 Task: Open a blank google sheet and write heading  Budget MasterAdd Categories in a column and its values below   'Housing, Transportation, Groceries, Utilities, Entertainment, Dining Out, Health, Miscellaneous, Savings & Total. 'Add Budgeted amountin next column and its values below  $1,500, $300, $400, $150, $200, $250, $100, $150, $500 & $3,550. Add Actual amount in next column and its values below  $1,400, $280, $420, $160, $180, $270, $90, $140, $550 & $3,550. Add Difference  in next column and its values below   -$100, -$20, +$20, +$10, -$20, +$20, -$10, -$10, +$50 & $0. J6Save page Budget Tracking Tool
Action: Mouse moved to (262, 171)
Screenshot: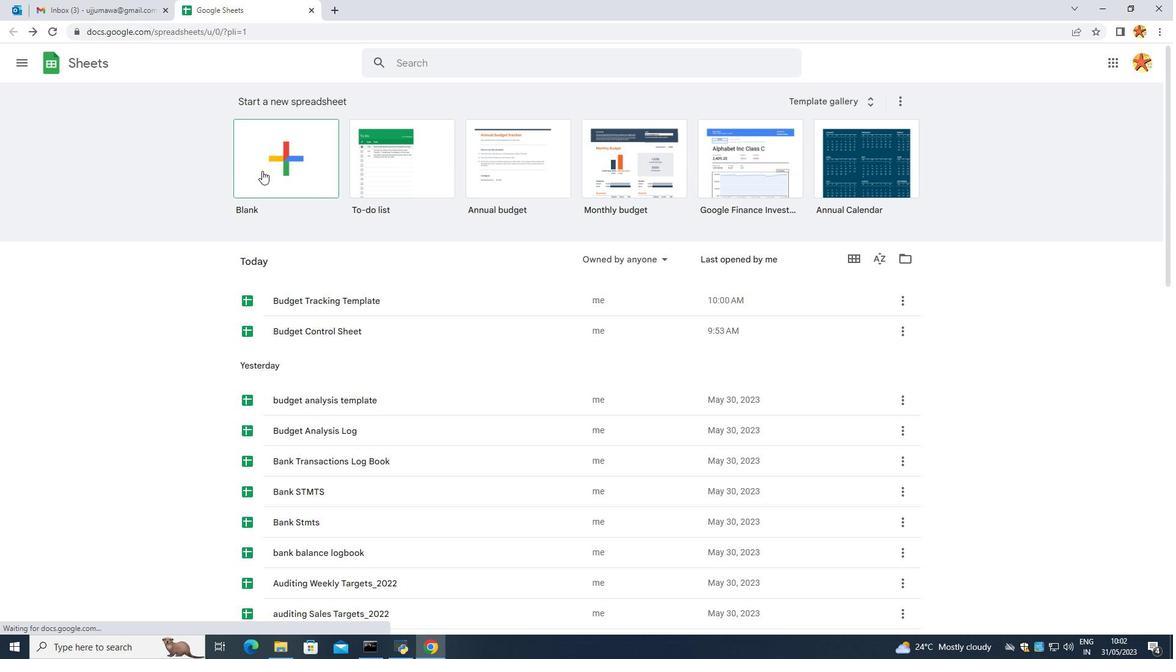 
Action: Mouse pressed left at (262, 171)
Screenshot: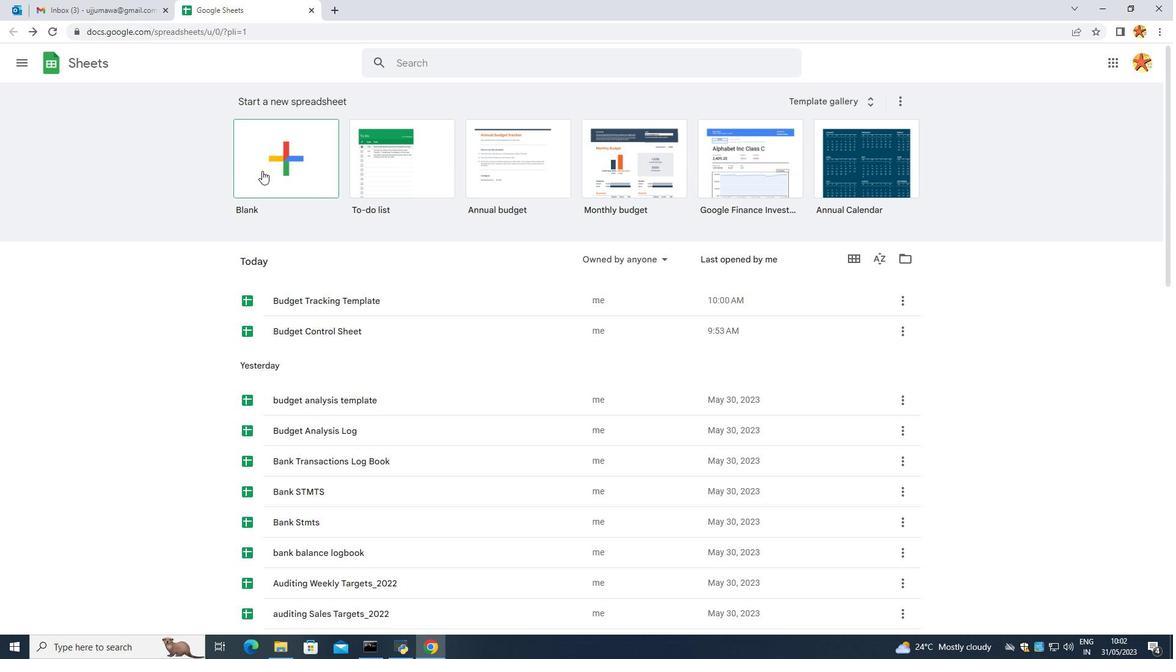 
Action: Mouse moved to (192, 151)
Screenshot: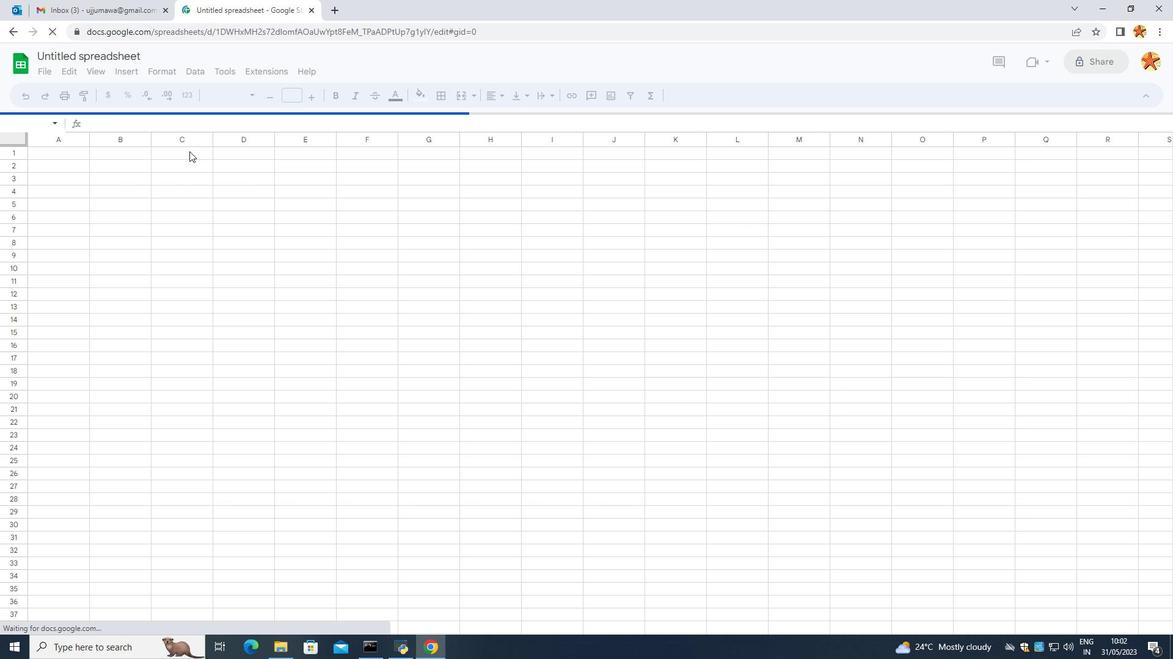 
Action: Mouse pressed left at (192, 151)
Screenshot: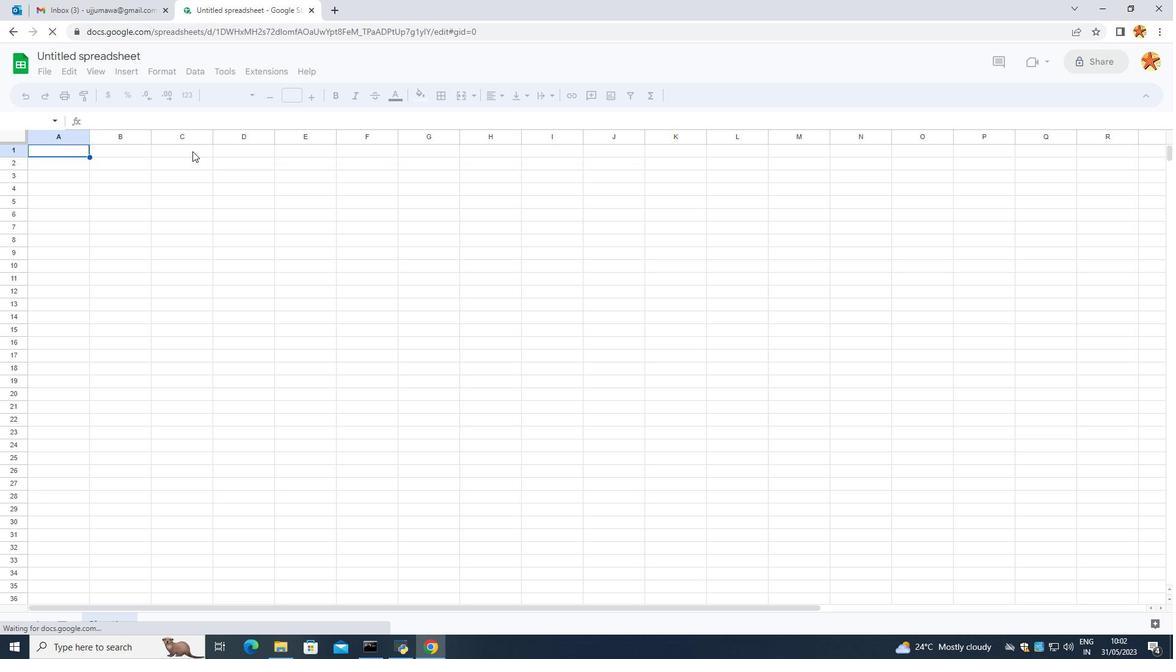 
Action: Mouse moved to (198, 150)
Screenshot: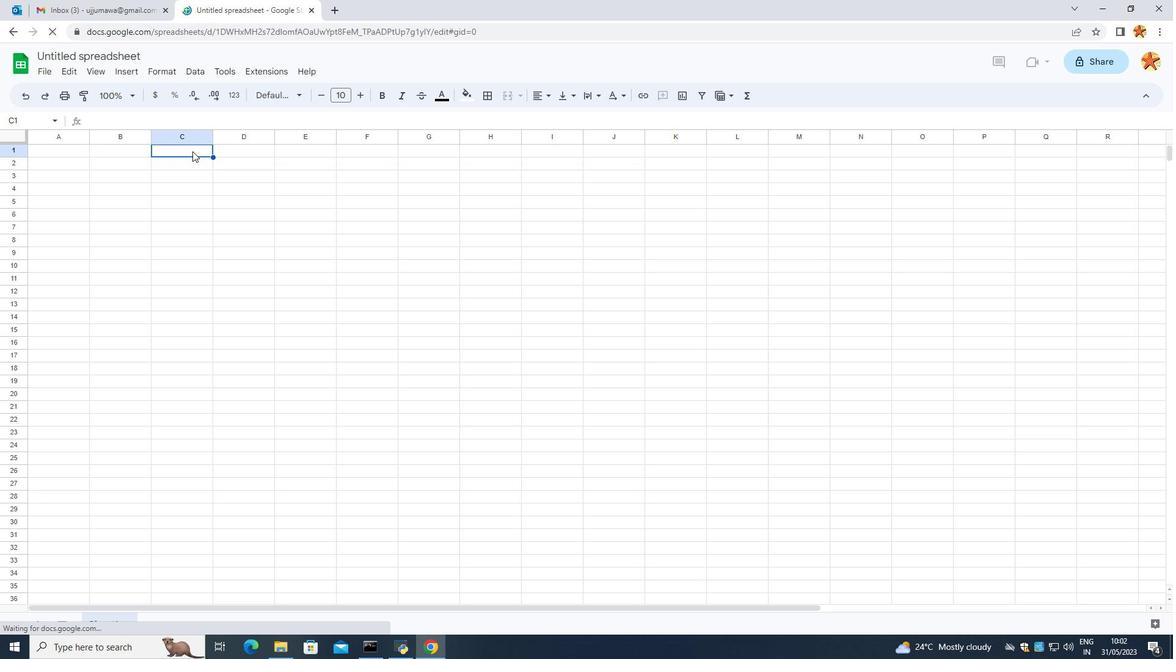 
Action: Key pressed <Key.caps_lock>B<Key.caps_lock>udget<Key.space><Key.caps_lock>M<Key.caps_lock>aster<Key.enter>
Screenshot: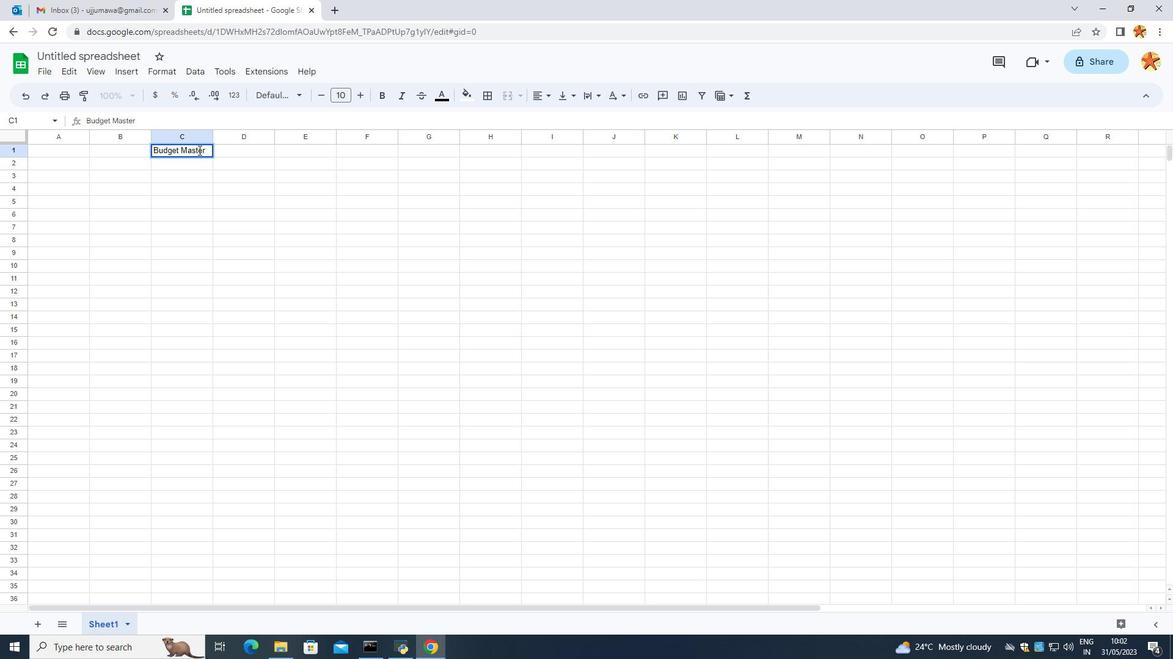 
Action: Mouse moved to (83, 58)
Screenshot: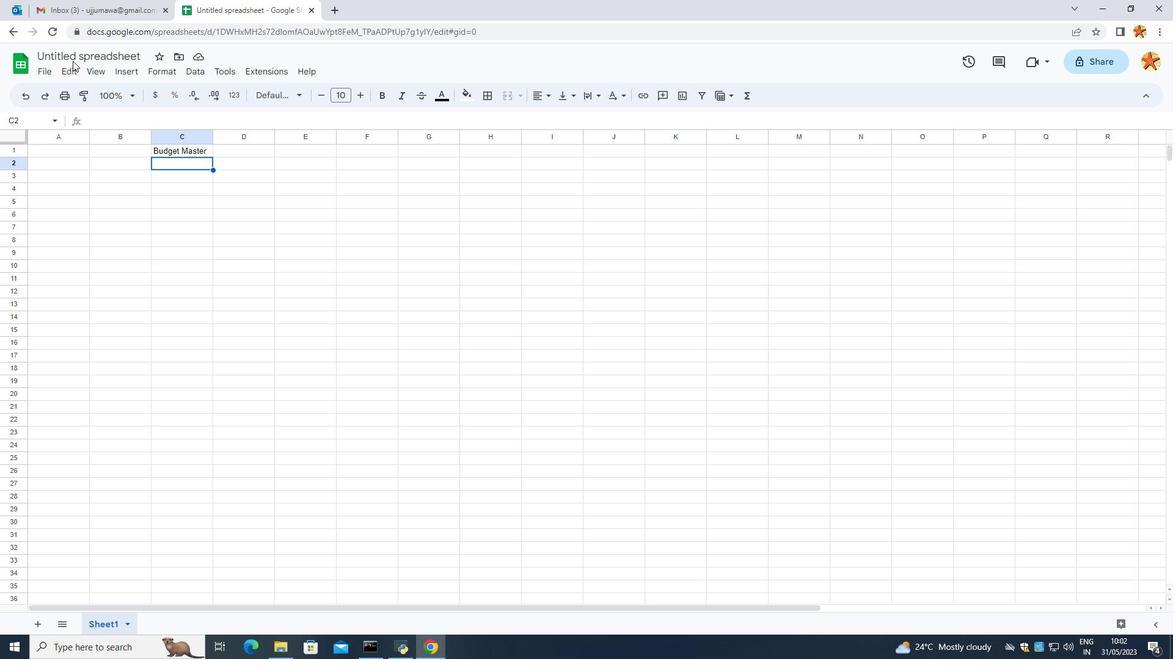 
Action: Mouse pressed left at (83, 58)
Screenshot: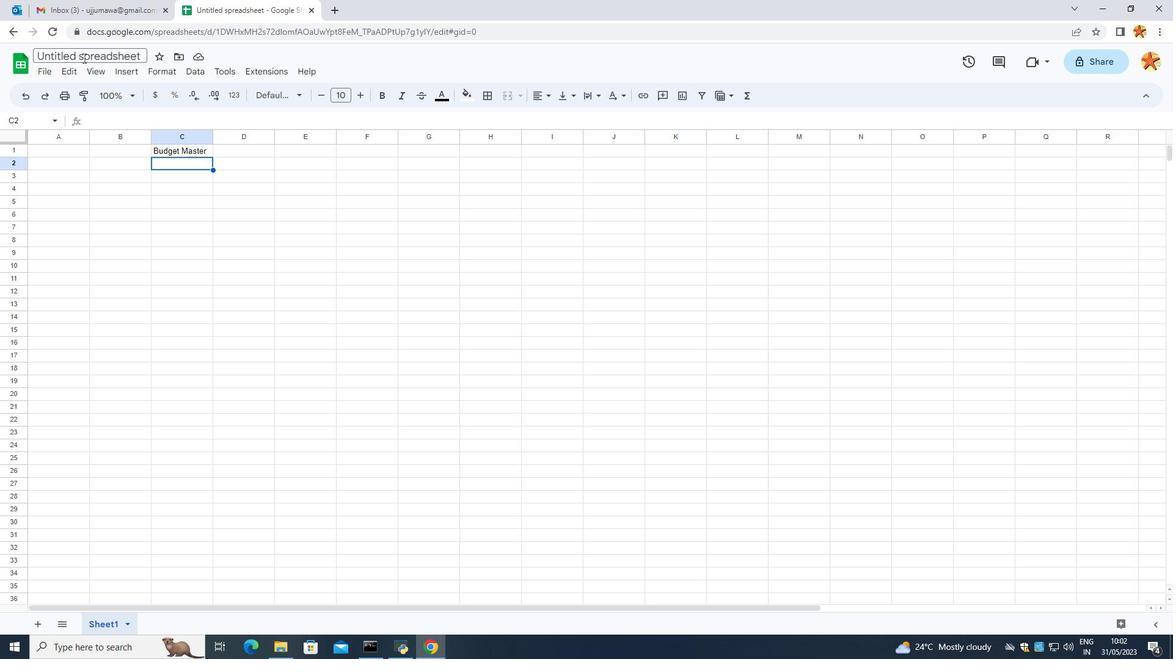 
Action: Mouse moved to (93, 62)
Screenshot: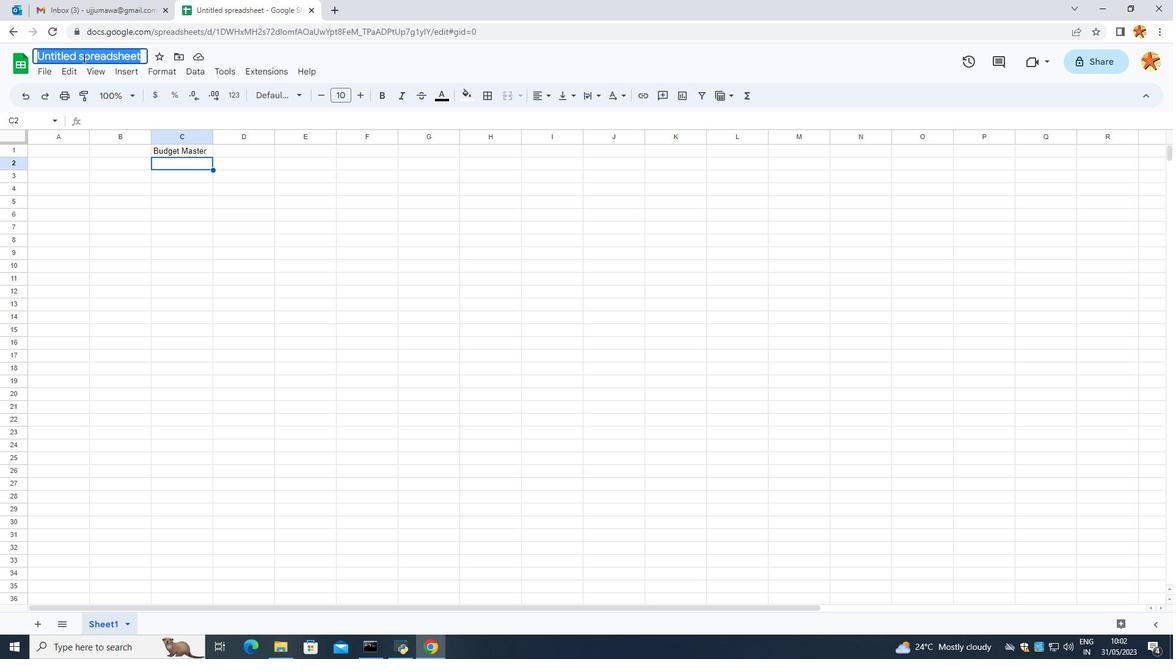 
Action: Key pressed <Key.caps_lock>N<Key.backspace>B<Key.caps_lock>
Screenshot: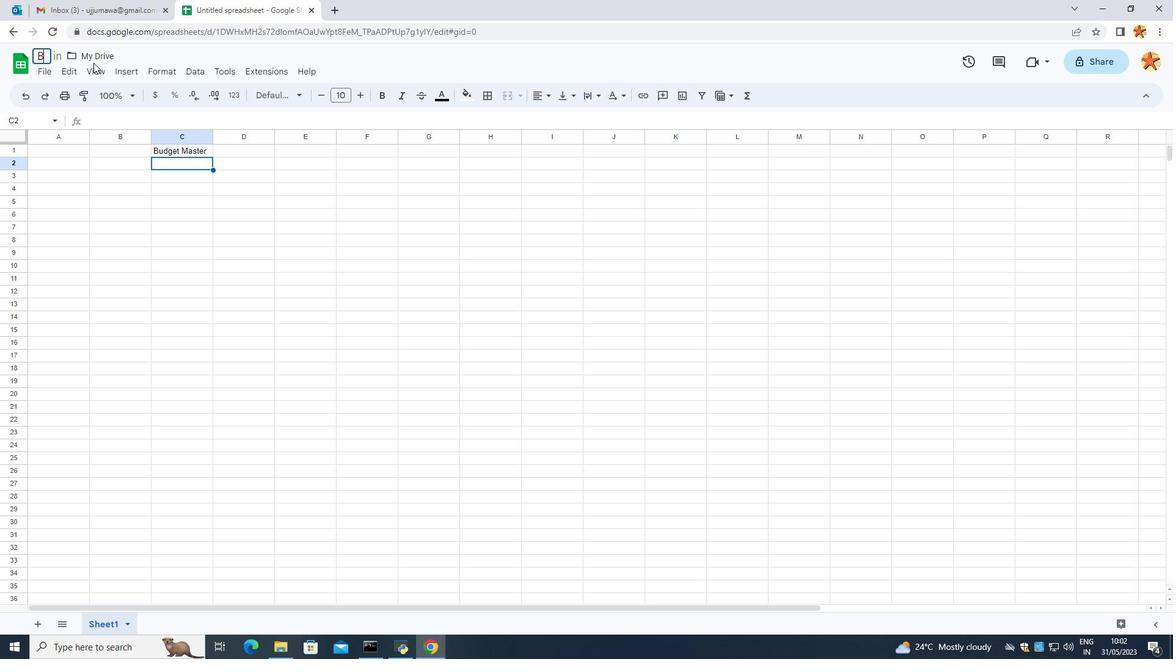 
Action: Mouse moved to (93, 63)
Screenshot: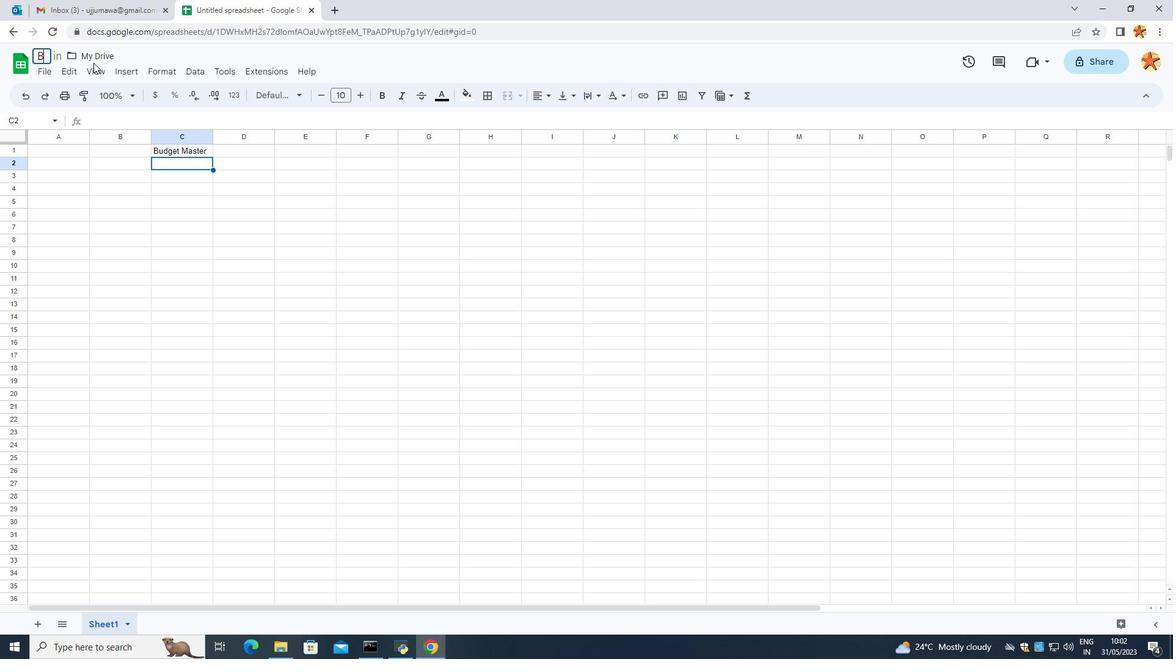 
Action: Key pressed udh<Key.backspace>get<Key.space><Key.caps_lock>T<Key.caps_lock>racking<Key.space><Key.caps_lock>T<Key.caps_lock>ool
Screenshot: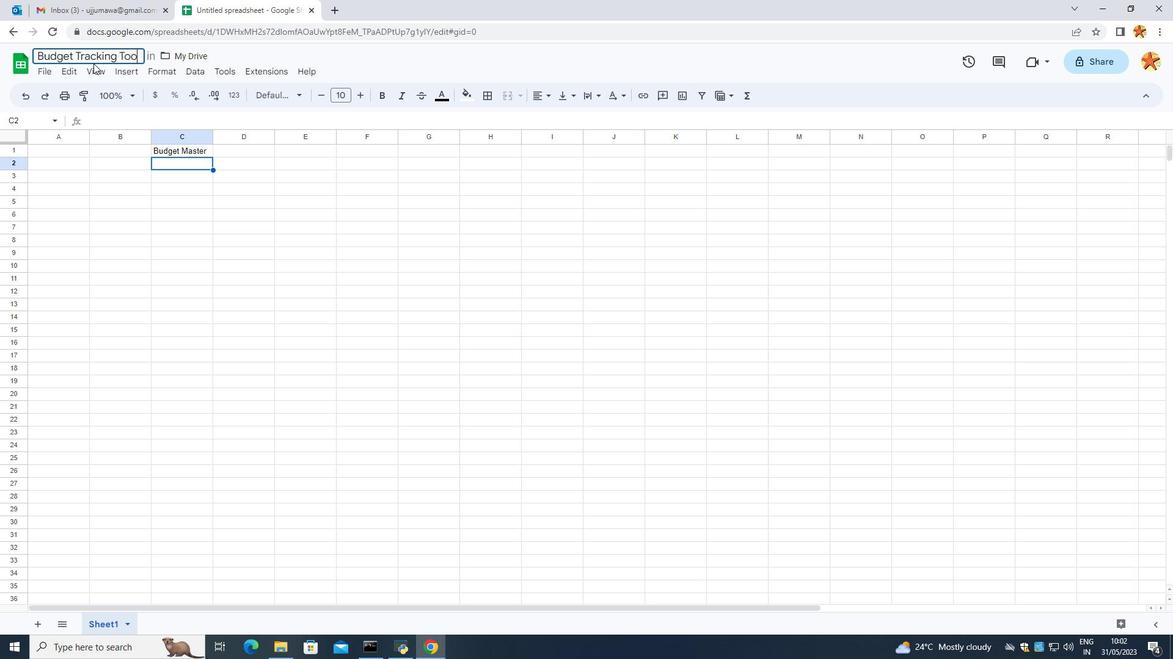 
Action: Mouse moved to (135, 204)
Screenshot: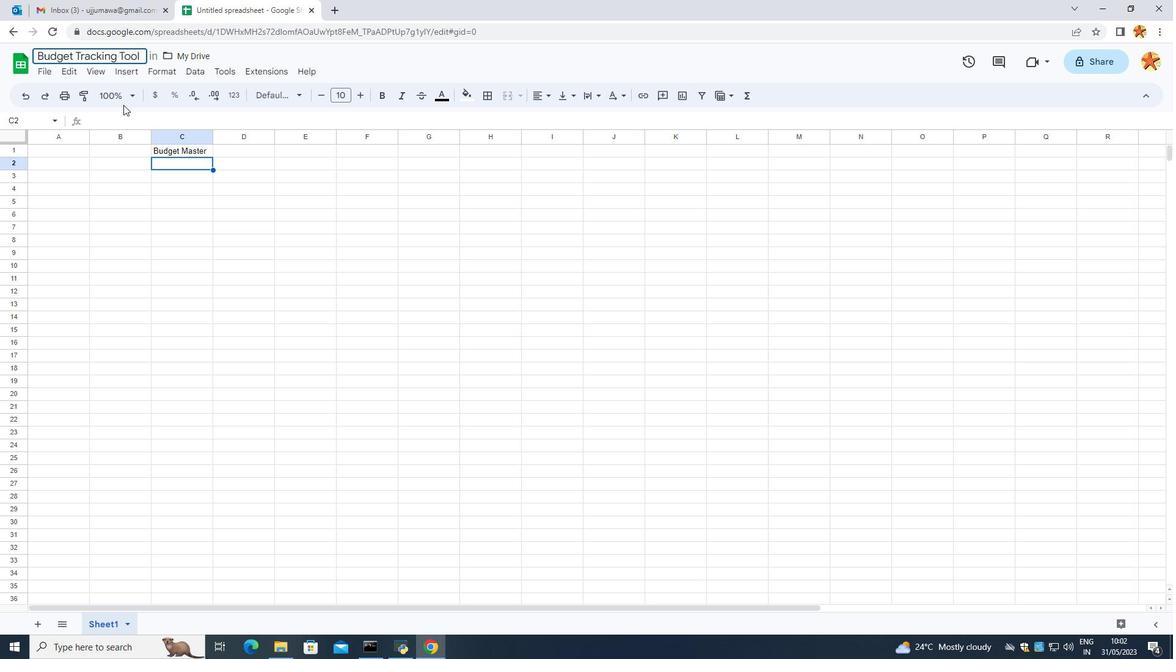 
Action: Mouse pressed left at (135, 204)
Screenshot: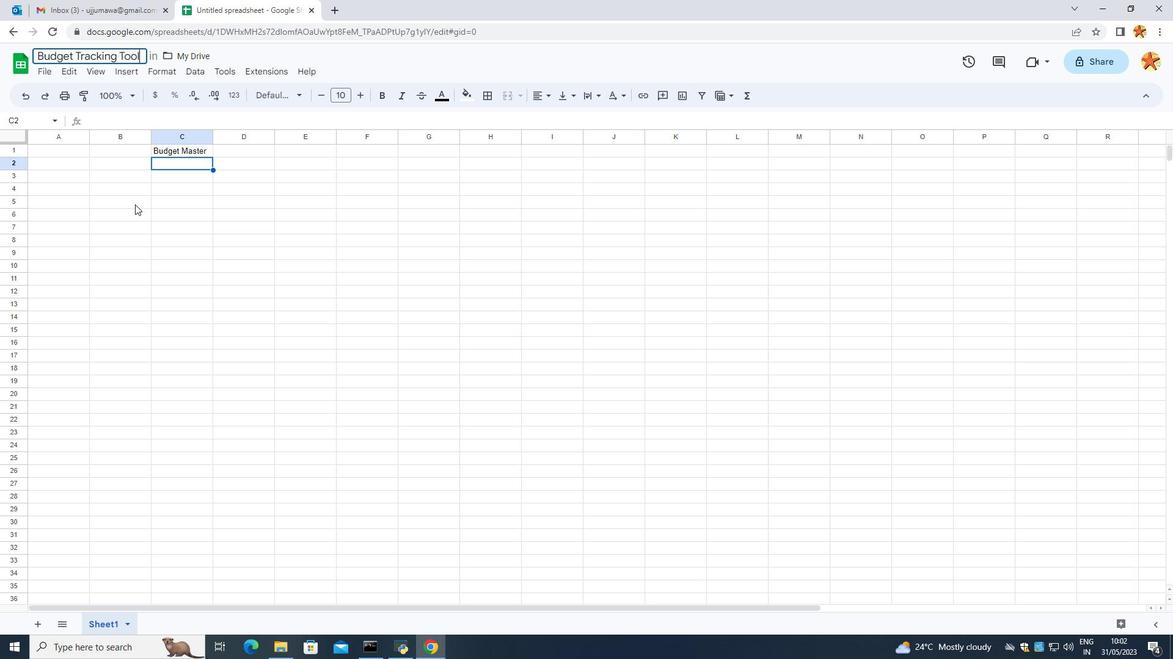 
Action: Mouse moved to (46, 168)
Screenshot: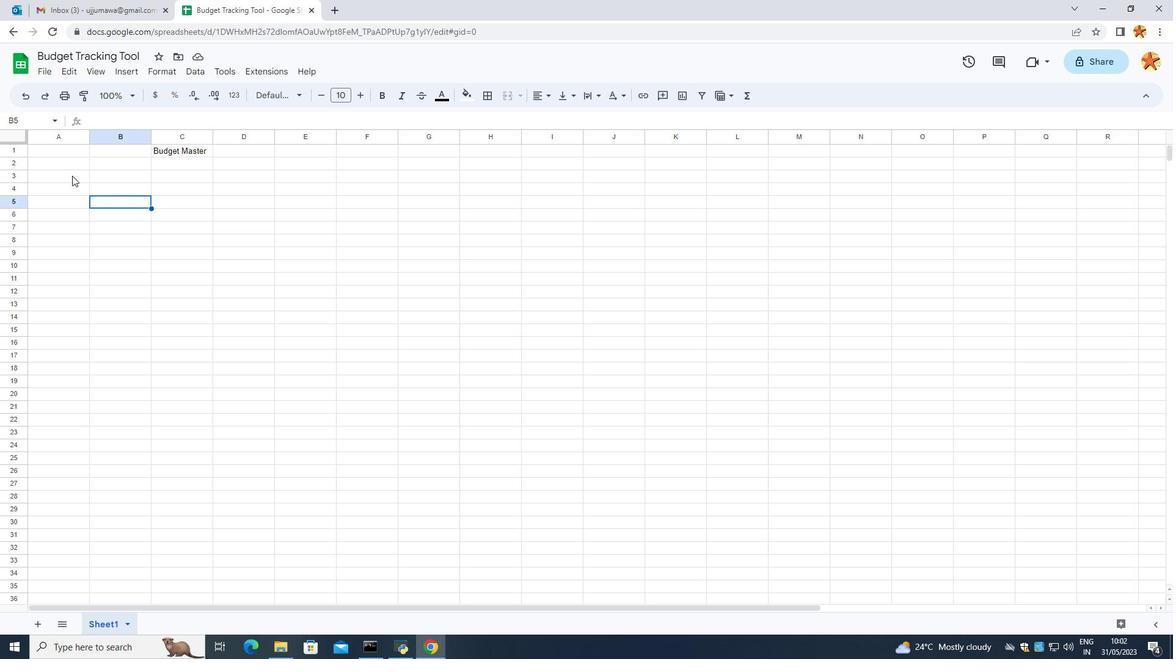 
Action: Mouse pressed left at (46, 168)
Screenshot: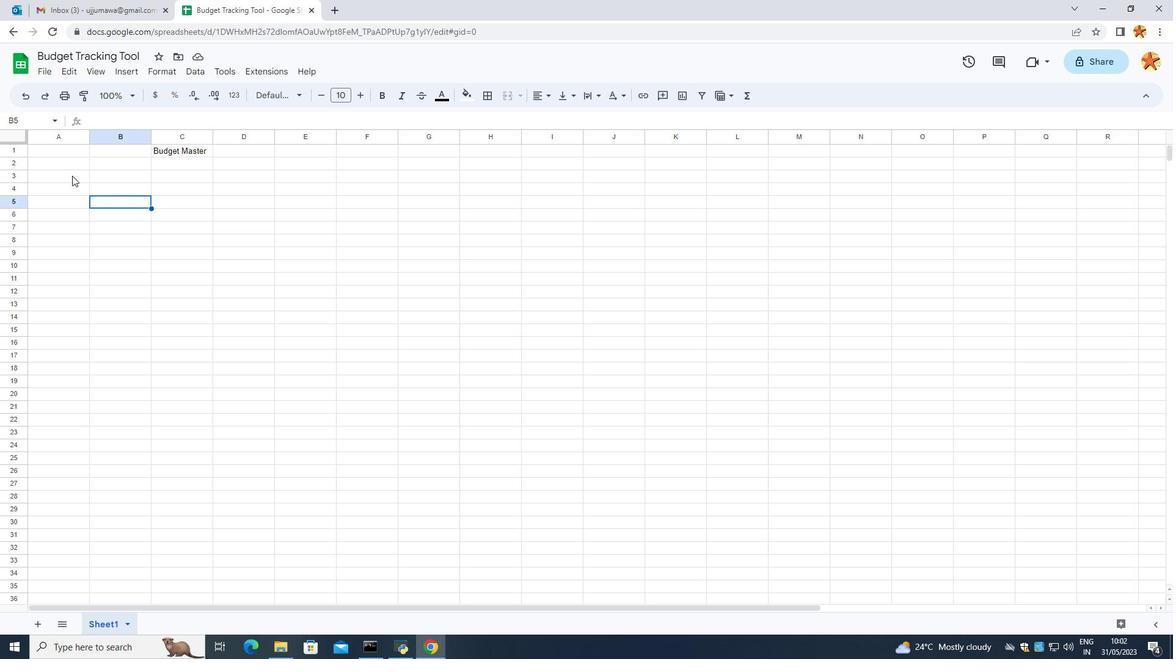 
Action: Mouse moved to (69, 180)
Screenshot: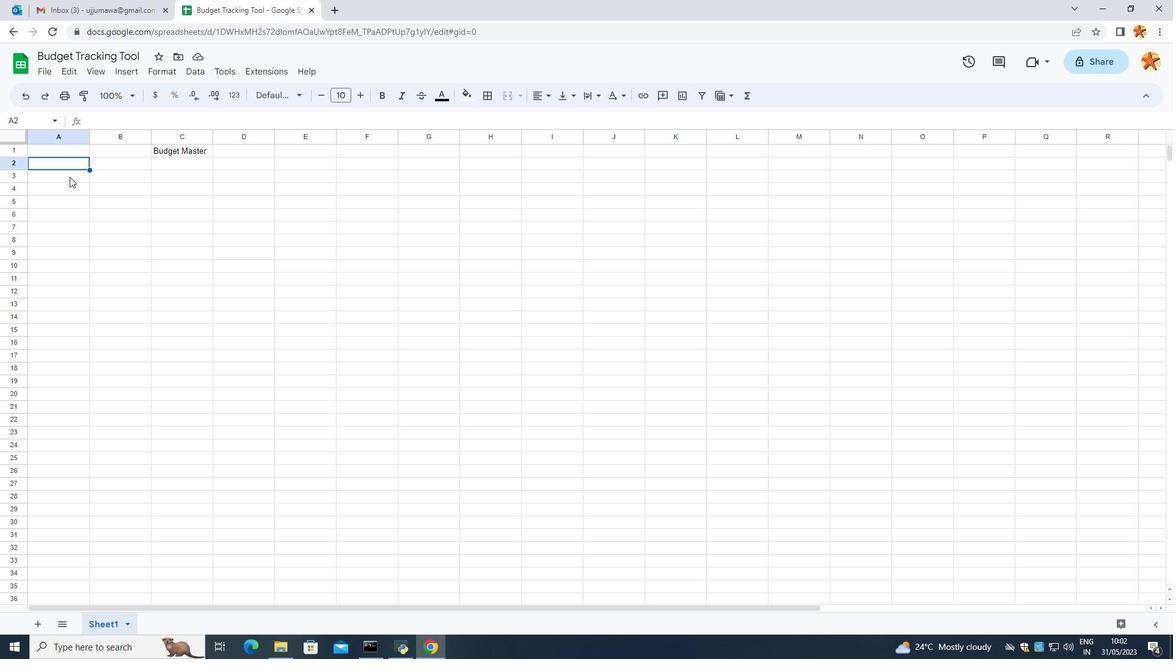 
Action: Key pressed <Key.caps_lock>C<Key.caps_lock>ategp<Key.backspace>i<Key.backspace>ories
Screenshot: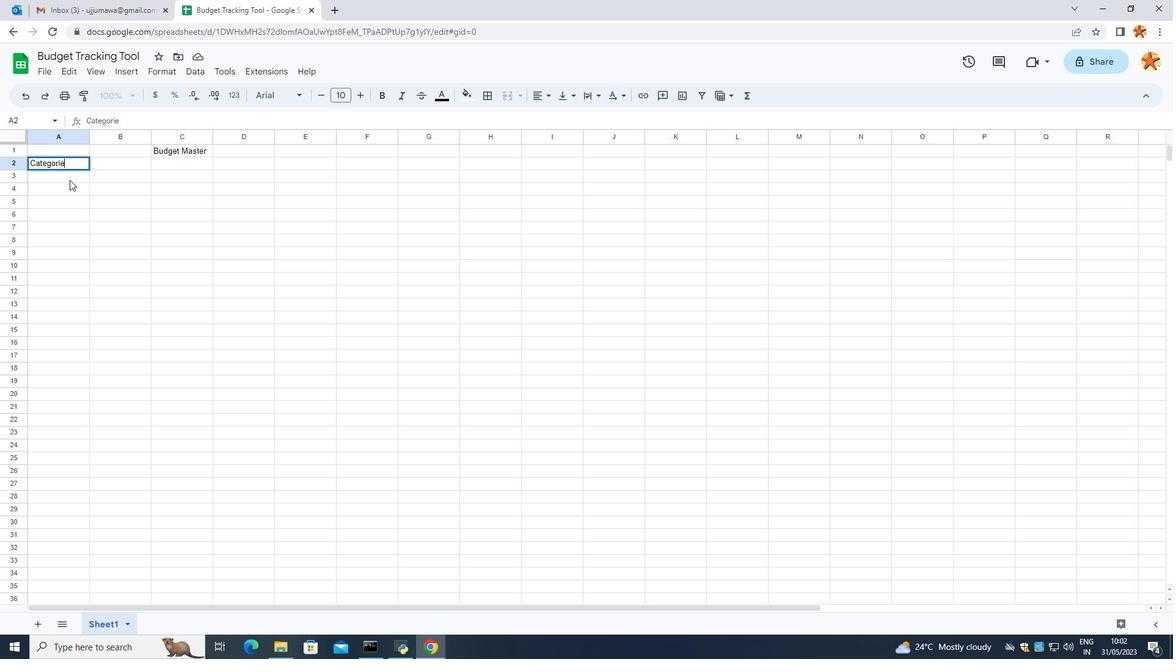 
Action: Mouse moved to (139, 234)
Screenshot: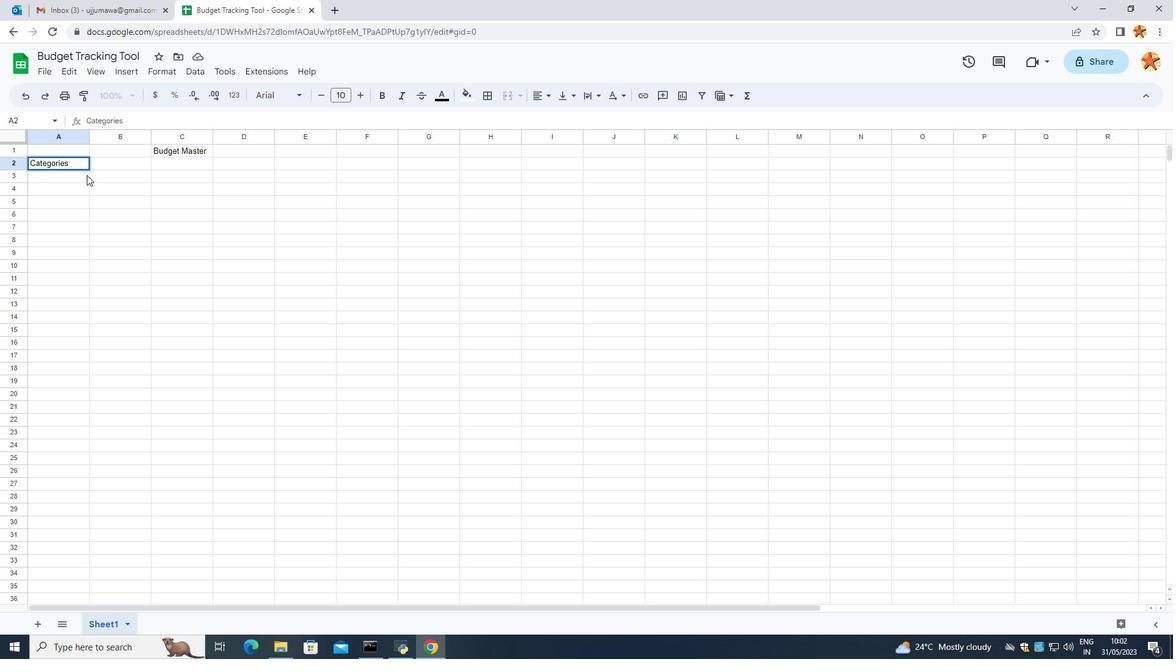 
Action: Mouse pressed left at (139, 234)
Screenshot: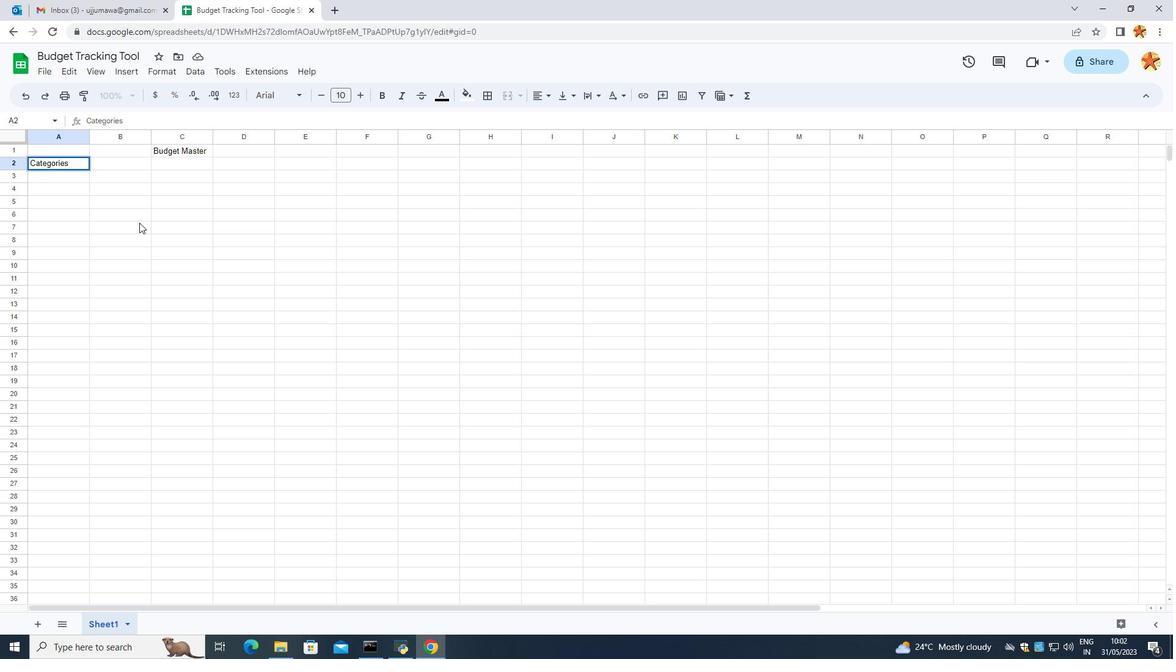 
Action: Mouse moved to (113, 163)
Screenshot: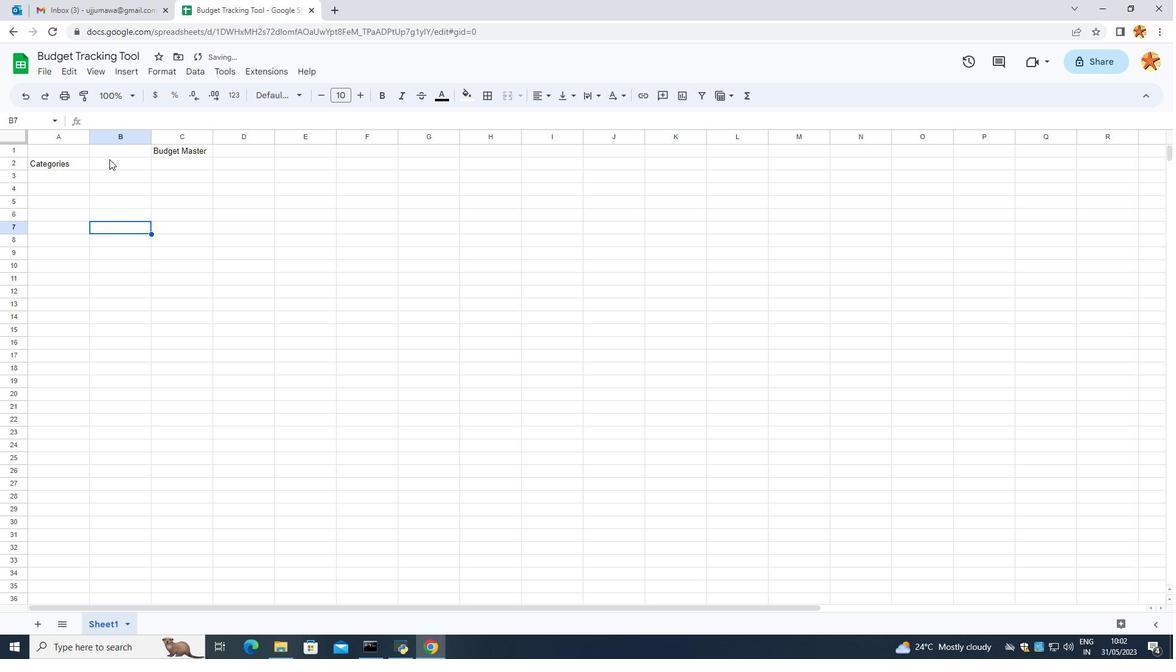 
Action: Mouse pressed left at (113, 163)
Screenshot: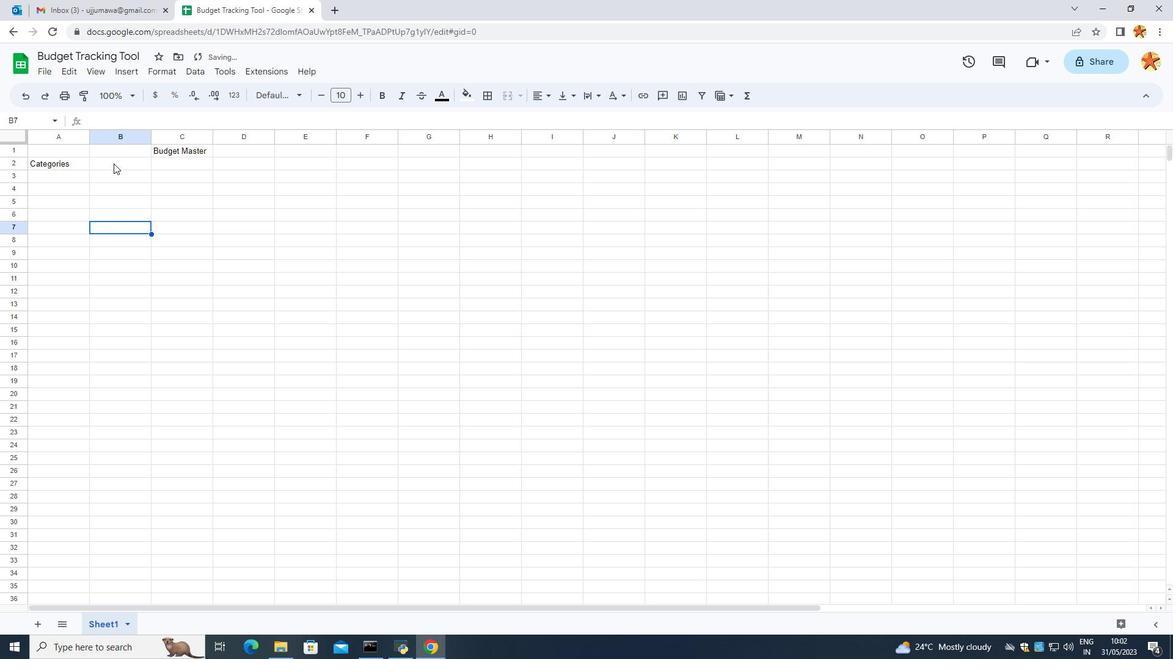 
Action: Mouse pressed left at (113, 163)
Screenshot: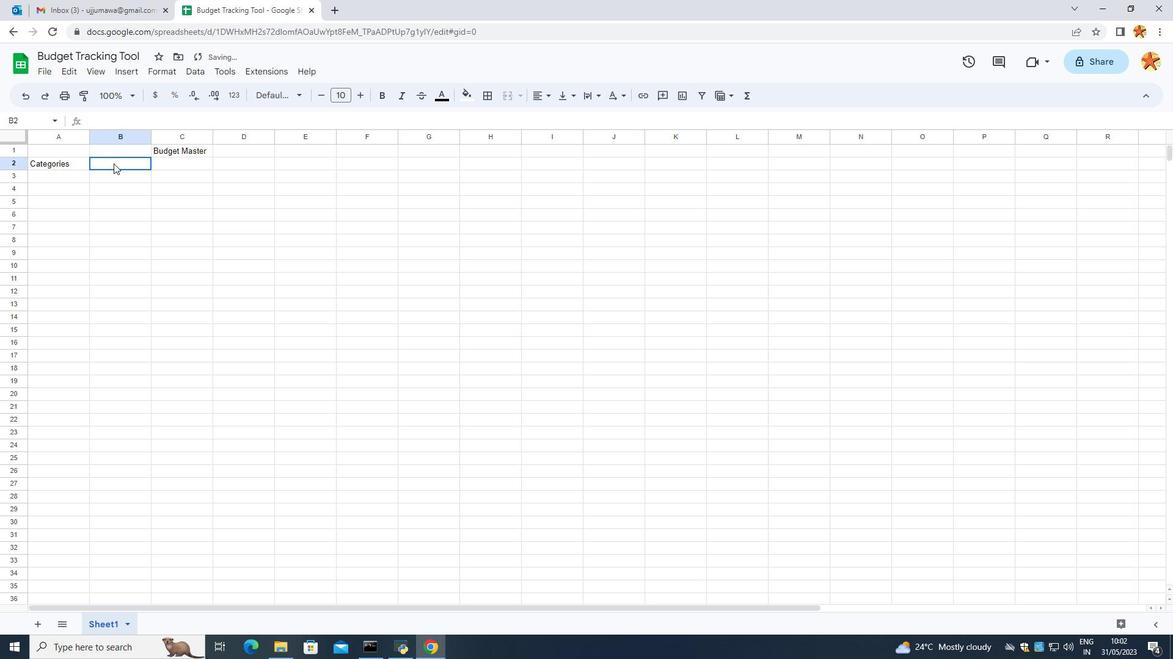 
Action: Key pressed <Key.caps_lock>B<Key.caps_lock>udgeted<Key.space><Key.caps_lock>A<Key.caps_lock>moiunt<Key.backspace><Key.backspace><Key.backspace><Key.backspace>unt<Key.enter>
Screenshot: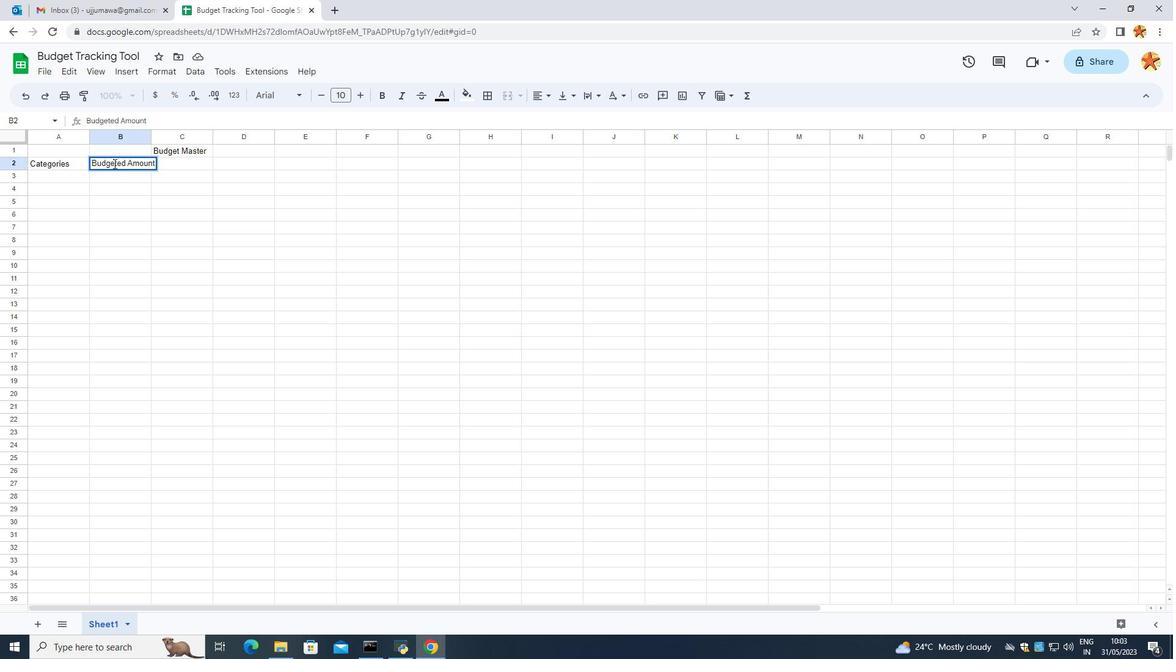 
Action: Mouse moved to (132, 162)
Screenshot: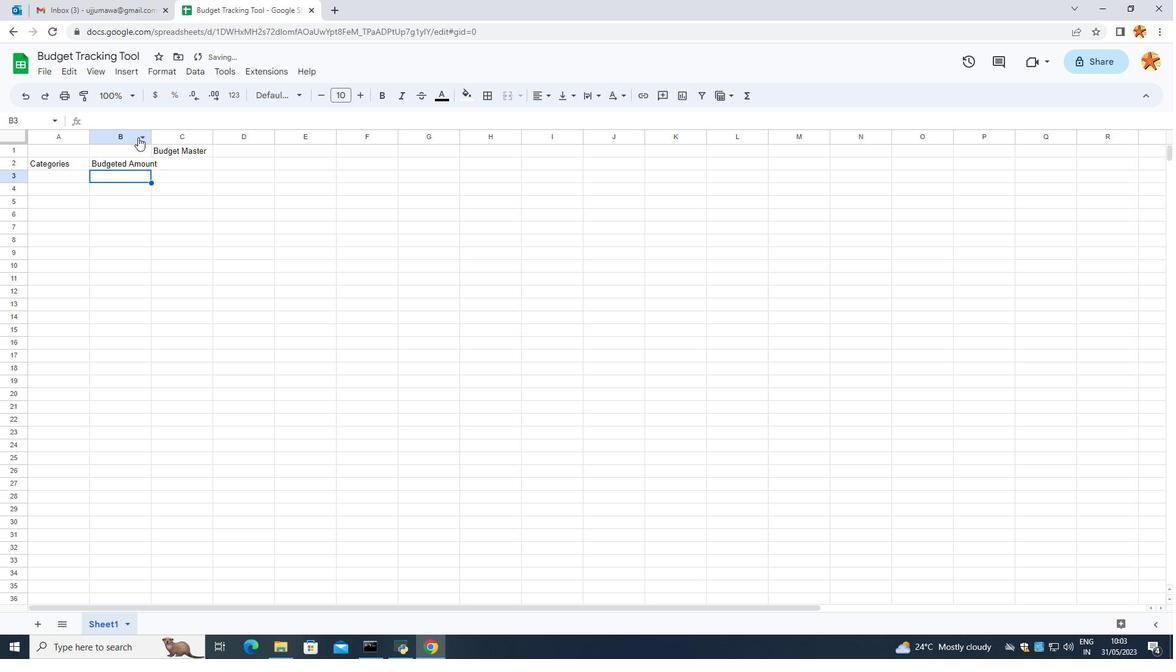 
Action: Mouse pressed left at (132, 162)
Screenshot: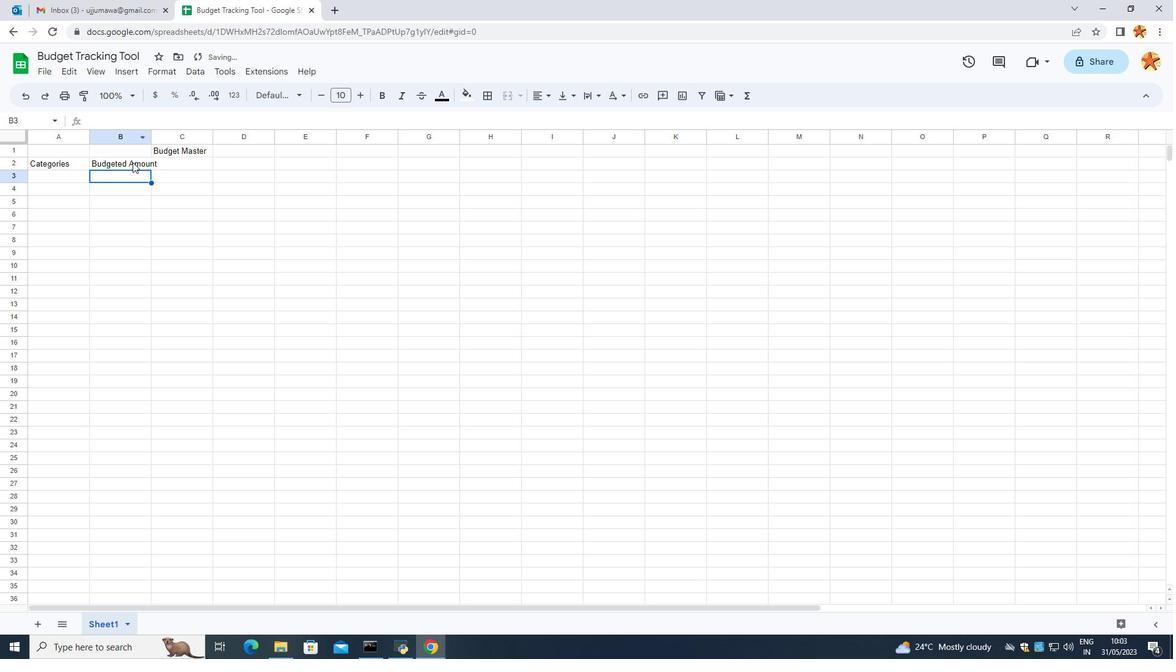 
Action: Mouse moved to (152, 137)
Screenshot: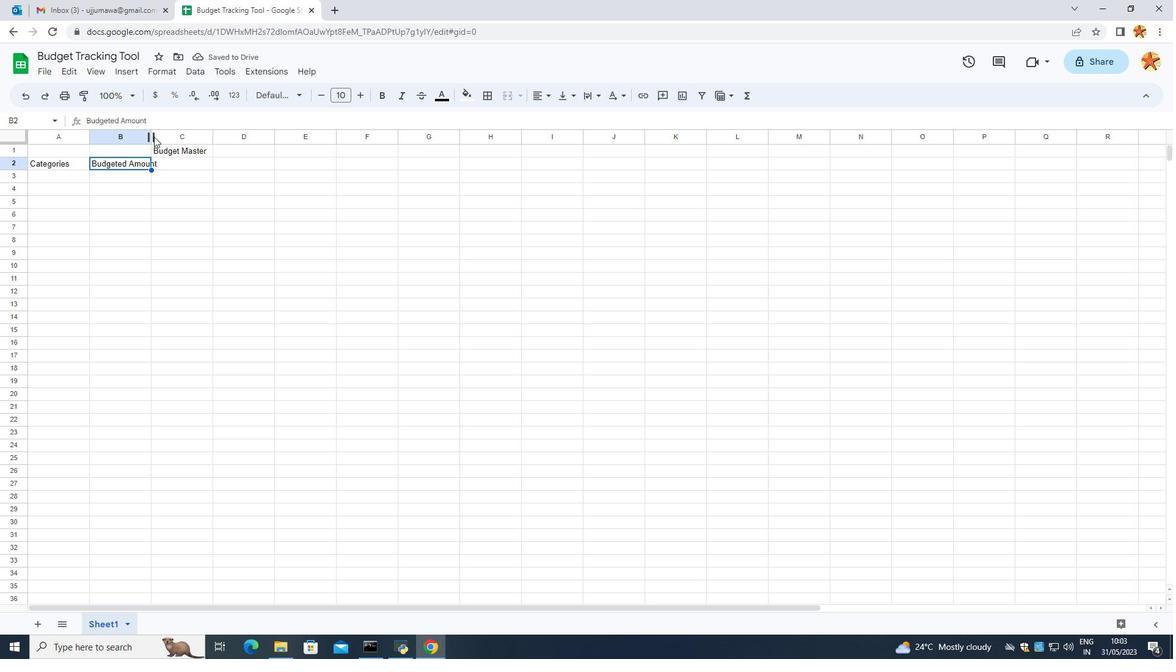 
Action: Mouse pressed left at (152, 137)
Screenshot: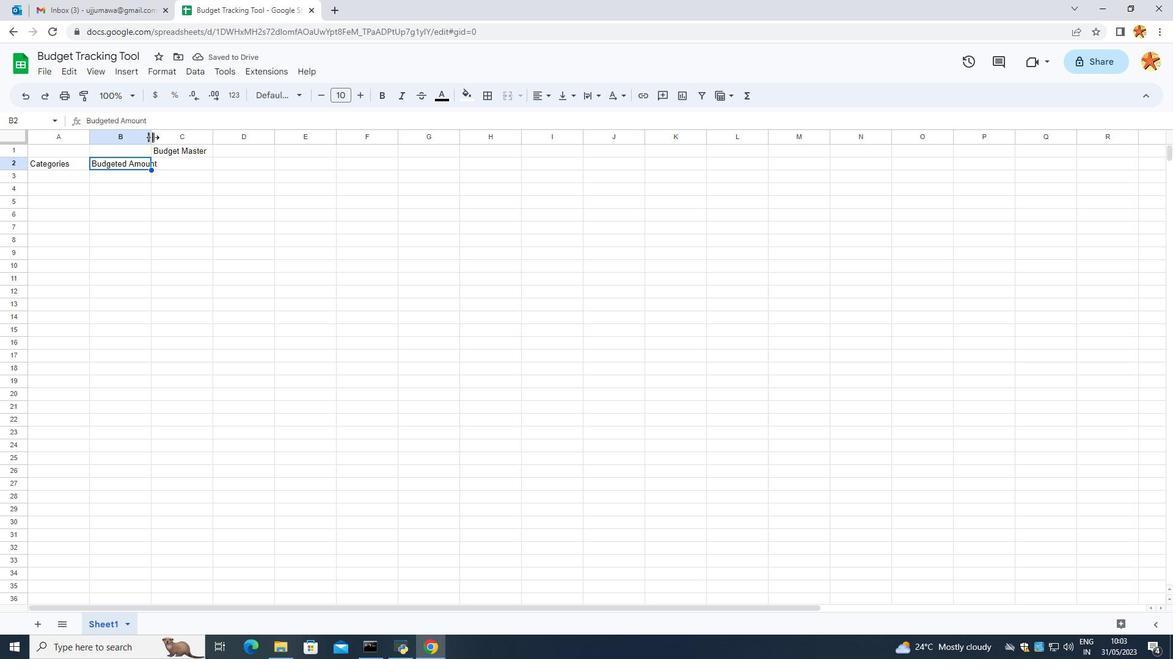 
Action: Mouse moved to (180, 168)
Screenshot: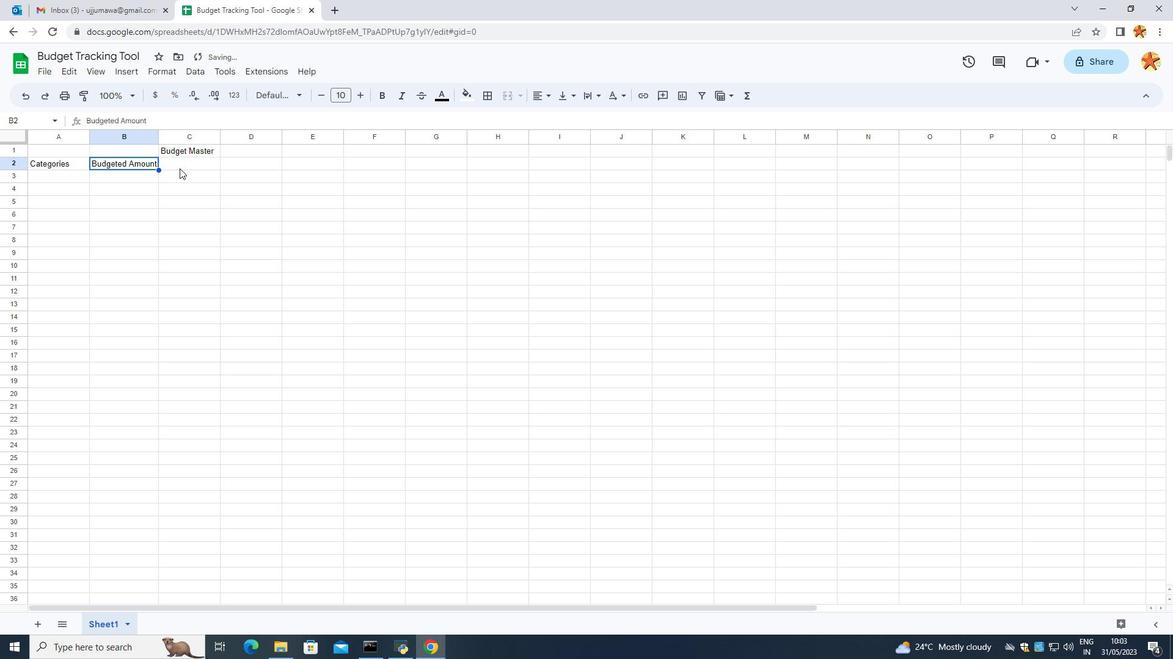 
Action: Mouse pressed left at (180, 168)
Screenshot: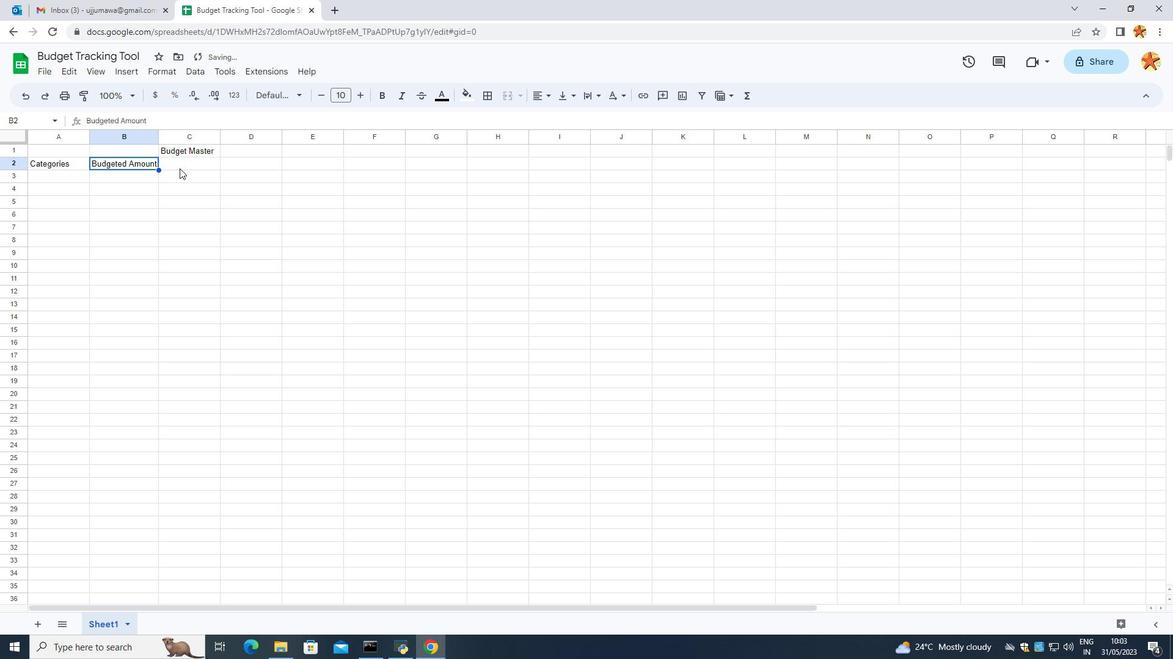 
Action: Mouse pressed left at (180, 168)
Screenshot: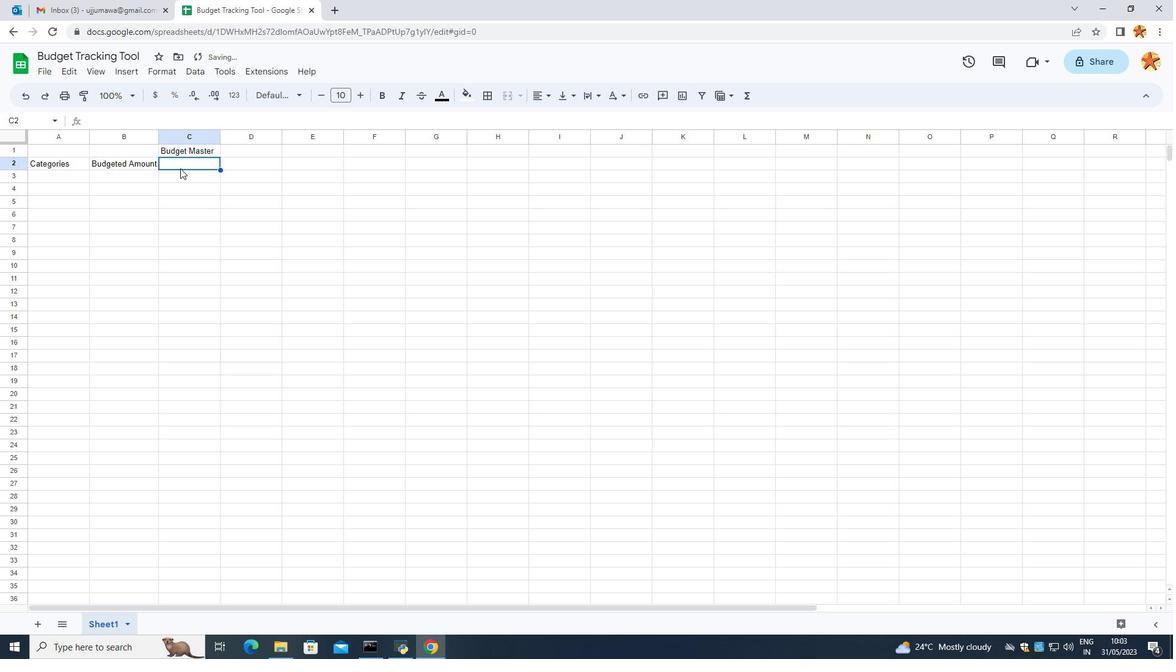 
Action: Mouse moved to (185, 166)
Screenshot: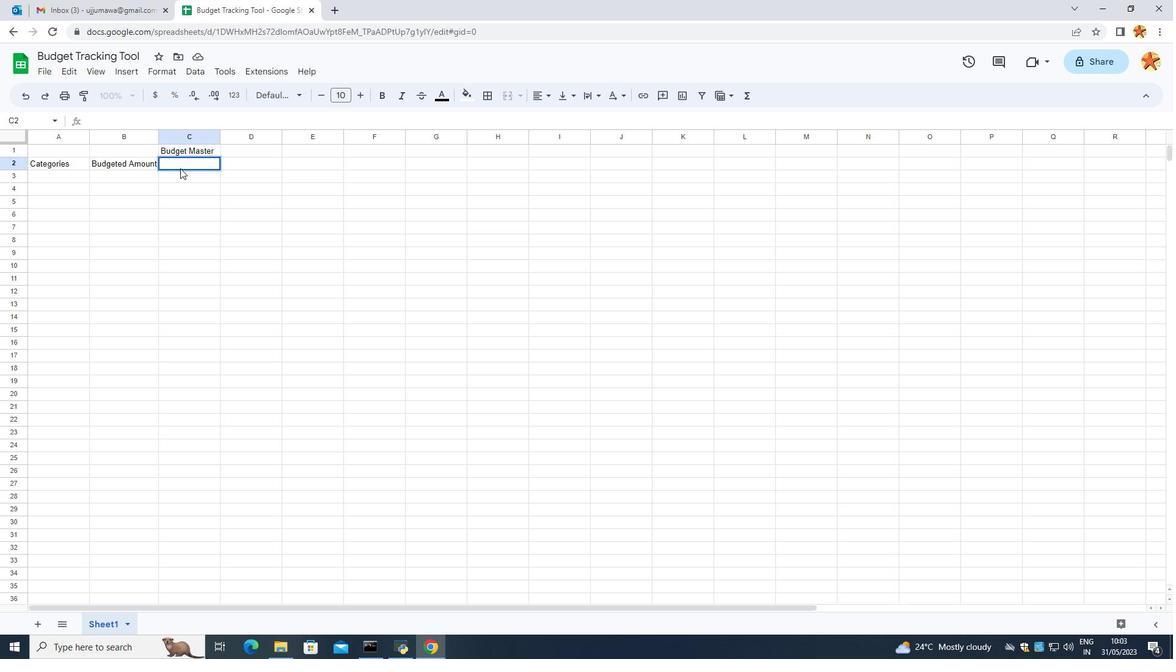 
Action: Key pressed <Key.caps_lock>
Screenshot: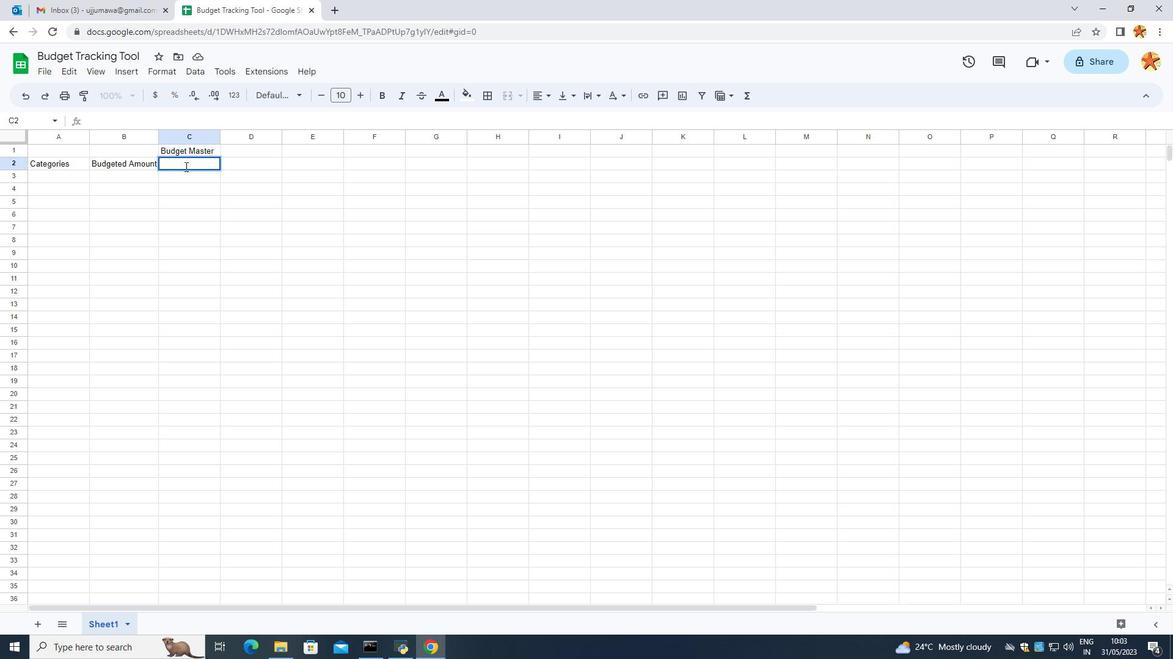 
Action: Mouse moved to (184, 167)
Screenshot: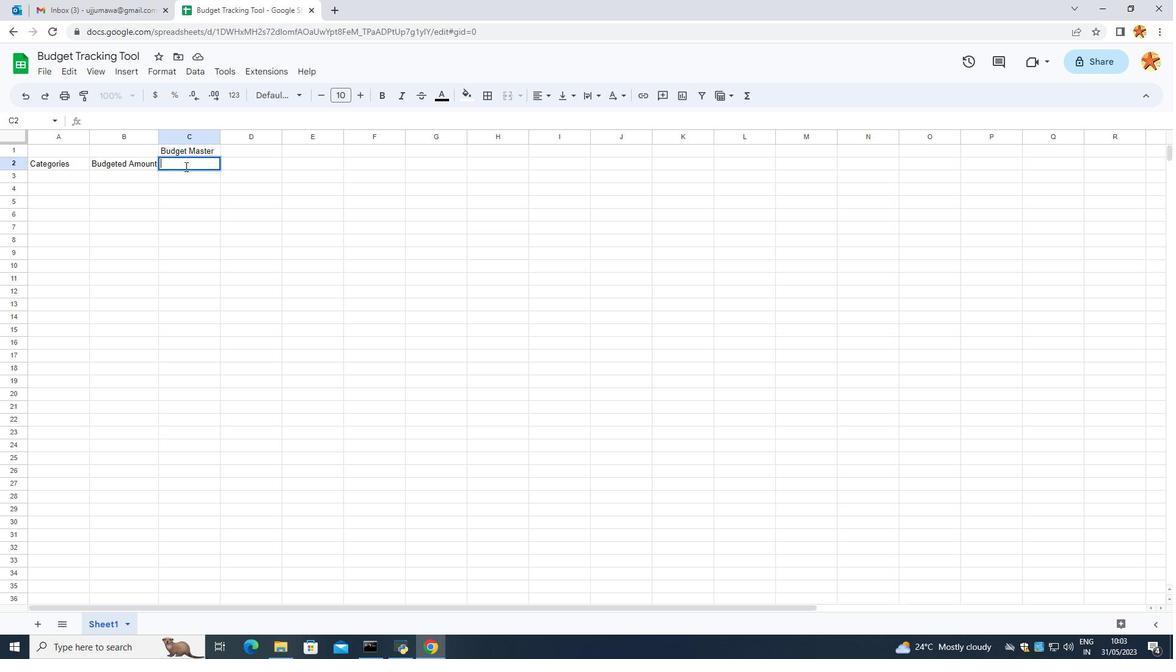 
Action: Key pressed A<Key.caps_lock>c
Screenshot: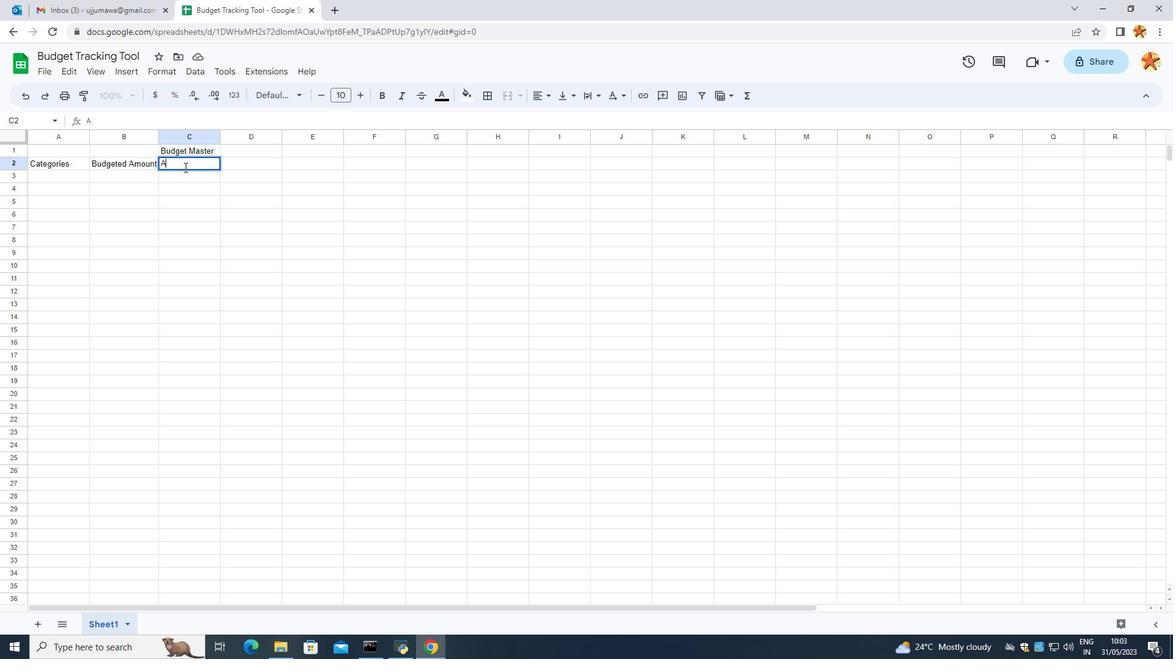 
Action: Mouse moved to (183, 167)
Screenshot: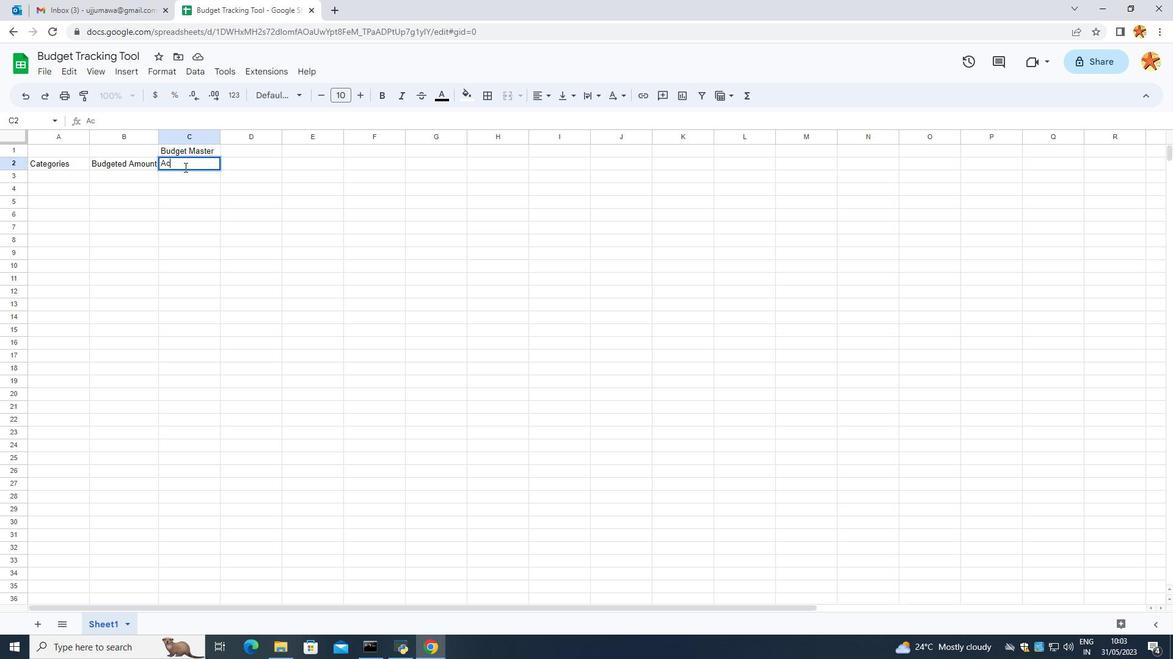 
Action: Key pressed tu
Screenshot: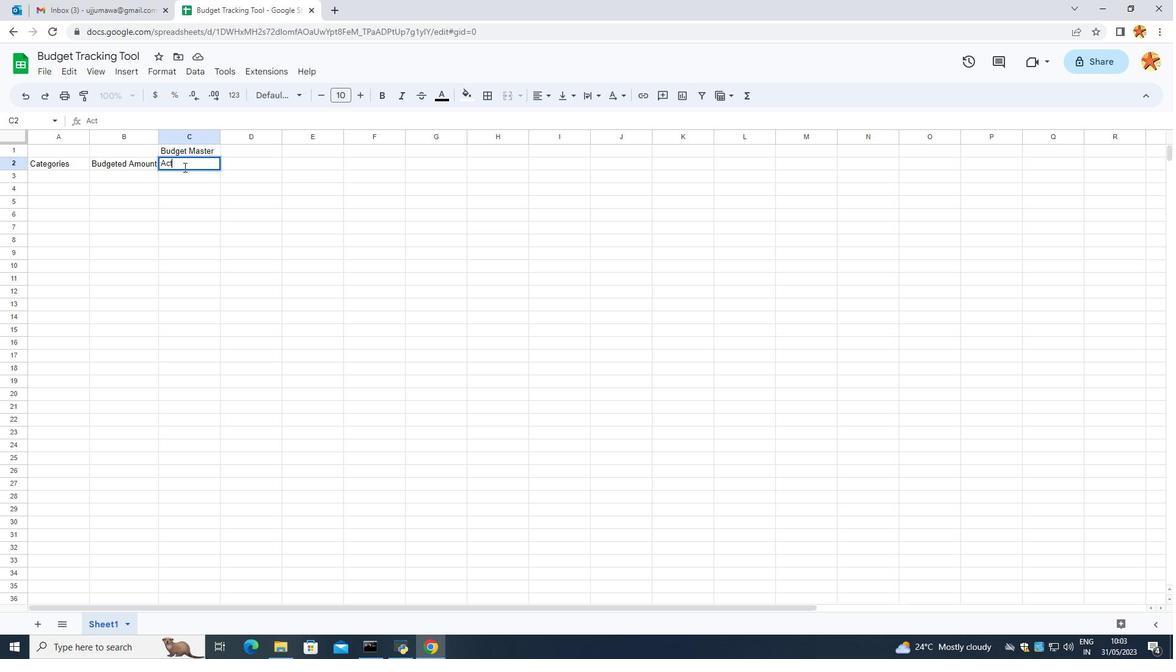 
Action: Mouse moved to (183, 160)
Screenshot: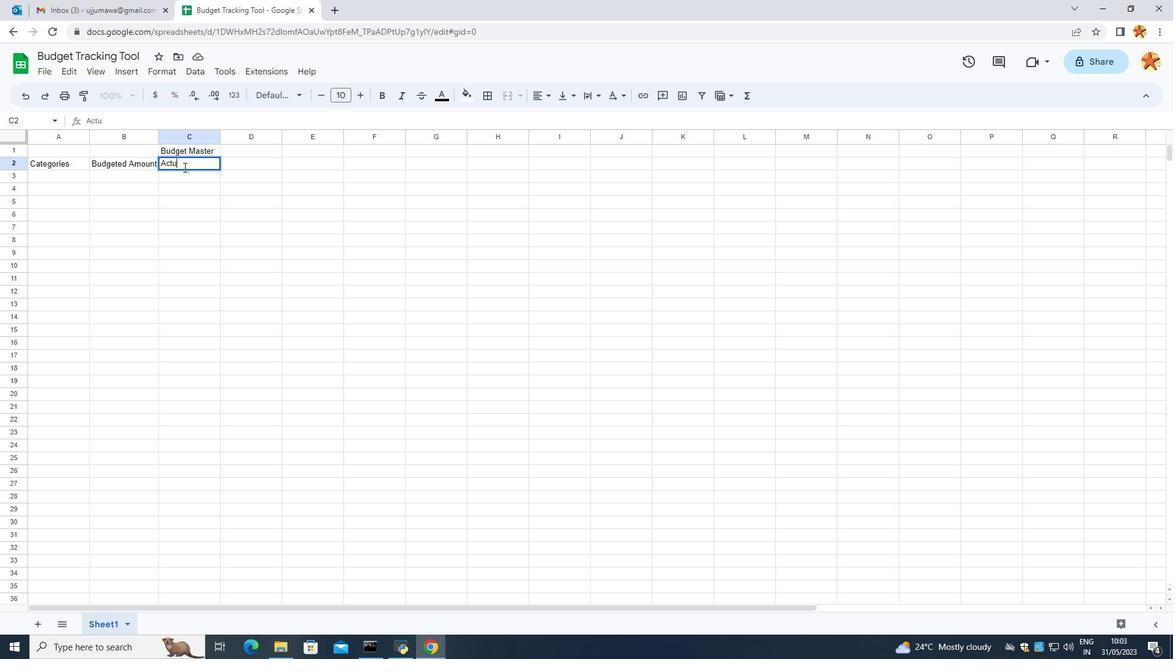 
Action: Key pressed a
Screenshot: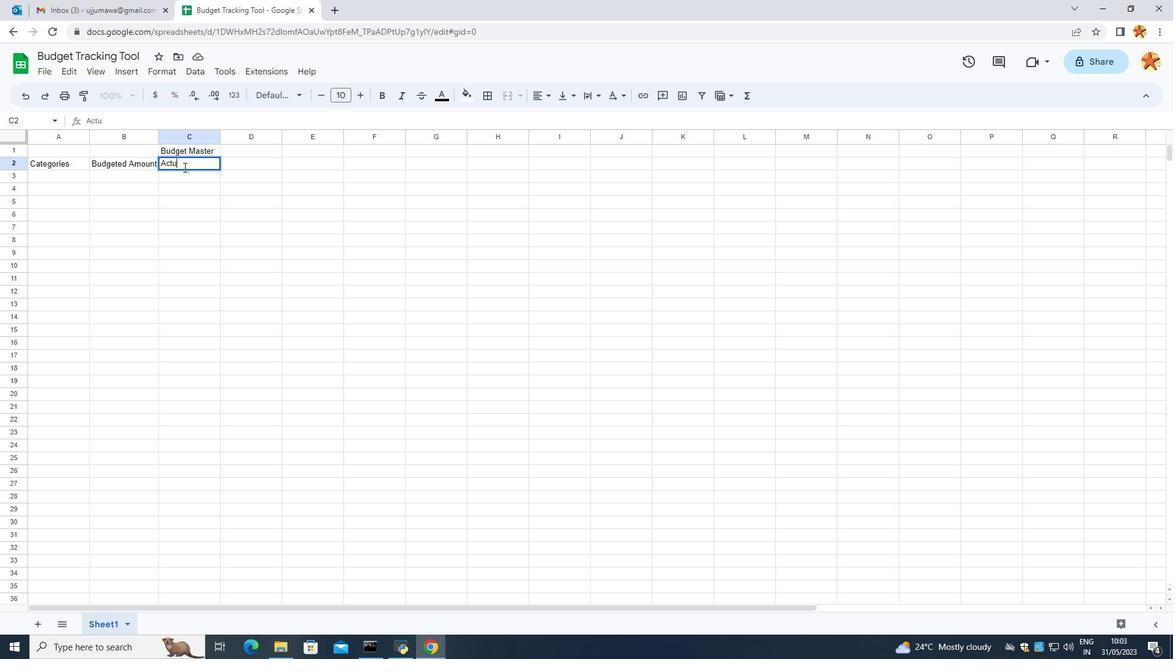 
Action: Mouse moved to (182, 163)
Screenshot: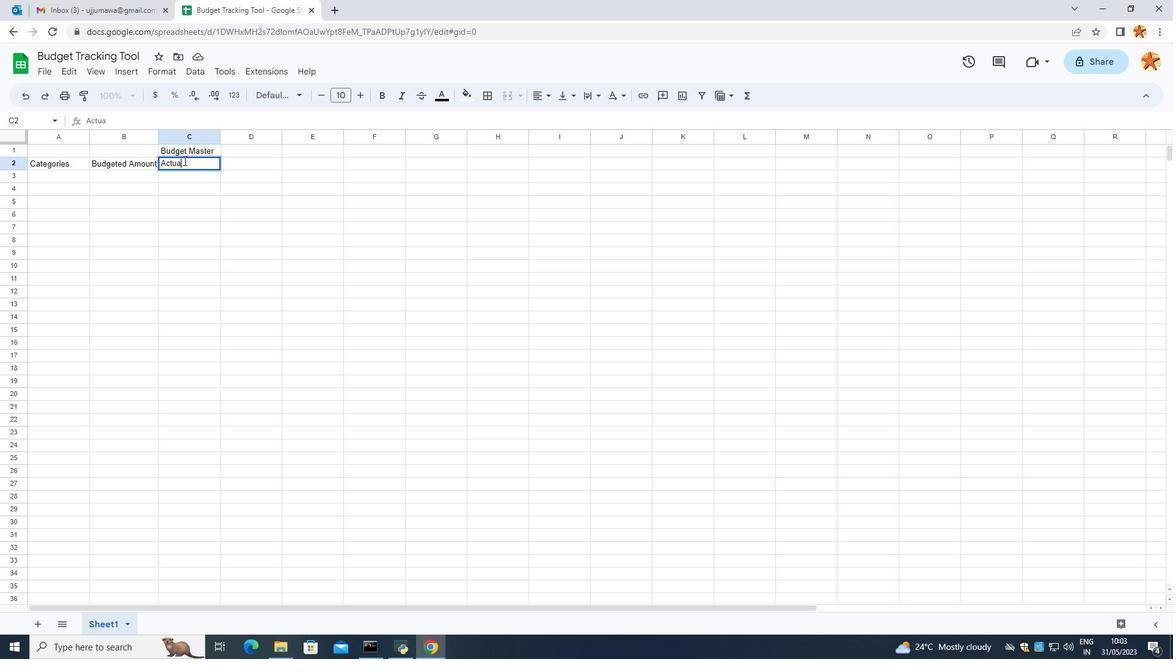 
Action: Key pressed l
Screenshot: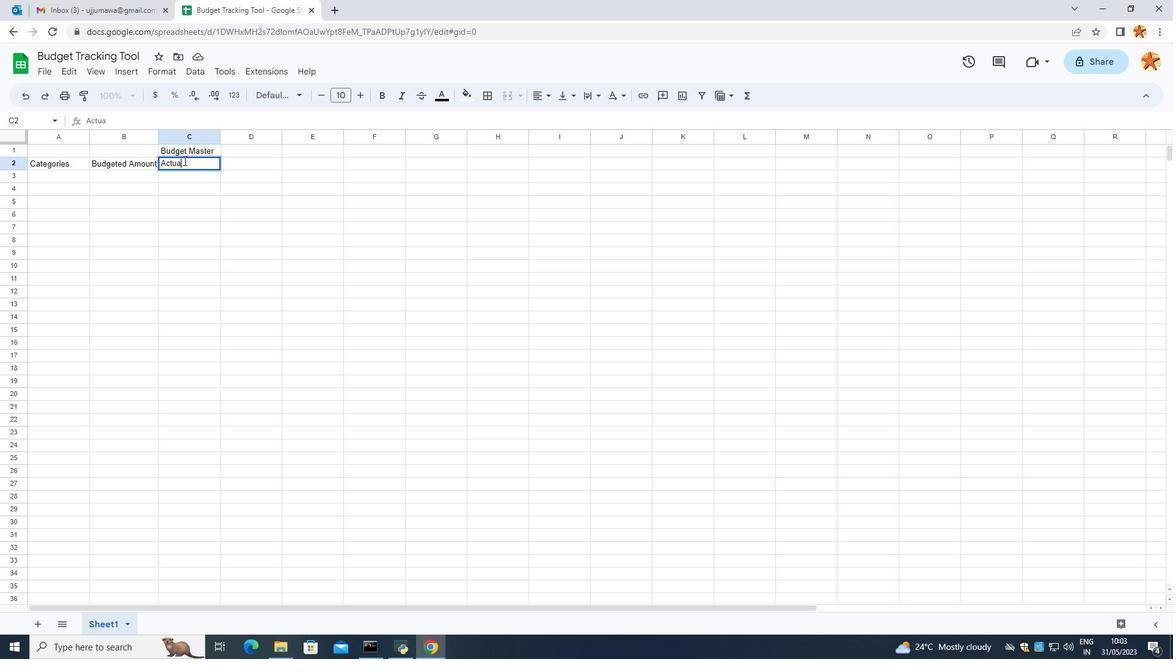 
Action: Mouse moved to (181, 158)
Screenshot: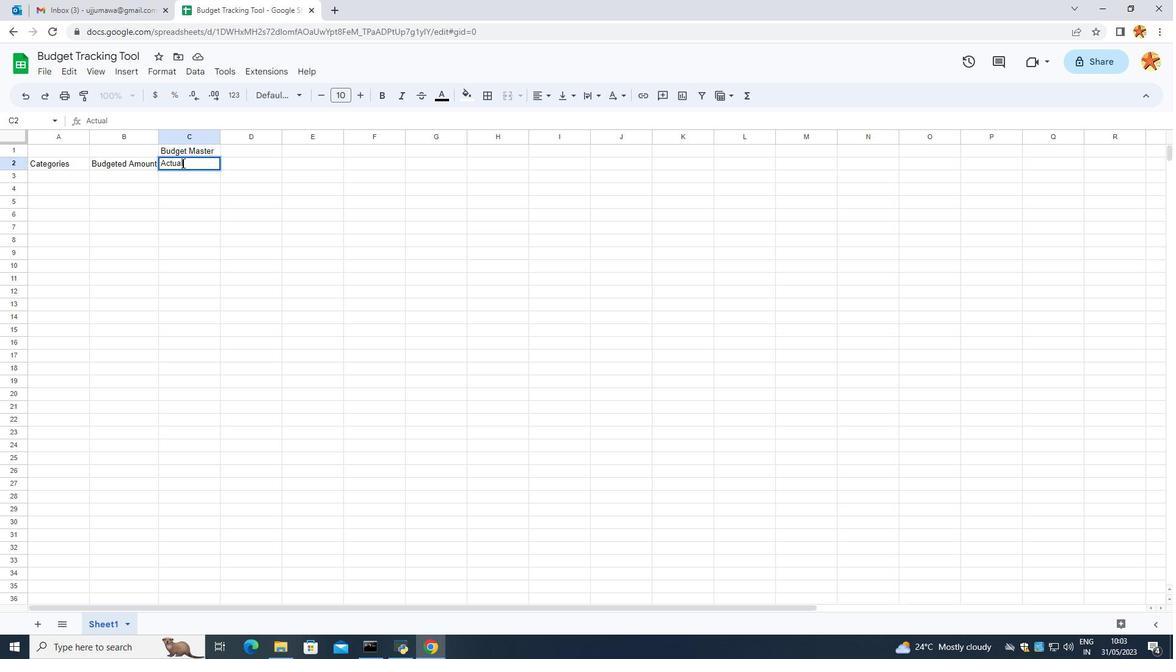 
Action: Key pressed <Key.space>
Screenshot: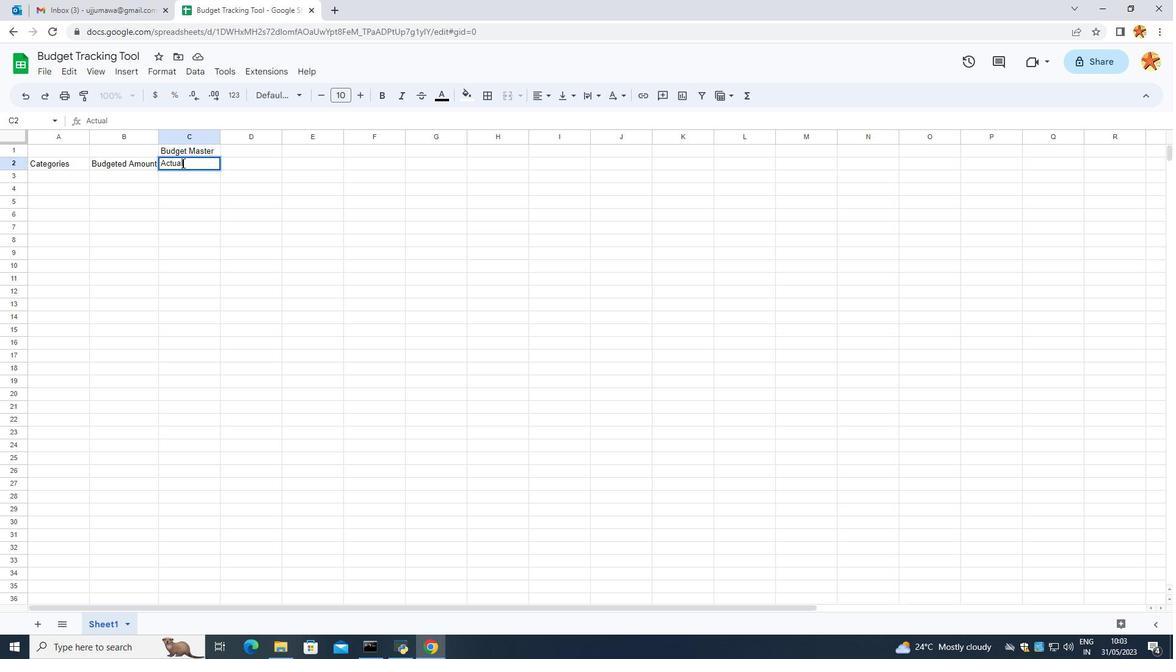 
Action: Mouse moved to (181, 156)
Screenshot: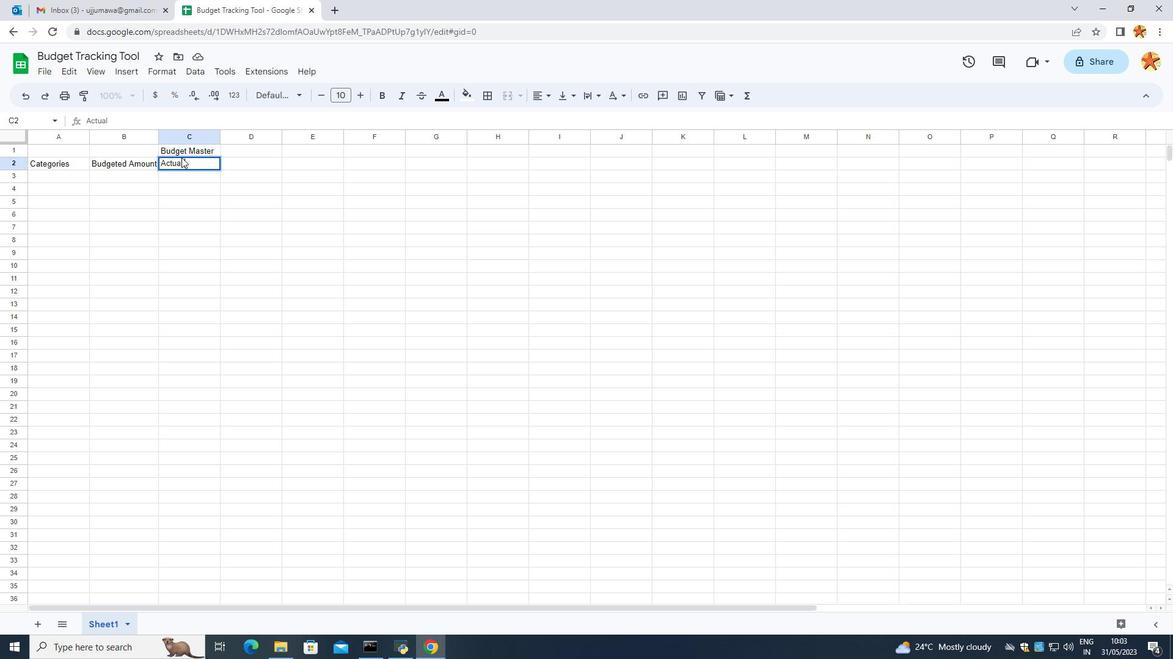 
Action: Key pressed <Key.caps_lock>
Screenshot: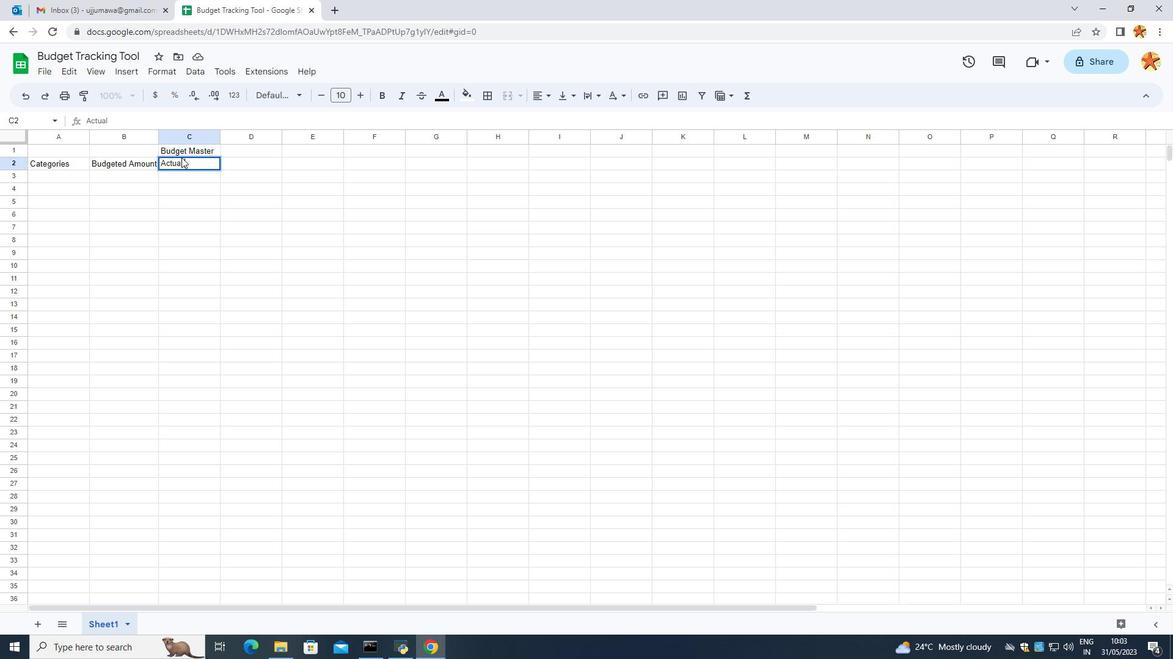 
Action: Mouse moved to (178, 158)
Screenshot: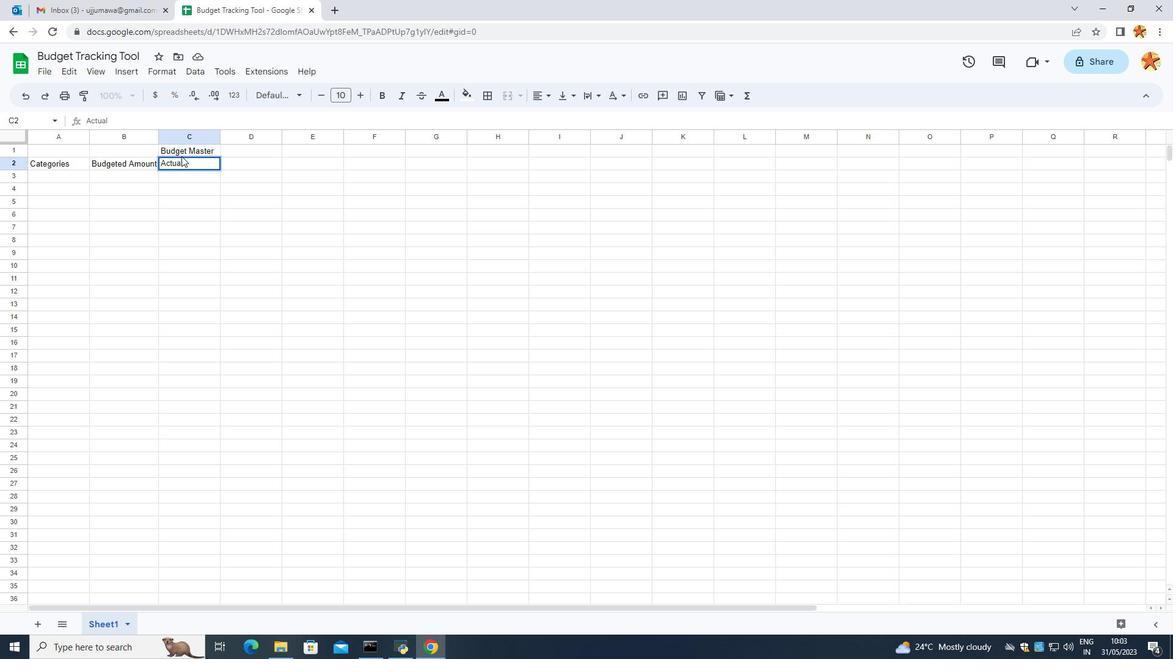 
Action: Key pressed A
Screenshot: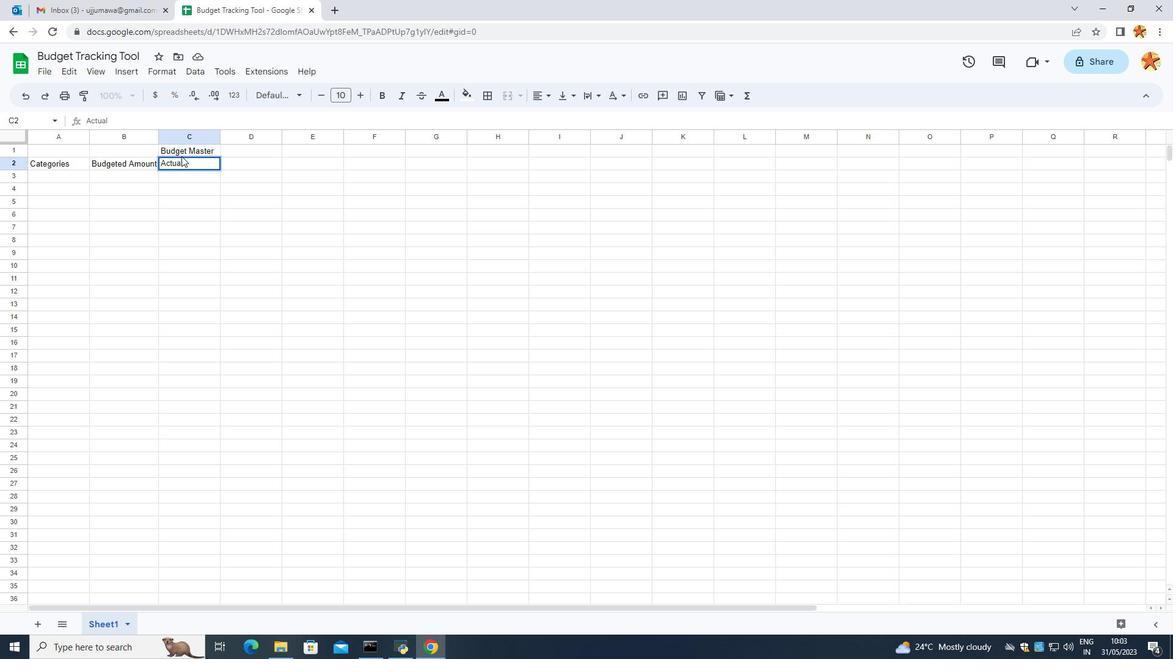 
Action: Mouse moved to (177, 160)
Screenshot: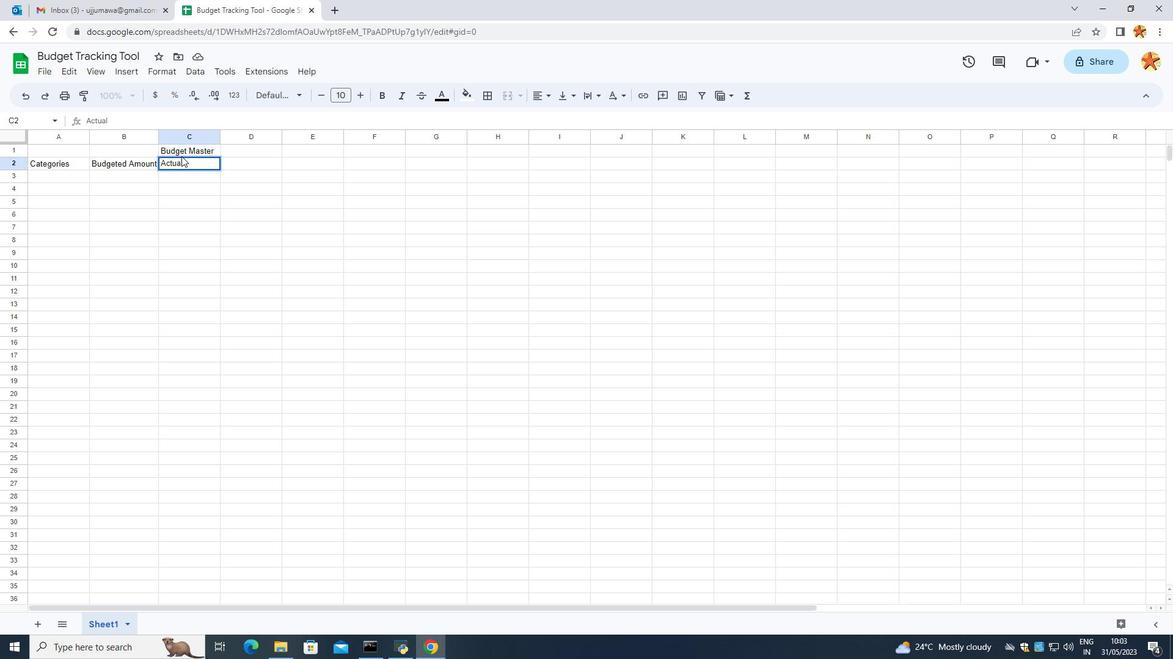 
Action: Key pressed <Key.caps_lock>m
Screenshot: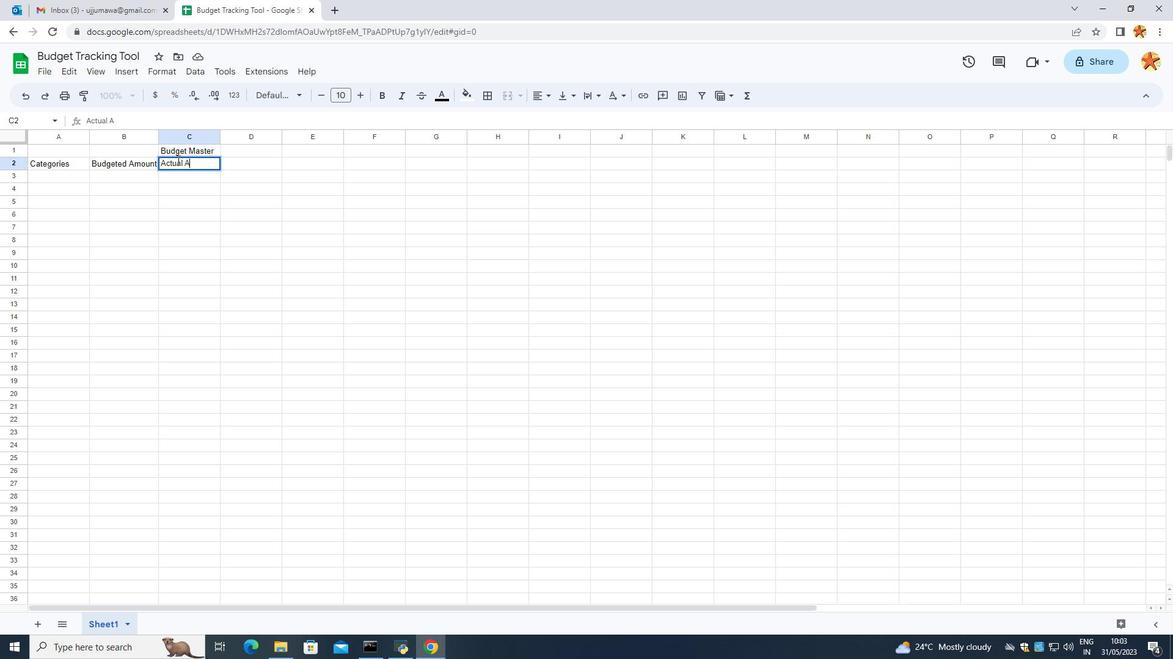 
Action: Mouse moved to (177, 160)
Screenshot: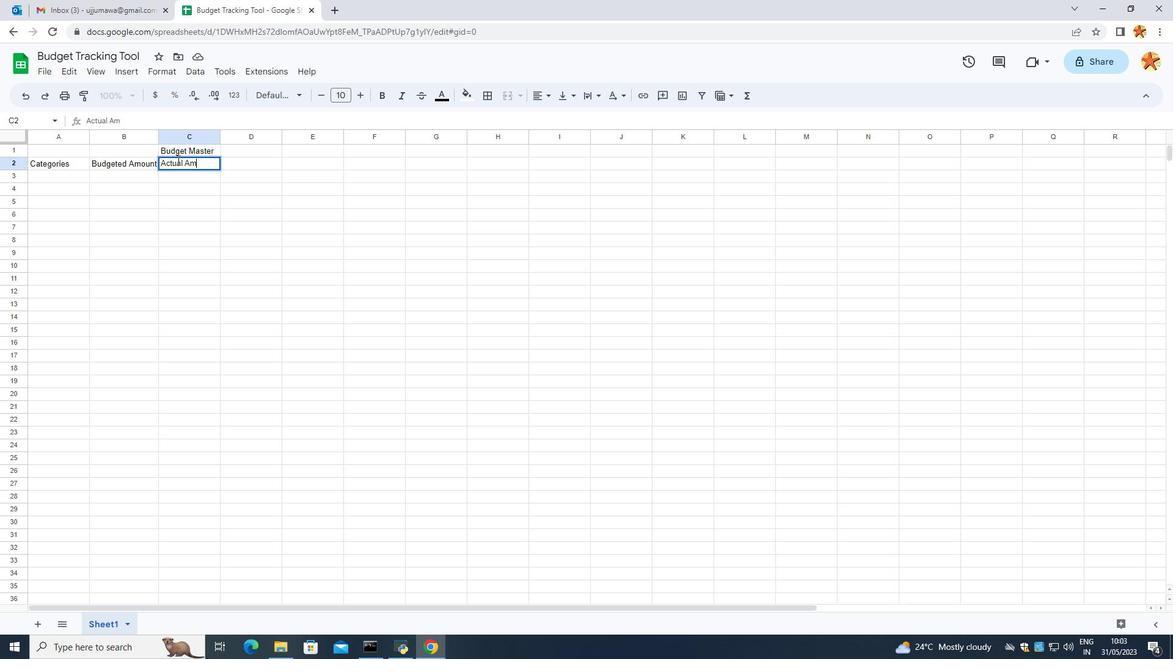 
Action: Key pressed ou
Screenshot: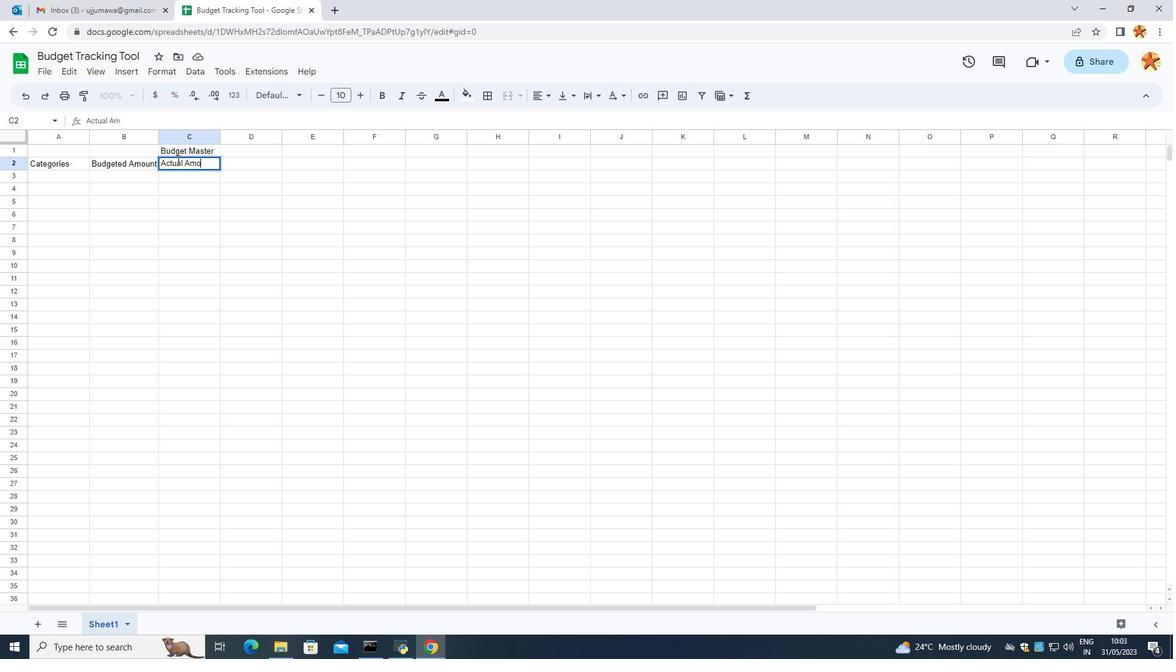
Action: Mouse moved to (177, 157)
Screenshot: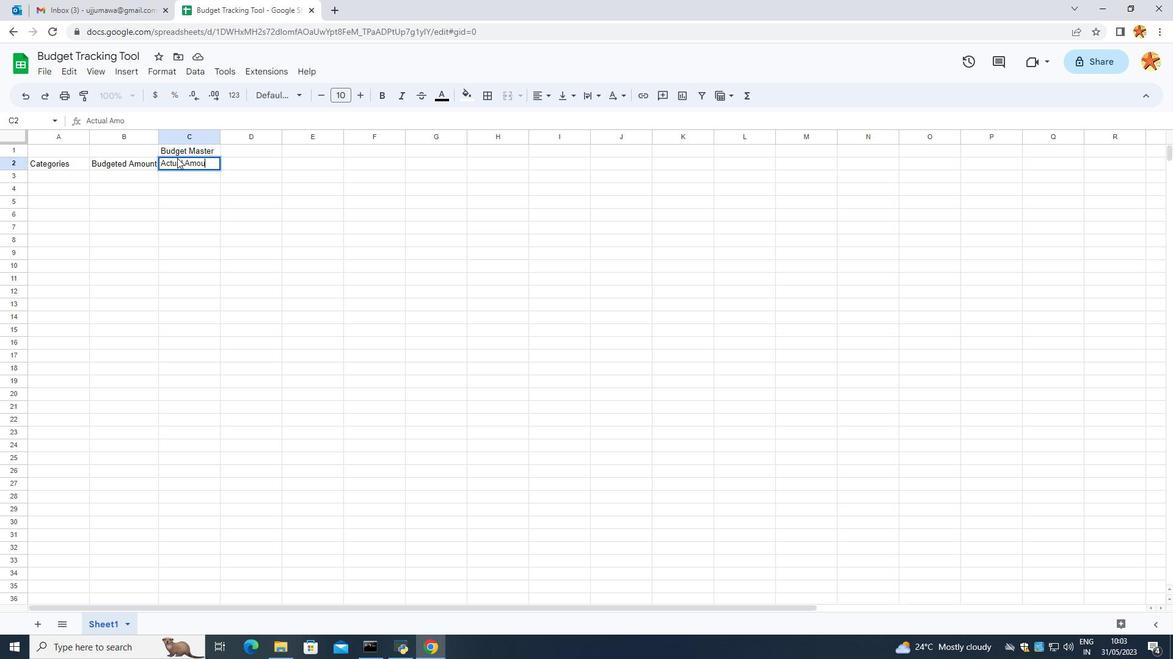 
Action: Key pressed nt
Screenshot: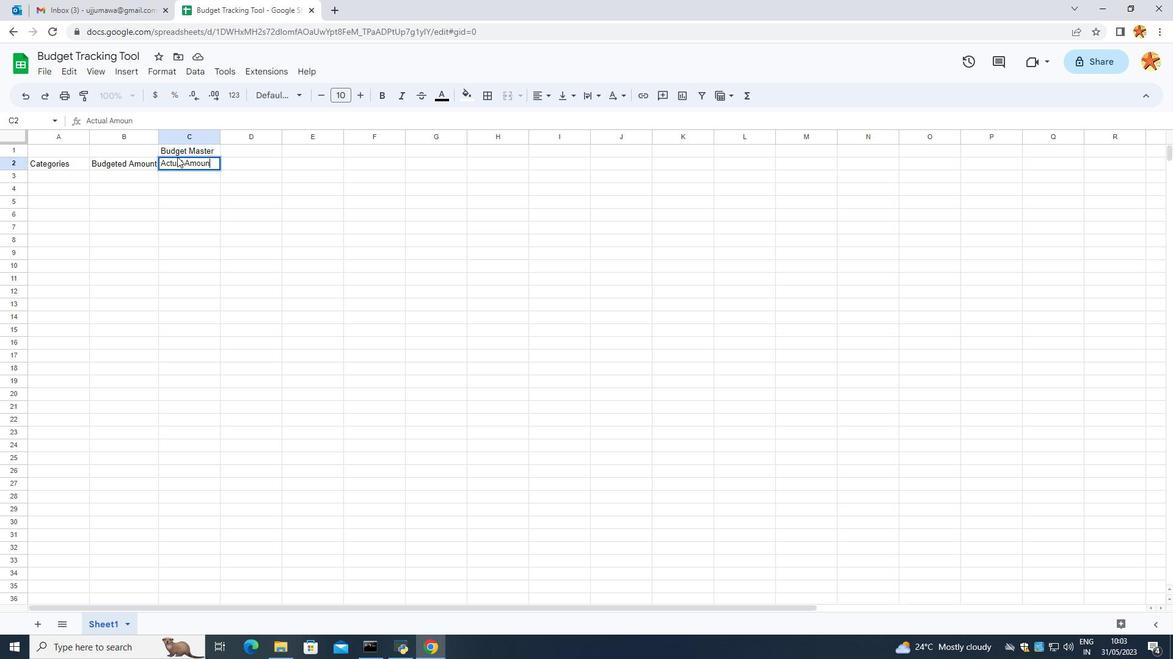
Action: Mouse moved to (180, 223)
Screenshot: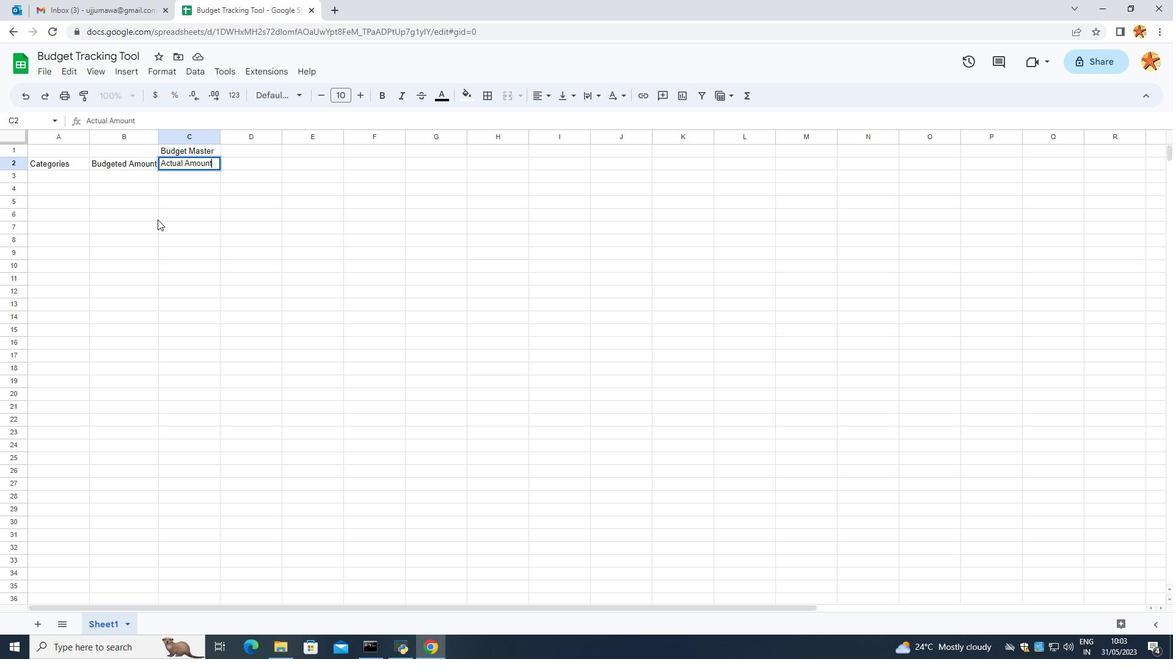 
Action: Key pressed <Key.space>
Screenshot: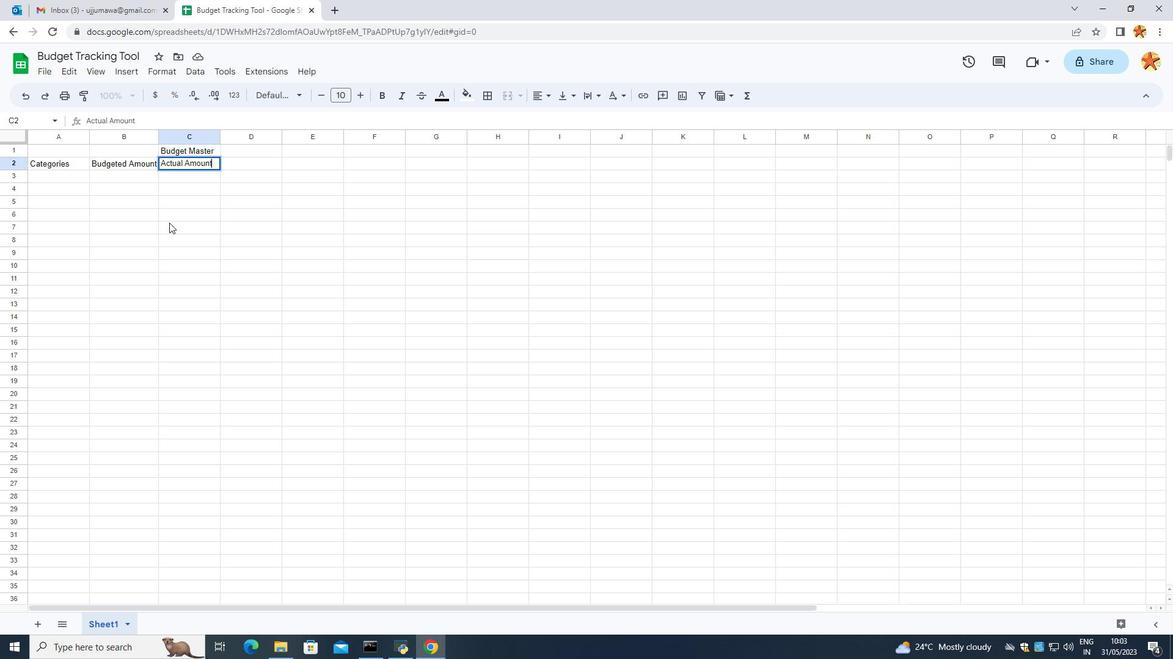 
Action: Mouse moved to (223, 155)
Screenshot: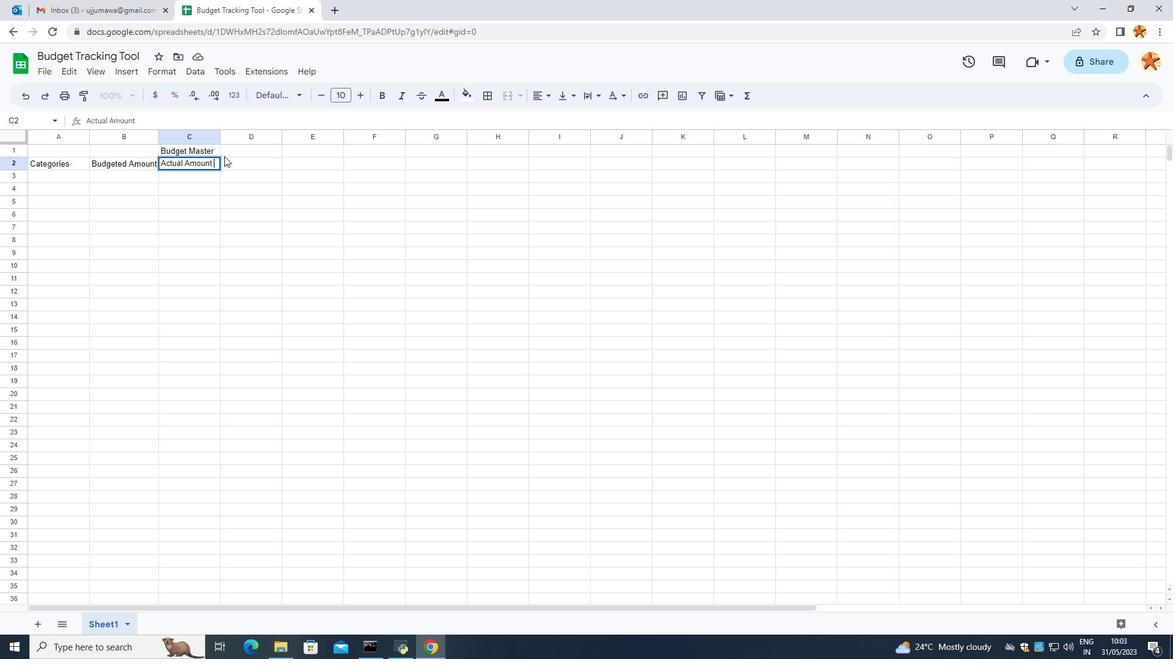 
Action: Mouse pressed left at (223, 155)
Screenshot: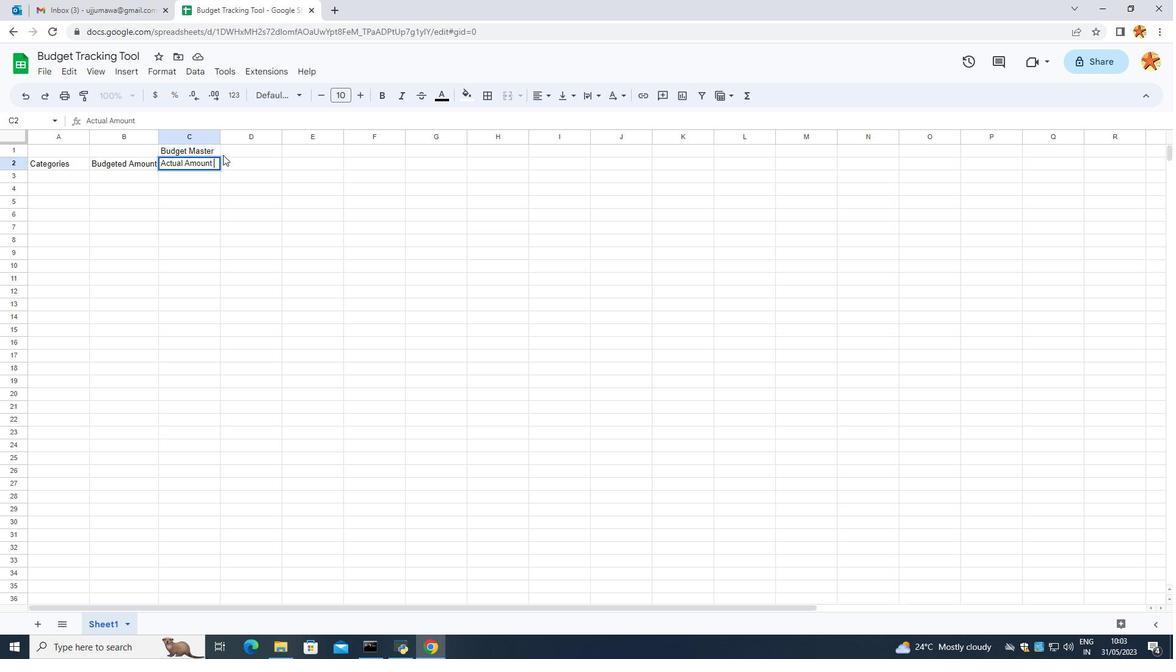 
Action: Mouse moved to (219, 138)
Screenshot: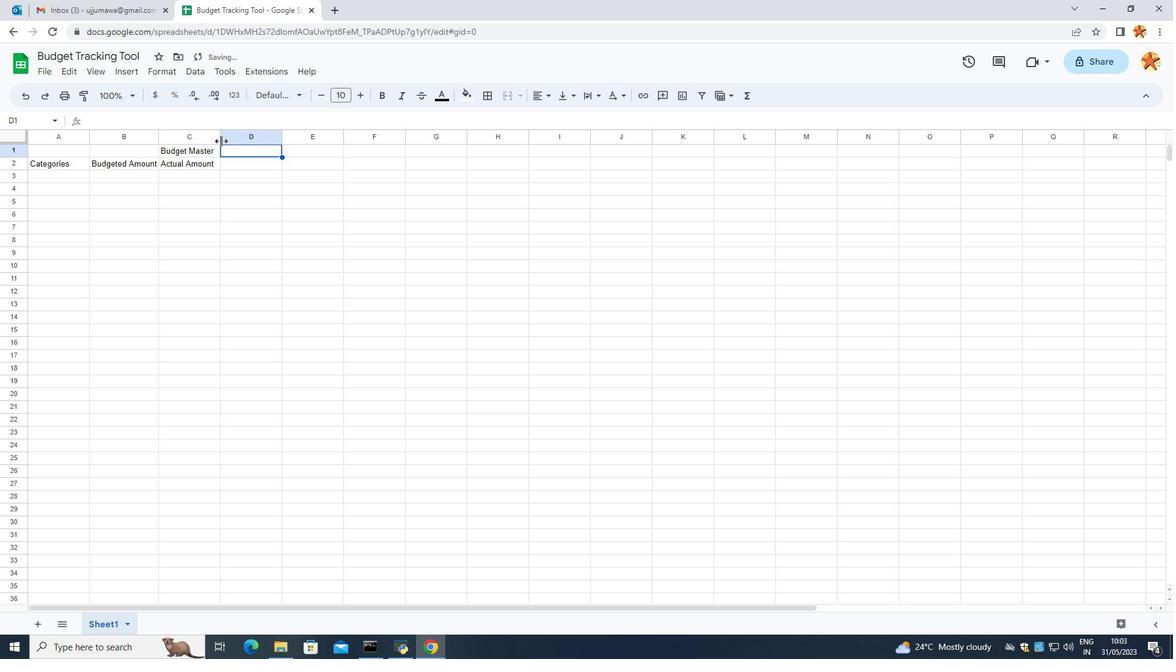 
Action: Mouse pressed left at (219, 138)
Screenshot: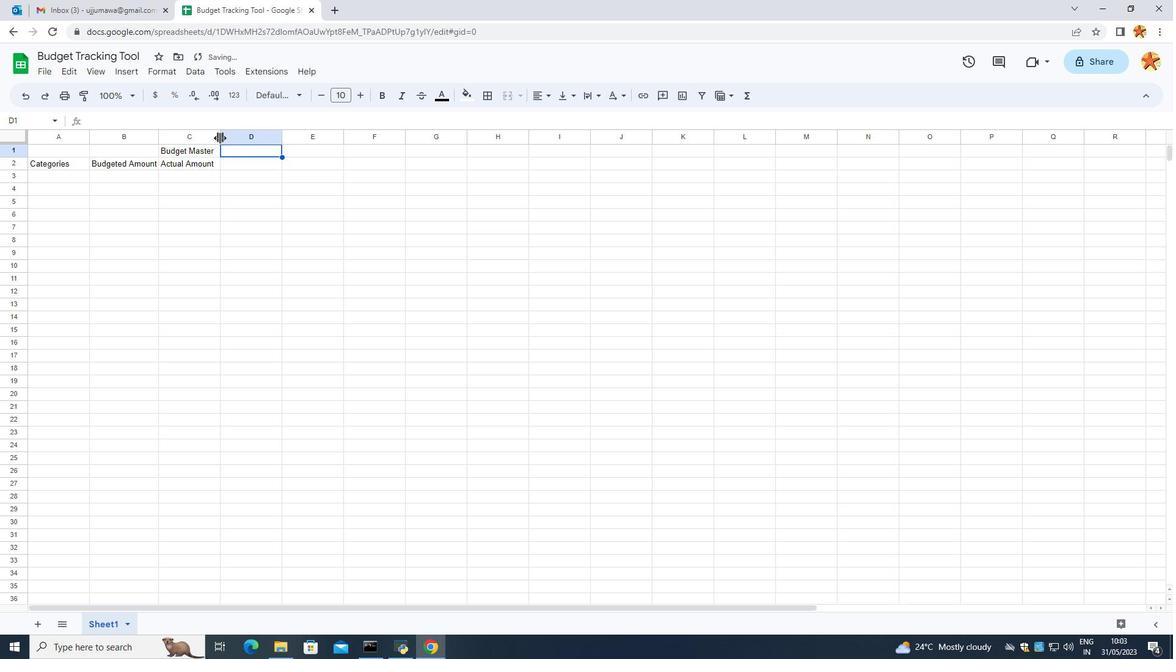 
Action: Mouse moved to (248, 160)
Screenshot: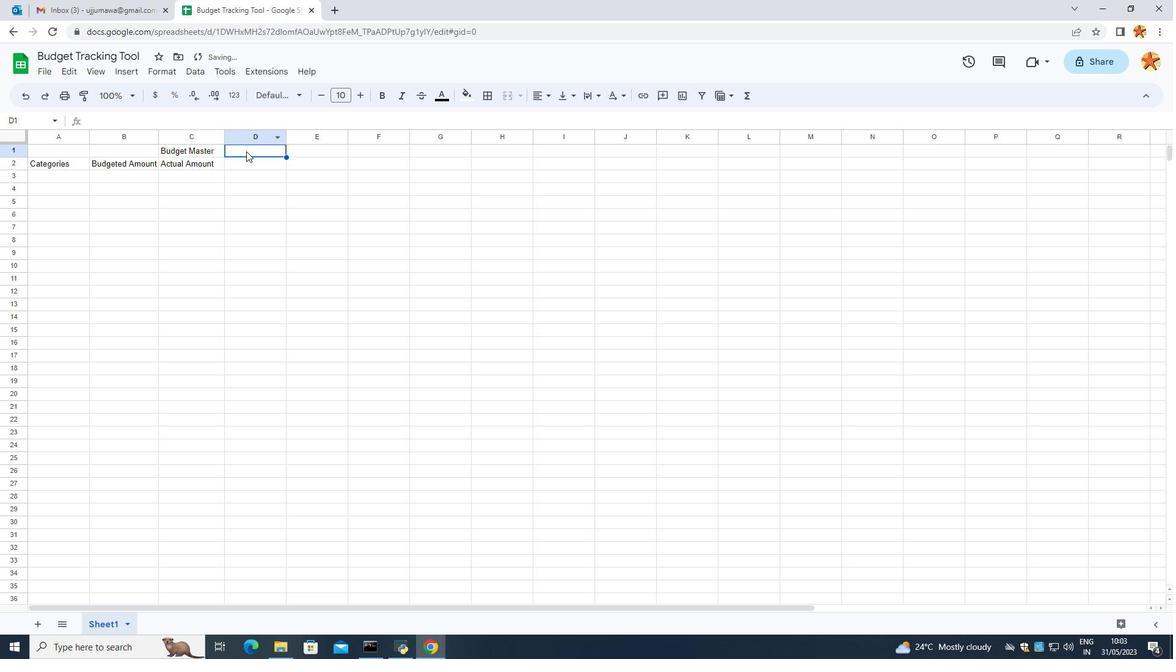 
Action: Mouse pressed left at (248, 160)
Screenshot: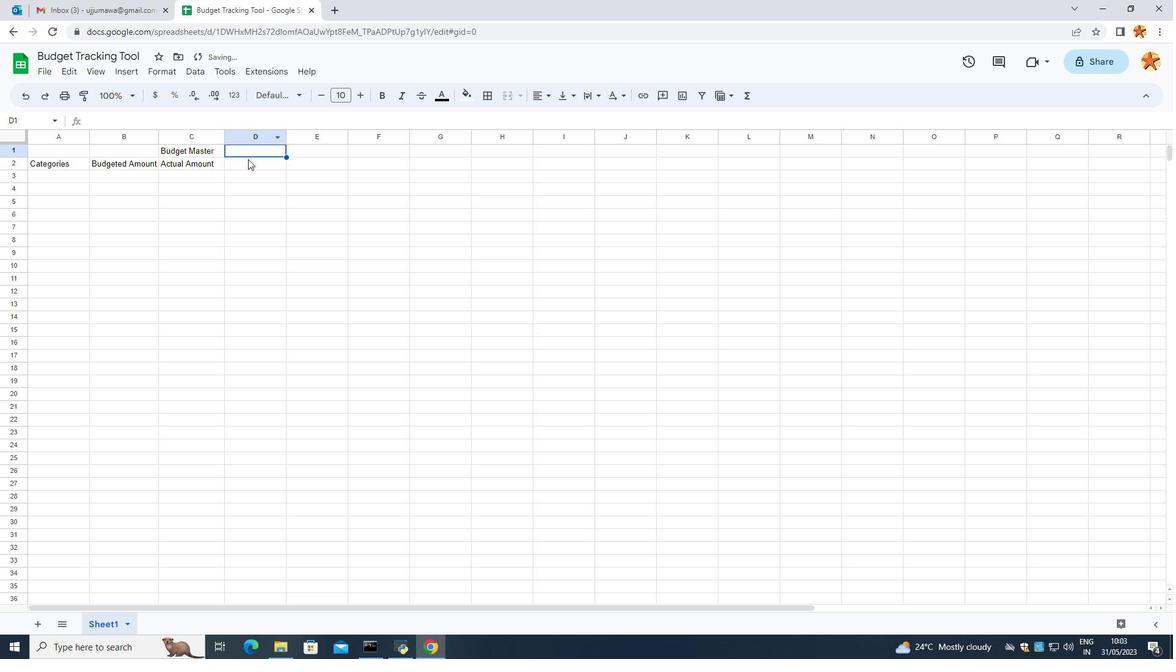 
Action: Mouse moved to (270, 163)
Screenshot: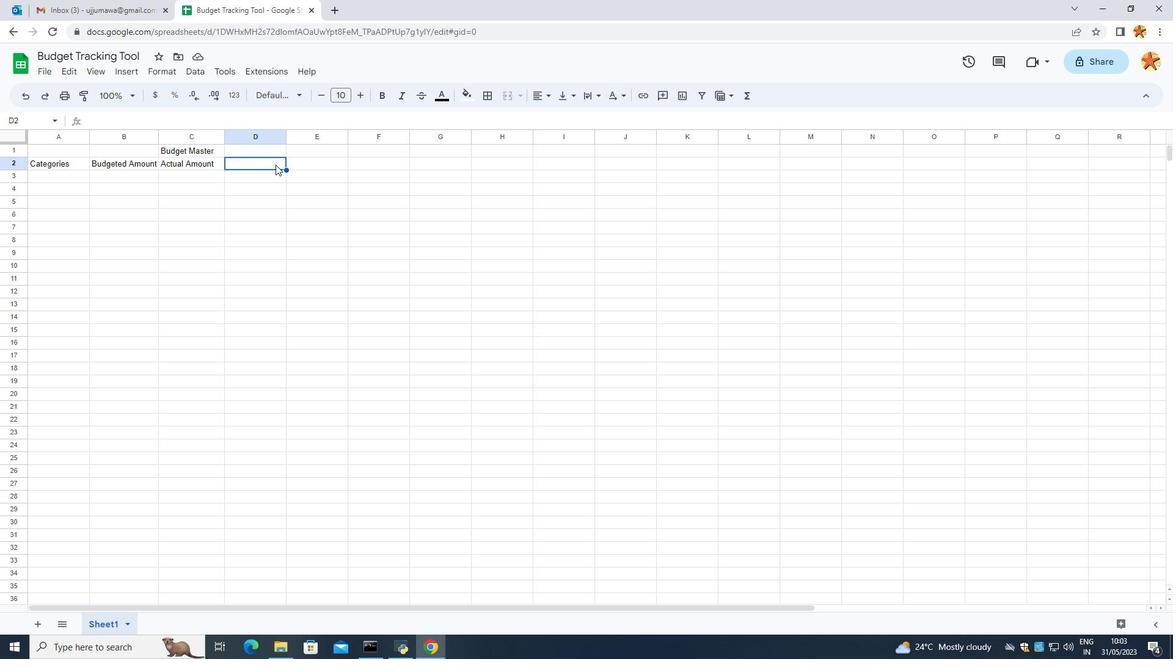 
Action: Mouse pressed left at (270, 163)
Screenshot: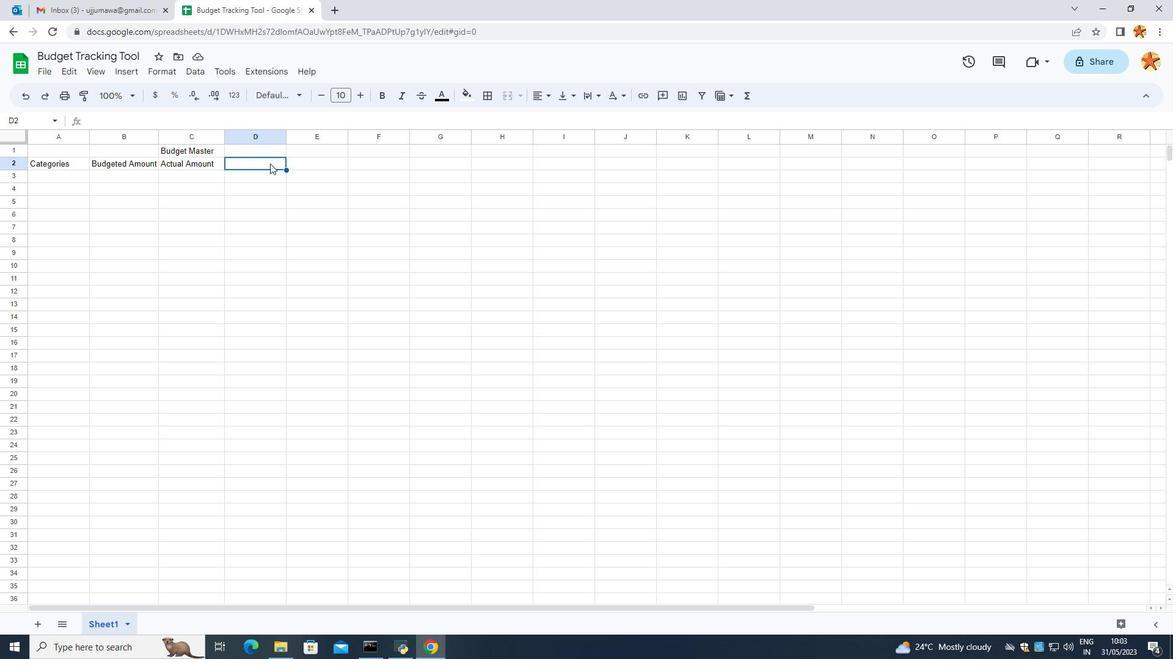 
Action: Mouse moved to (269, 163)
Screenshot: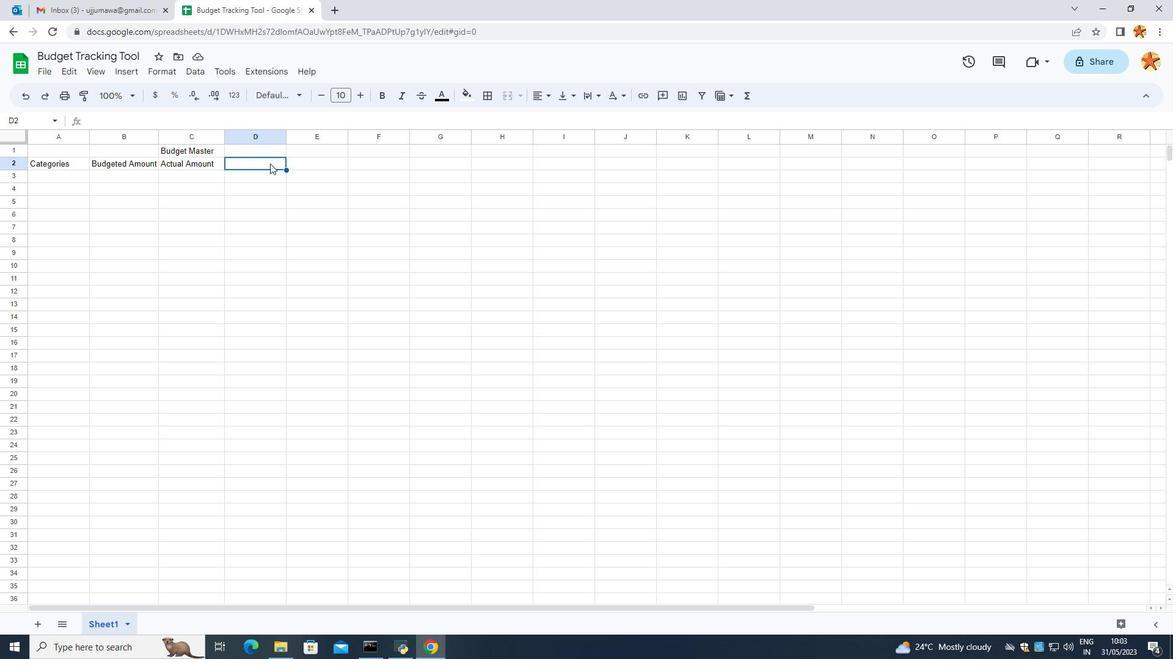 
Action: Mouse pressed left at (269, 163)
Screenshot: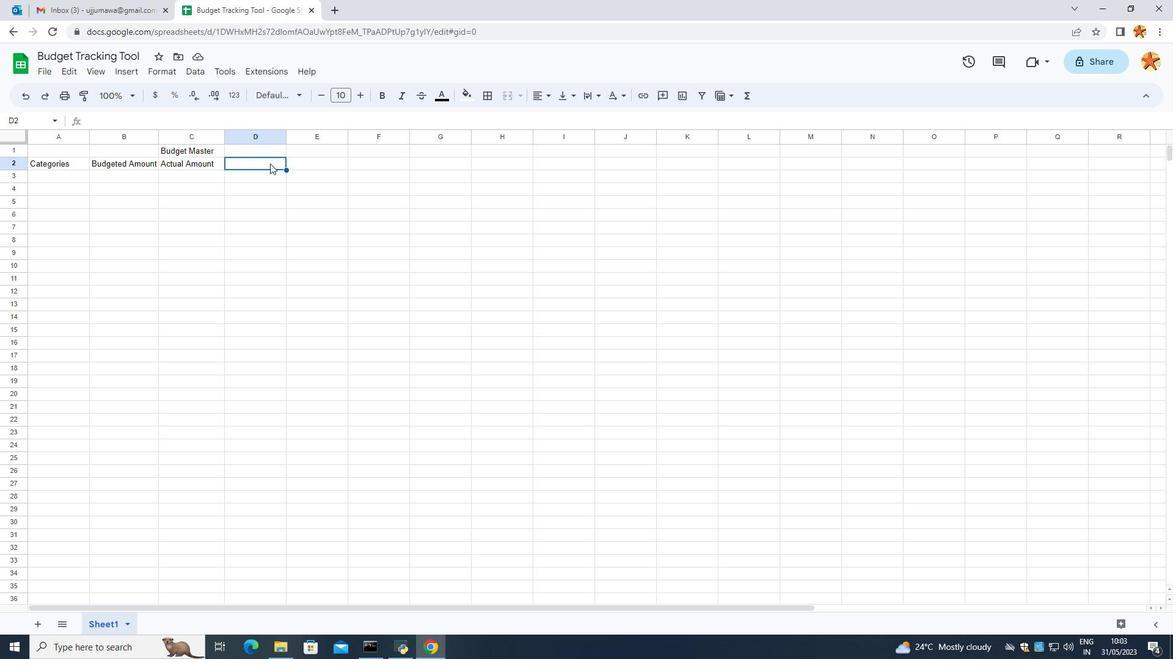 
Action: Key pressed <Key.caps_lock>D<Key.caps_lock>ifferrence
Screenshot: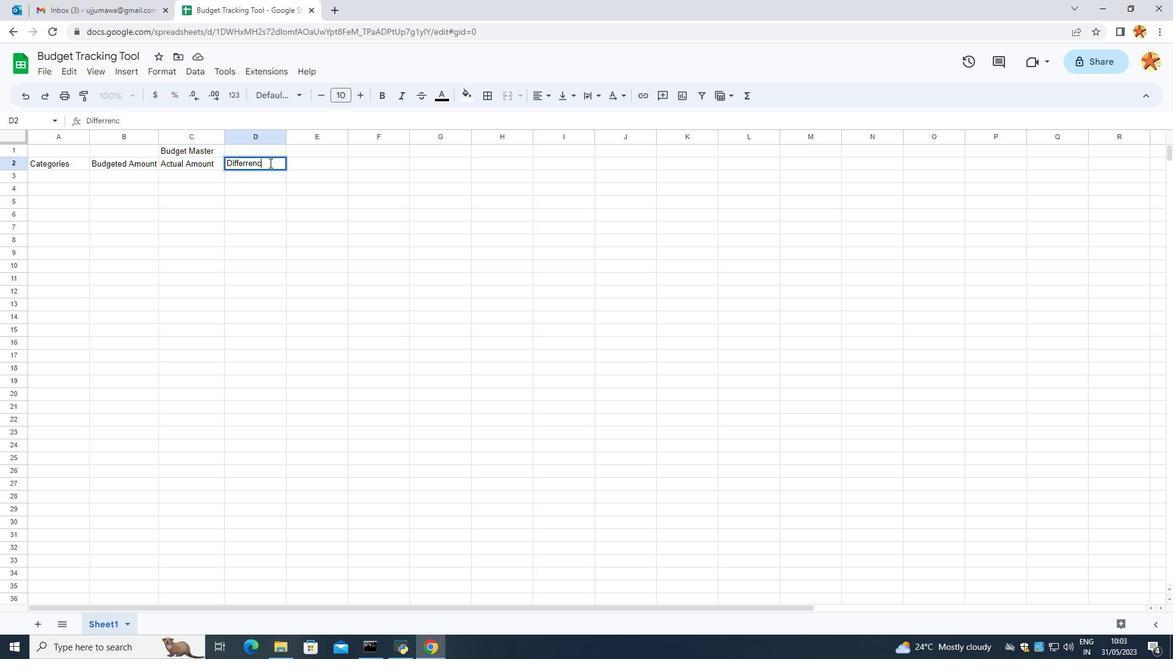 
Action: Mouse moved to (212, 251)
Screenshot: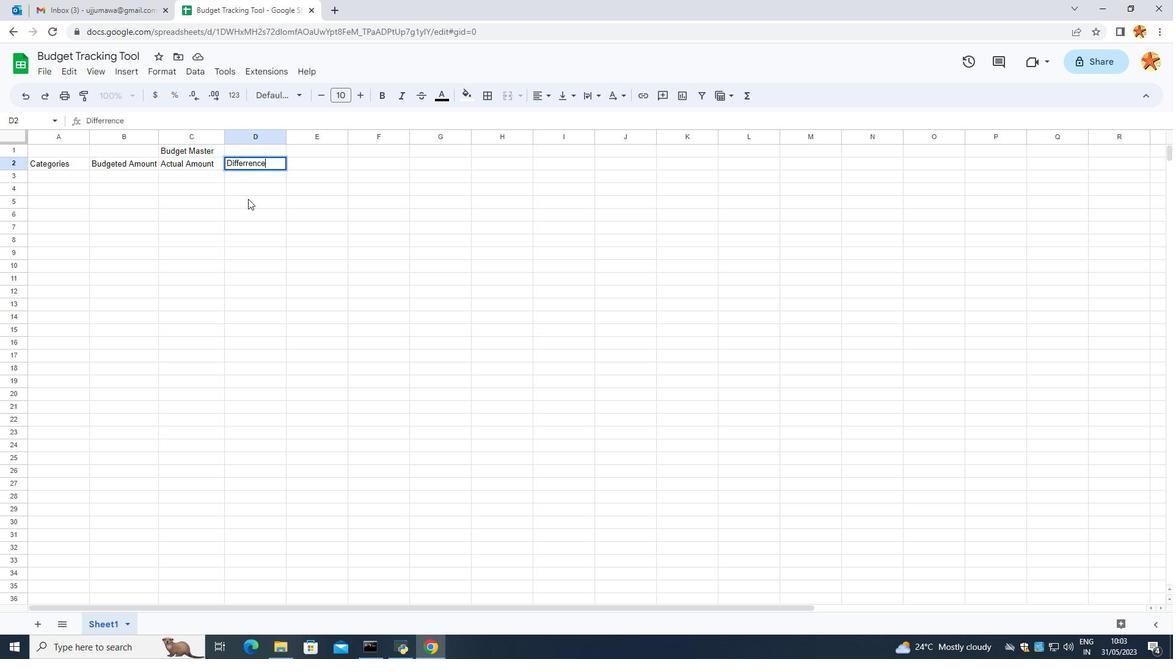 
Action: Mouse pressed left at (212, 251)
Screenshot: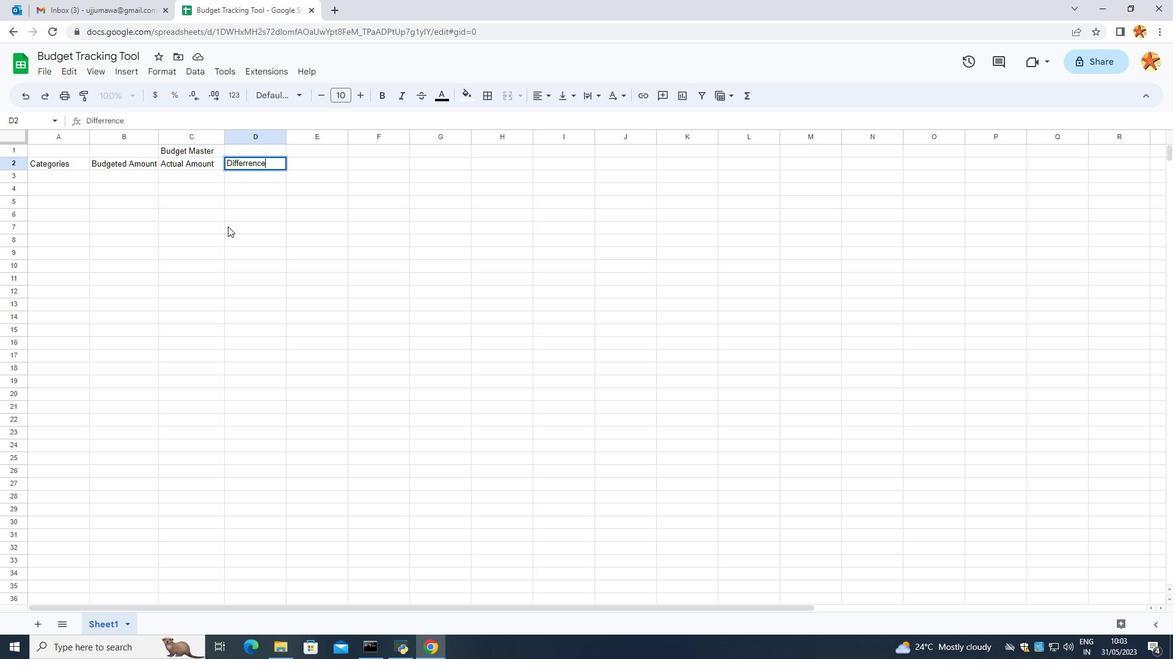 
Action: Mouse moved to (82, 188)
Screenshot: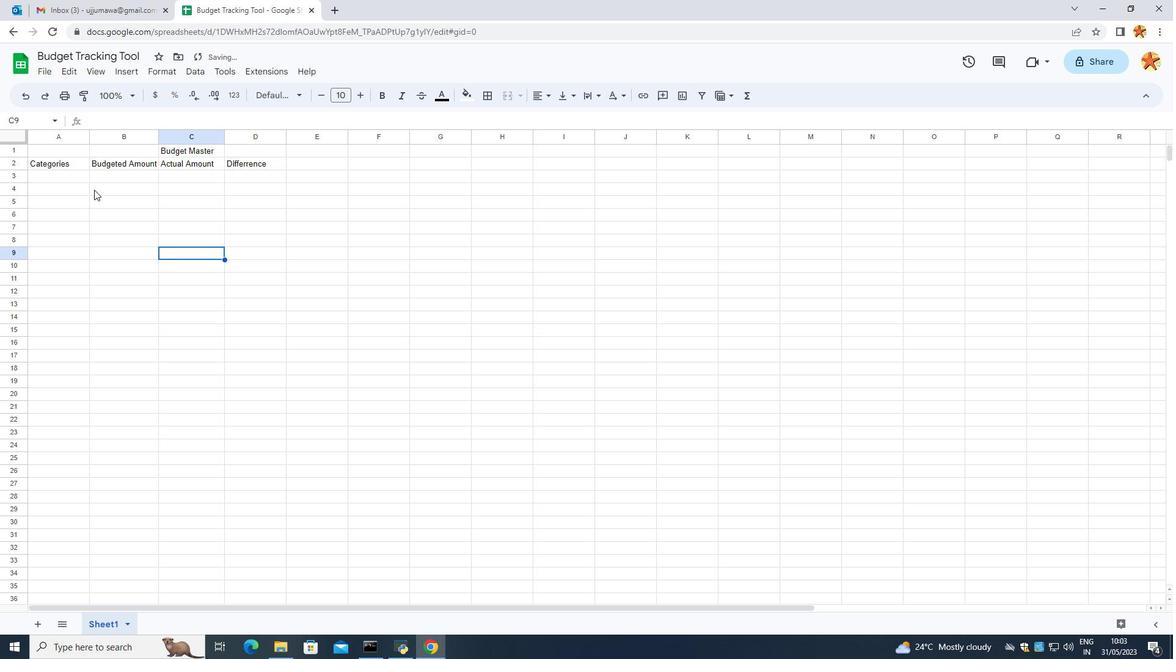 
Action: Mouse pressed left at (82, 188)
Screenshot: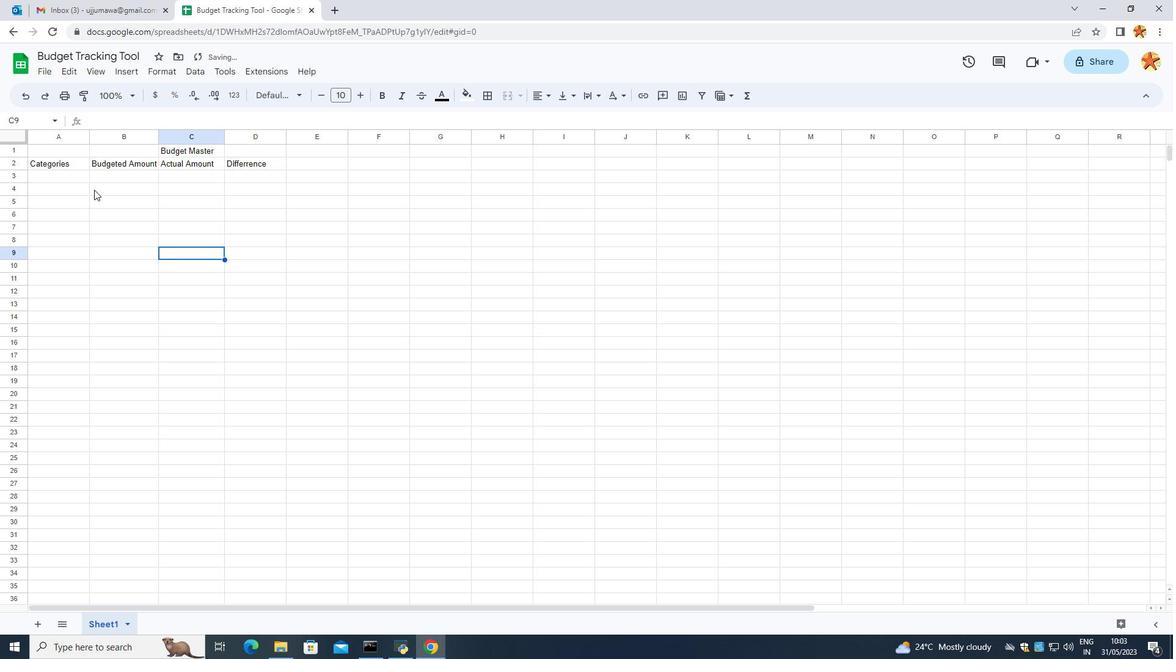 
Action: Mouse moved to (85, 218)
Screenshot: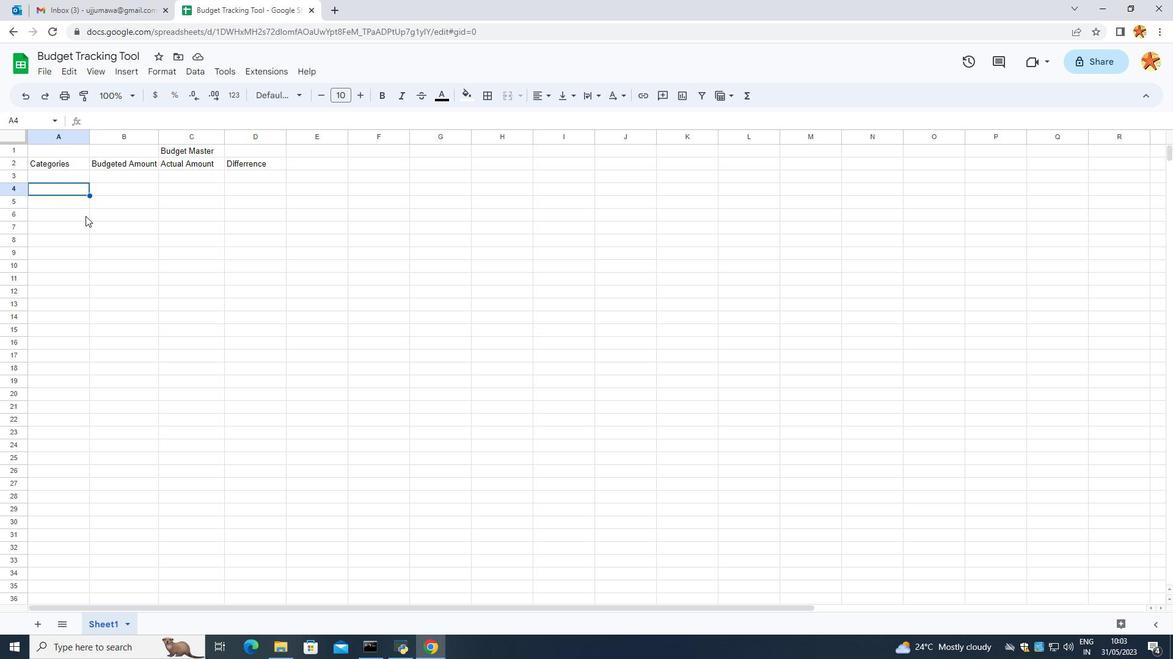 
Action: Mouse pressed left at (85, 218)
Screenshot: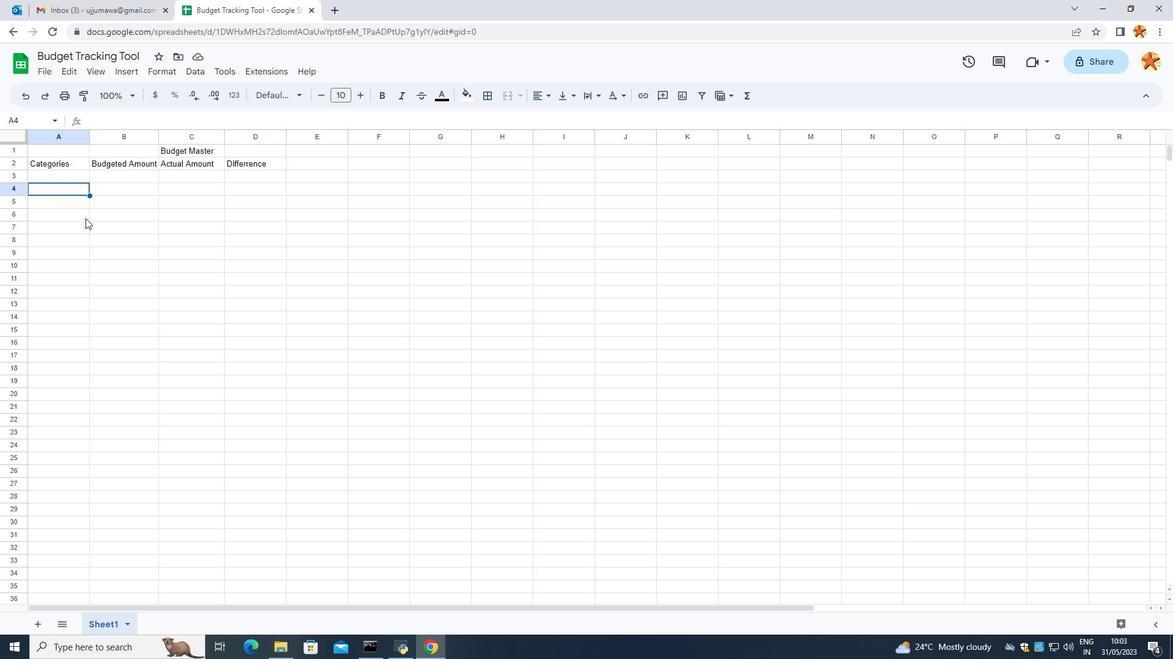 
Action: Mouse moved to (64, 174)
Screenshot: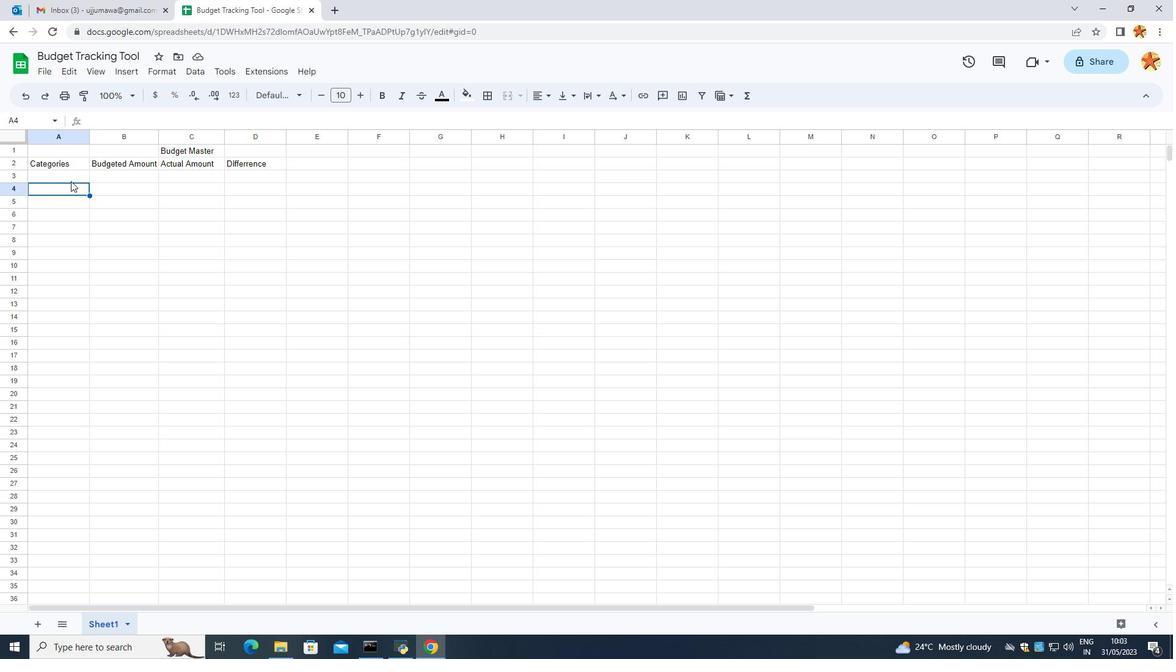 
Action: Mouse pressed left at (64, 174)
Screenshot: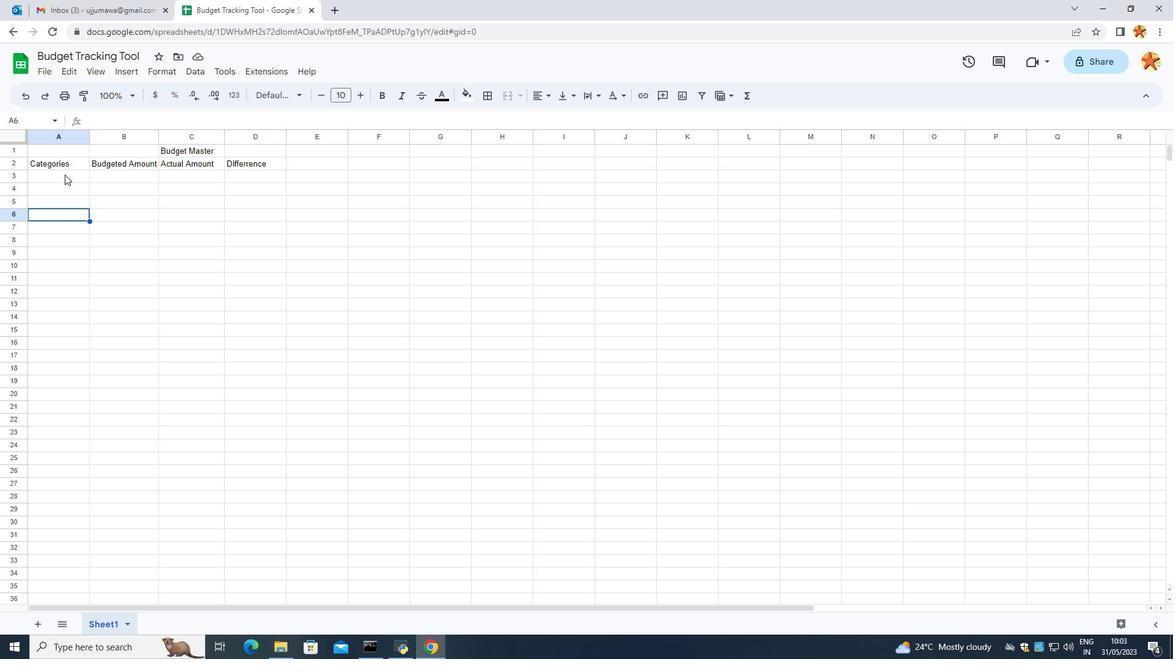 
Action: Mouse moved to (62, 205)
Screenshot: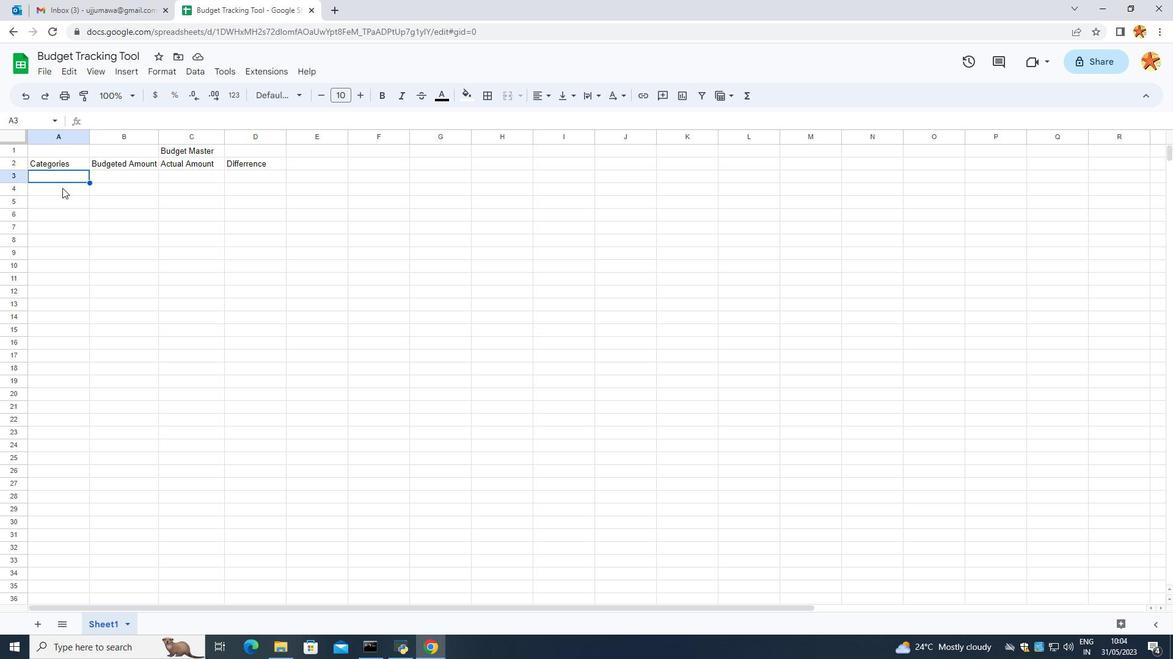
Action: Mouse pressed left at (62, 205)
Screenshot: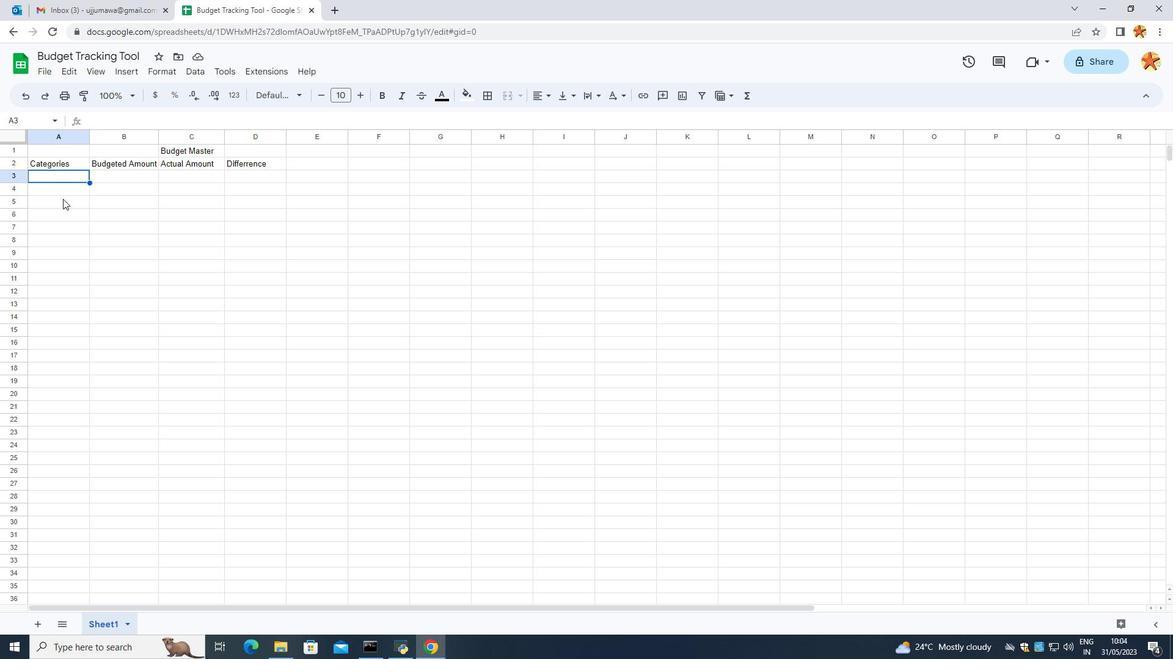 
Action: Mouse moved to (51, 170)
Screenshot: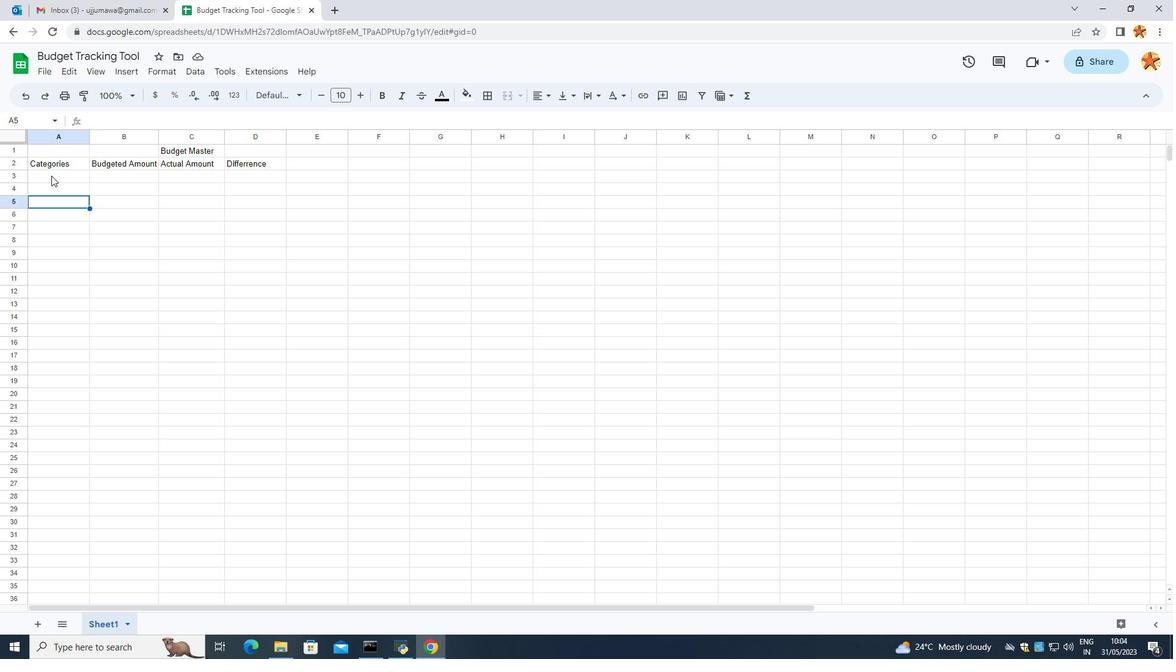 
Action: Mouse pressed left at (51, 170)
Screenshot: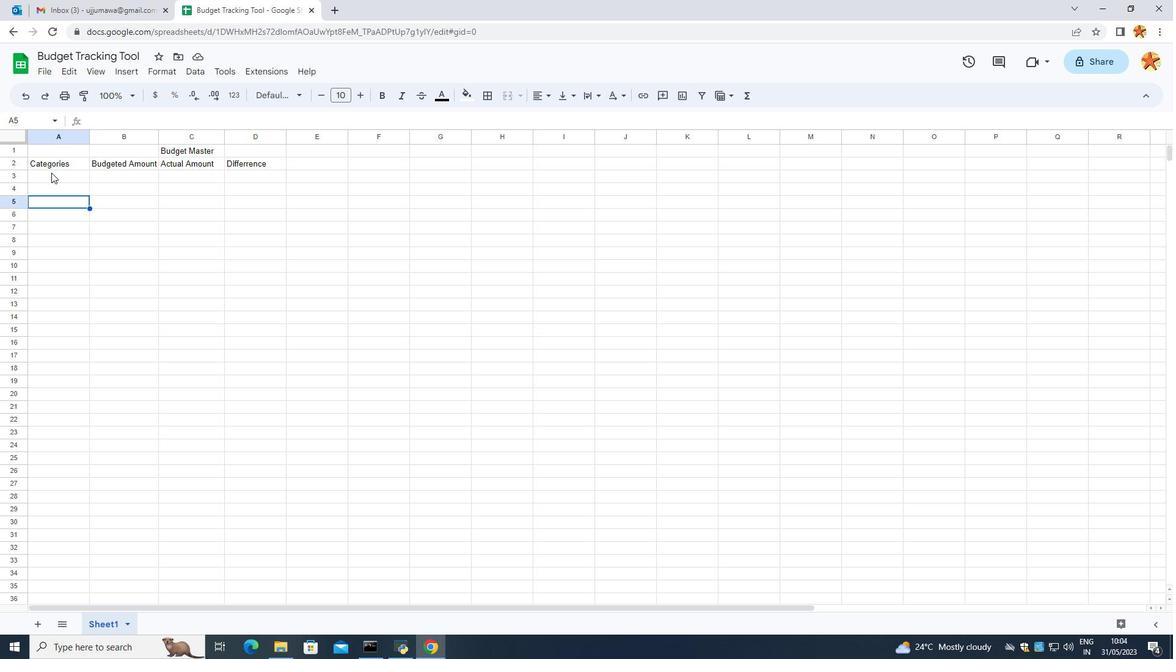 
Action: Mouse moved to (51, 177)
Screenshot: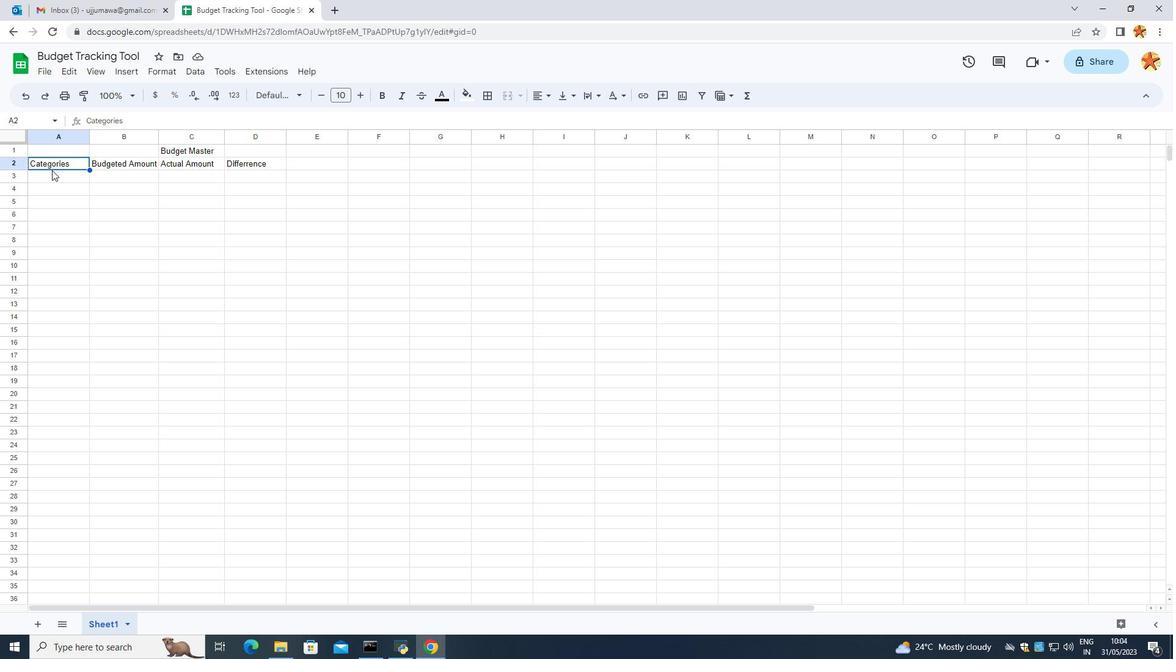 
Action: Mouse pressed left at (51, 177)
Screenshot: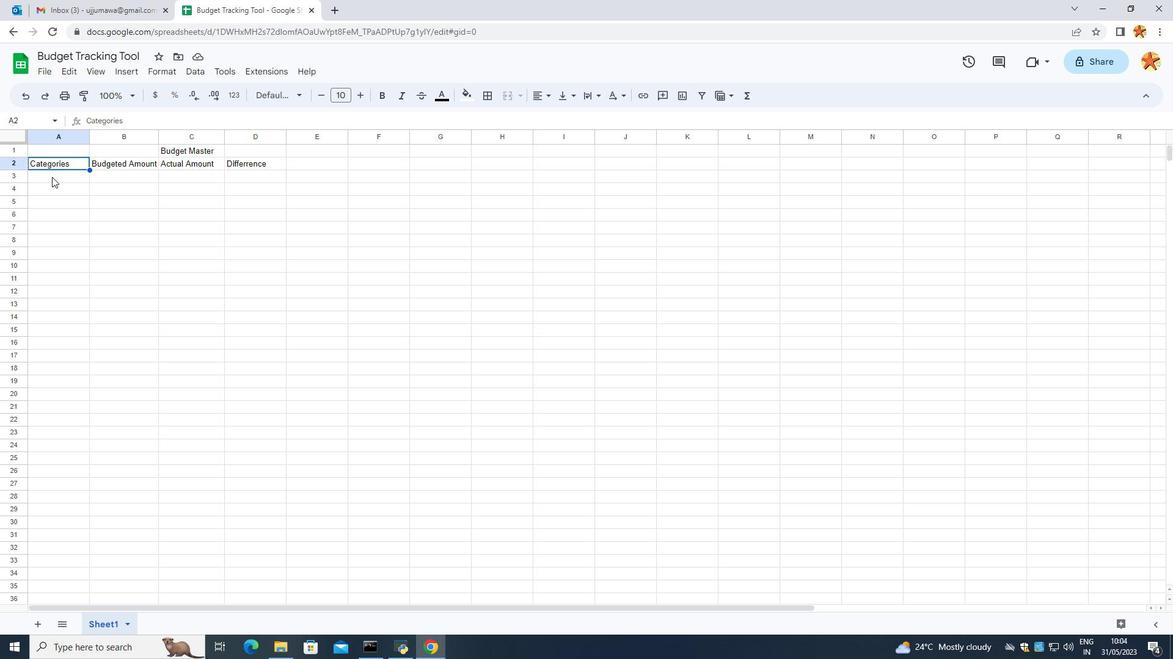 
Action: Mouse moved to (73, 183)
Screenshot: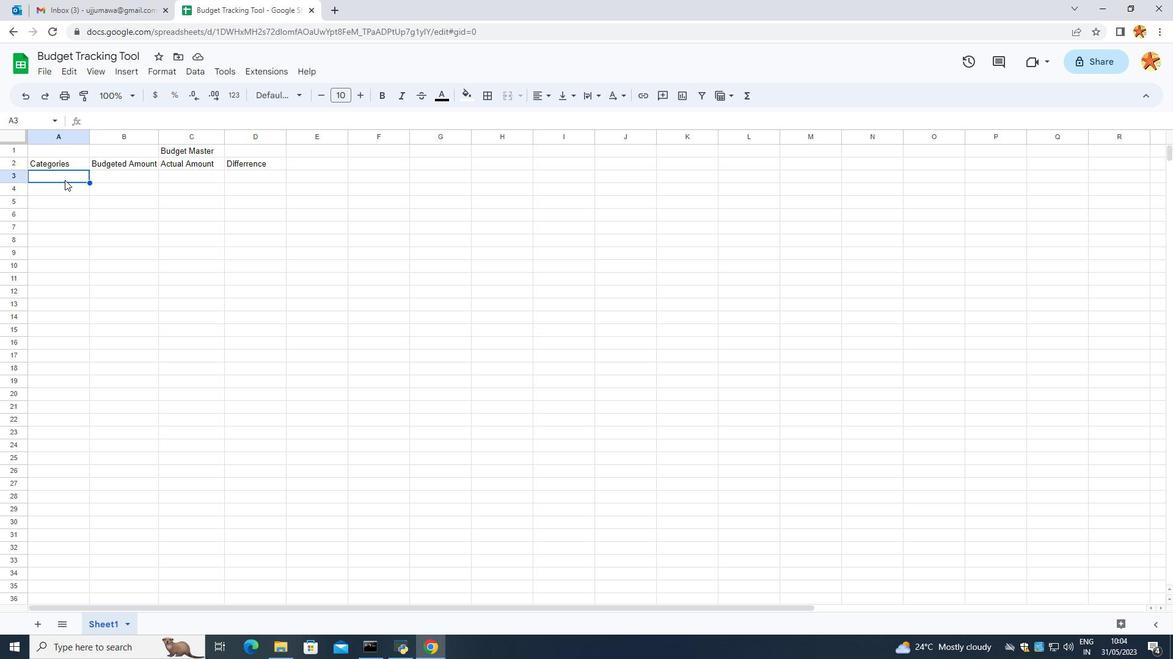 
Action: Key pressed <Key.caps_lock>H<Key.caps_lock>ousing
Screenshot: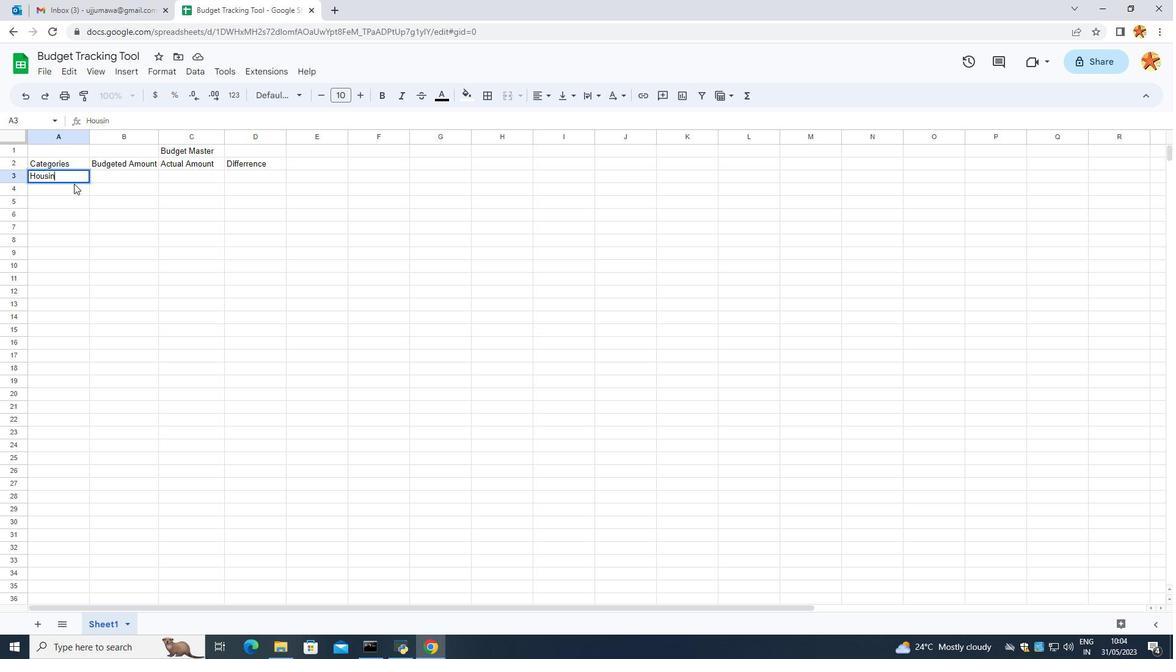 
Action: Mouse moved to (77, 188)
Screenshot: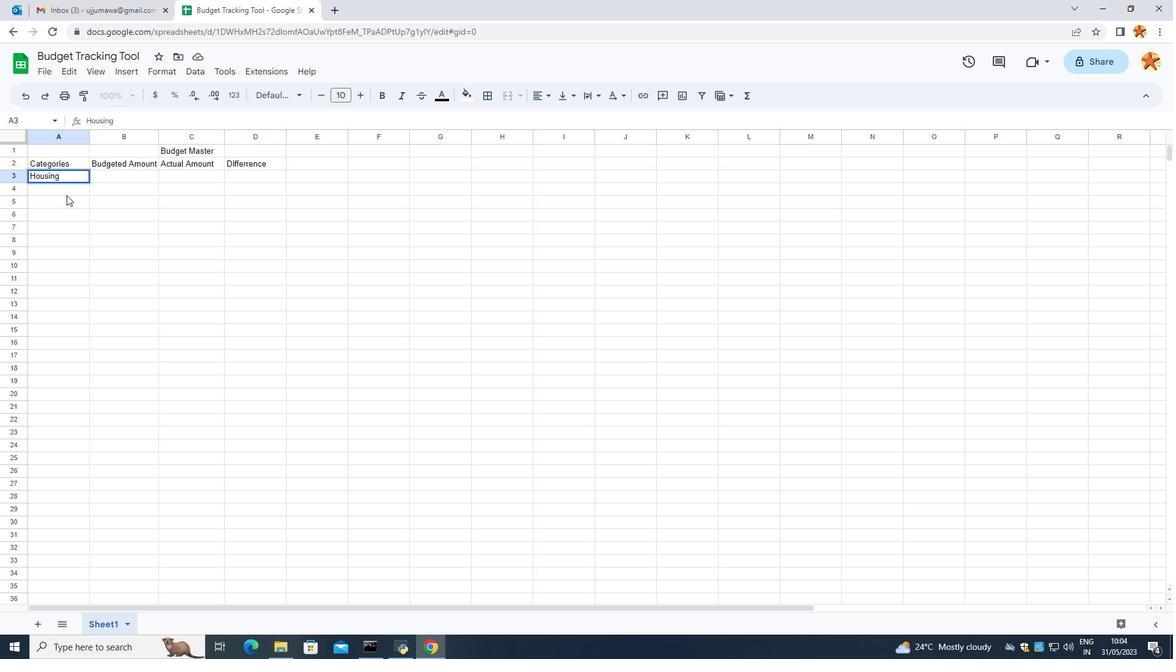 
Action: Mouse pressed left at (77, 188)
Screenshot: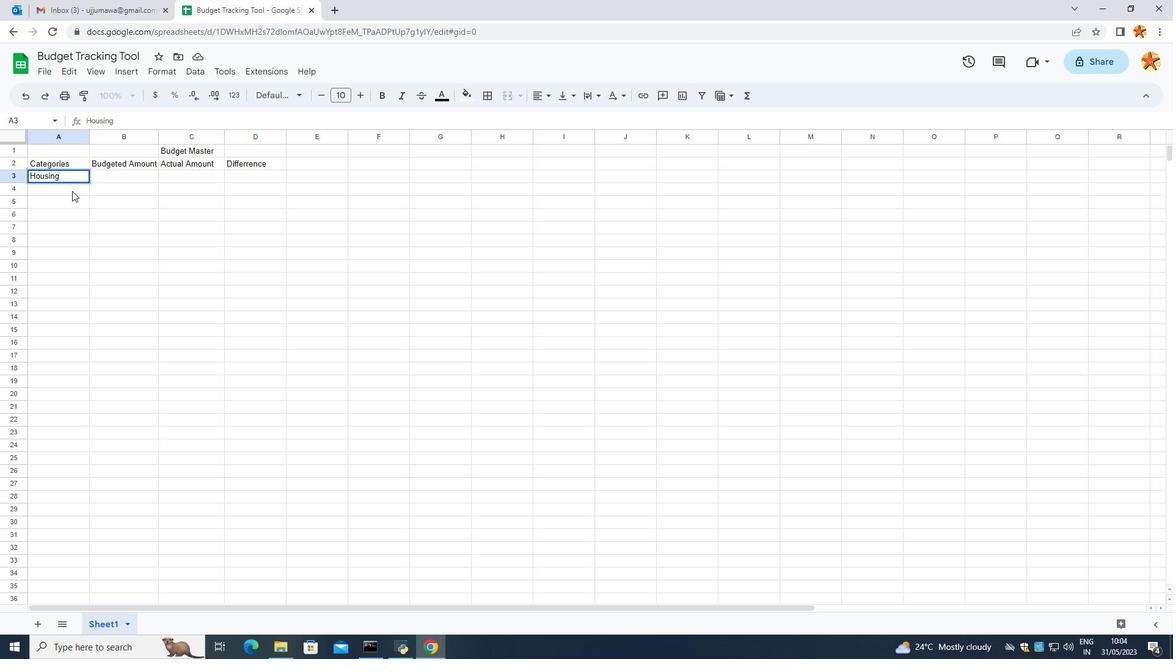 
Action: Key pressed <Key.caps_lock>T<Key.caps_lock>rab<Key.backspace>nsportation
Screenshot: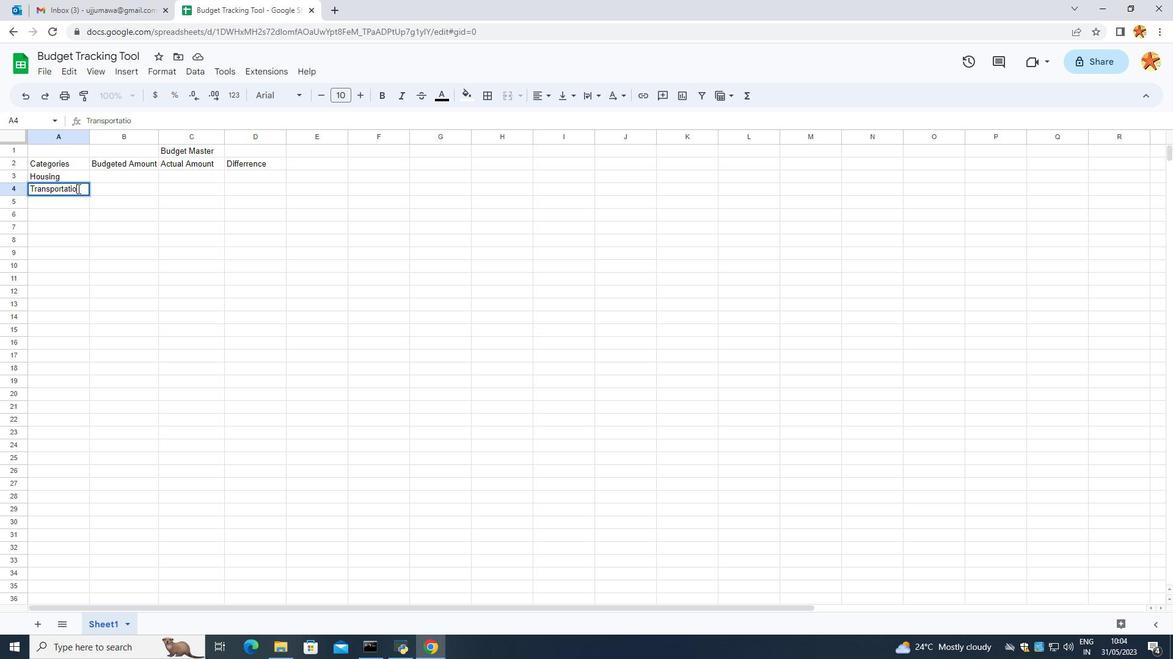 
Action: Mouse moved to (76, 212)
Screenshot: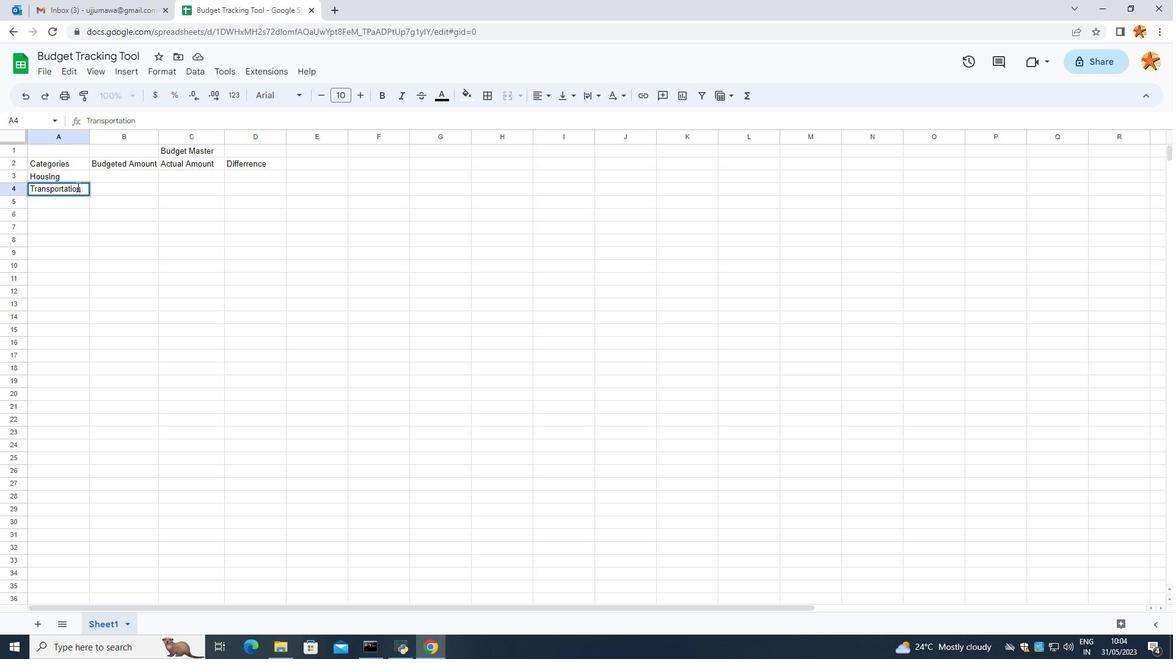 
Action: Mouse pressed left at (76, 212)
Screenshot: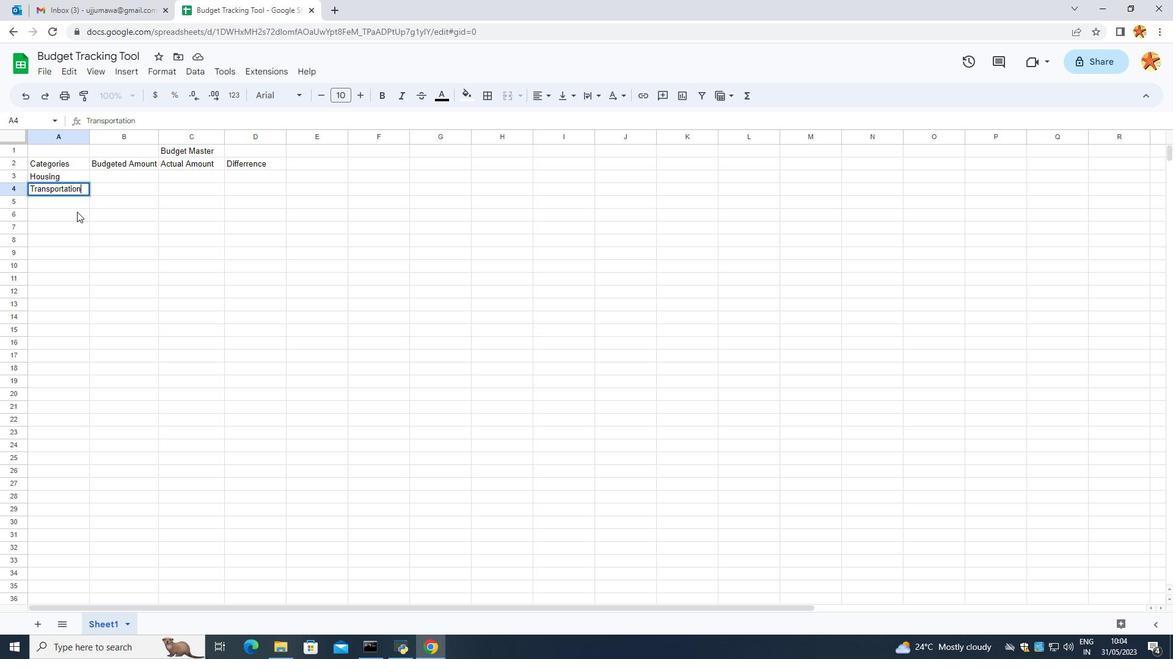 
Action: Mouse moved to (61, 198)
Screenshot: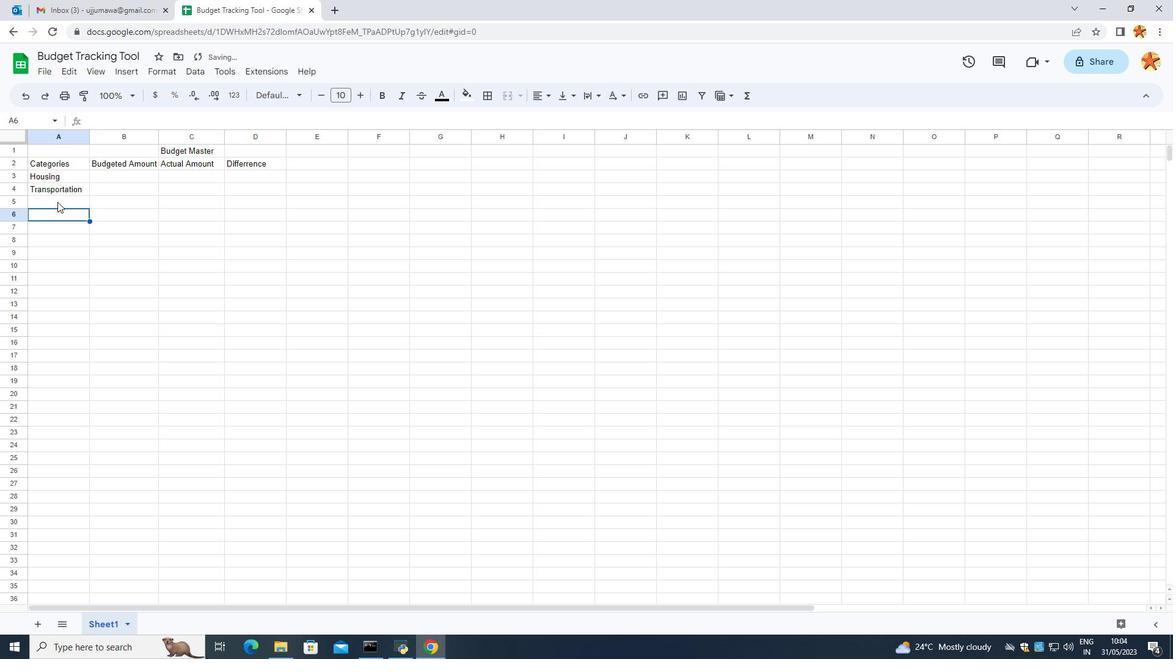 
Action: Mouse pressed left at (61, 198)
Screenshot: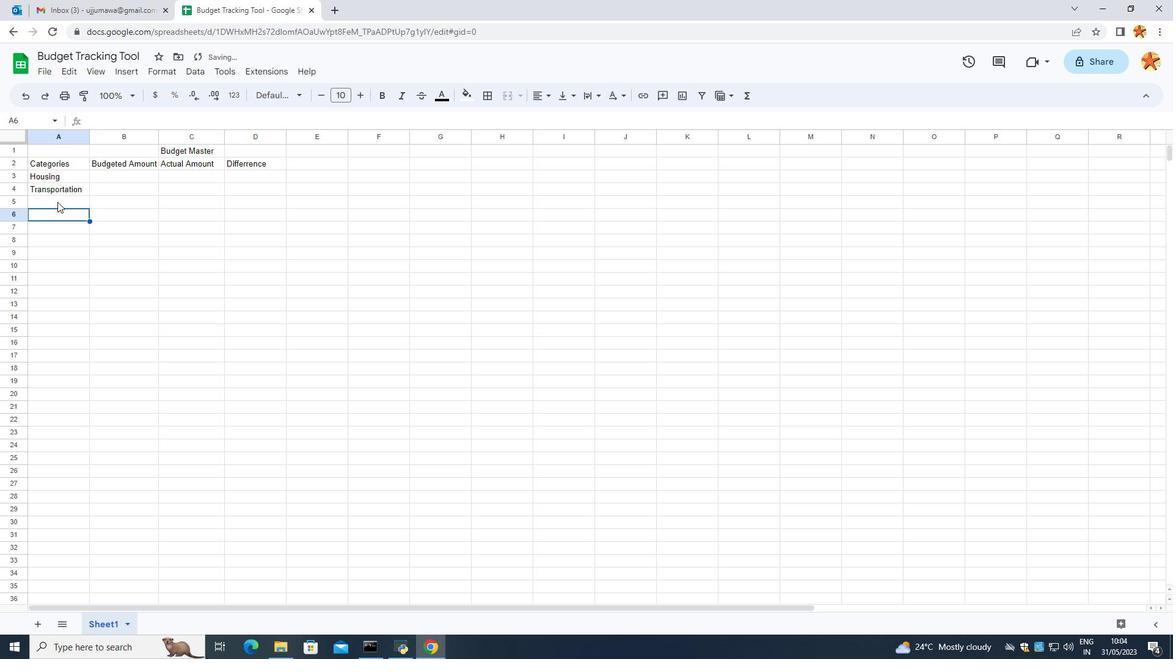 
Action: Mouse pressed left at (61, 198)
Screenshot: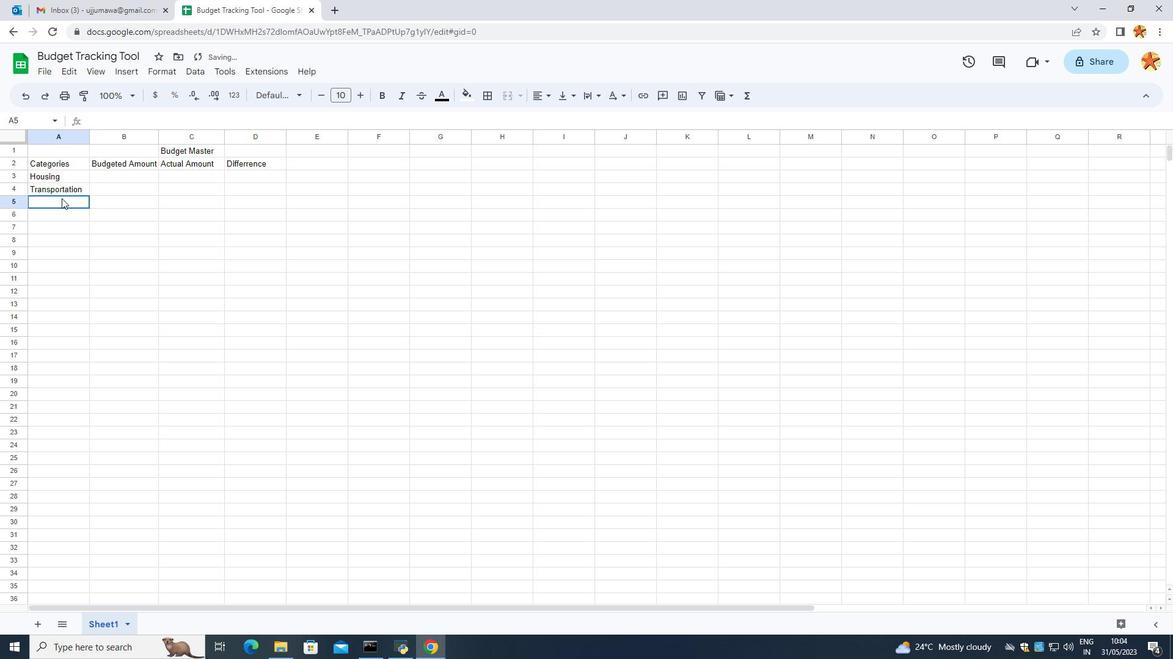 
Action: Key pressed <Key.caps_lock>G<Key.caps_lock>roceries<Key.enter><Key.space><Key.caps_lock>U<Key.caps_lock>tilitirs<Key.backspace><Key.backspace><Key.backspace><Key.backspace><Key.backspace><Key.backspace>lities<Key.enter>
Screenshot: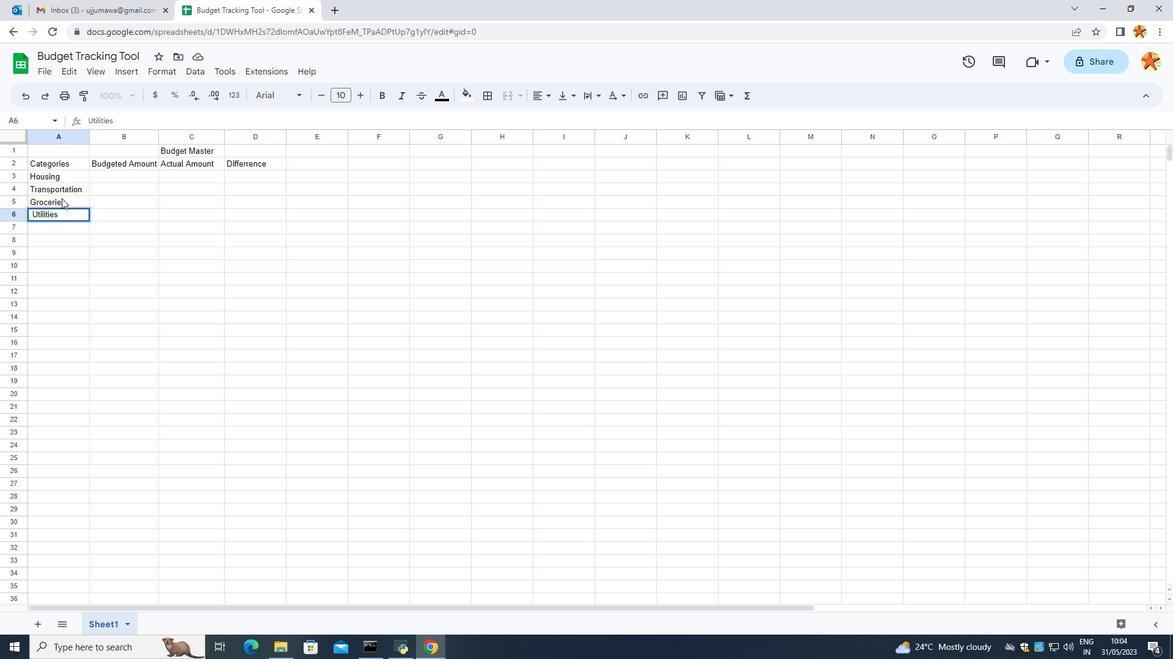 
Action: Mouse moved to (48, 220)
Screenshot: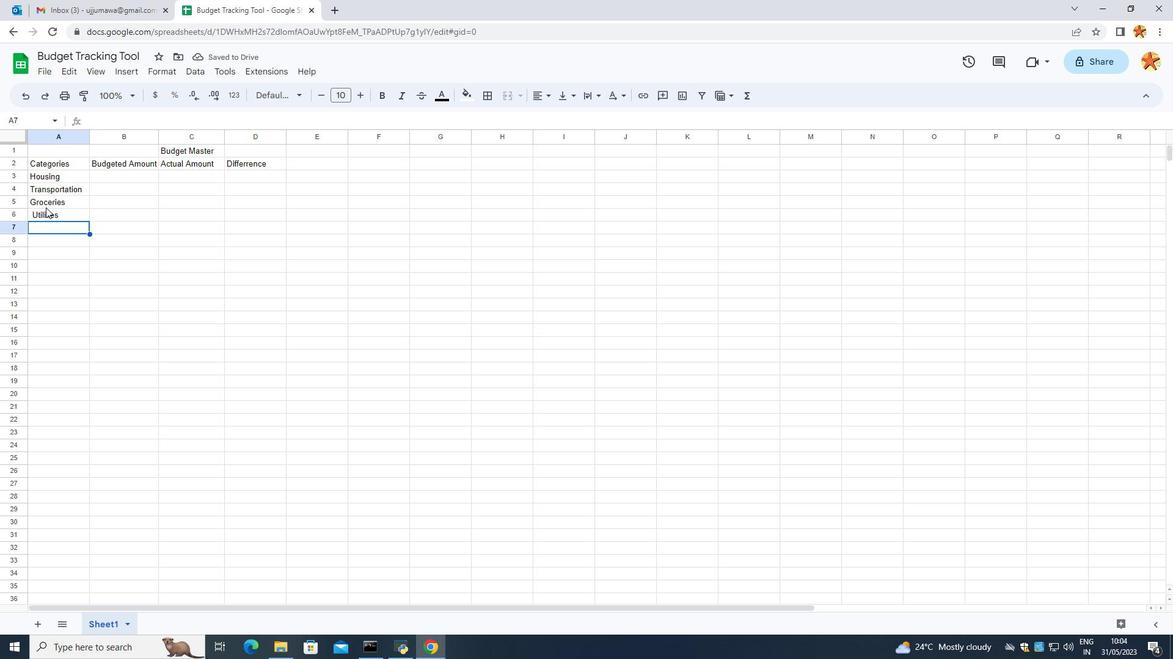 
Action: Key pressed <Key.caps_lock>E<Key.caps_lock>ntertainment<Key.enter><Key.space><Key.caps_lock>D<Key.caps_lock>ining<Key.space><Key.caps_lock>O<Key.caps_lock>utr=<Key.backspace><Key.backspace><Key.enter>
Screenshot: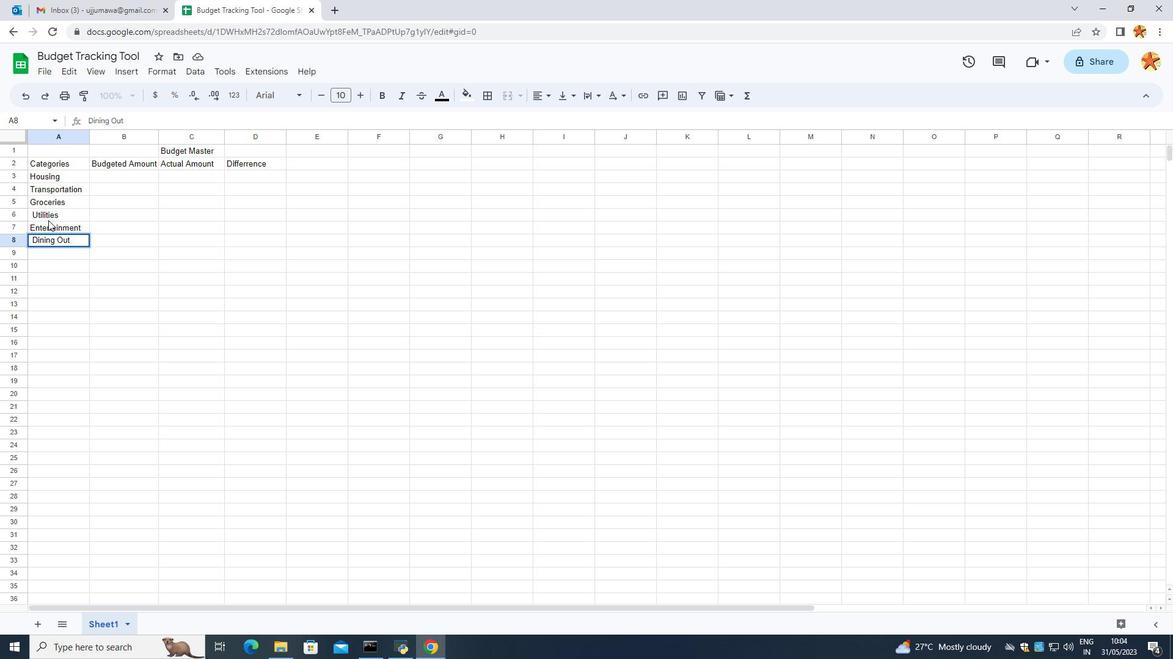 
Action: Mouse moved to (34, 210)
Screenshot: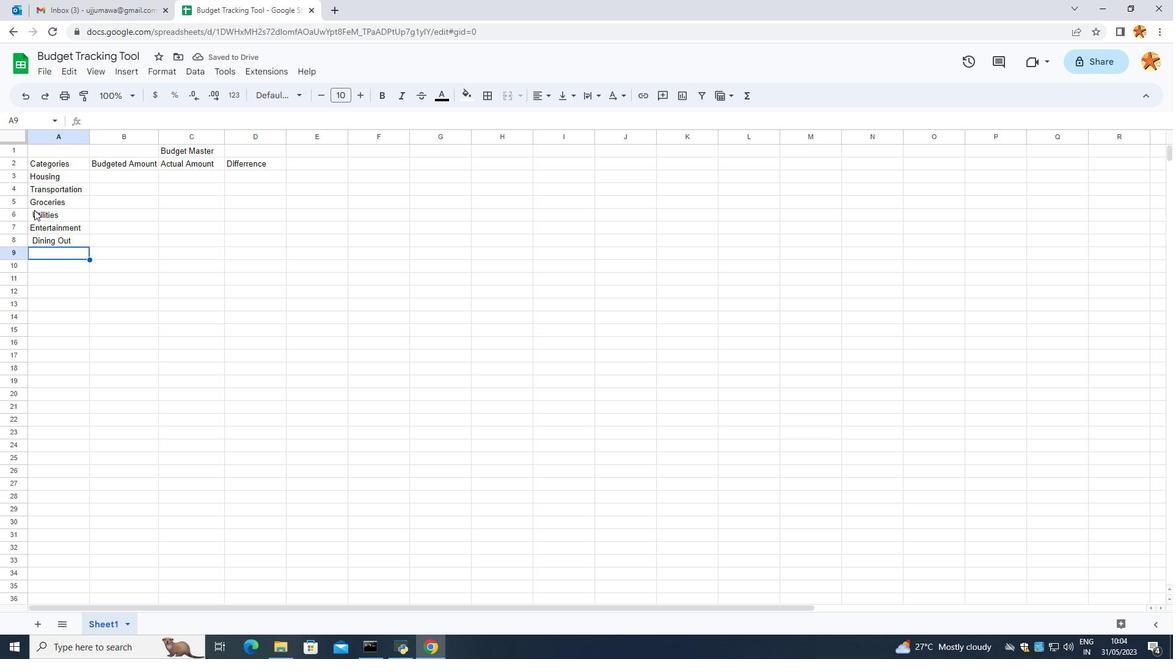 
Action: Key pressed <Key.caps_lock>H<Key.caps_lock>ealth<Key.enter><Key.space><Key.caps_lock>M<Key.caps_lock>iscellanious<Key.enter>
Screenshot: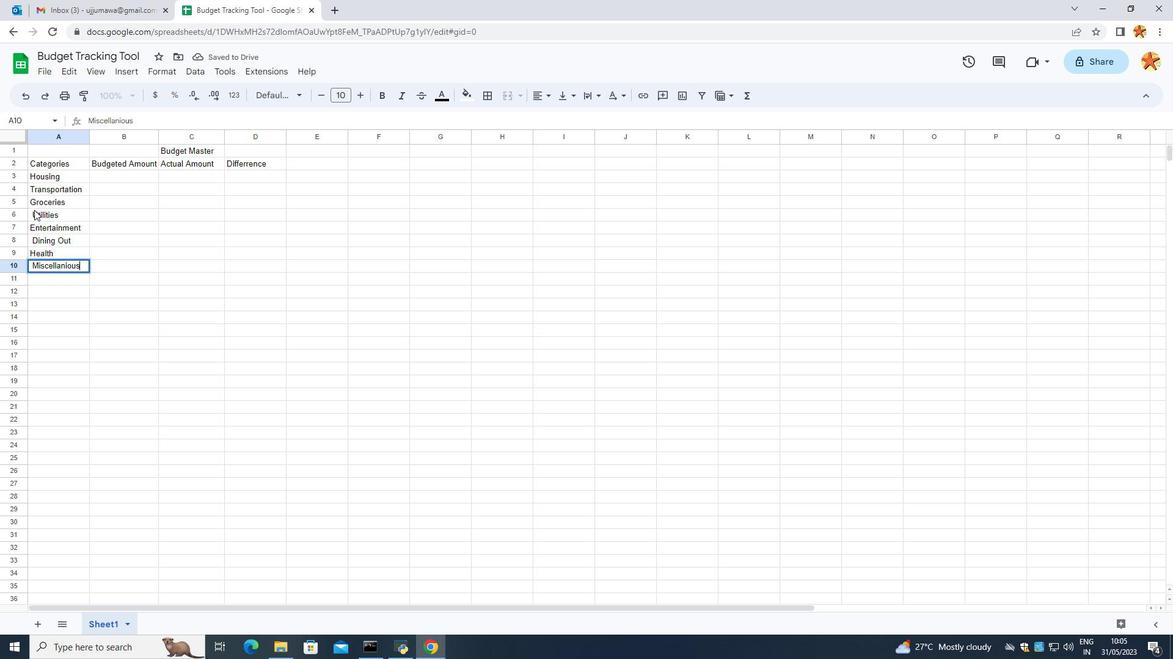 
Action: Mouse moved to (102, 306)
Screenshot: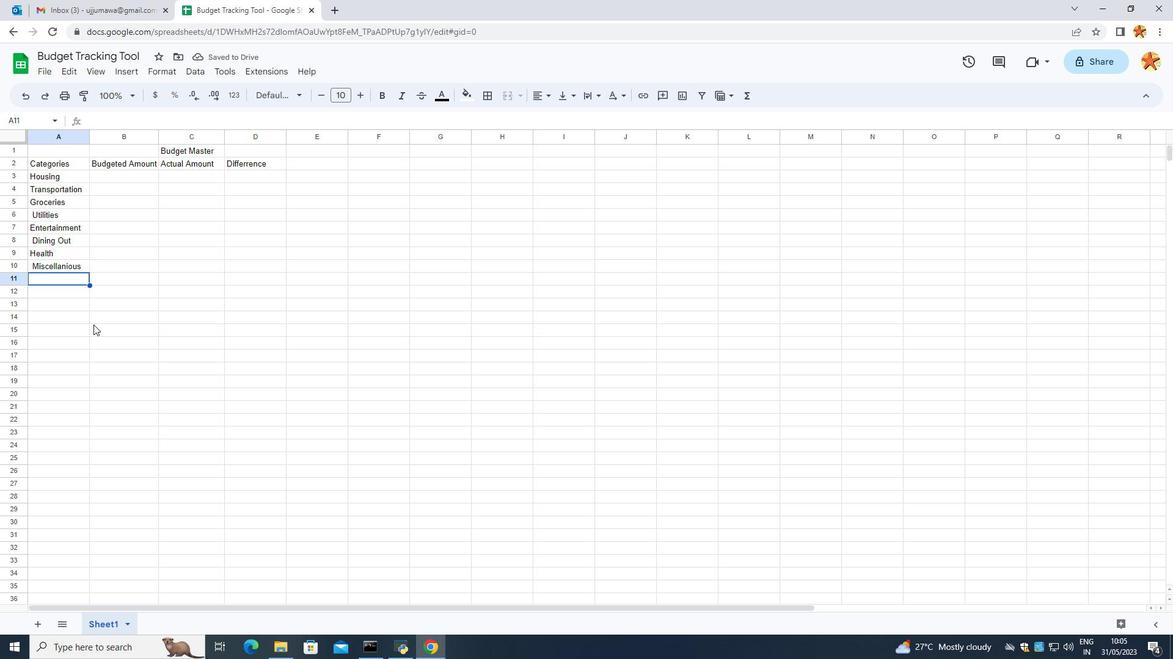 
Action: Key pressed as<Key.caps_lock>AVINGS<Key.space><Key.enter><Key.caps_lock>t<Key.caps_lock>OTAL<Key.backspace><Key.backspace><Key.backspace><Key.backspace><Key.backspace>
Screenshot: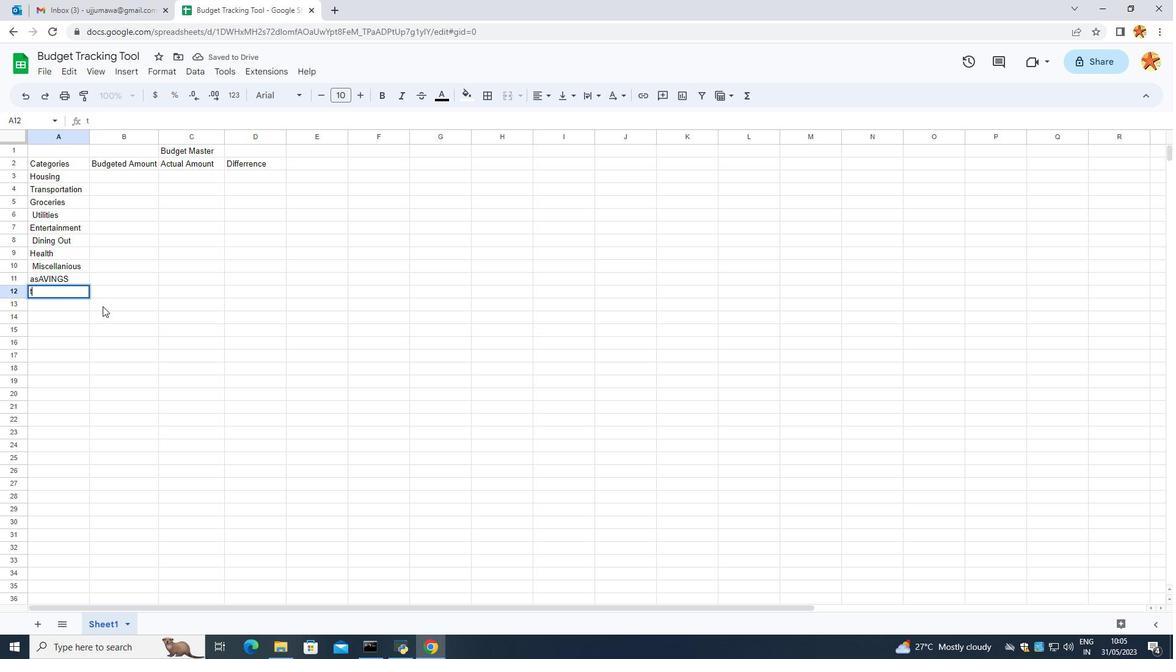 
Action: Mouse moved to (63, 274)
Screenshot: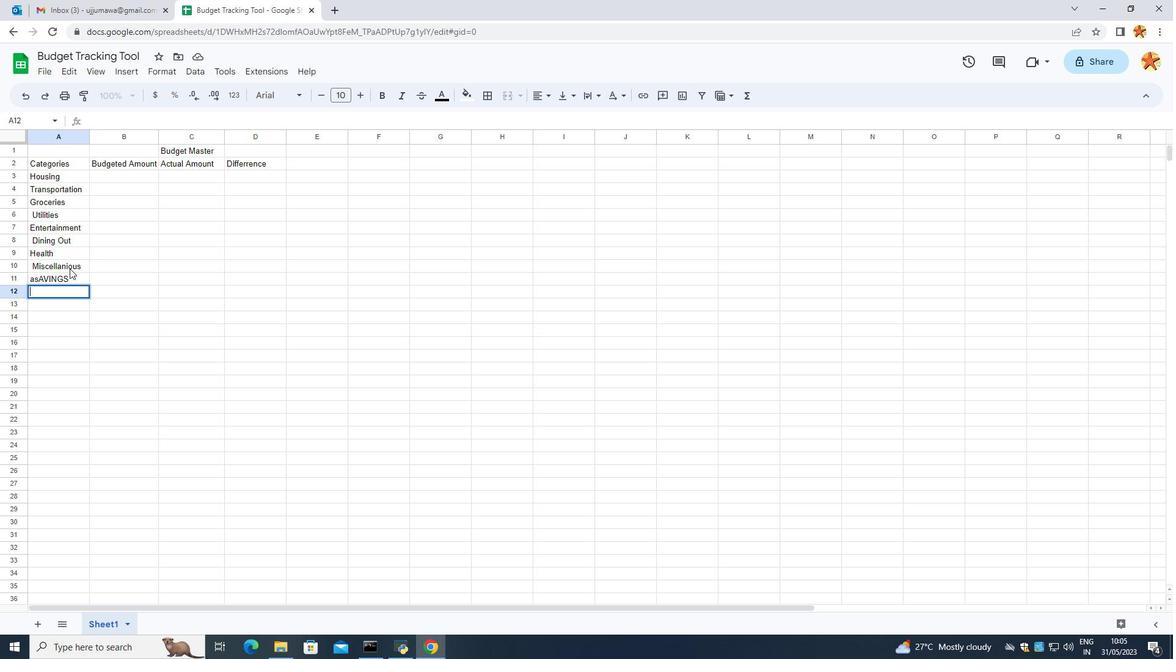 
Action: Mouse pressed left at (63, 274)
Screenshot: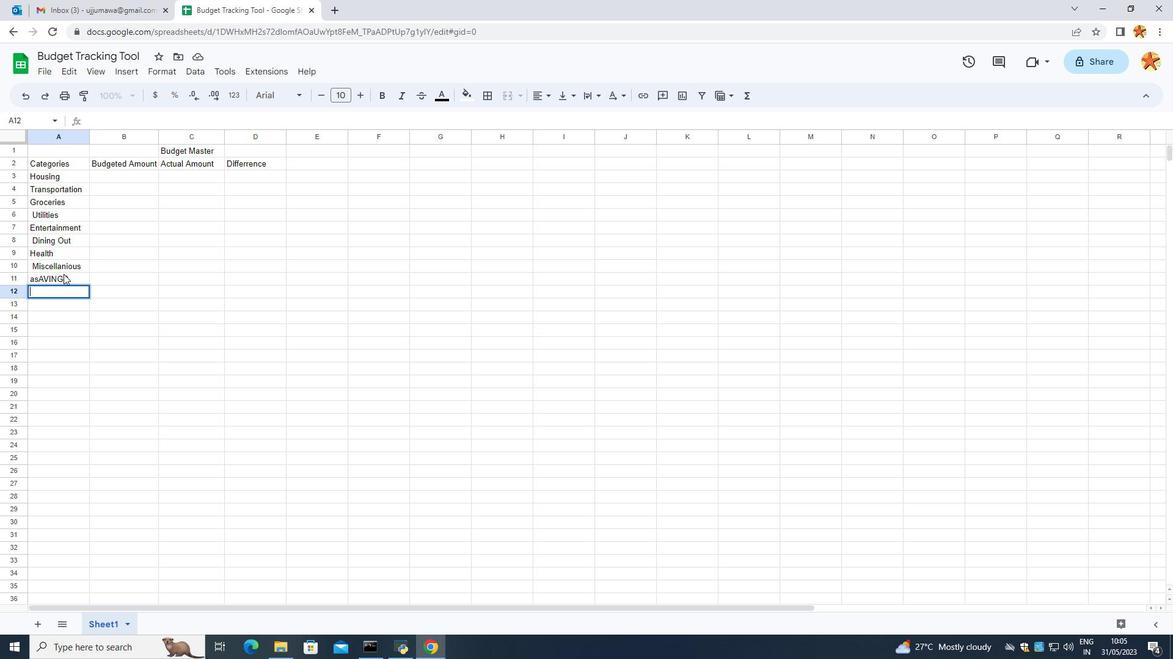 
Action: Mouse pressed left at (63, 274)
Screenshot: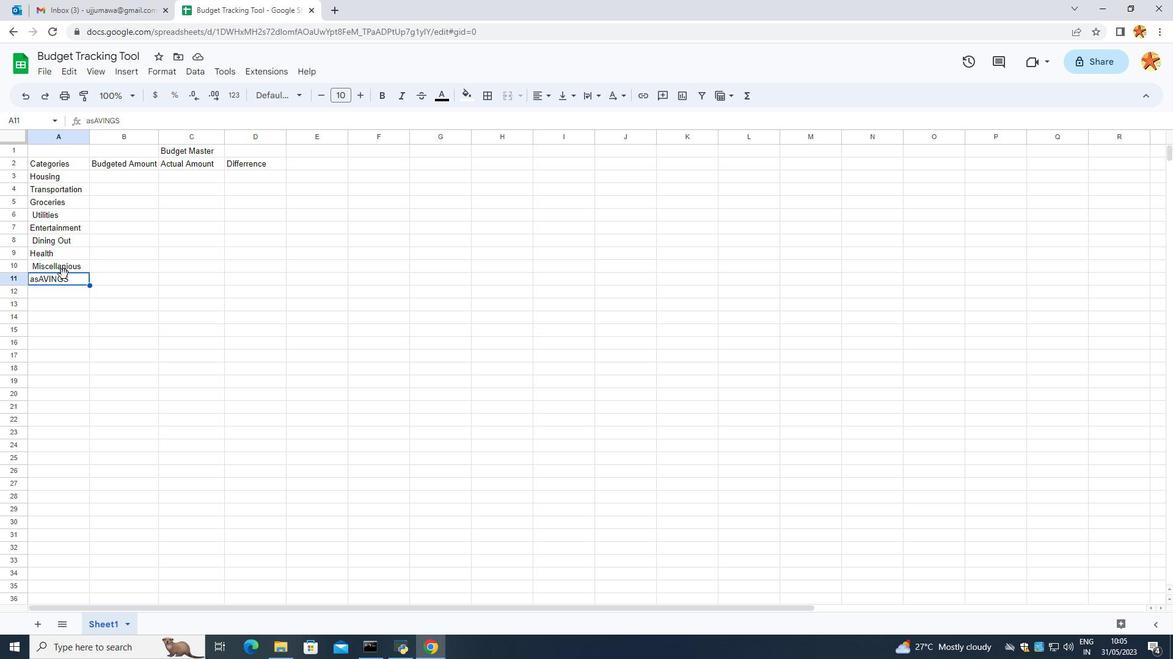 
Action: Mouse pressed left at (63, 274)
Screenshot: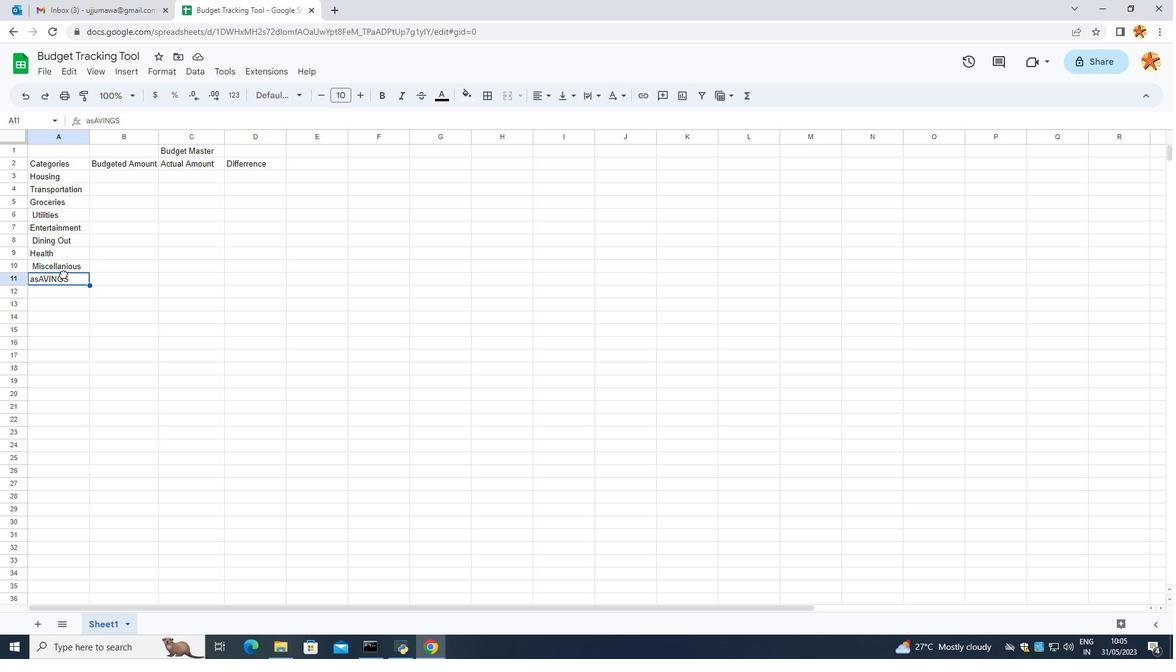
Action: Mouse moved to (70, 277)
Screenshot: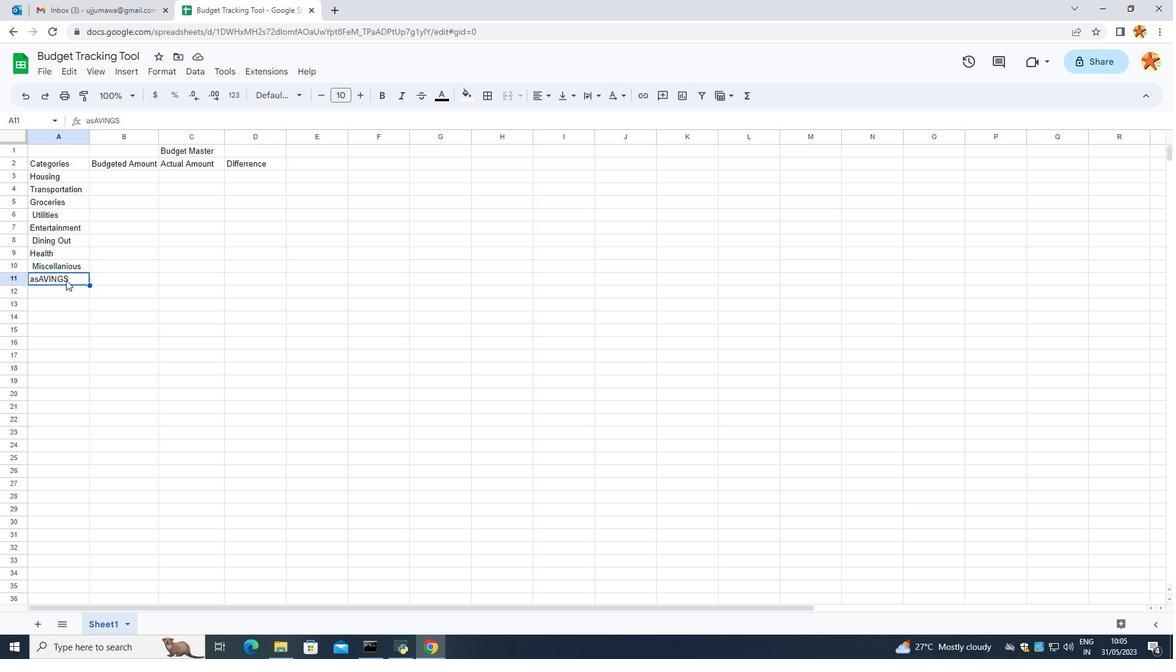 
Action: Mouse pressed left at (70, 277)
Screenshot: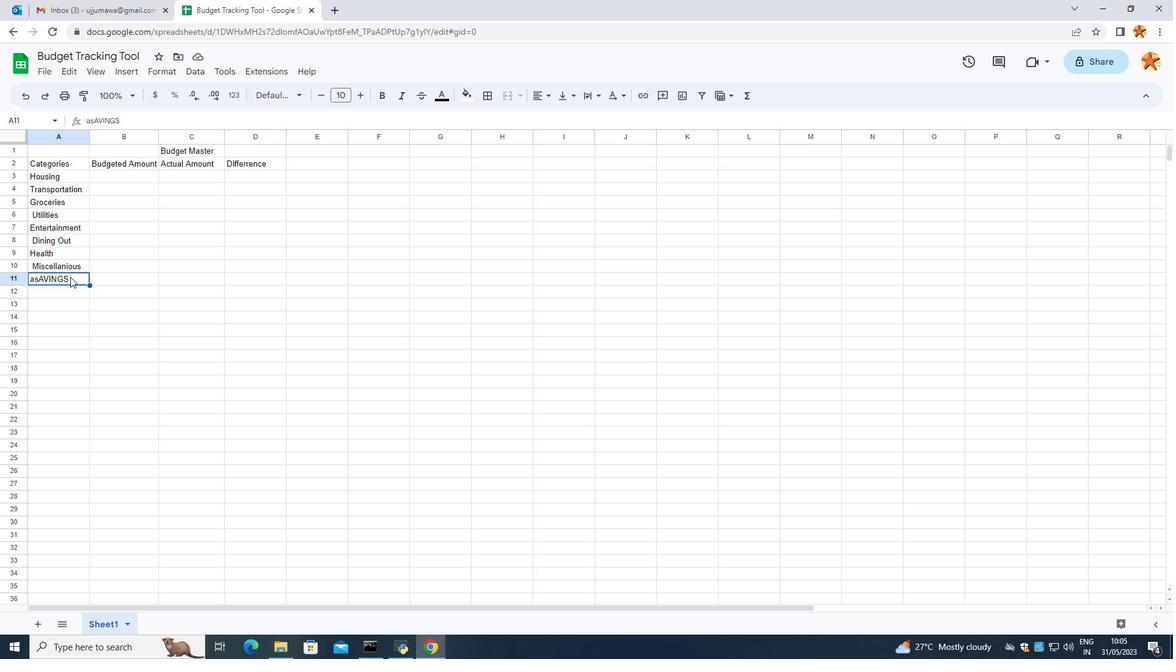
Action: Mouse pressed left at (70, 277)
Screenshot: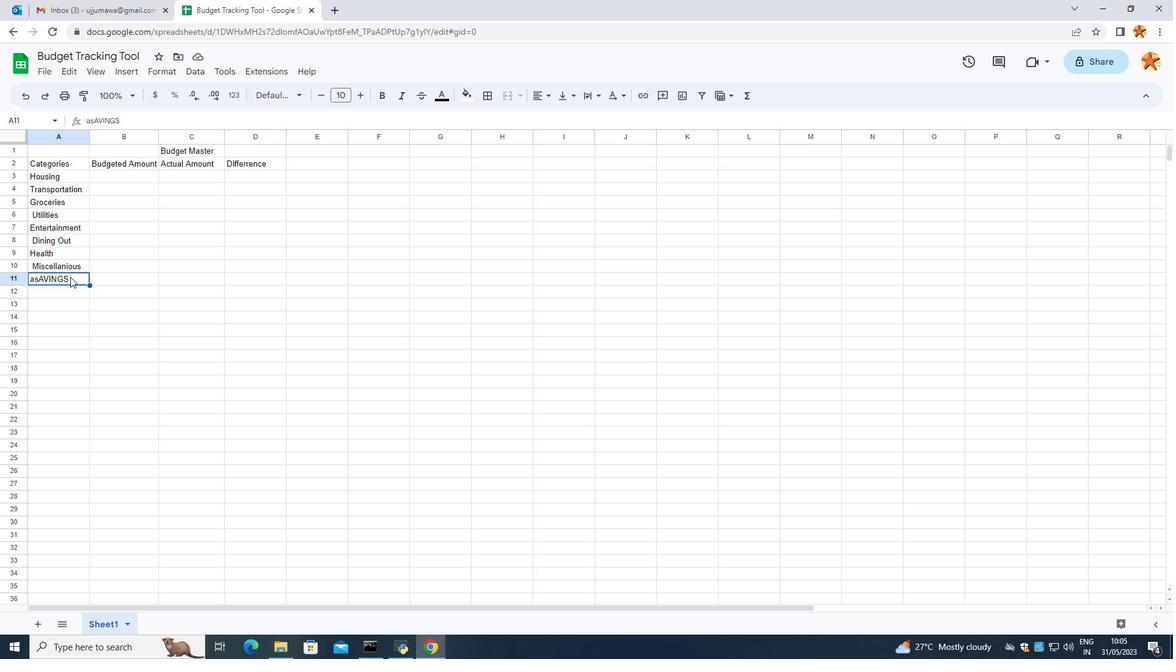 
Action: Key pressed <Key.backspace><Key.backspace><Key.backspace><Key.backspace><Key.backspace><Key.backspace><Key.backspace><Key.backspace><Key.backspace><Key.backspace><Key.backspace><Key.backspace><Key.backspace>S<Key.caps_lock>avings<Key.enter><Key.caps_lock>M<Key.caps_lock>iscekllanious<Key.enter>
Screenshot: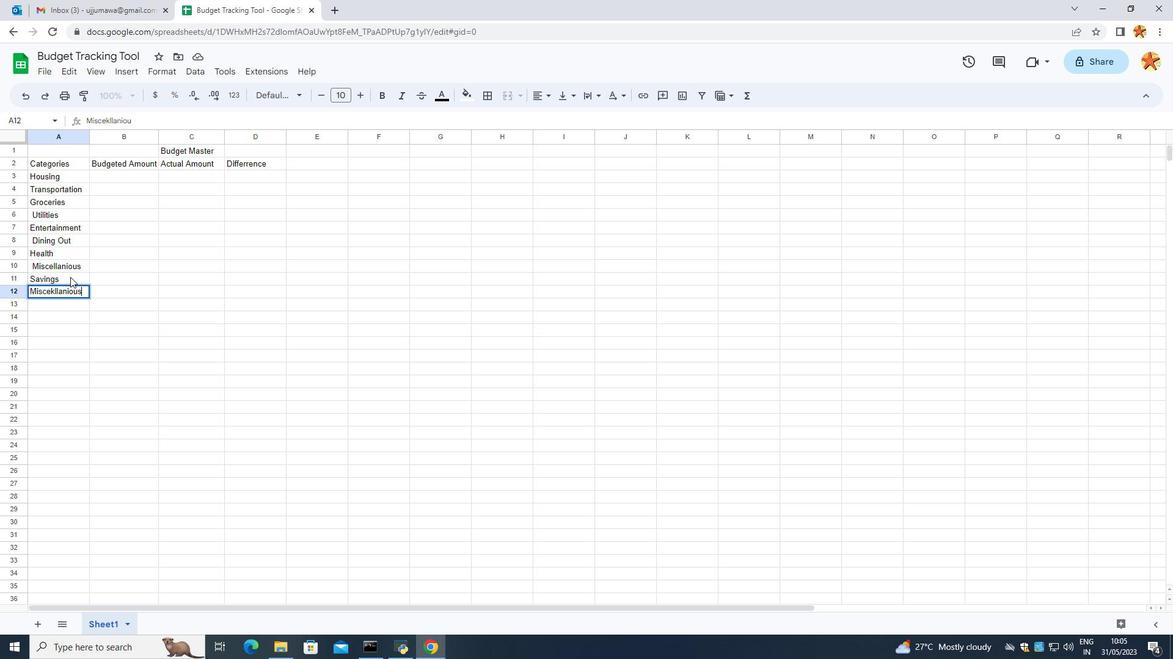 
Action: Mouse moved to (191, 237)
Screenshot: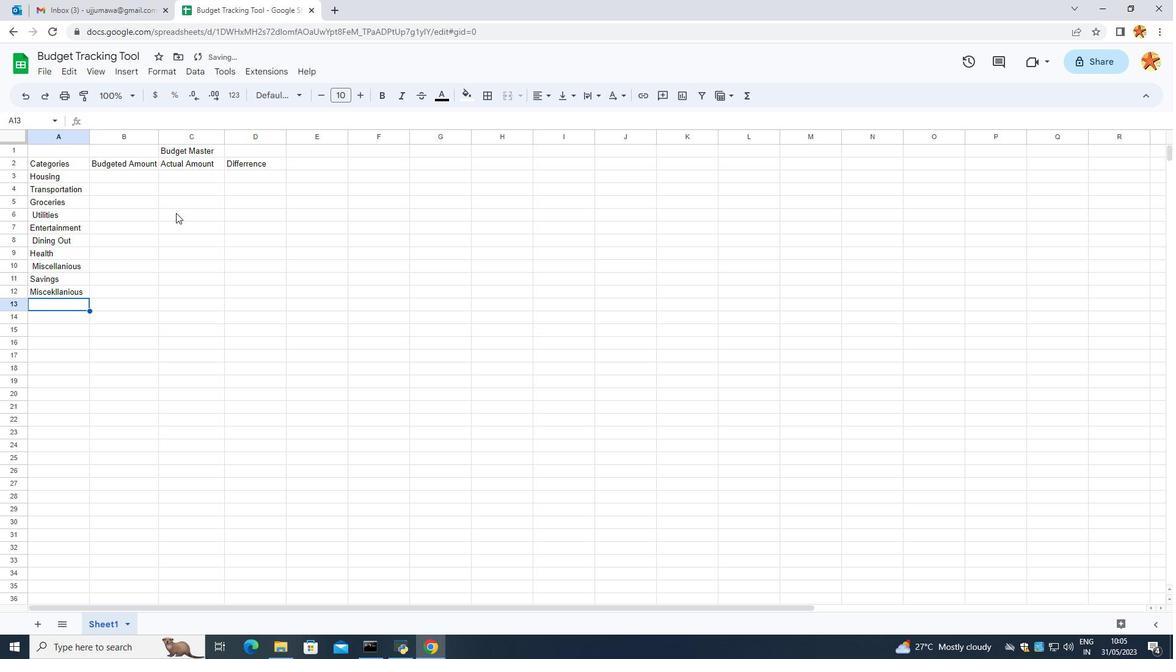 
Action: Mouse pressed left at (191, 237)
Screenshot: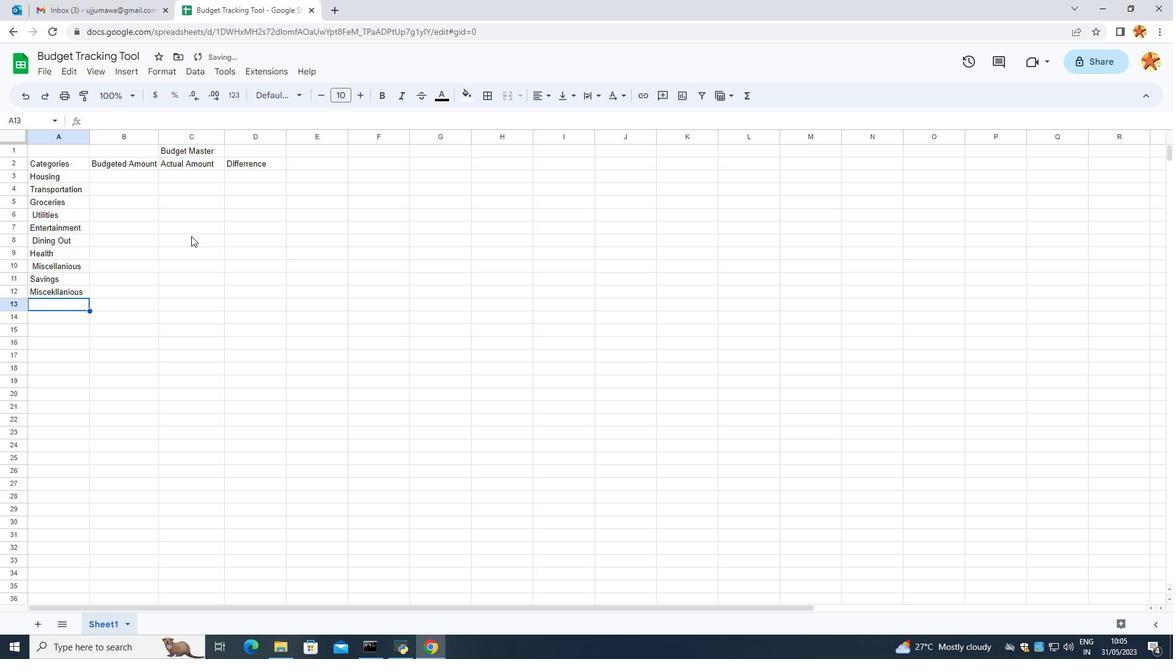 
Action: Mouse moved to (109, 169)
Screenshot: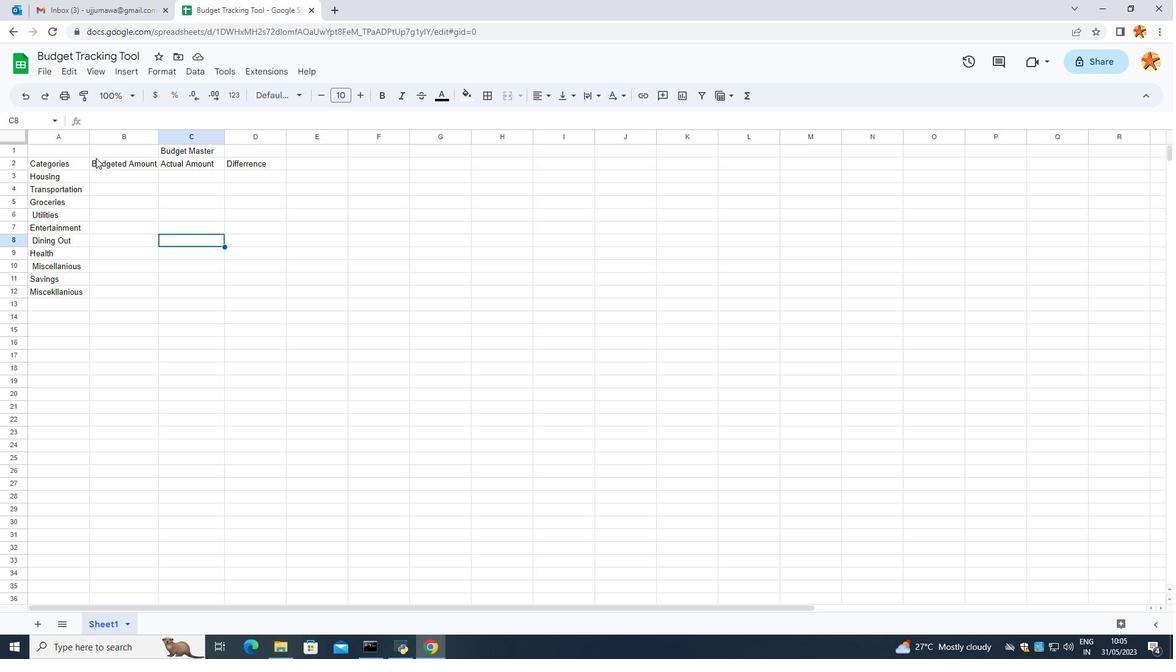 
Action: Mouse pressed left at (109, 169)
Screenshot: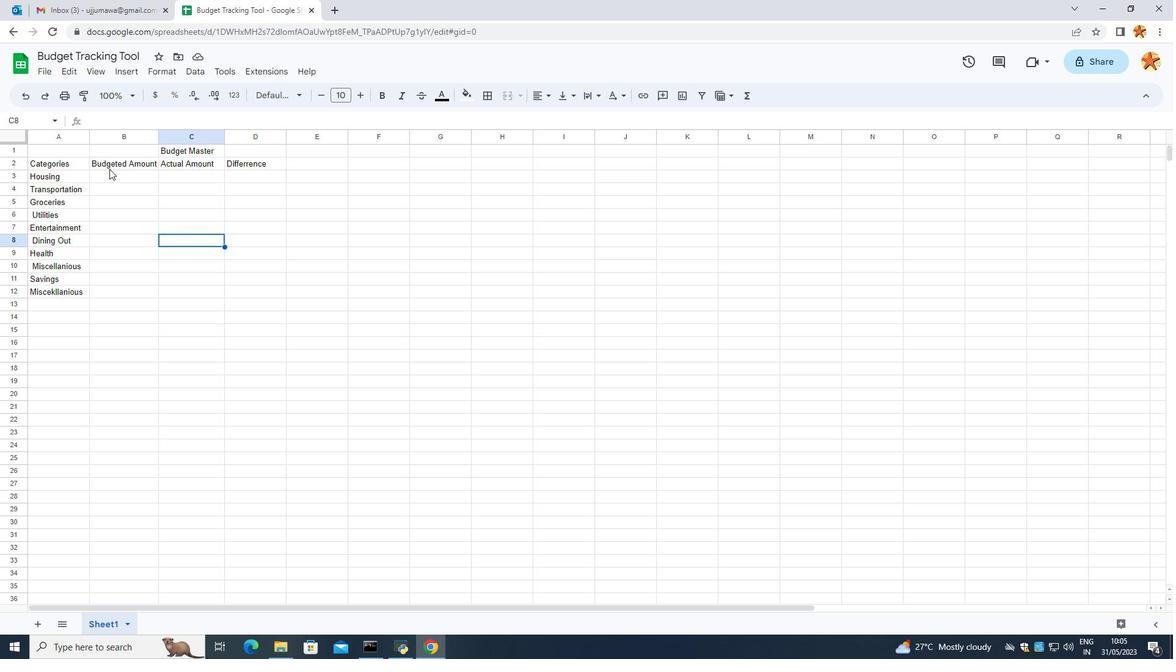 
Action: Mouse pressed left at (109, 169)
Screenshot: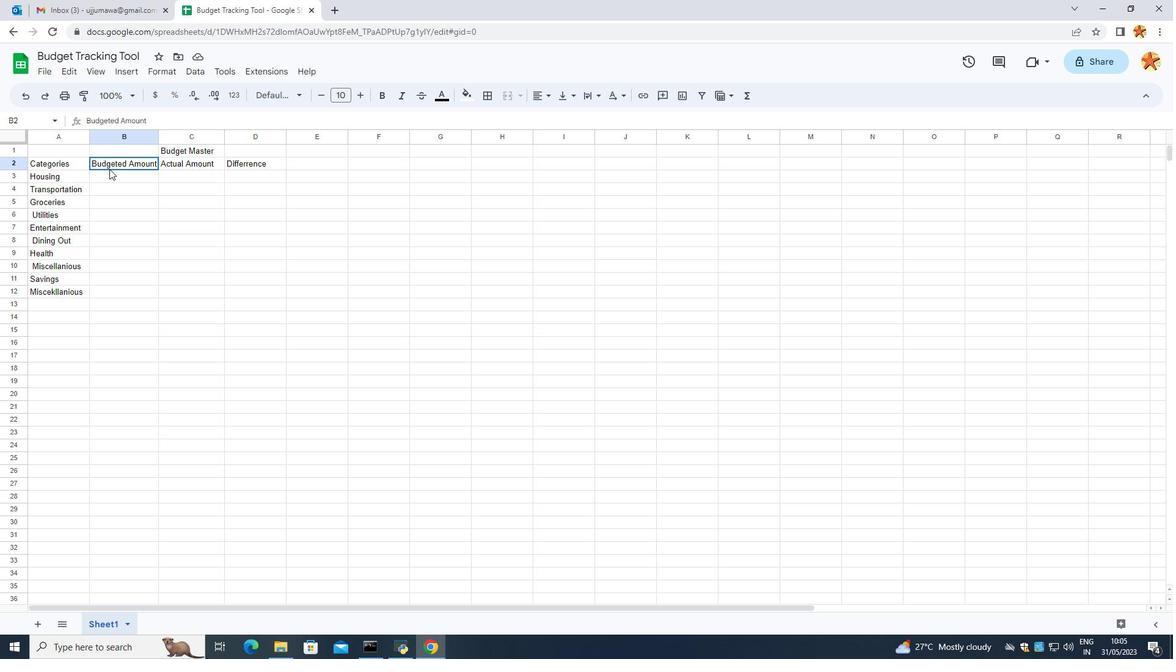 
Action: Mouse moved to (108, 173)
Screenshot: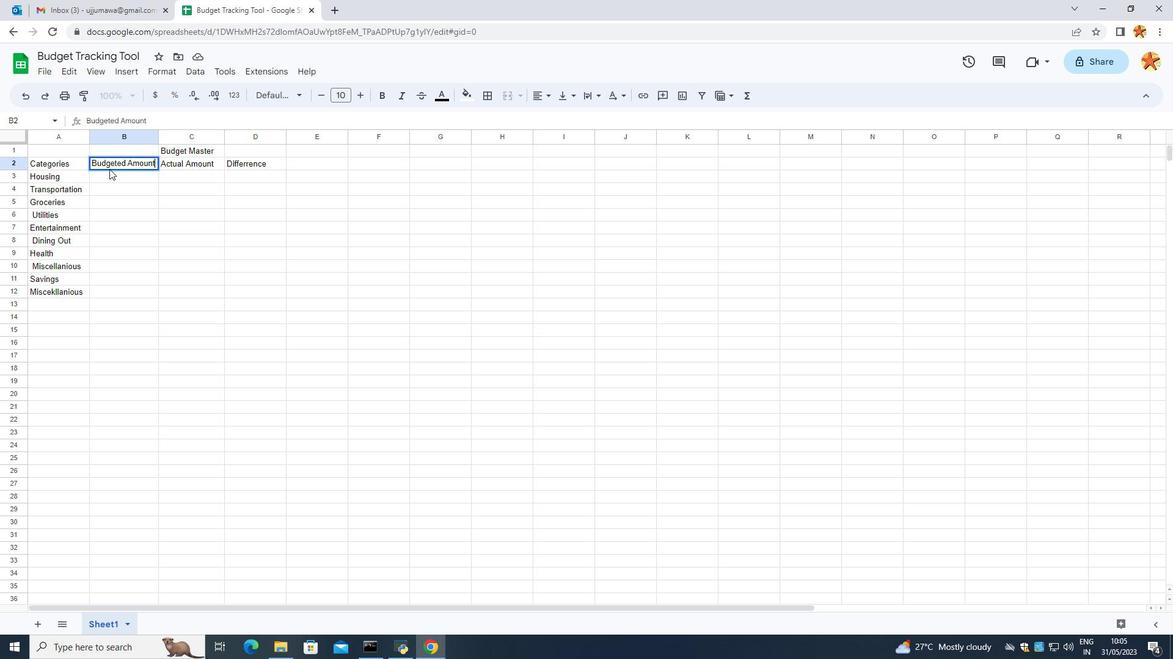 
Action: Mouse pressed left at (108, 173)
Screenshot: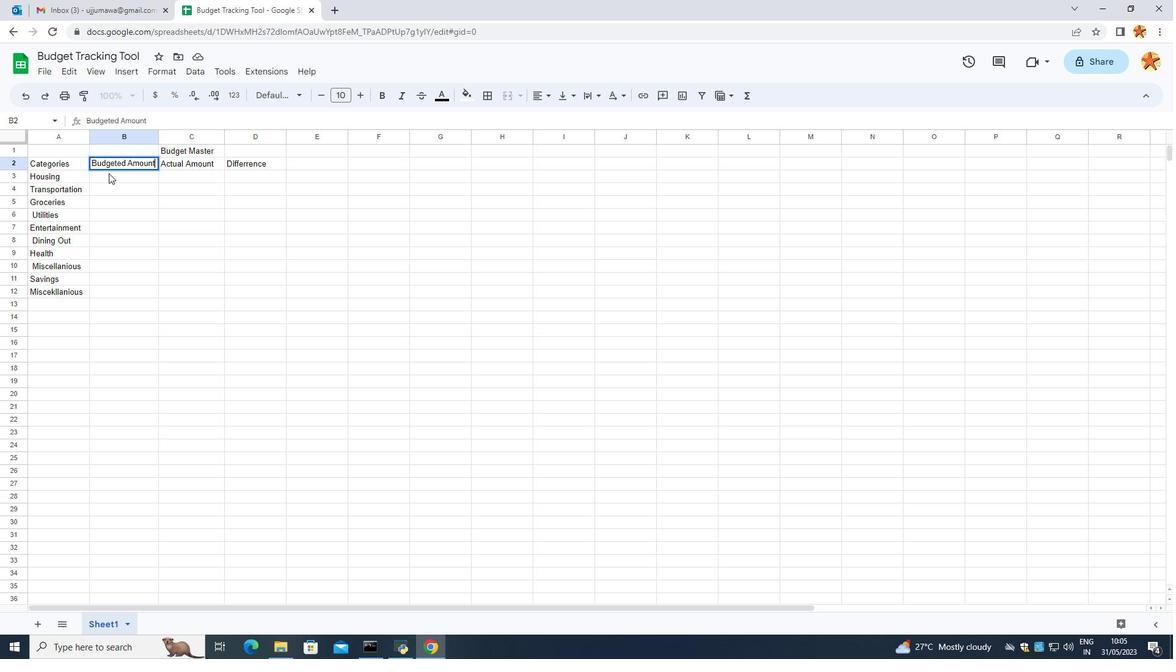 
Action: Mouse pressed left at (108, 173)
Screenshot: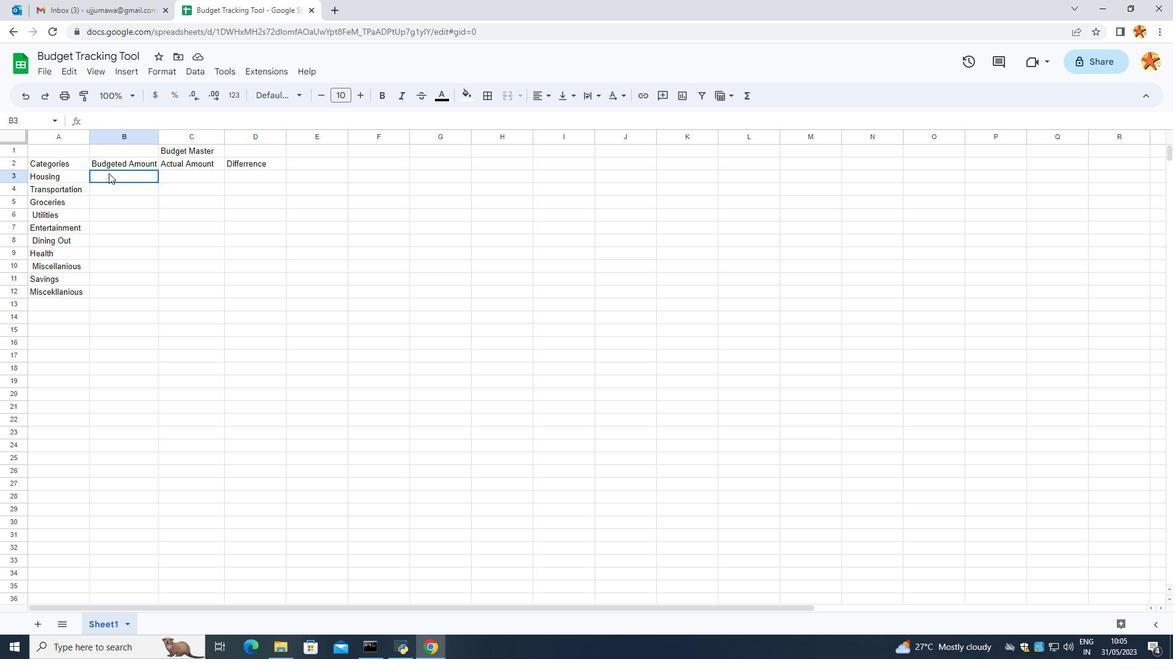 
Action: Mouse moved to (102, 178)
Screenshot: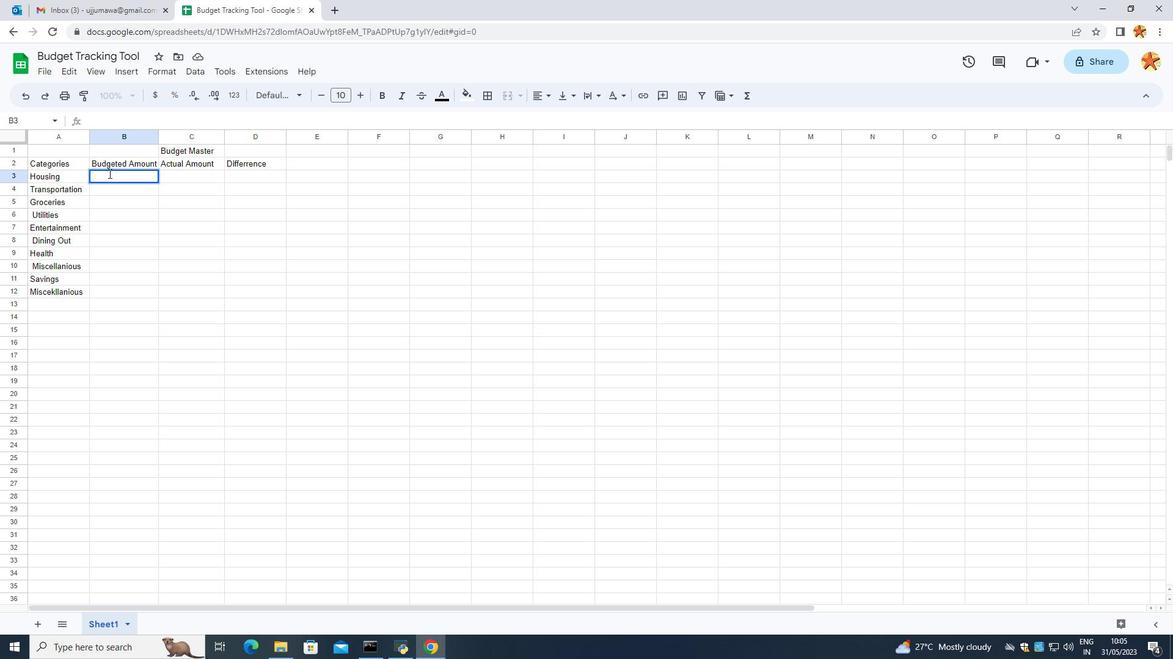 
Action: Key pressed <Key.shift_r><Key.shift_r><Key.shift_r><Key.shift_r>$1500<Key.enter><Key.shift_r>$300\<Key.backspace><Key.backspace>0<Key.enter><Key.shift_r><Key.shift_r><Key.shift_r><Key.shift_r><Key.shift_r><Key.shift_r><Key.shift_r><Key.shift_r><Key.shift_r><Key.shift_r><Key.shift_r><Key.shift_r><Key.shift_r><Key.shift_r><Key.shift_r><Key.shift_r><Key.shift_r><Key.shift_r><Key.shift_r><Key.shift_r><Key.shift_r><Key.shift_r><Key.shift_r><Key.shift_r><Key.shift_r><Key.shift_r><Key.shift_r><Key.shift_r><Key.shift_r><Key.shift_r><Key.shift_r><Key.shift_r>$400<Key.enter><Key.shift_r><Key.shift_r><Key.shift_r><Key.shift_r><Key.shift_r><Key.shift_r><Key.shift_r><Key.shift_r>$150<Key.enter><Key.shift_r><Key.shift_r><Key.shift_r><Key.shift_r><Key.shift_r><Key.shift_r><Key.shift_r><Key.shift_r><Key.shift_r><Key.shift_r><Key.shift_r><Key.shift_r>$500<Key.enter><Key.shift_r><Key.shift_r>
Screenshot: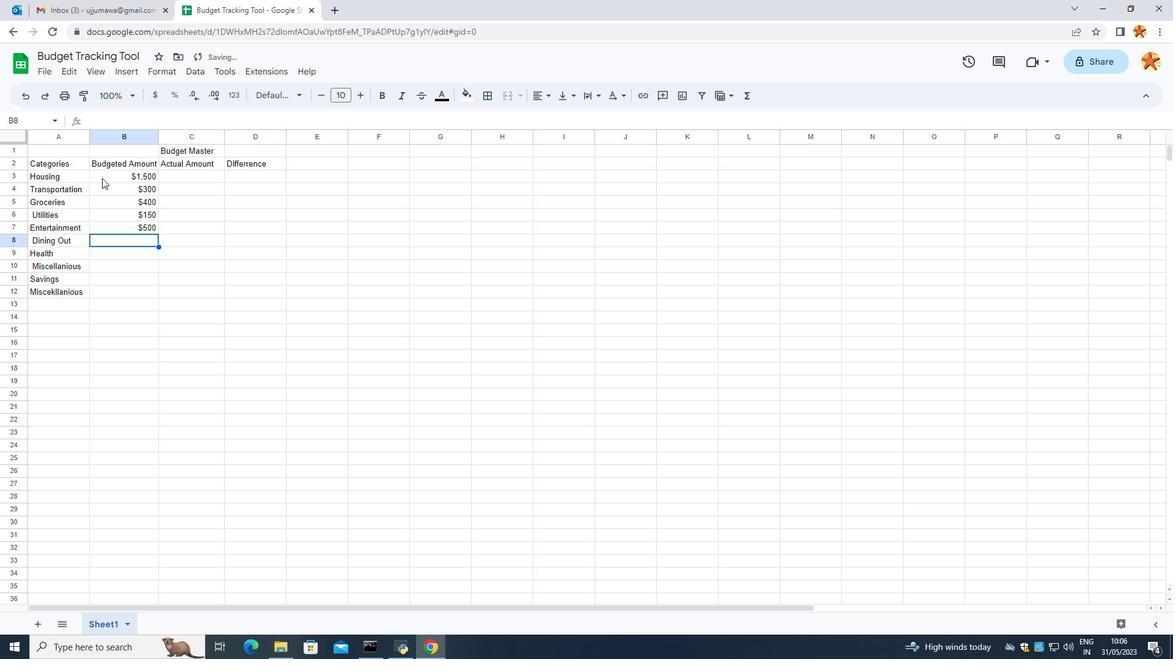 
Action: Mouse moved to (130, 221)
Screenshot: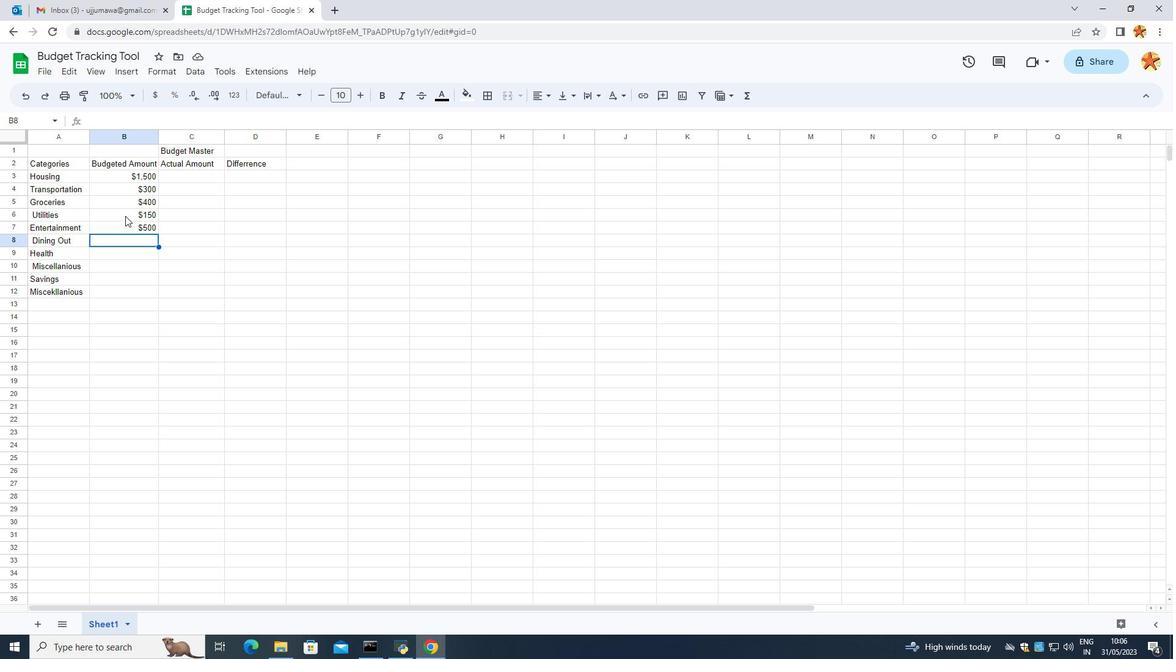 
Action: Mouse pressed left at (130, 221)
Screenshot: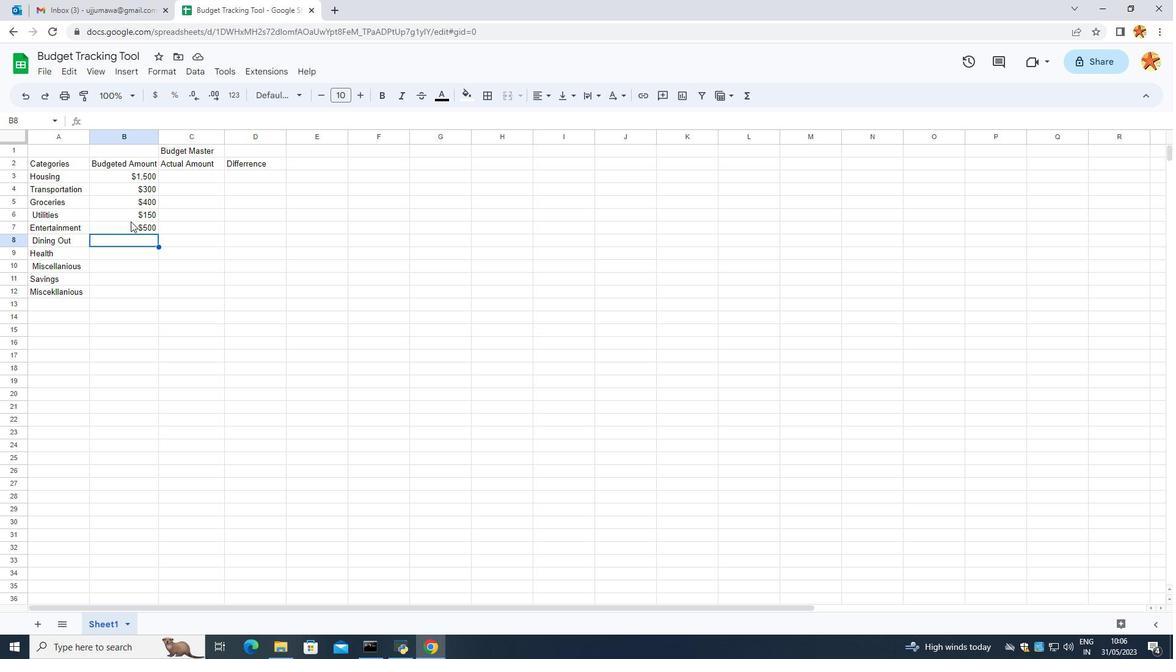 
Action: Mouse moved to (142, 226)
Screenshot: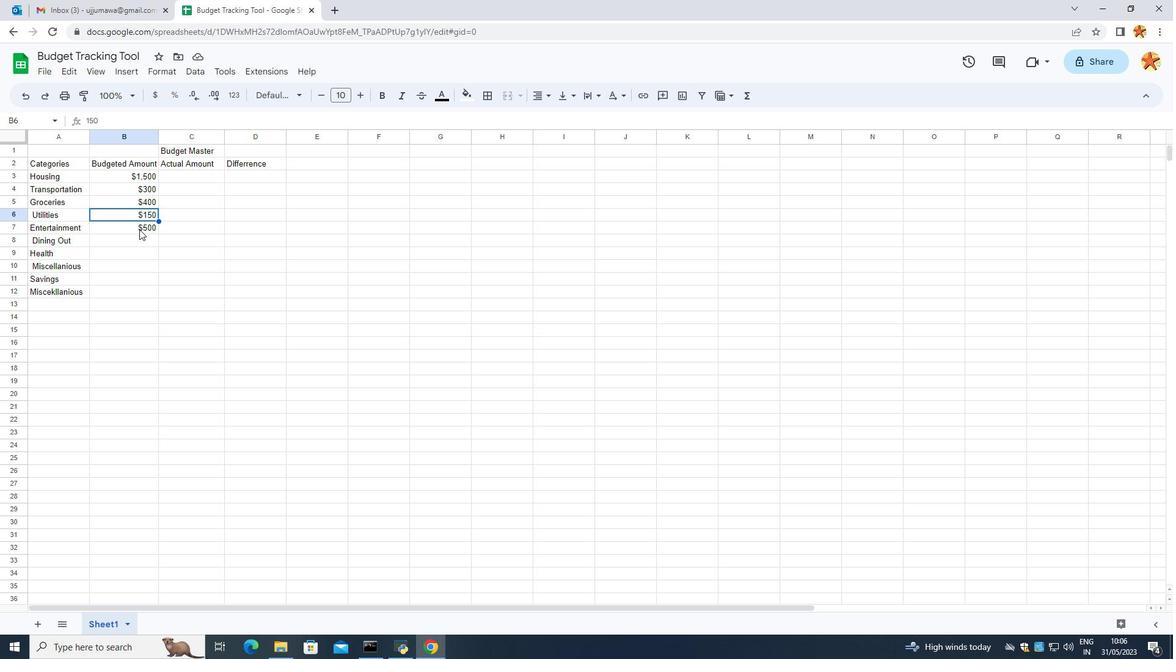 
Action: Mouse pressed left at (142, 226)
Screenshot: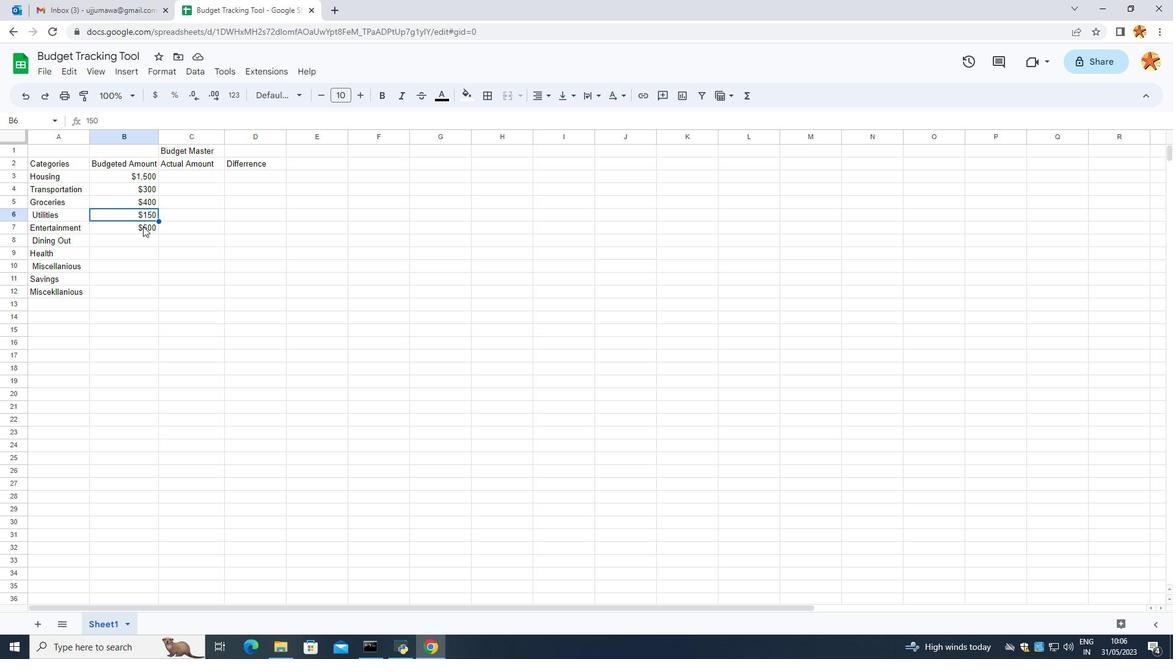 
Action: Mouse moved to (150, 268)
Screenshot: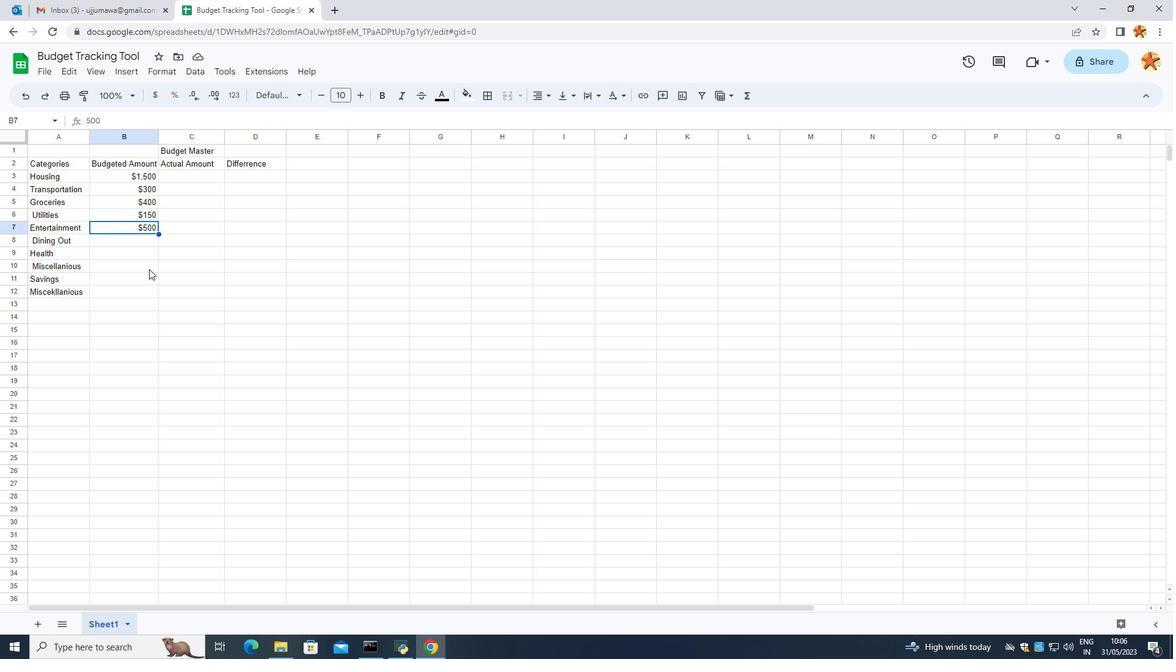 
Action: Key pressed <Key.shift_r><Key.shift_r><Key.shift_r><Key.shift_r><Key.shift_r><Key.shift_r><Key.shift_r><Key.shift_r><Key.shift_r><Key.shift_r><Key.shift_r>$200
Screenshot: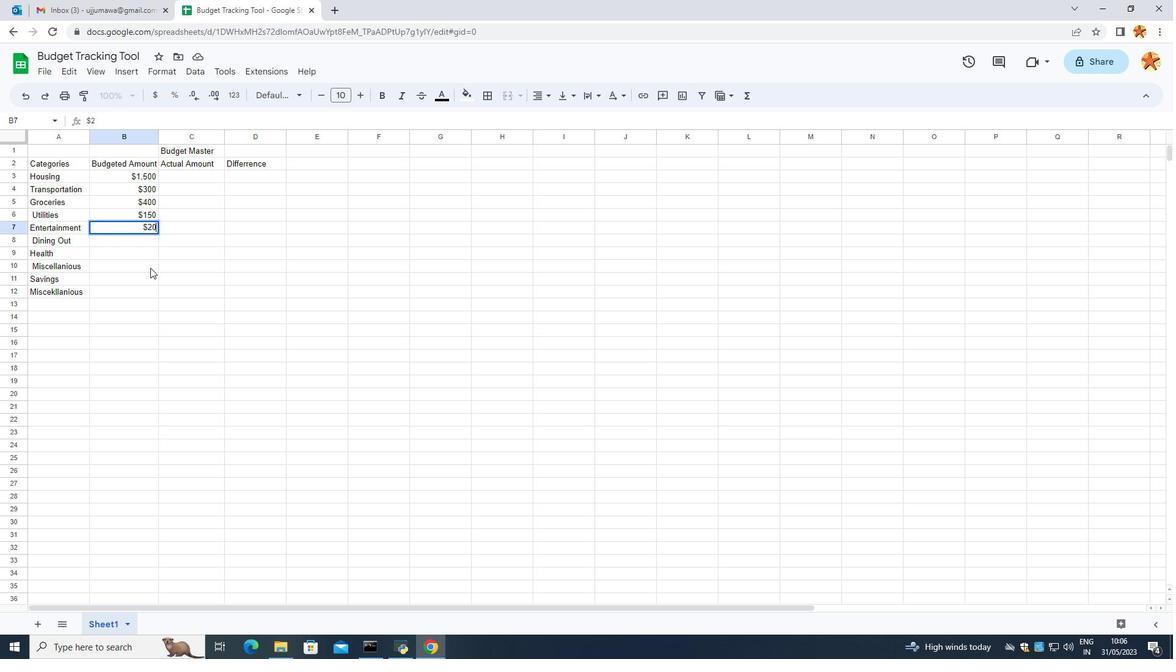 
Action: Mouse moved to (142, 230)
Screenshot: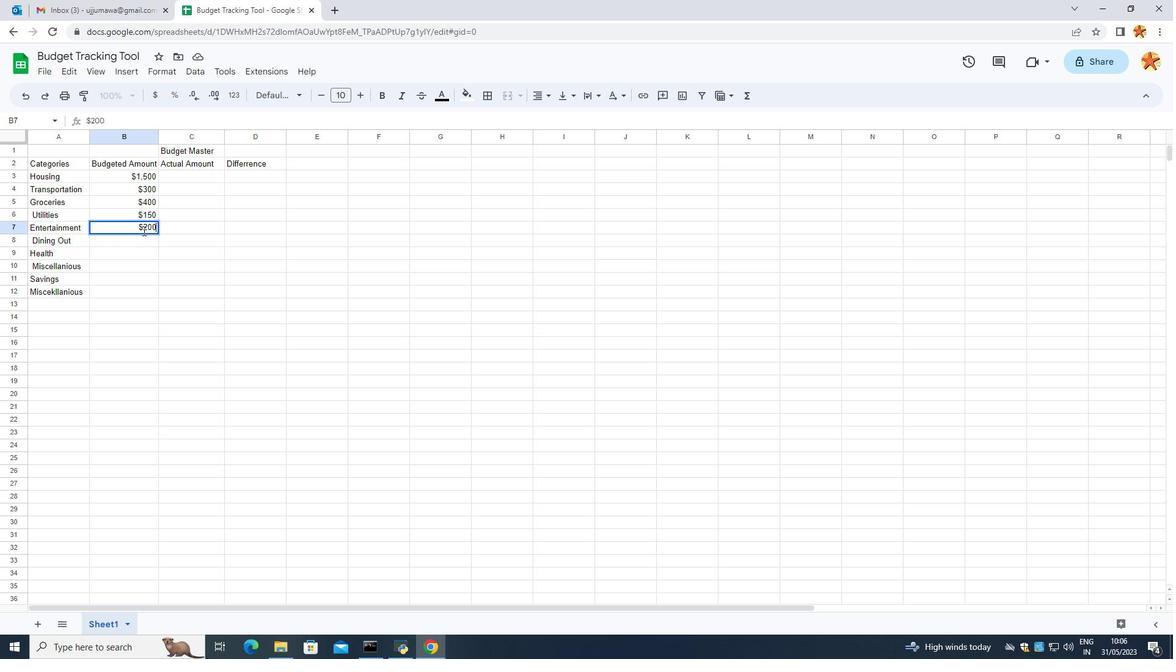 
Action: Mouse pressed left at (142, 230)
Screenshot: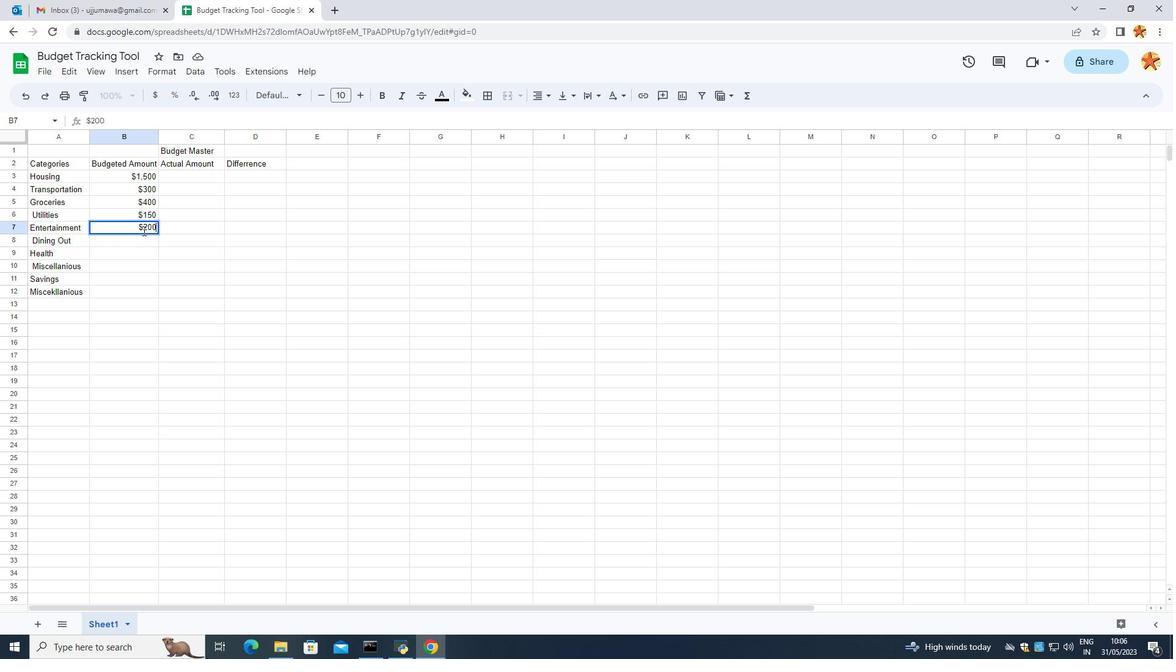 
Action: Mouse moved to (141, 240)
Screenshot: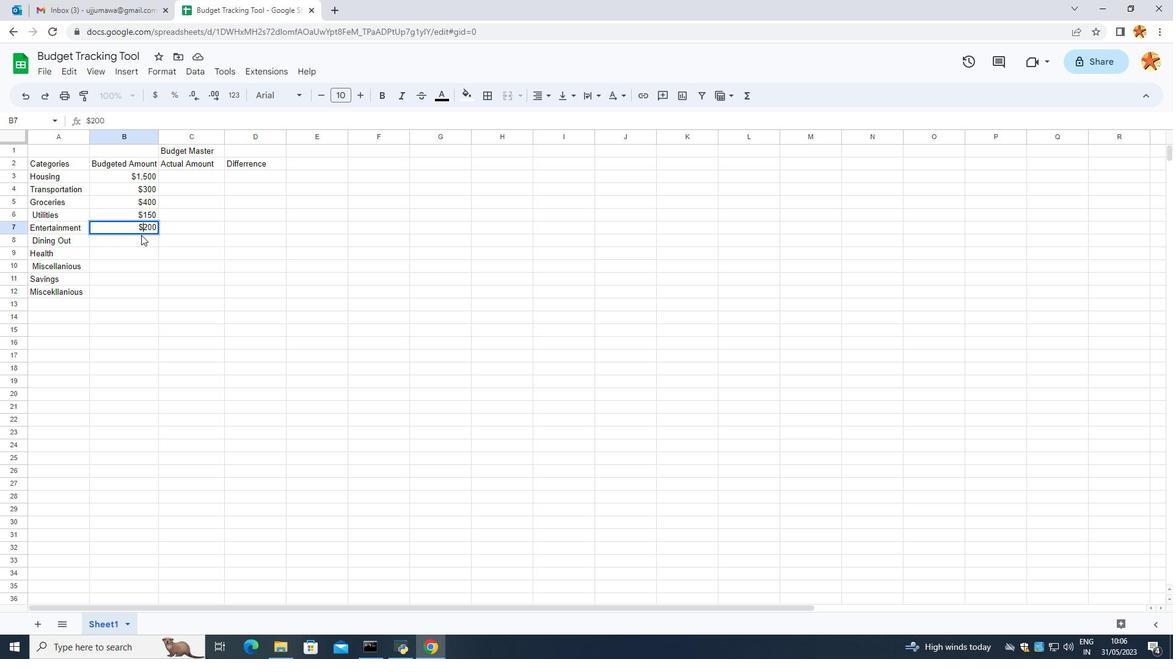 
Action: Mouse pressed left at (141, 240)
Screenshot: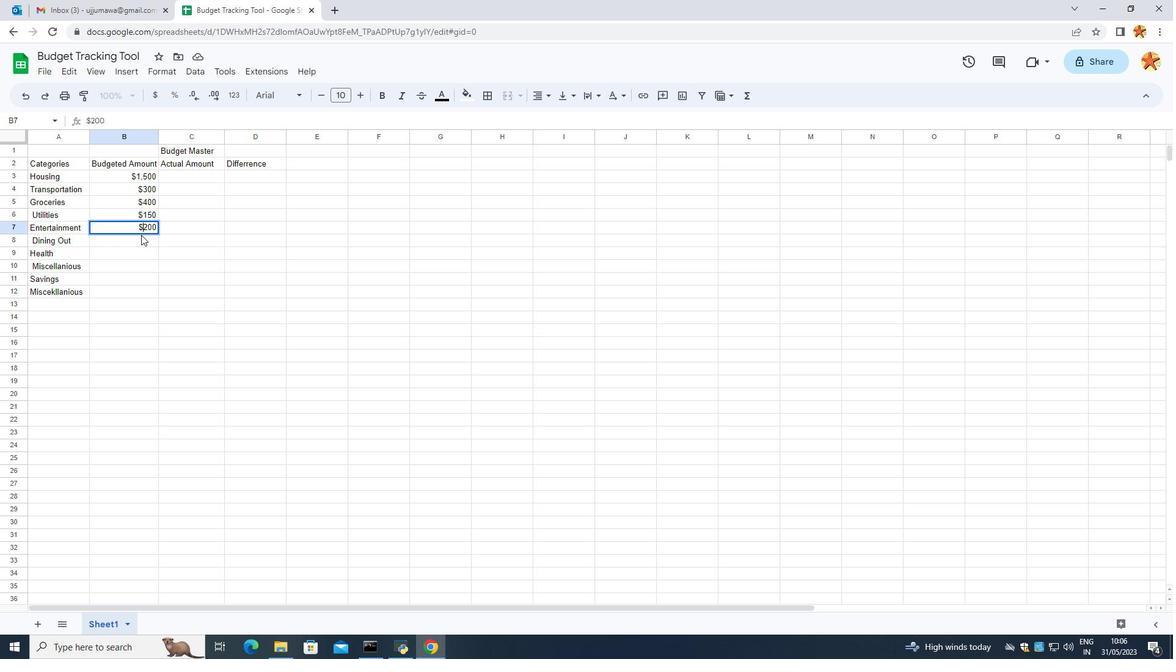 
Action: Key pressed <Key.shift_r><Key.shift_r><Key.shift_r>$250<Key.enter><Key.shift_r><Key.shift_r><Key.shift_r><Key.shift_r><Key.shift_r><Key.shift_r><Key.shift_r><Key.shift_r><Key.shift_r><Key.shift_r><Key.shift_r><Key.shift_r><Key.shift_r><Key.shift_r><Key.shift_r><Key.shift_r><Key.shift_r><Key.shift_r><Key.shift_r><Key.shift_r><Key.shift_r><Key.shift_r><Key.shift_r><Key.shift_r><Key.shift_r><Key.shift_r><Key.shift_r><Key.shift_r>$100<Key.enter><Key.shift_r><Key.shift_r><Key.shift_r>$150<Key.enter><Key.shift_r><Key.shift_r><Key.shift_r><Key.shift_r><Key.shift_r><Key.shift_r><Key.shift_r><Key.shift_r><Key.shift_r><Key.shift_r><Key.shift_r><Key.shift_r><Key.shift_r><Key.shift_r><Key.shift_r><Key.shift_r><Key.shift_r><Key.shift_r><Key.shift_r><Key.shift_r><Key.shift_r><Key.shift_r><Key.shift_r><Key.shift_r><Key.shift_r><Key.shift_r><Key.shift_r>$1<Key.backspace>500<Key.enter><Key.shift_r><Key.shift_r><Key.shift_r><Key.shift_r><Key.shift_r><Key.shift_r><Key.shift_r><Key.shift_r><Key.shift_r><Key.shift_r><Key.shift_r><Key.shift_r><Key.shift_r><Key.shift_r><Key.shift_r><Key.shift_r><Key.shift_r><Key.shift_r><Key.shift_r><Key.shift_r><Key.shift_r><Key.shift_r><Key.shift_r><Key.shift_r>$3550<Key.enter>
Screenshot: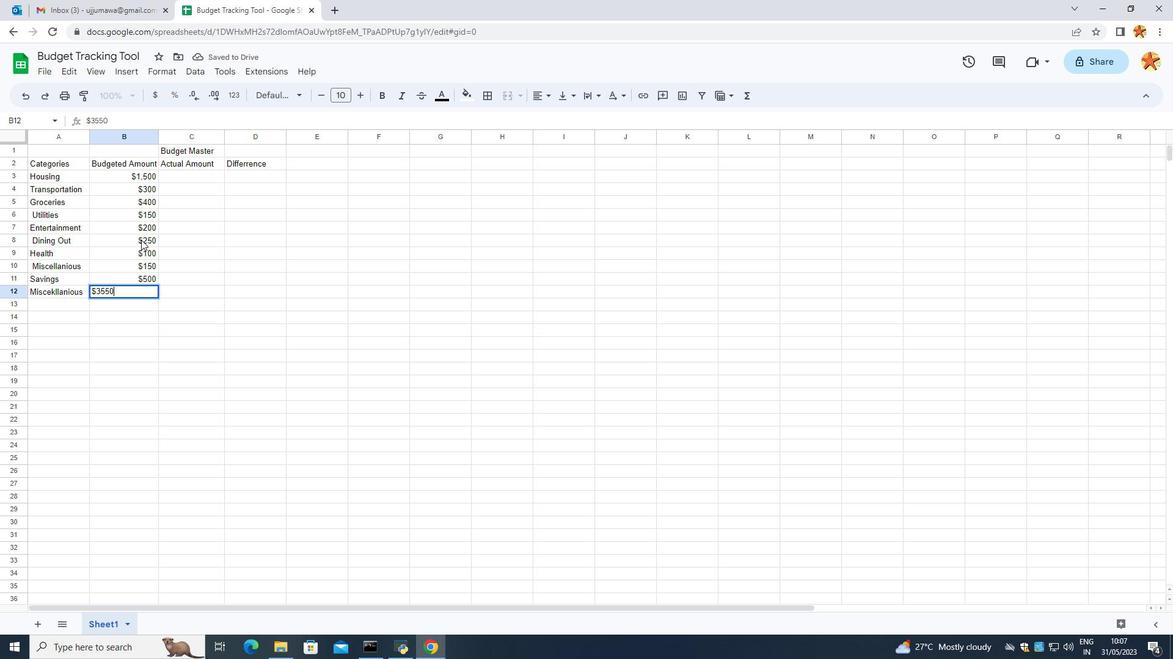 
Action: Mouse moved to (374, 355)
Screenshot: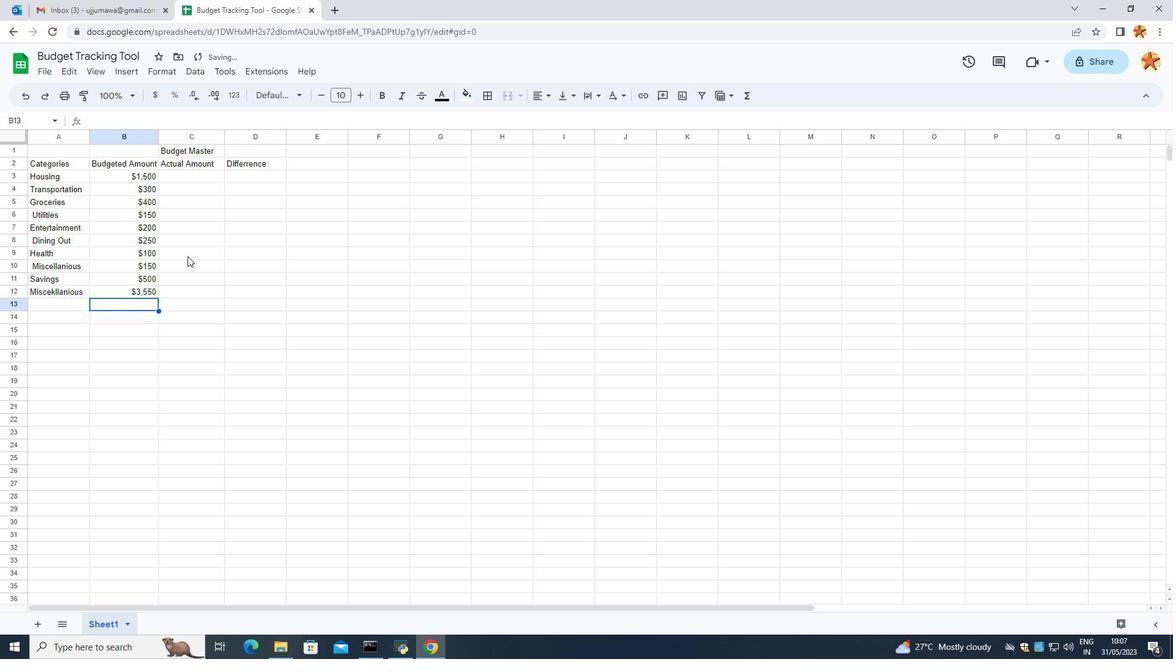
Action: Mouse pressed left at (374, 355)
Screenshot: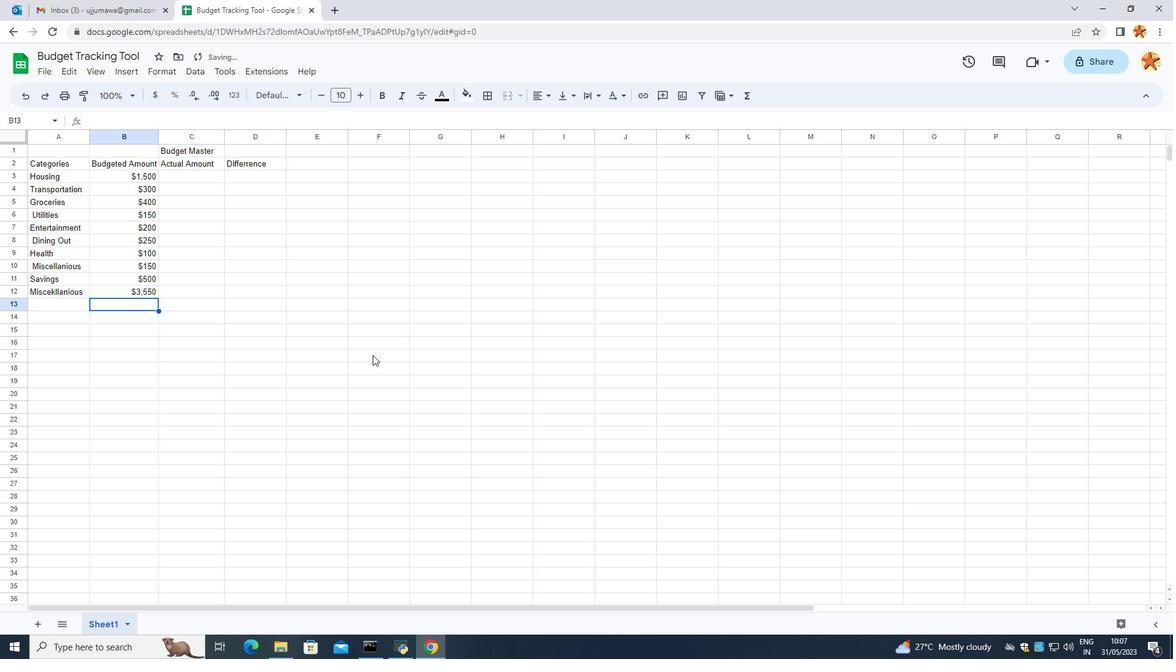 
Action: Mouse moved to (175, 179)
Screenshot: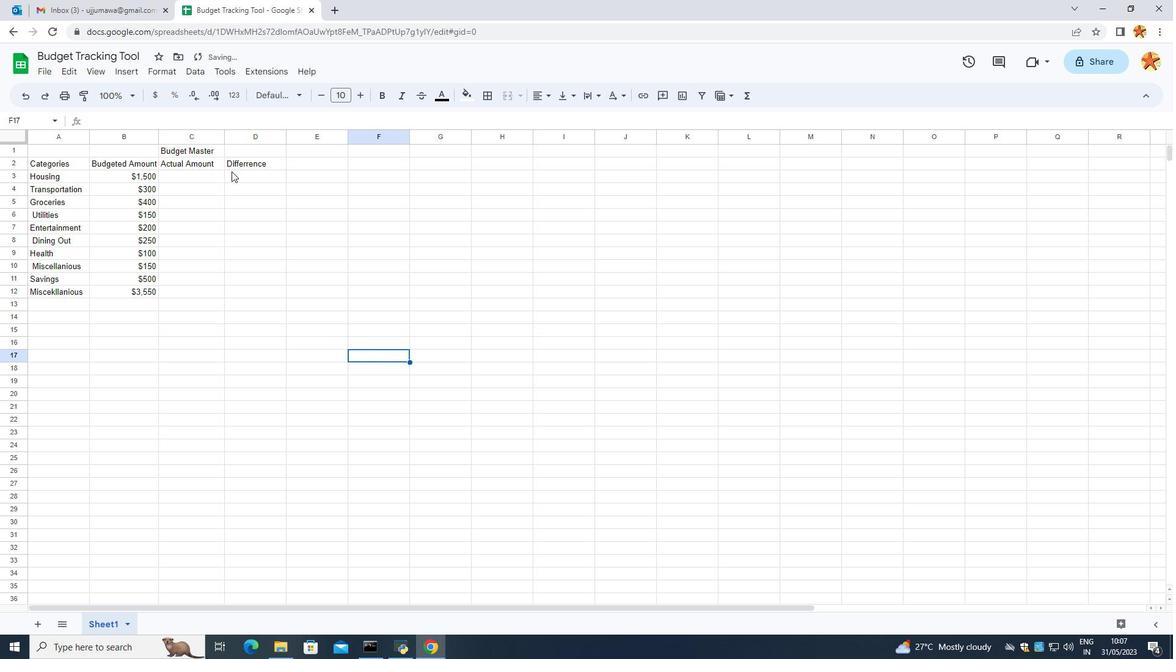 
Action: Mouse pressed left at (175, 179)
Screenshot: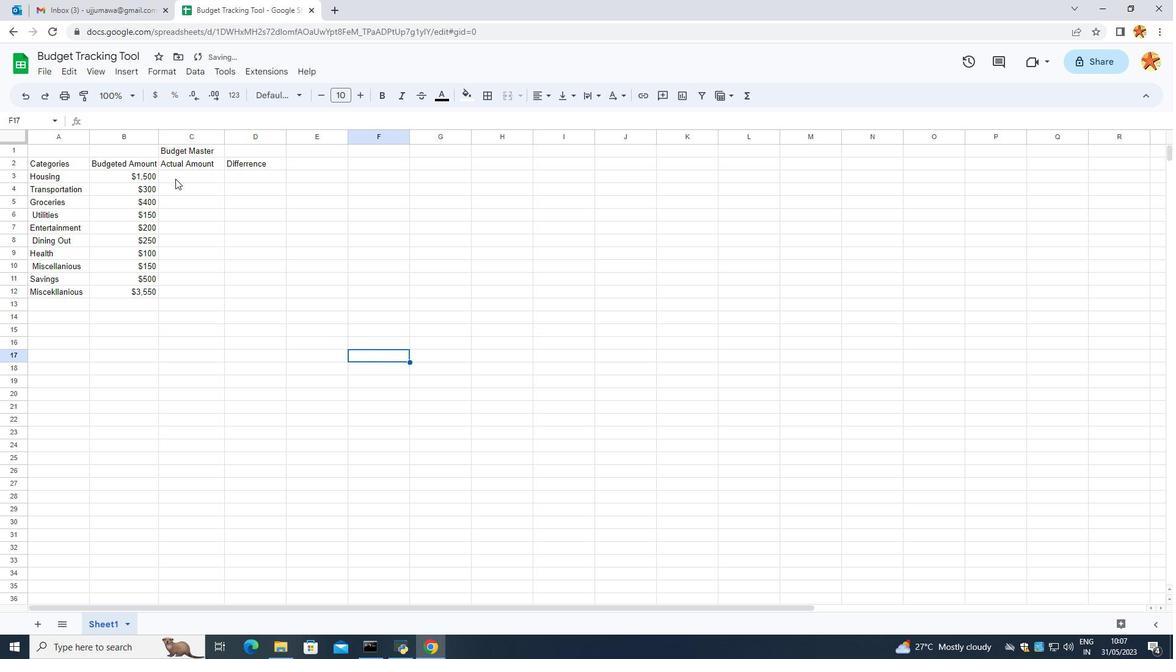 
Action: Mouse pressed left at (175, 179)
Screenshot: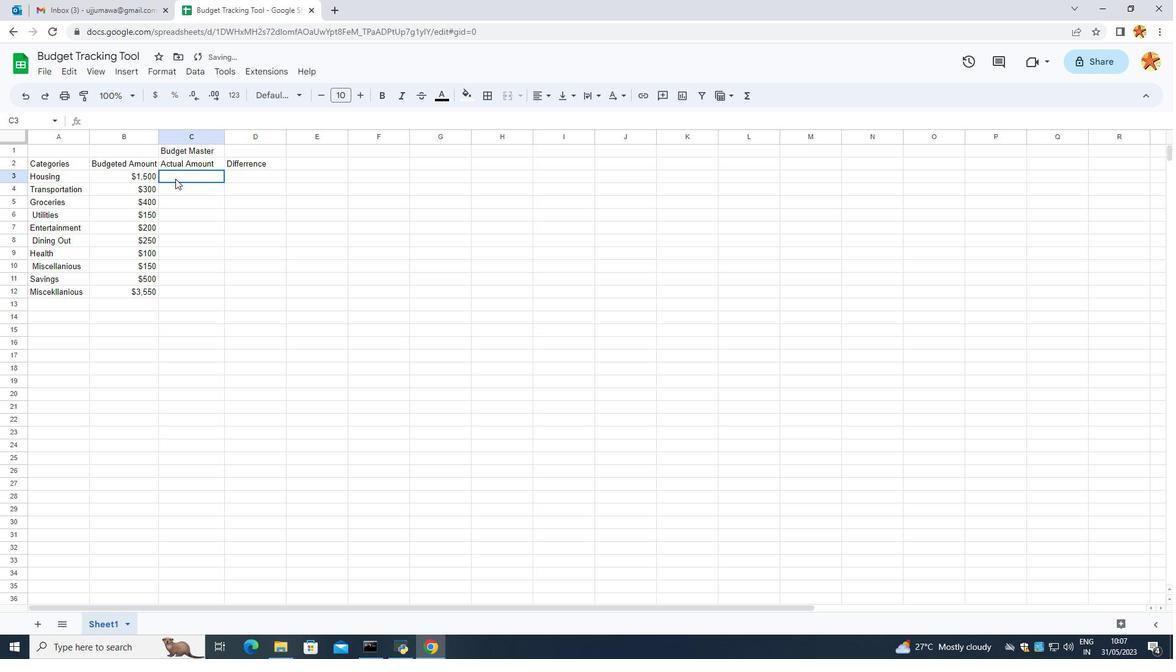 
Action: Mouse moved to (176, 179)
Screenshot: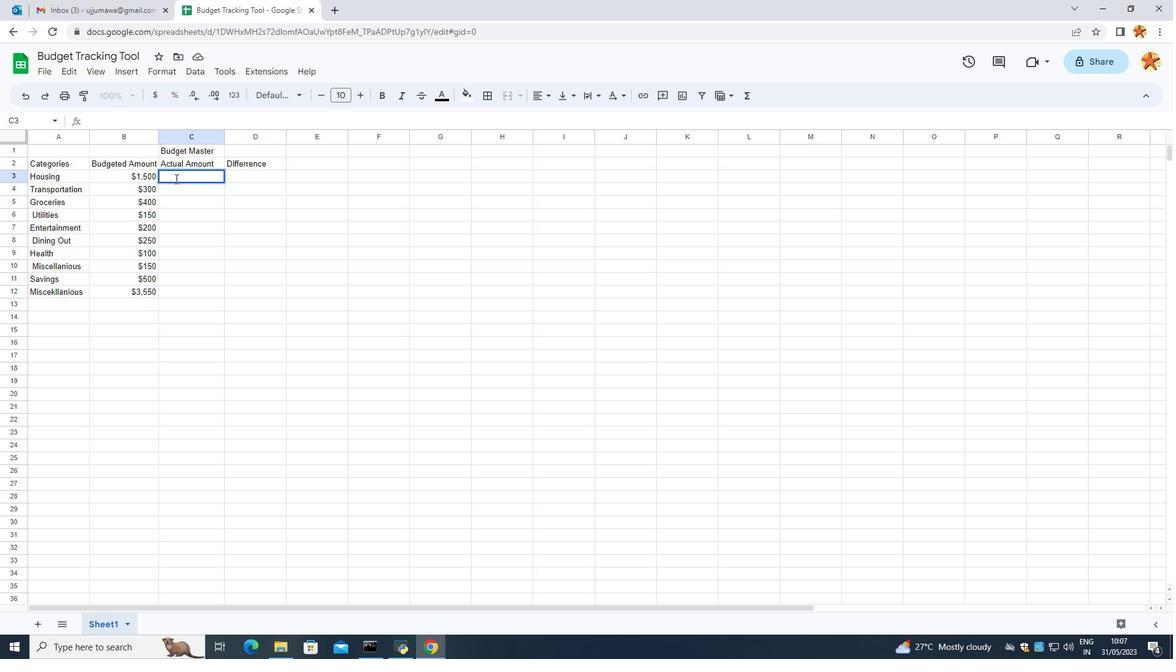 
Action: Key pressed <Key.shift_r><Key.shift_r><Key.shift_r><Key.shift_r><Key.shift_r><Key.shift_r><Key.shift_r><Key.shift_r><Key.shift_r>$1400<Key.enter><Key.shift_r><Key.shift_r><Key.shift_r><Key.shift_r>$280<Key.enter><Key.shift_r><Key.shift_r><Key.shift_r><Key.shift_r><Key.shift_r><Key.shift_r><Key.shift_r><Key.shift_r><Key.shift_r><Key.shift_r><Key.shift_r><Key.shift_r><Key.shift_r><Key.shift_r><Key.shift_r><Key.shift_r><Key.shift_r><Key.shift_r><Key.shift_r><Key.shift_r><Key.shift_r><Key.shift_r><Key.shift_r><Key.shift_r><Key.shift_r><Key.shift_r><Key.shift_r><Key.shift_r><Key.shift_r><Key.shift_r><Key.shift_r>$43\<Key.backspace>20<Key.enter>
Screenshot: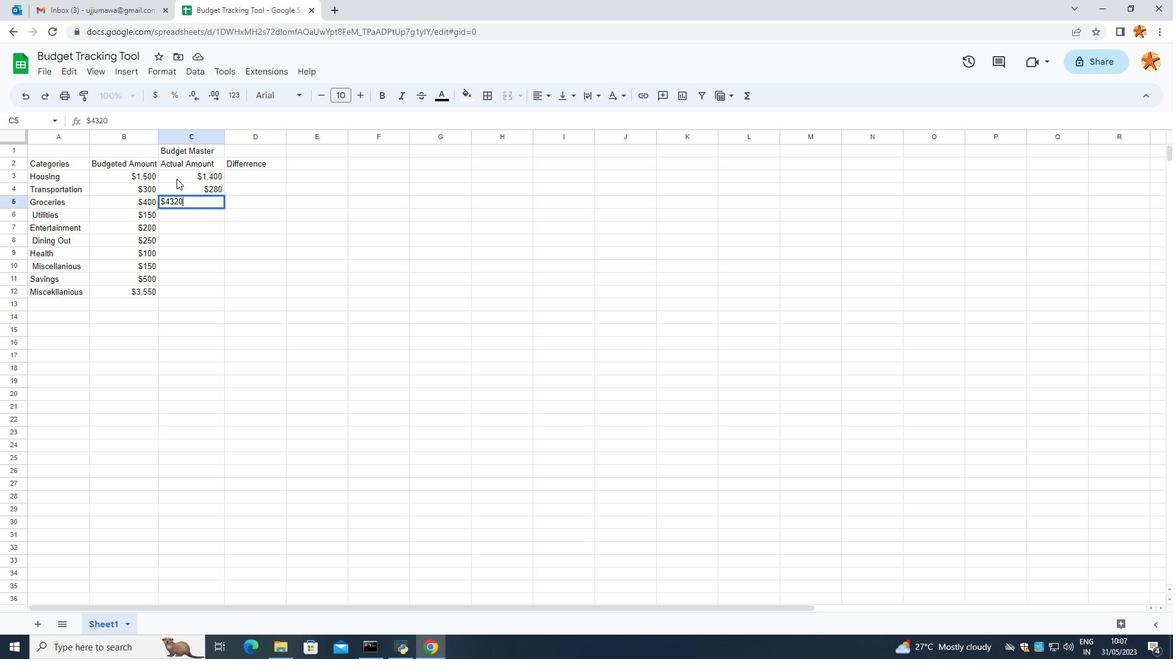 
Action: Mouse moved to (193, 201)
Screenshot: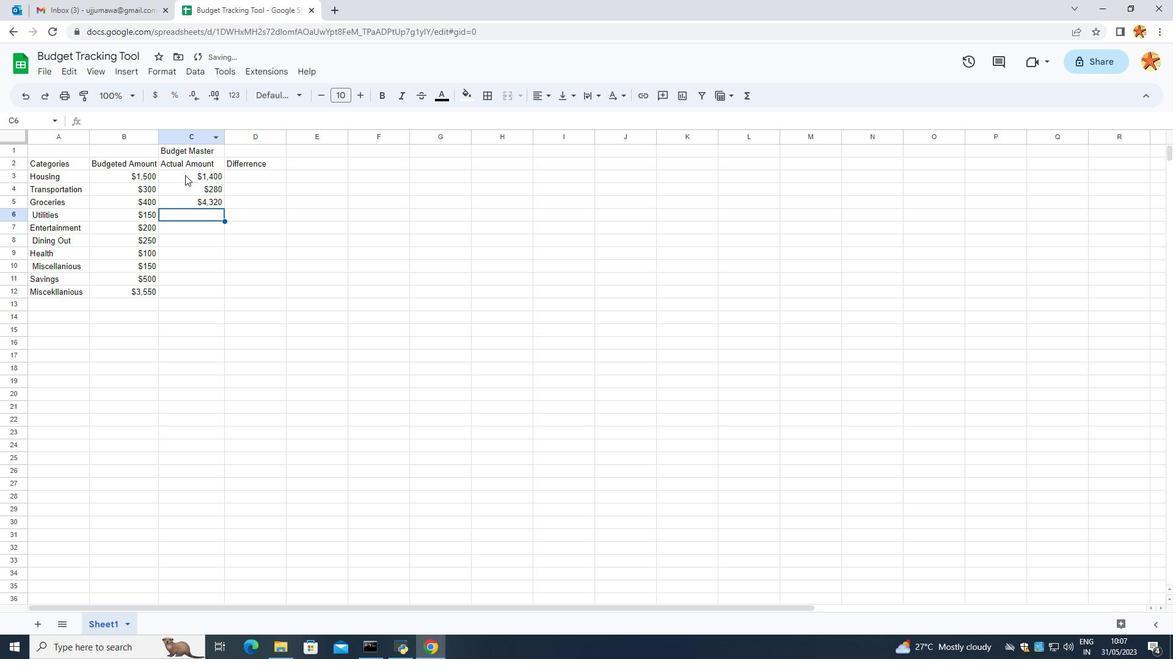 
Action: Mouse pressed left at (193, 201)
Screenshot: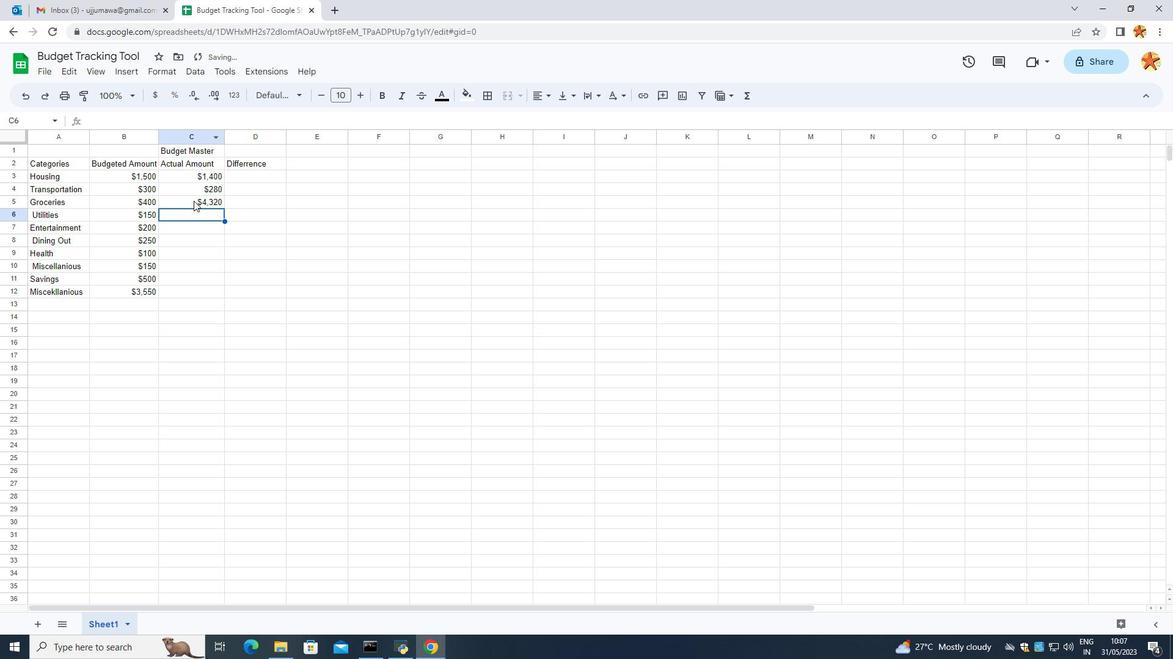 
Action: Mouse pressed left at (193, 201)
Screenshot: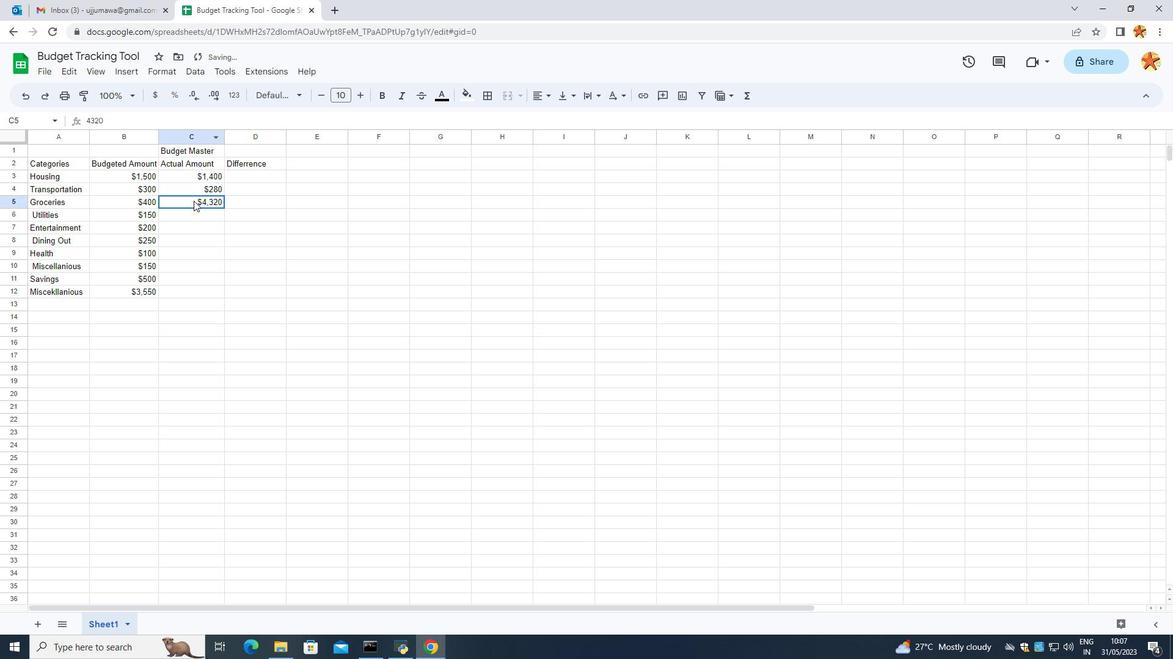 
Action: Mouse moved to (213, 203)
Screenshot: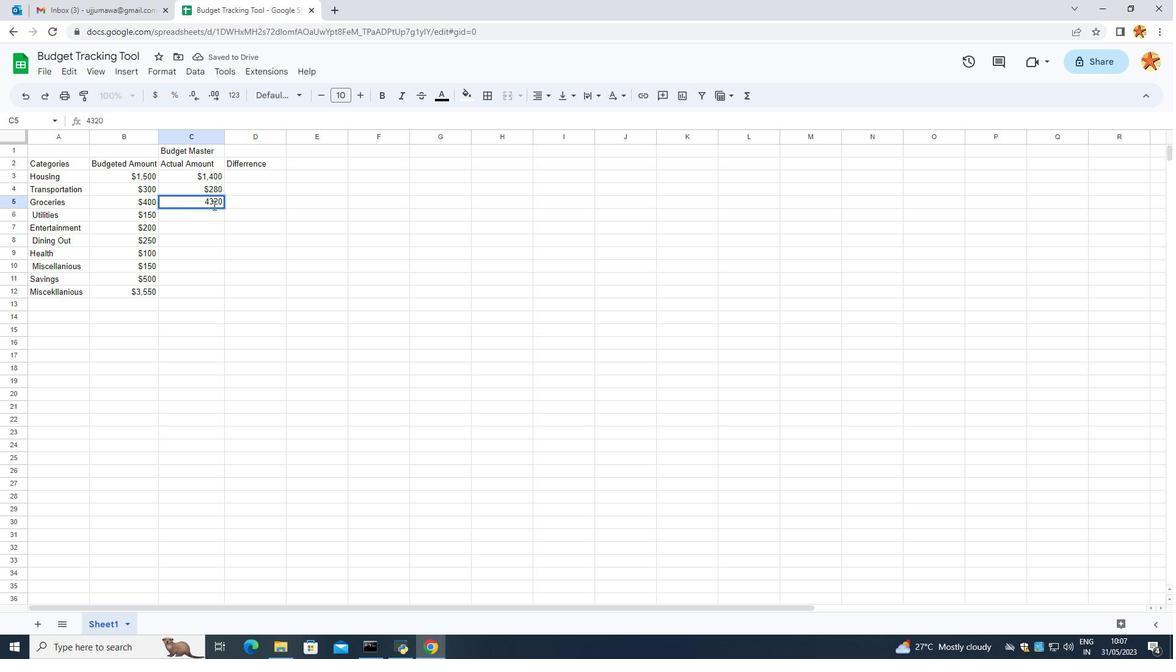 
Action: Mouse pressed left at (213, 203)
Screenshot: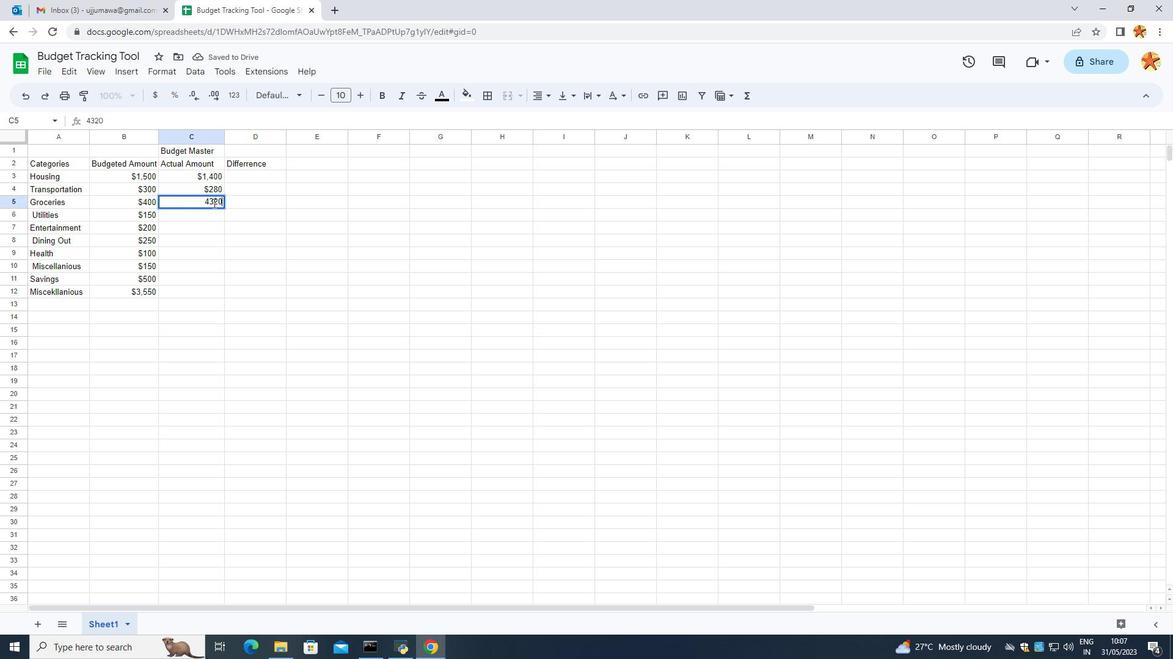 
Action: Mouse moved to (215, 199)
Screenshot: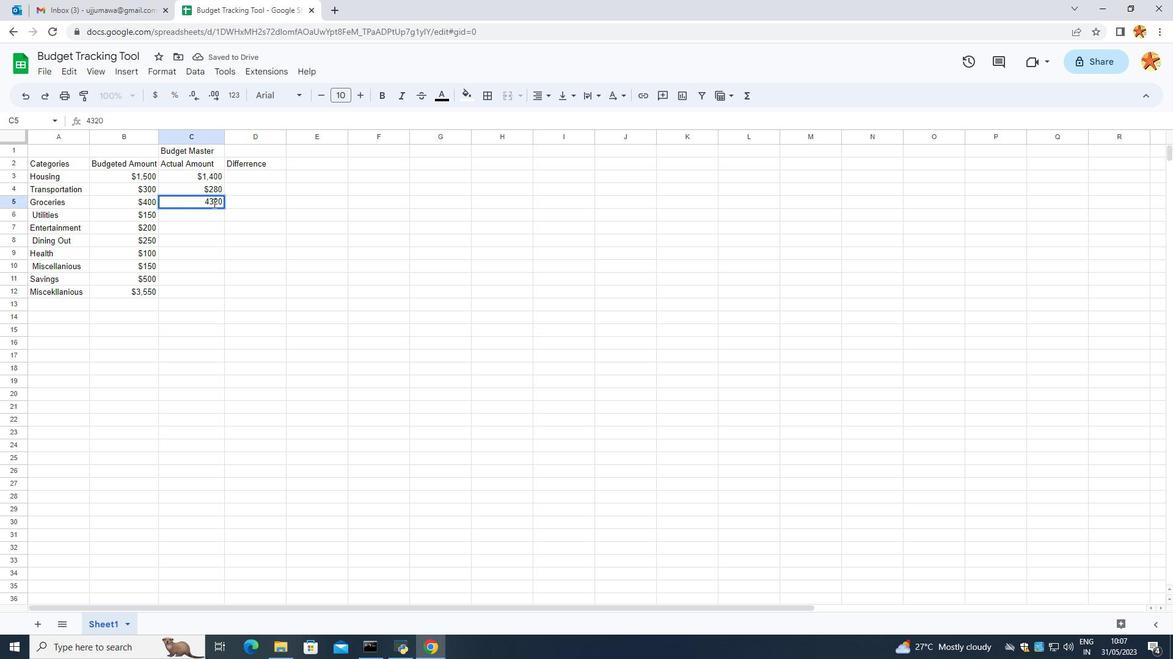 
Action: Key pressed <Key.backspace>
Screenshot: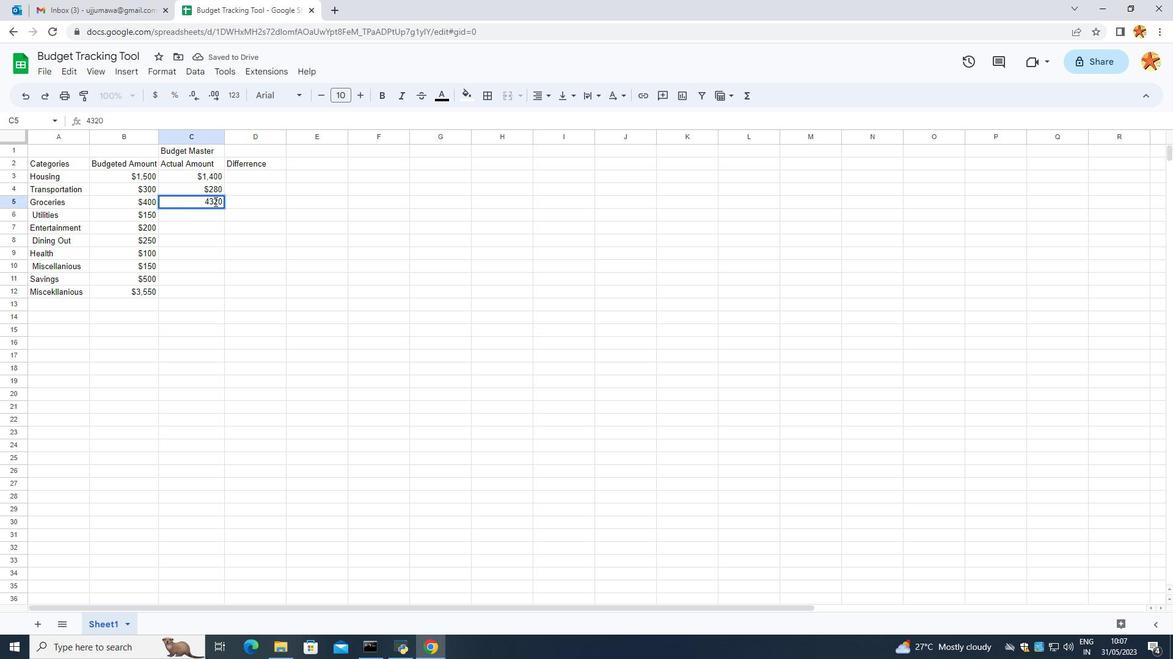 
Action: Mouse moved to (225, 248)
Screenshot: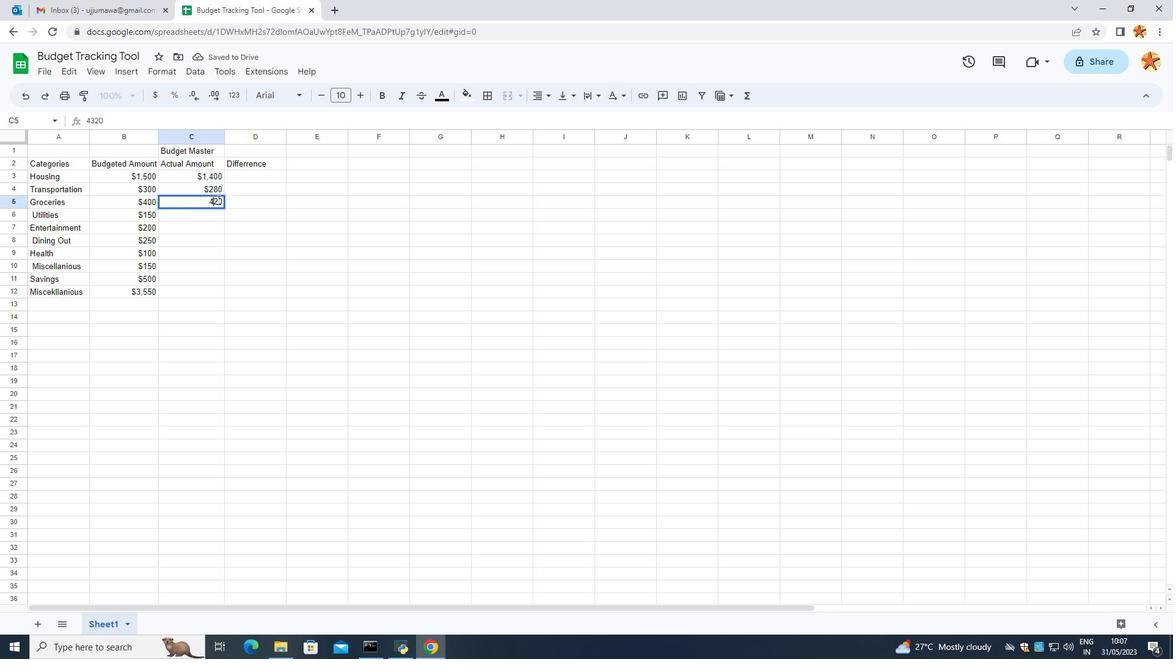 
Action: Mouse pressed left at (225, 248)
Screenshot: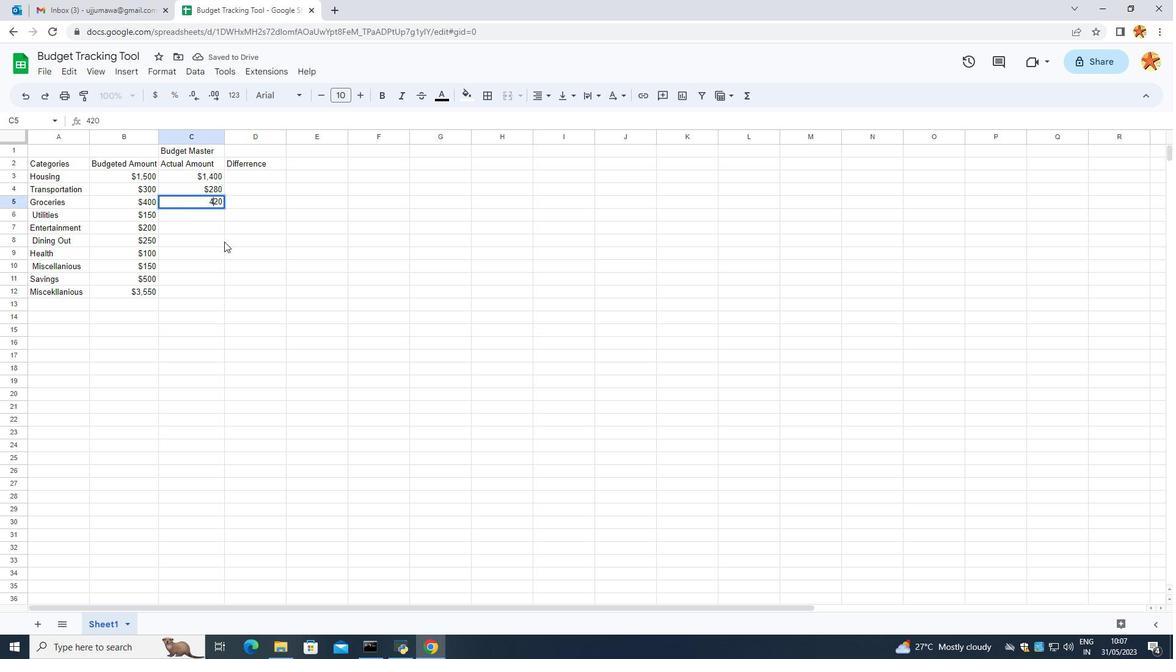 
Action: Mouse moved to (218, 216)
Screenshot: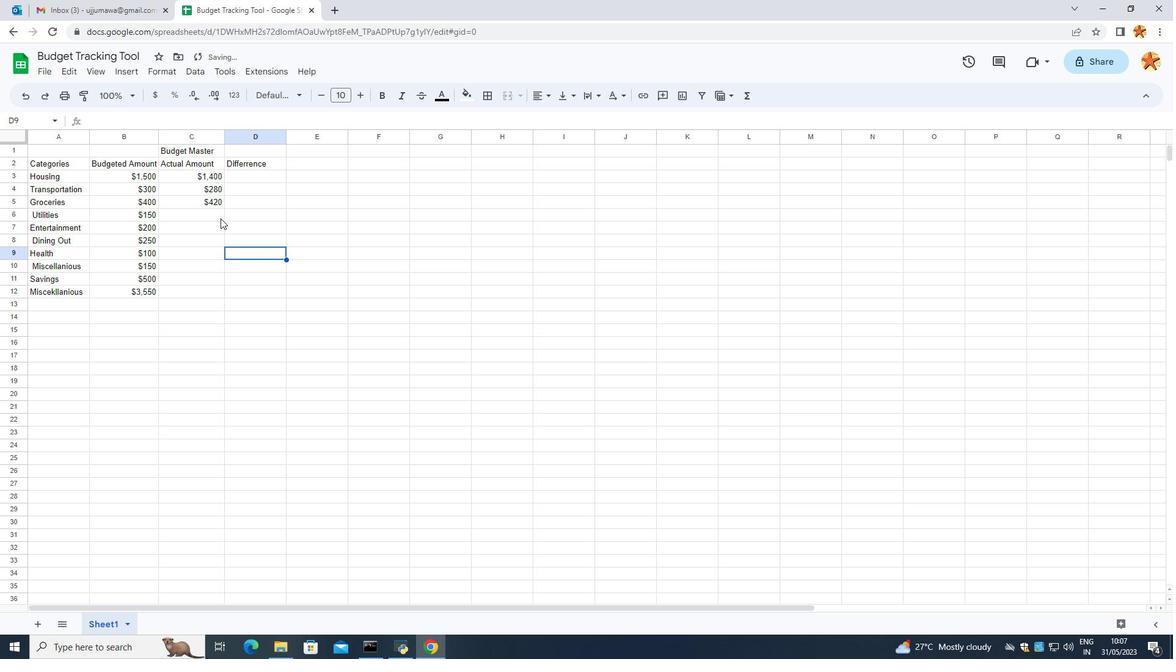 
Action: Mouse pressed left at (218, 216)
Screenshot: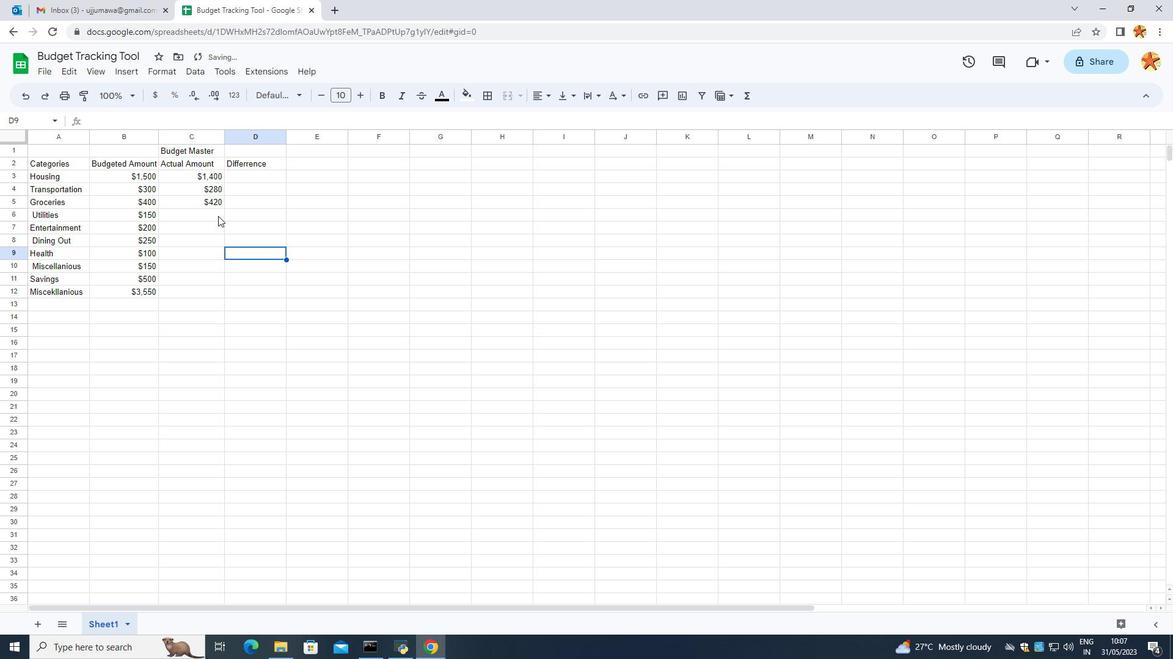 
Action: Mouse pressed left at (218, 216)
Screenshot: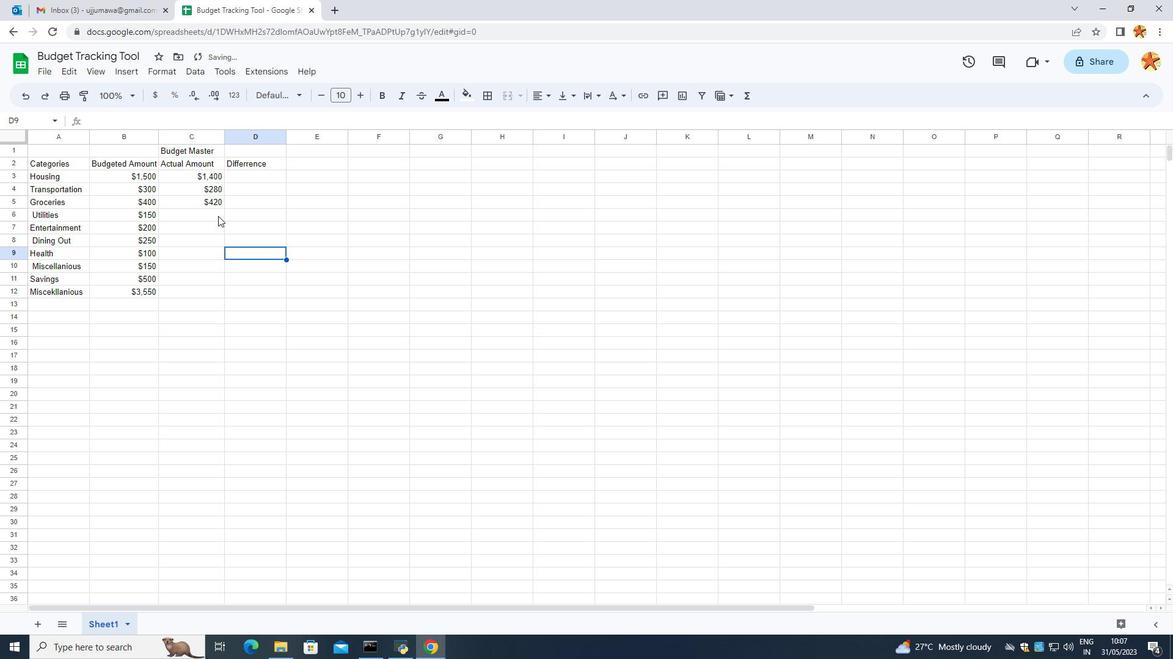 
Action: Mouse moved to (206, 219)
Screenshot: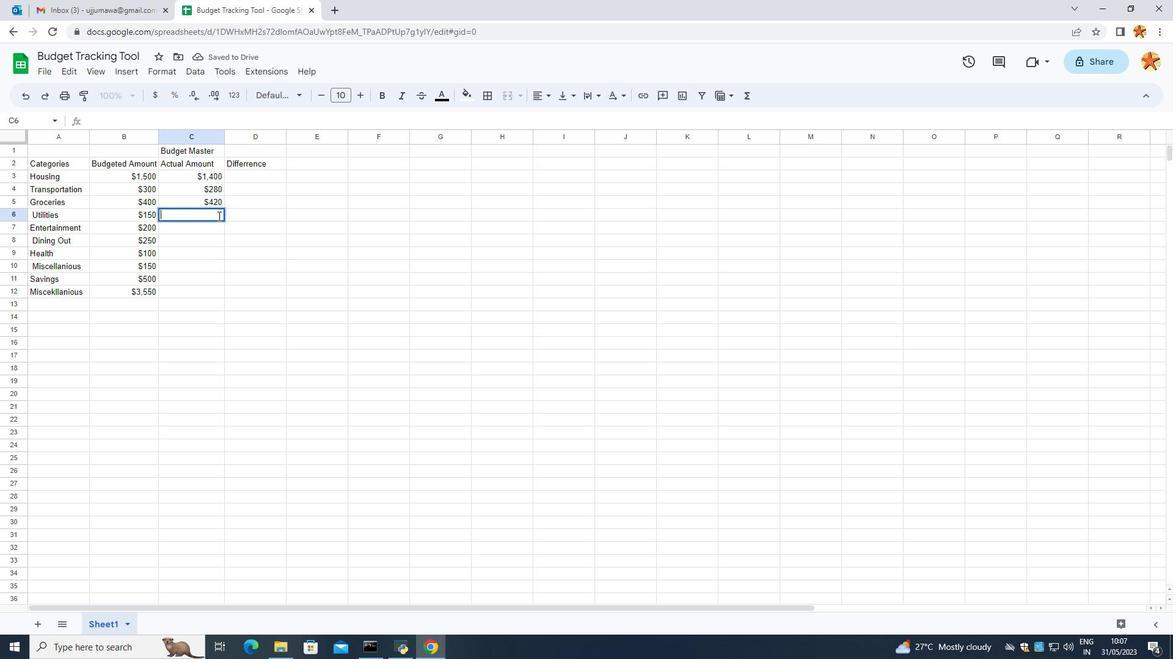 
Action: Key pressed <Key.shift_r><Key.shift_r><Key.shift_r><Key.shift_r><Key.shift_r><Key.shift_r><Key.shift_r><Key.shift_r><Key.shift_r><Key.shift_r><Key.shift_r><Key.shift_r>$160<Key.enter><Key.shift_r><Key.shift_r><Key.shift_r><Key.shift_r><Key.shift_r><Key.shift_r><Key.shift_r><Key.shift_r><Key.shift_r><Key.shift_r><Key.shift_r><Key.shift_r><Key.shift_r><Key.shift_r><Key.shift_r><Key.shift_r><Key.shift_r>$180<Key.enter><Key.shift_r><Key.shift_r><Key.shift_r><Key.shift_r><Key.shift_r><Key.shift_r><Key.shift_r><Key.shift_r><Key.shift_r><Key.shift_r><Key.shift_r><Key.shift_r><Key.shift_r><Key.shift_r><Key.shift_r><Key.shift_r><Key.shift_r><Key.shift_r><Key.shift_r><Key.shift_r><Key.shift_r><Key.shift_r><Key.shift_r><Key.shift_r><Key.shift_r><Key.shift_r>%<Key.backspace><Key.shift_r>$279<Key.backspace>0<Key.enter><Key.shift_r><Key.shift_r><Key.shift_r><Key.shift_r><Key.shift_r><Key.shift_r><Key.shift_r><Key.shift_r><Key.shift_r><Key.shift_r><Key.shift_r><Key.shift_r><Key.shift_r>$90<Key.enter><Key.shift_r><Key.shift_r><Key.shift_r><Key.shift_r><Key.shift_r><Key.shift_r><Key.shift_r><Key.shift_r><Key.shift_r><Key.shift_r><Key.shift_r><Key.shift_r><Key.shift_r><Key.shift_r><Key.shift_r><Key.shift_r><Key.shift_r><Key.shift_r><Key.shift_r><Key.shift_r>$140<Key.enter><Key.shift_r><Key.shift_r><Key.shift_r><Key.shift_r><Key.shift_r><Key.shift_r><Key.shift_r><Key.shift_r><Key.shift_r><Key.shift_r><Key.shift_r><Key.shift_r><Key.shift_r><Key.shift_r><Key.shift_r><Key.shift_r><Key.shift_r><Key.shift_r><Key.shift_r><Key.shift_r><Key.shift_r><Key.shift_r><Key.shift_r><Key.shift_r><Key.shift_r><Key.shift_r><Key.shift_r><Key.shift_r><Key.shift_r><Key.shift_r><Key.shift_r><Key.shift_r><Key.shift_r><Key.shift_r><Key.shift_r><Key.shift_r><Key.shift_r>$550<Key.enter><Key.shift_r><Key.shift_r><Key.shift_r><Key.shift_r><Key.shift_r>
Screenshot: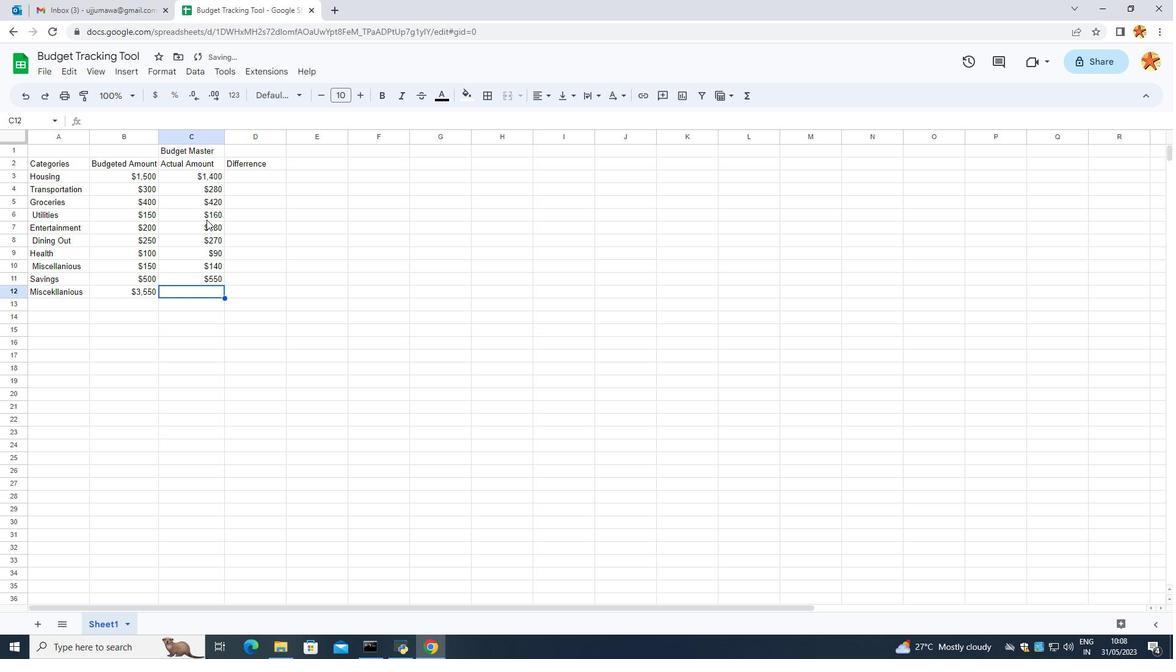 
Action: Mouse moved to (144, 285)
Screenshot: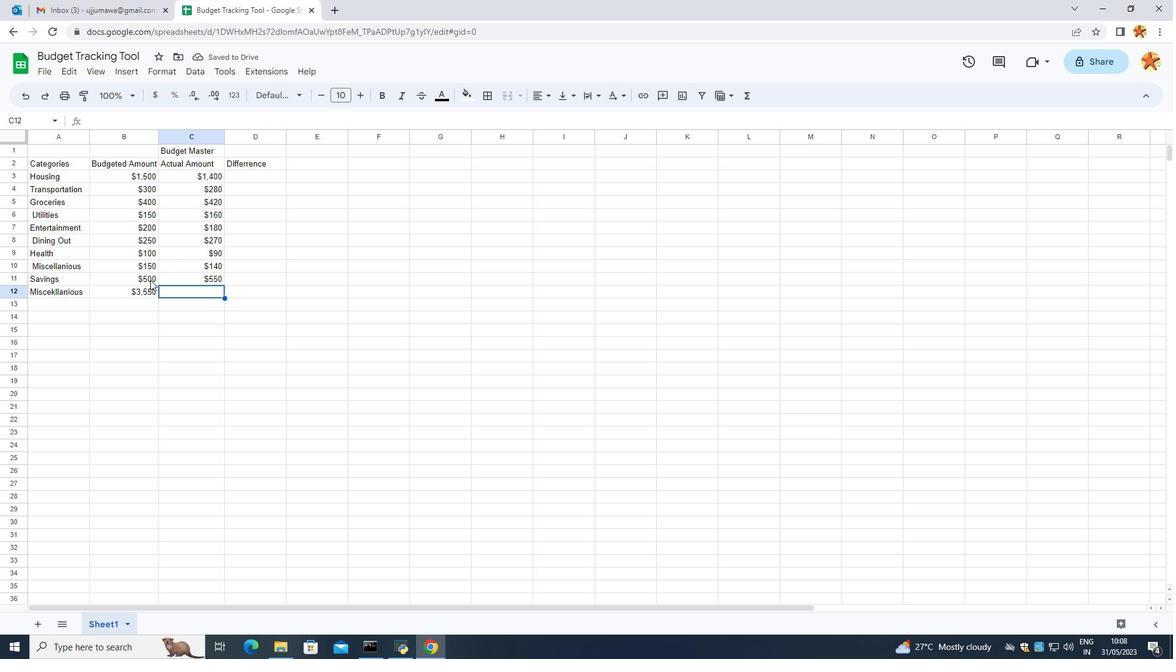 
Action: Mouse pressed left at (144, 285)
Screenshot: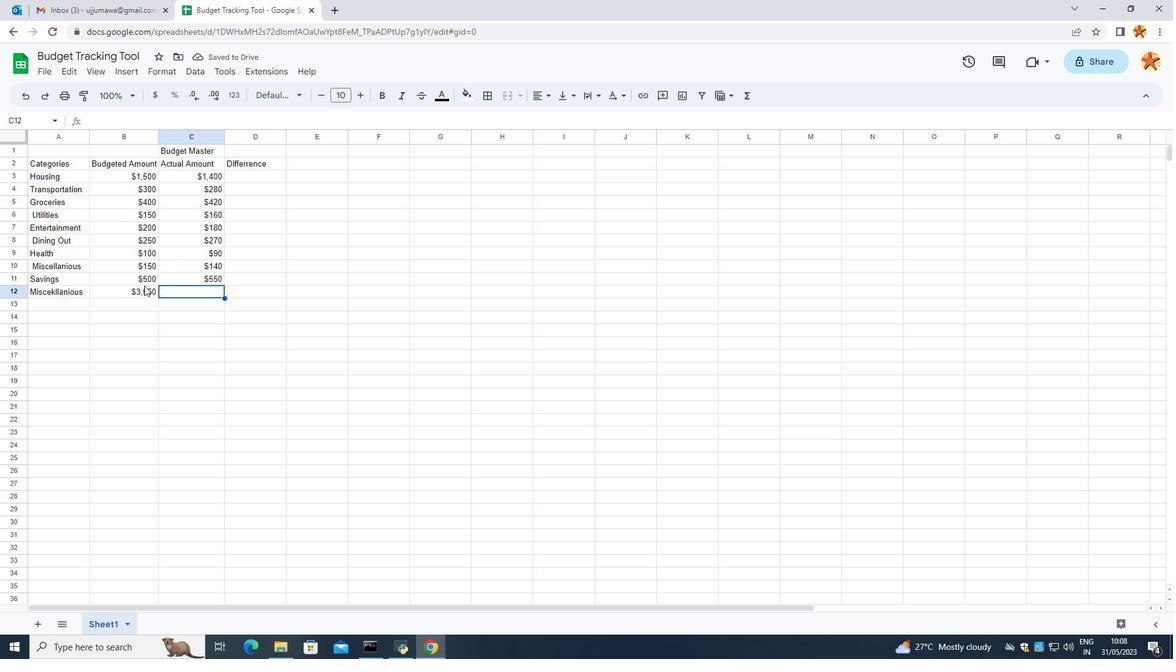 
Action: Mouse moved to (144, 290)
Screenshot: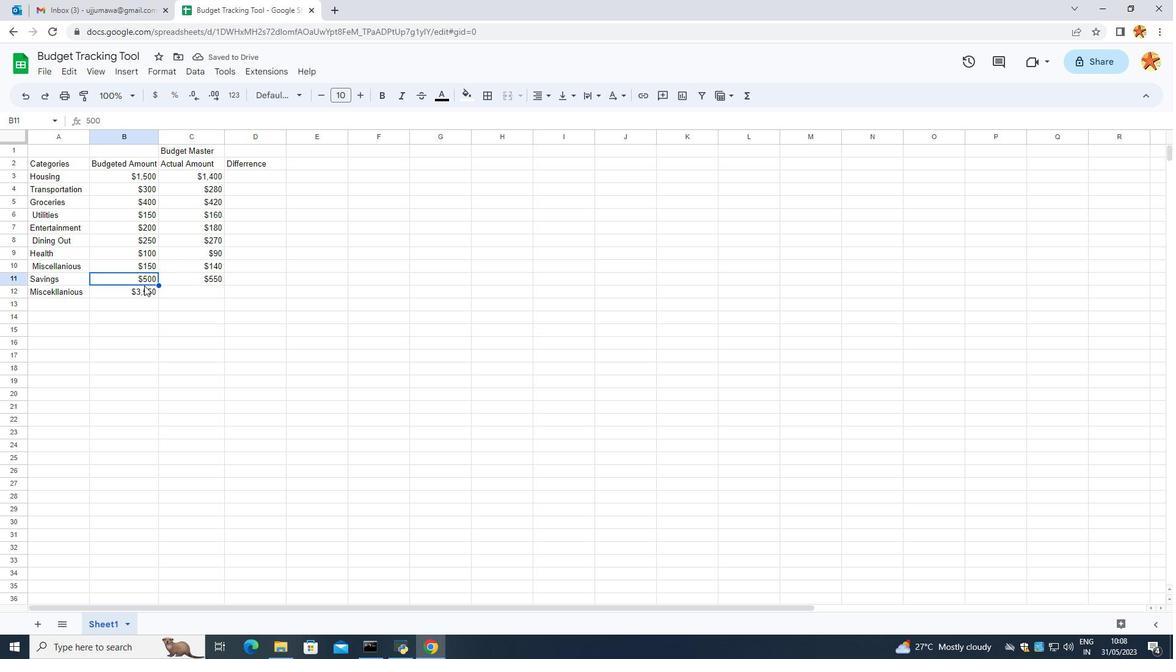 
Action: Mouse pressed left at (144, 290)
Screenshot: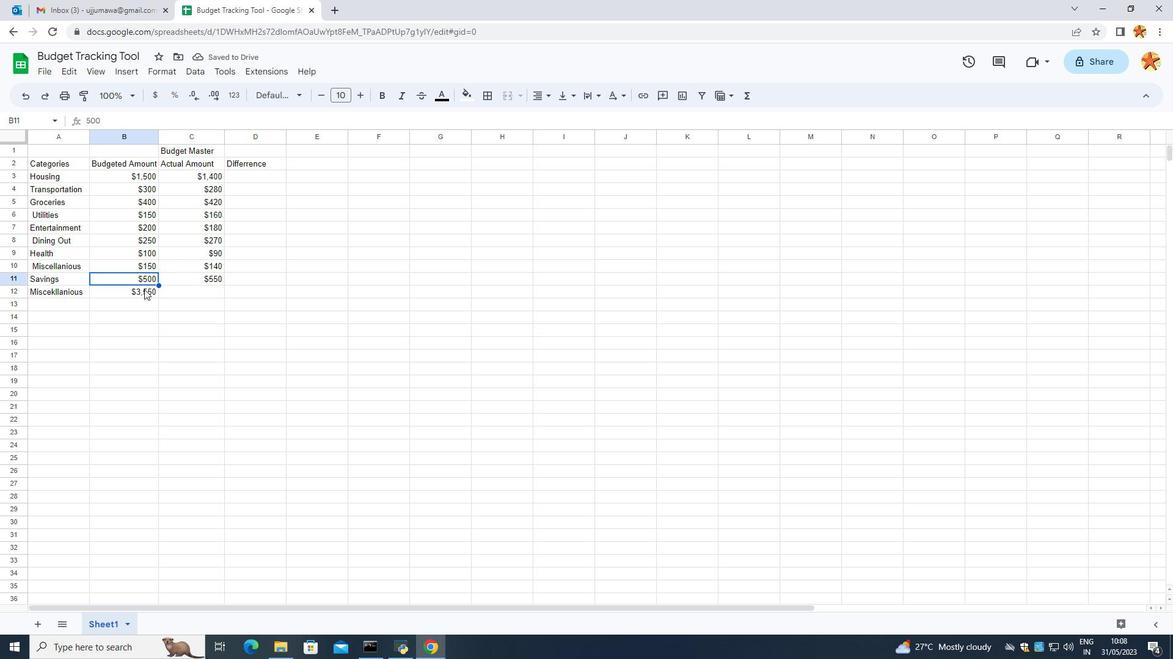 
Action: Mouse pressed right at (144, 290)
Screenshot: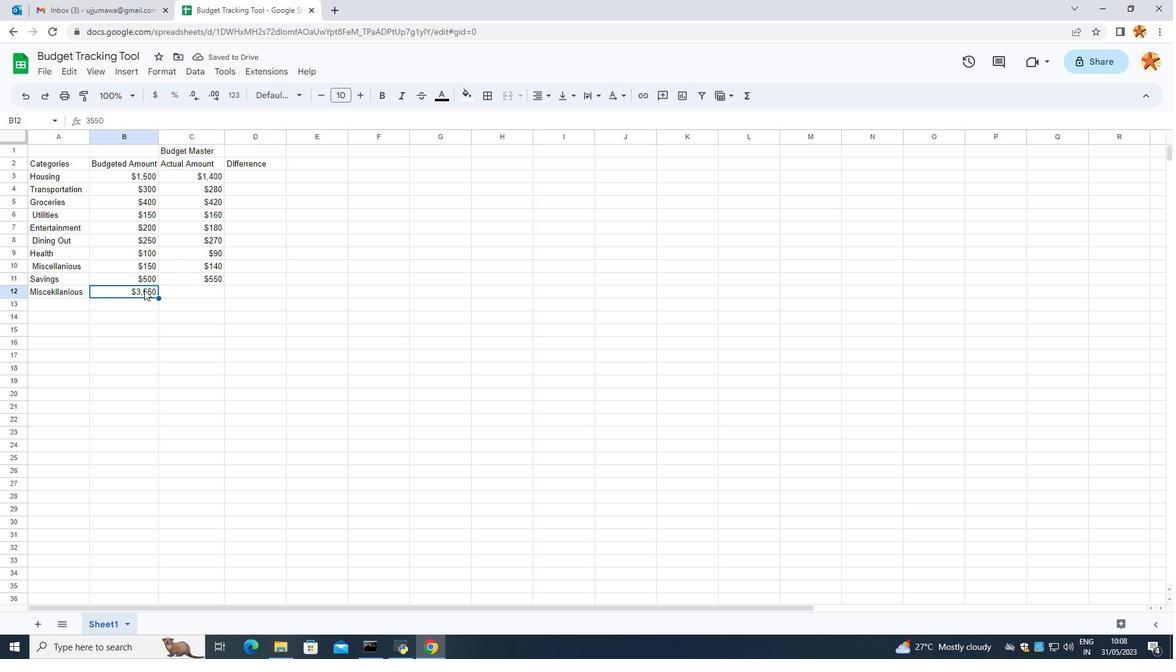 
Action: Mouse moved to (236, 224)
Screenshot: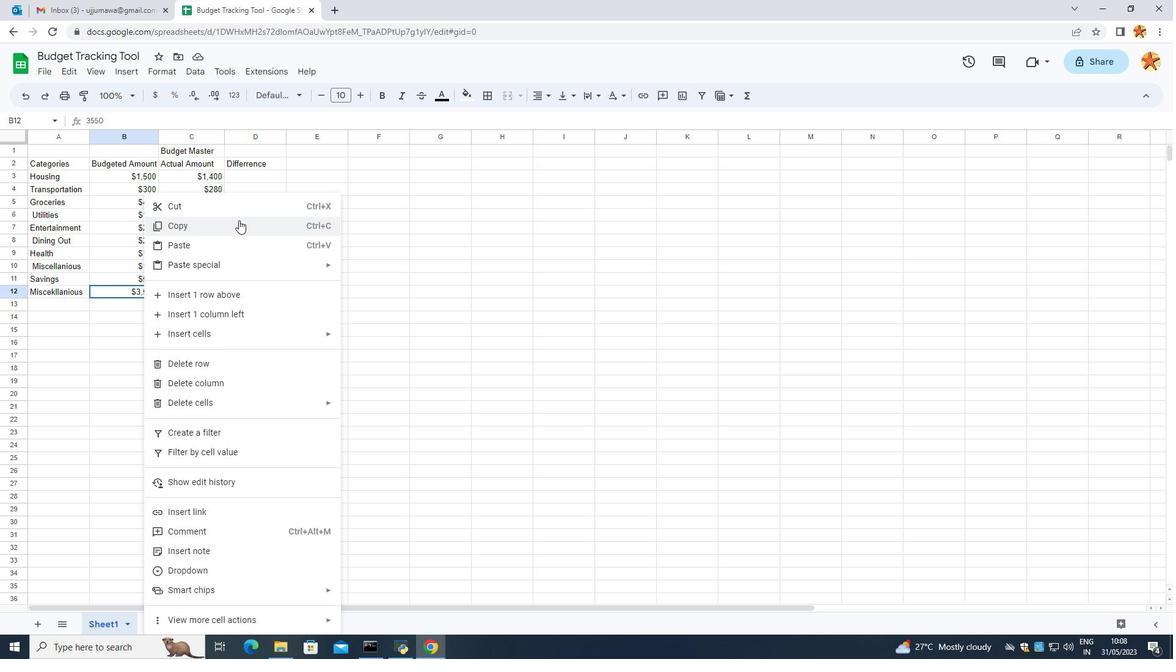 
Action: Mouse pressed left at (236, 224)
Screenshot: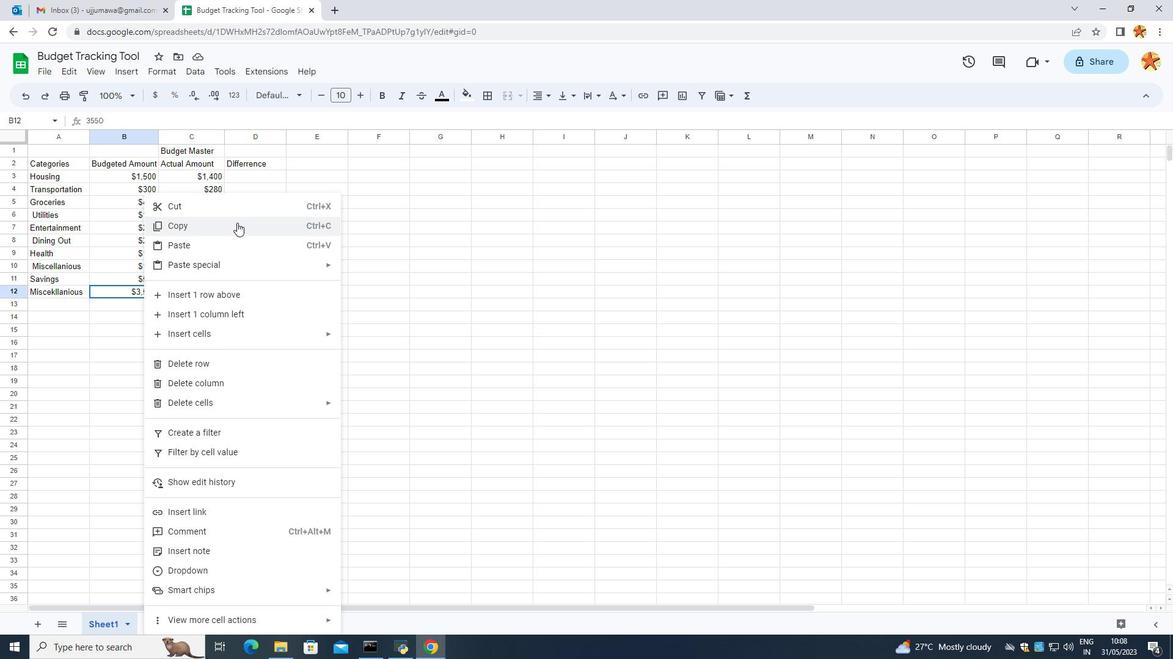 
Action: Mouse moved to (205, 290)
Screenshot: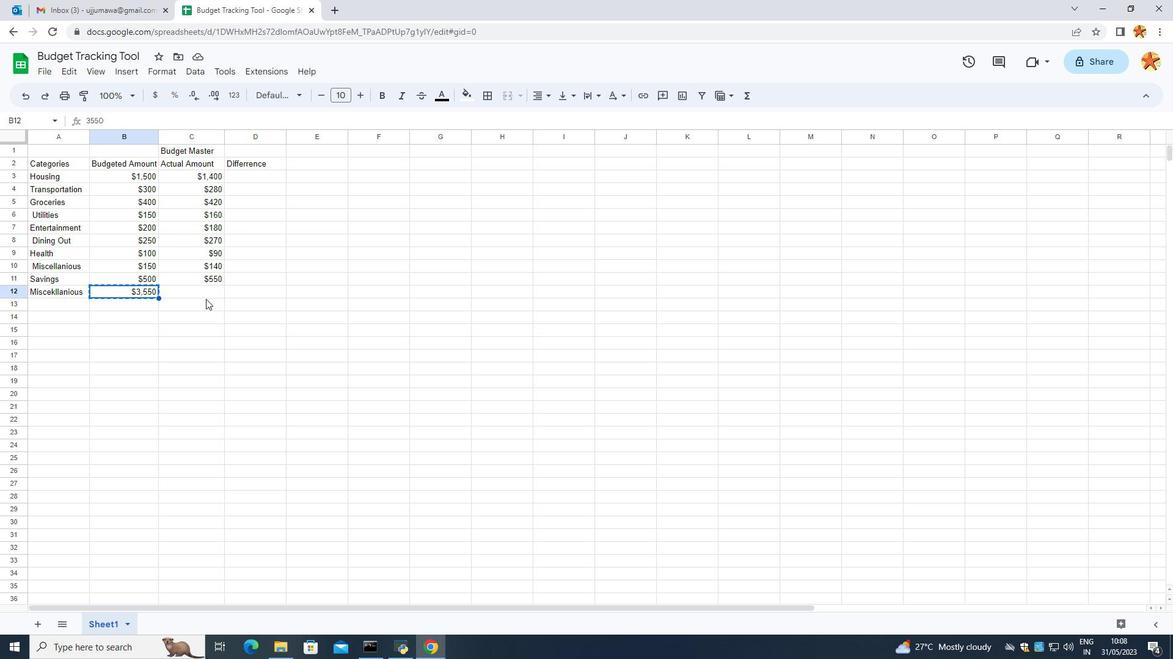 
Action: Mouse pressed left at (205, 290)
Screenshot: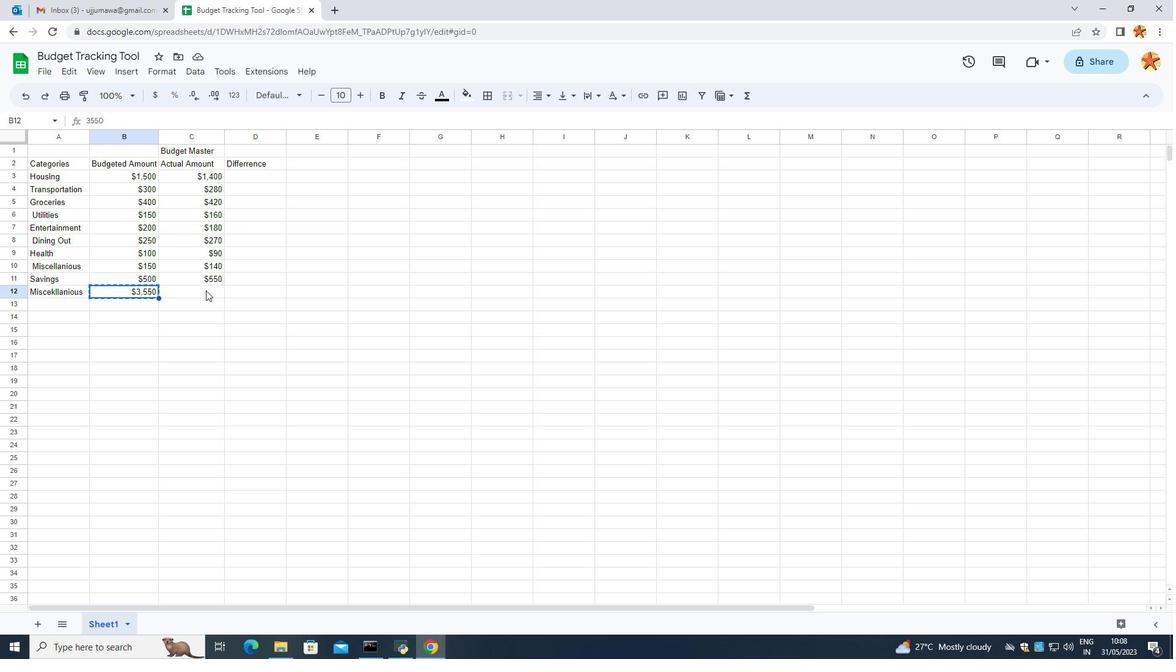 
Action: Mouse pressed right at (205, 290)
Screenshot: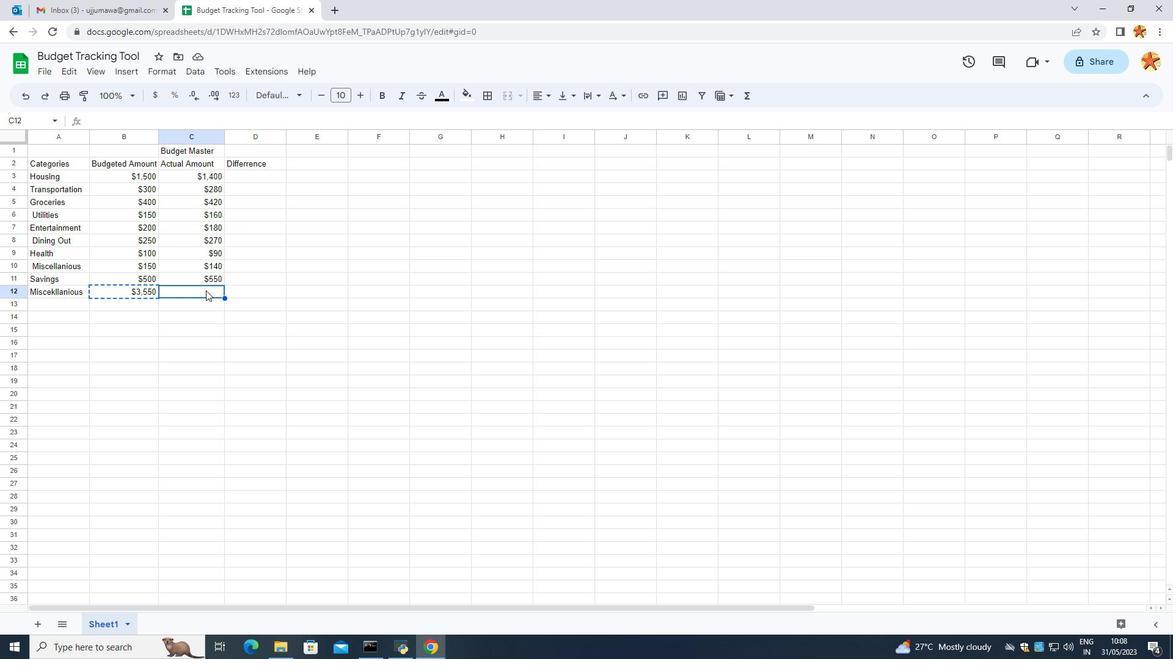 
Action: Mouse moved to (324, 250)
Screenshot: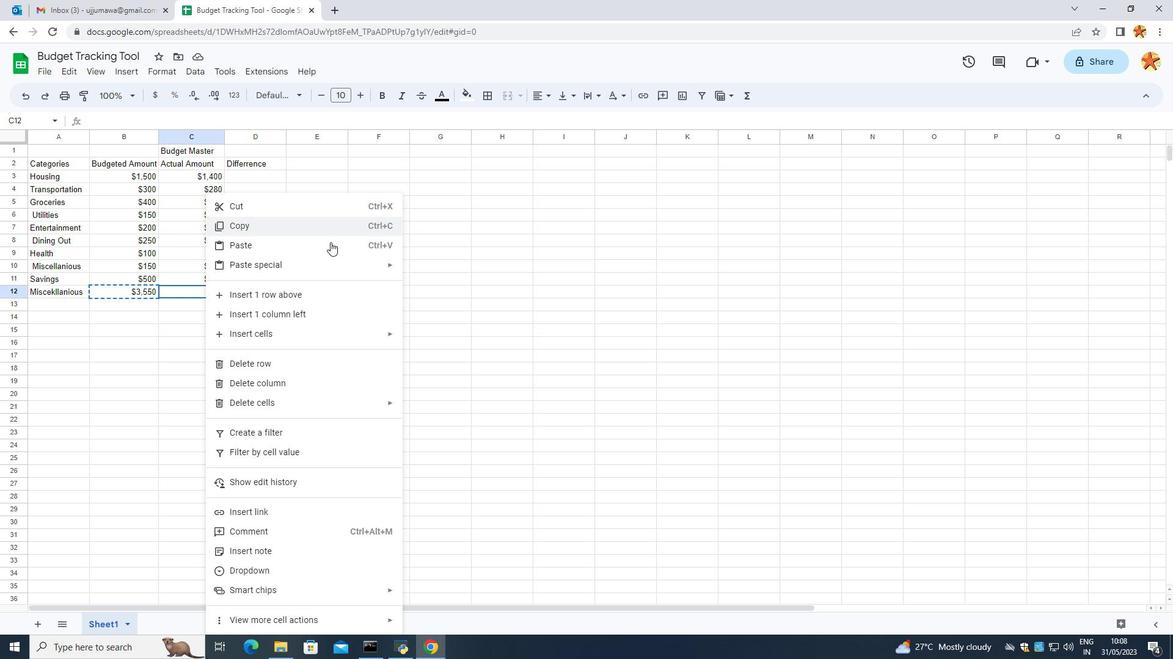 
Action: Mouse pressed left at (324, 250)
Screenshot: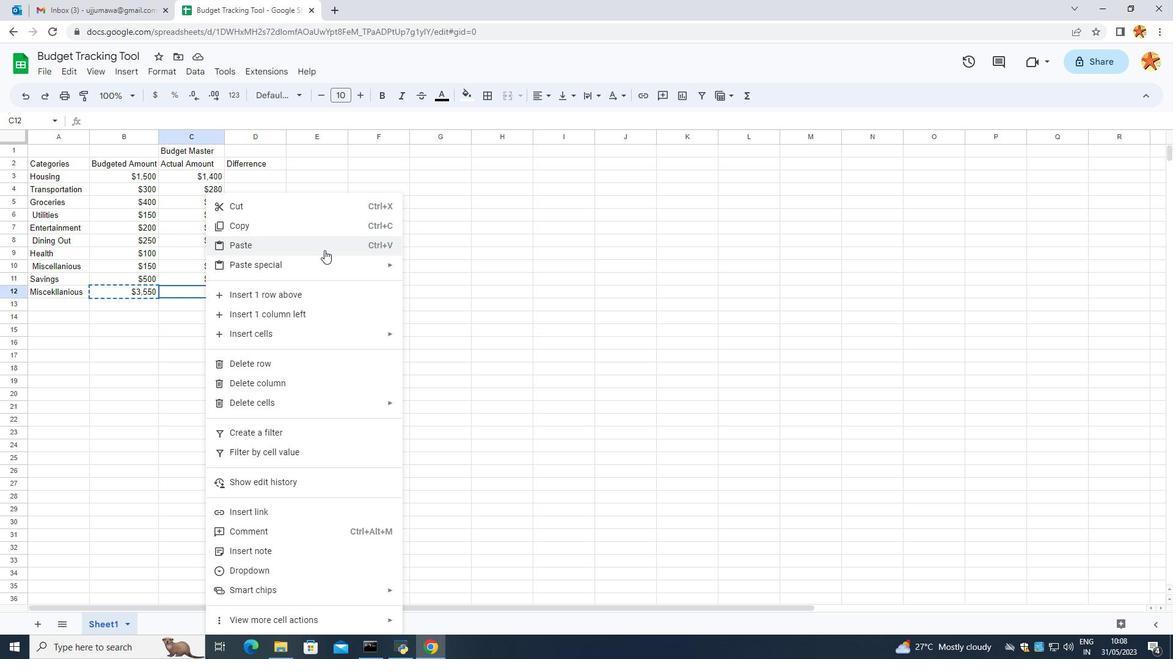 
Action: Mouse moved to (414, 238)
Screenshot: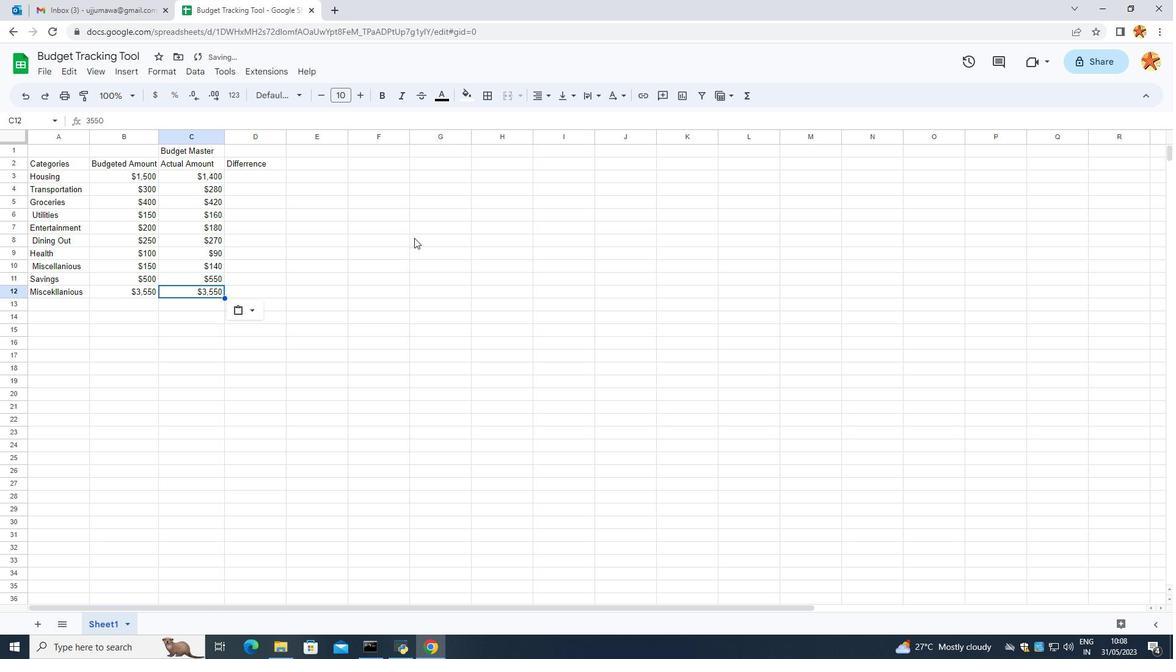 
Action: Mouse pressed left at (414, 238)
Screenshot: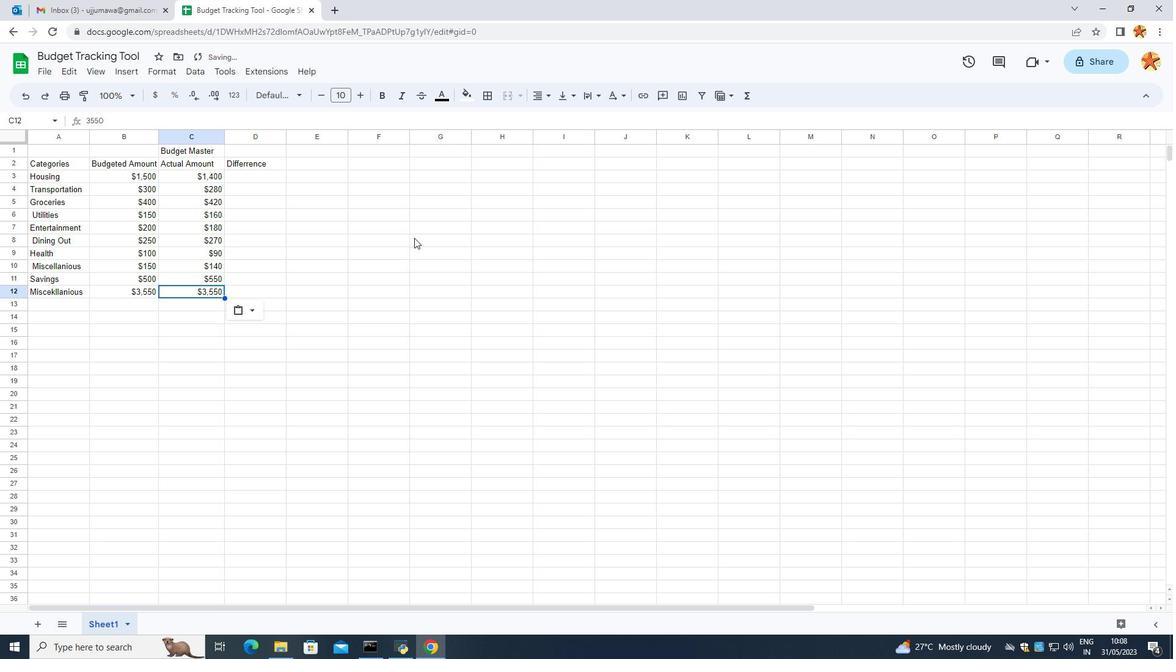
Action: Mouse moved to (267, 175)
Screenshot: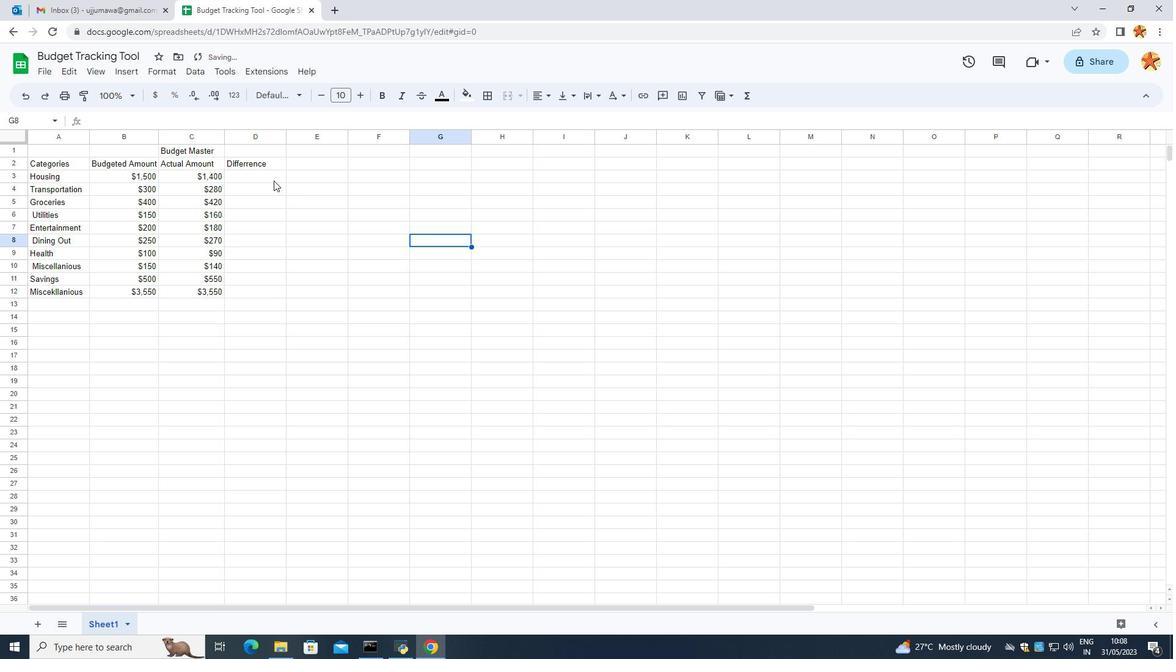
Action: Mouse pressed left at (267, 175)
Screenshot: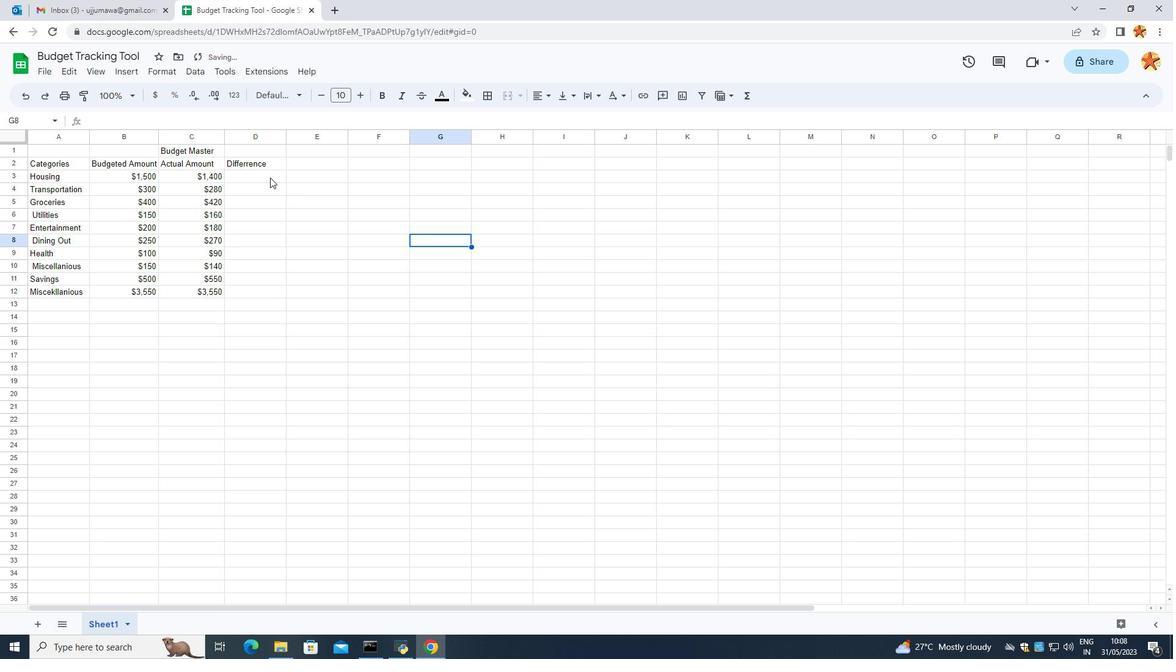 
Action: Mouse pressed left at (267, 175)
Screenshot: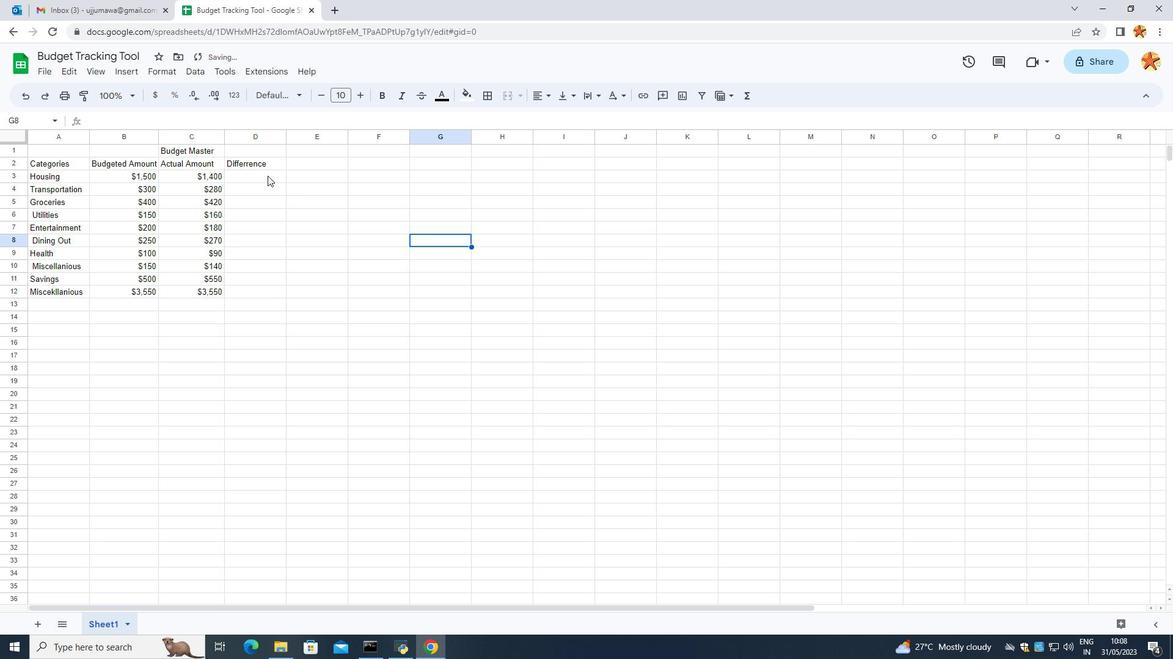 
Action: Mouse moved to (267, 175)
Screenshot: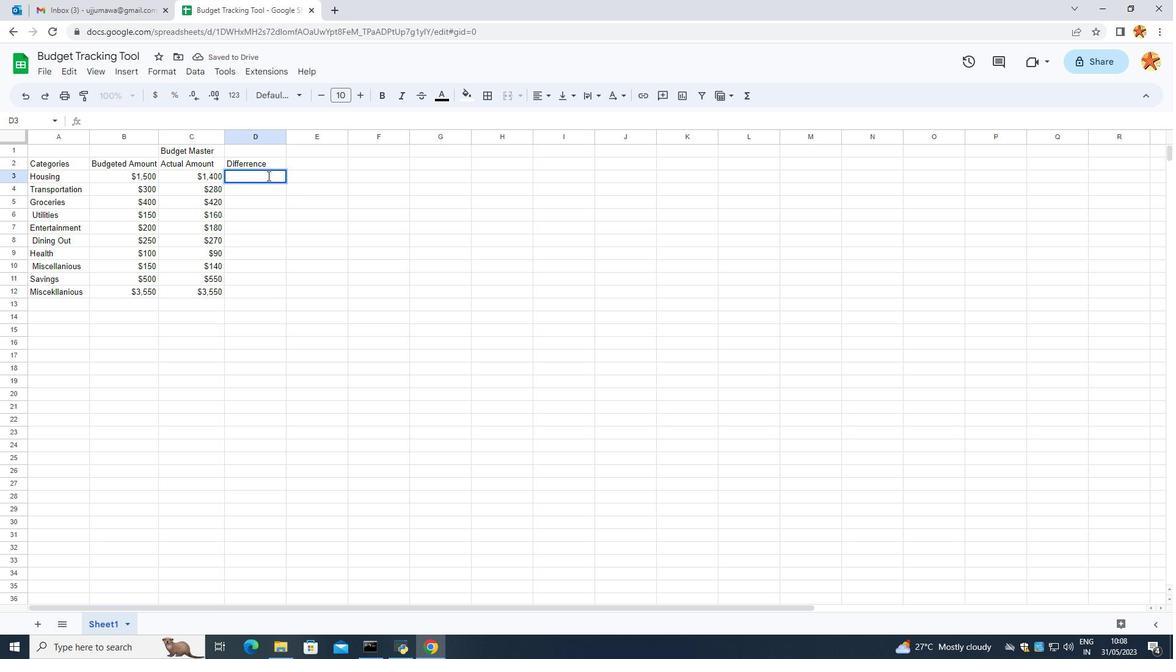 
Action: Key pressed -<Key.shift_r>$100<Key.enter><Key.shift_r>-<Key.shift_r><Key.shift_r><Key.shift_r><Key.shift_r><Key.shift_r><Key.shift_r>$20<Key.enter><Key.shift_r><Key.shift_r><Key.shift_r><Key.shift_r><Key.shift_r><Key.shift_r><Key.shift_r><Key.shift_r><Key.shift_r><Key.shift_r><Key.shift_r><Key.shift_r><Key.shift_r><Key.shift_r><Key.shift_r><Key.shift_r><Key.shift_r><Key.shift_r><Key.shift_r><Key.shift_r><Key.shift_r><Key.shift_r><Key.shift_r><Key.shift_r><Key.shift_r><Key.shift_r>$20<Key.enter><Key.shift_r><Key.shift_r><Key.shift_r><Key.shift_r><Key.shift_r><Key.shift_r><Key.shift_r><Key.shift_r><Key.shift_r><Key.shift_r><Key.shift_r><Key.shift_r><Key.shift_r><Key.shift_r><Key.shift_r><Key.shift_r><Key.shift_r><Key.shift_r><Key.shift_r><Key.shift_r><Key.shift_r><Key.shift_r><Key.shift_r><Key.shift_r><Key.shift_r><Key.shift_r><Key.shift_r><Key.shift_r><Key.shift_r><Key.shift_r>$10<Key.enter>-<Key.shift_r><Key.shift_r><Key.shift_r><Key.shift_r><Key.shift_r><Key.shift_r><Key.shift_r><Key.shift_r><Key.shift_r><Key.shift_r><Key.shift_r><Key.shift_r><Key.shift_r><Key.shift_r><Key.shift_r><Key.shift_r><Key.shift_r><Key.shift_r><Key.shift_r><Key.shift_r><Key.shift_r><Key.shift_r><Key.shift_r><Key.shift_r><Key.shift_r><Key.shift_r><Key.shift_r><Key.shift_r><Key.shift_r><Key.shift_r><Key.shift_r><Key.shift_r><Key.shift_r><Key.shift_r><Key.shift_r><Key.shift_r>22<Key.backspace><Key.shift_r>$2<Key.backspace><Key.backspace><Key.backspace><Key.shift_r><Key.shift_r><Key.shift_r><Key.shift_r><Key.shift_r><Key.shift_r><Key.shift_r><Key.shift_r><Key.shift_r>$20<Key.enter><Key.enter><Key.enter><Key.enter><Key.enter><Key.enter><Key.enter><Key.enter><Key.enter><Key.enter><Key.enter><Key.enter><Key.enter><Key.enter><Key.enter><Key.enter><Key.enter><Key.enter><Key.enter>4<Key.backspace>
Screenshot: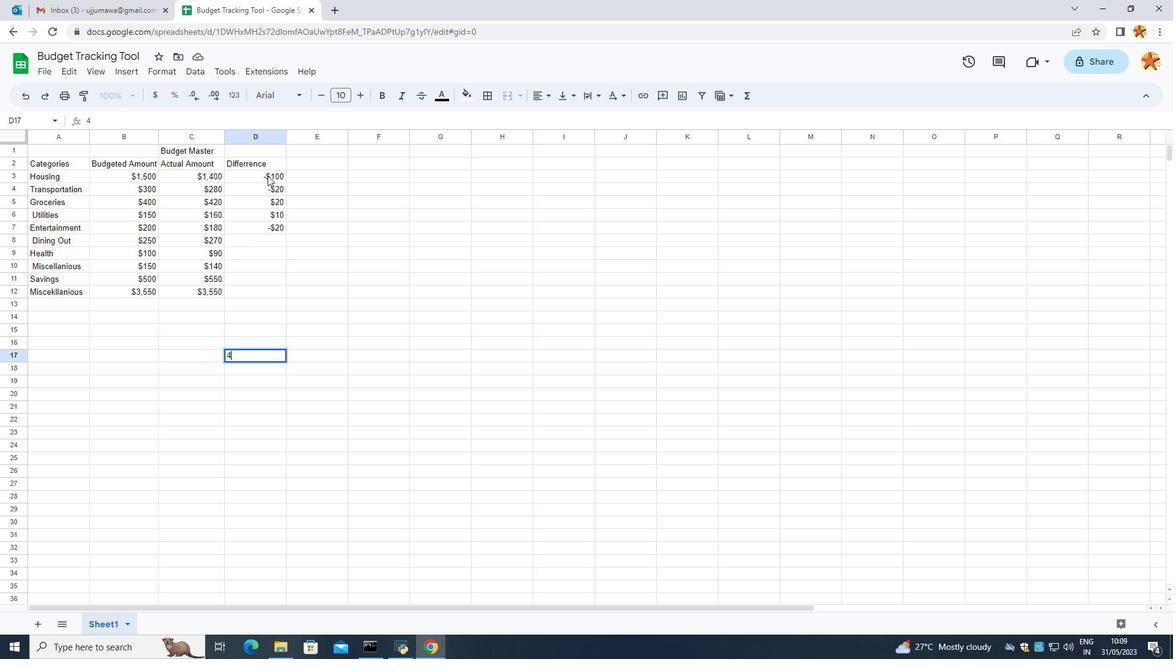 
Action: Mouse moved to (268, 232)
Screenshot: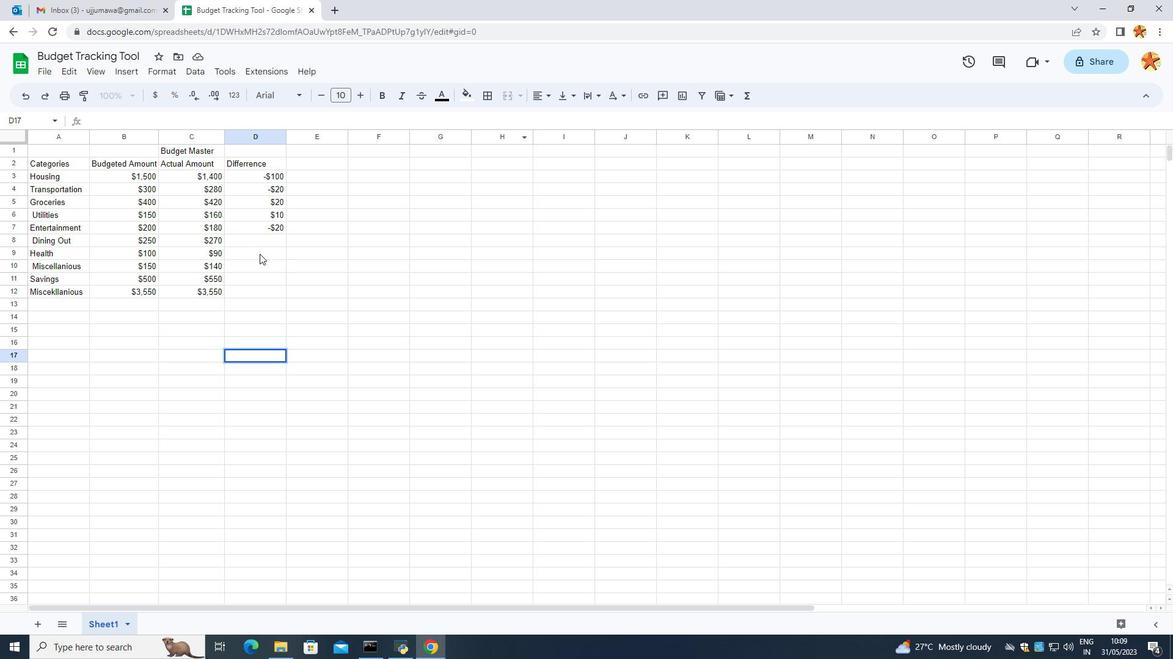 
Action: Mouse pressed left at (268, 232)
Screenshot: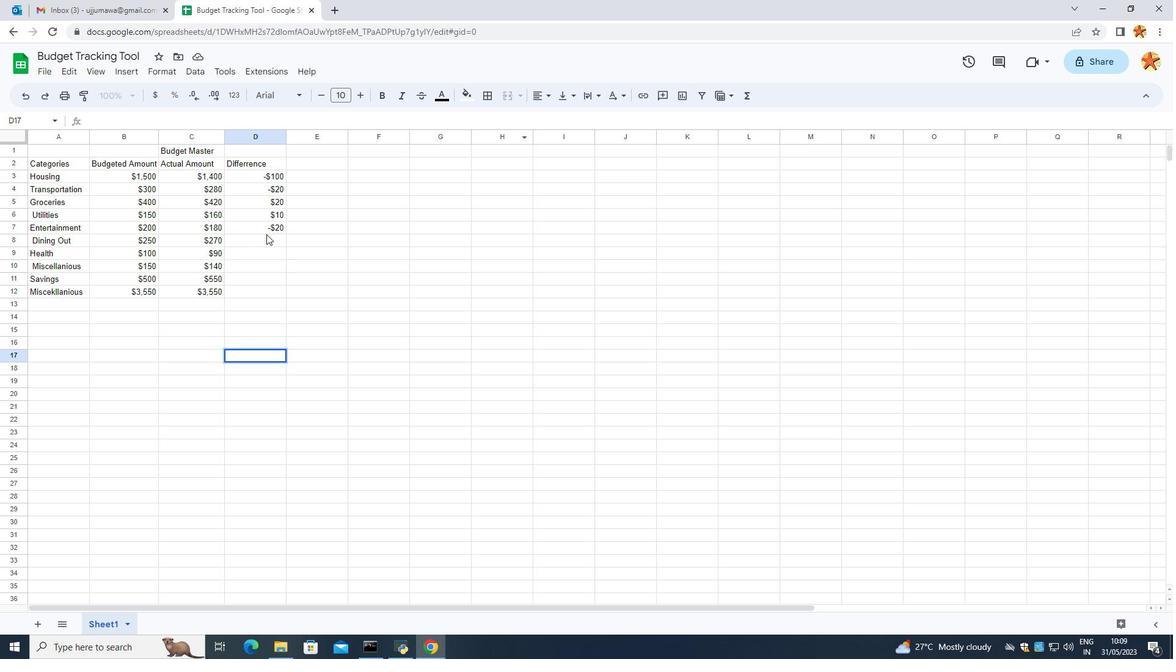 
Action: Mouse moved to (267, 238)
Screenshot: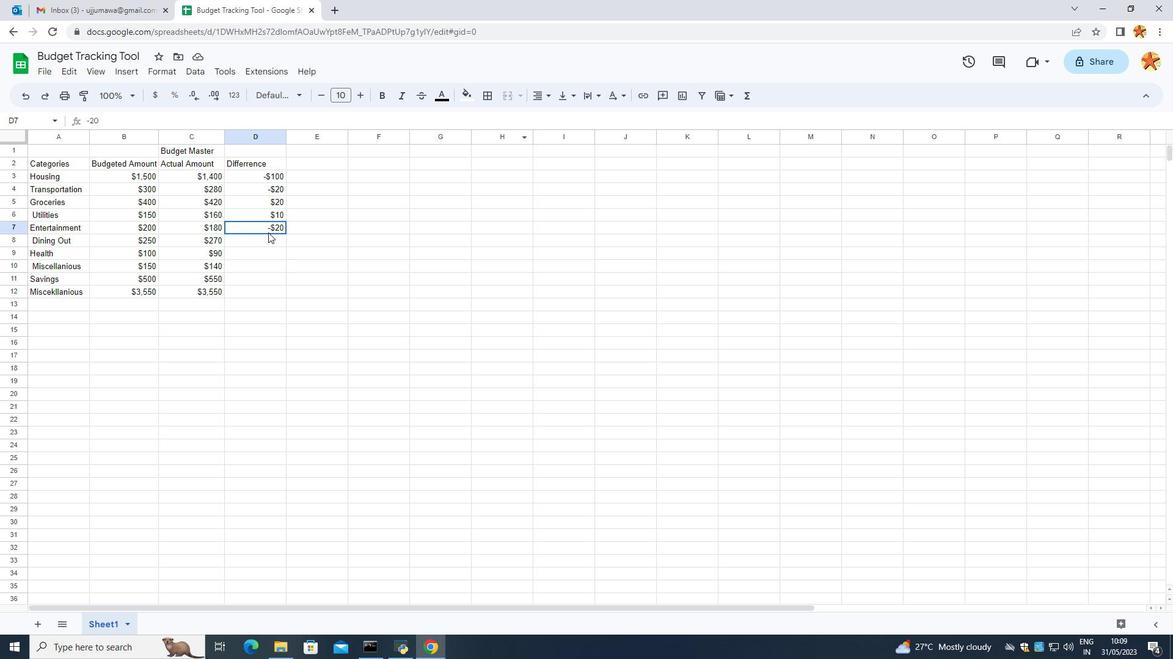 
Action: Mouse pressed left at (267, 238)
Screenshot: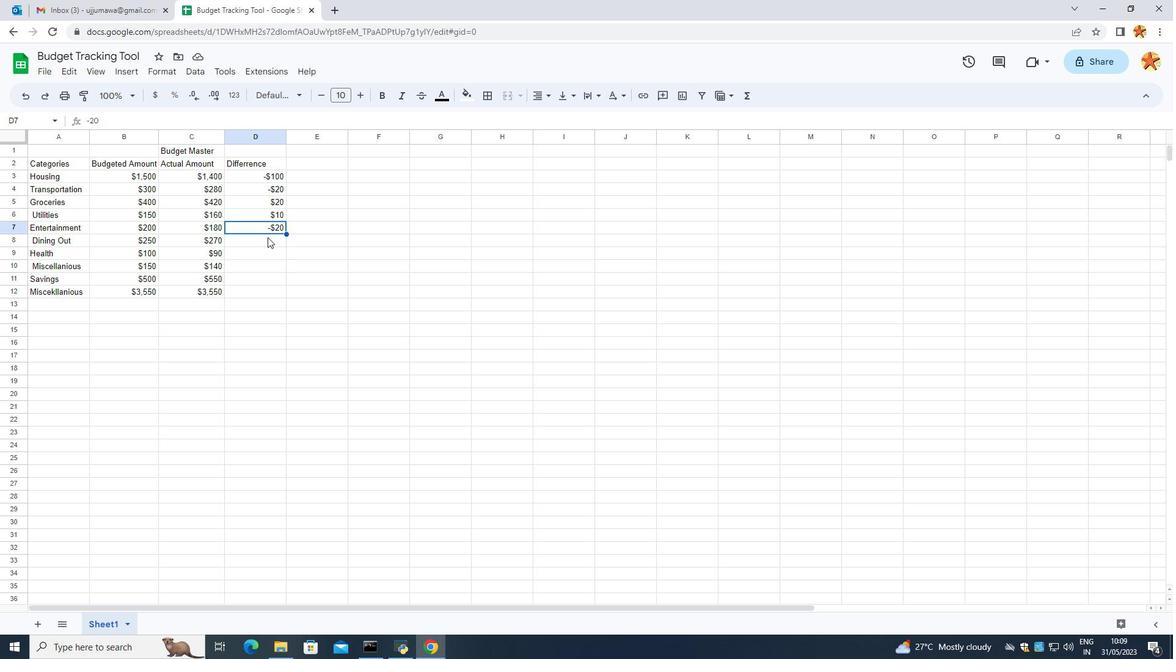 
Action: Mouse moved to (267, 238)
Screenshot: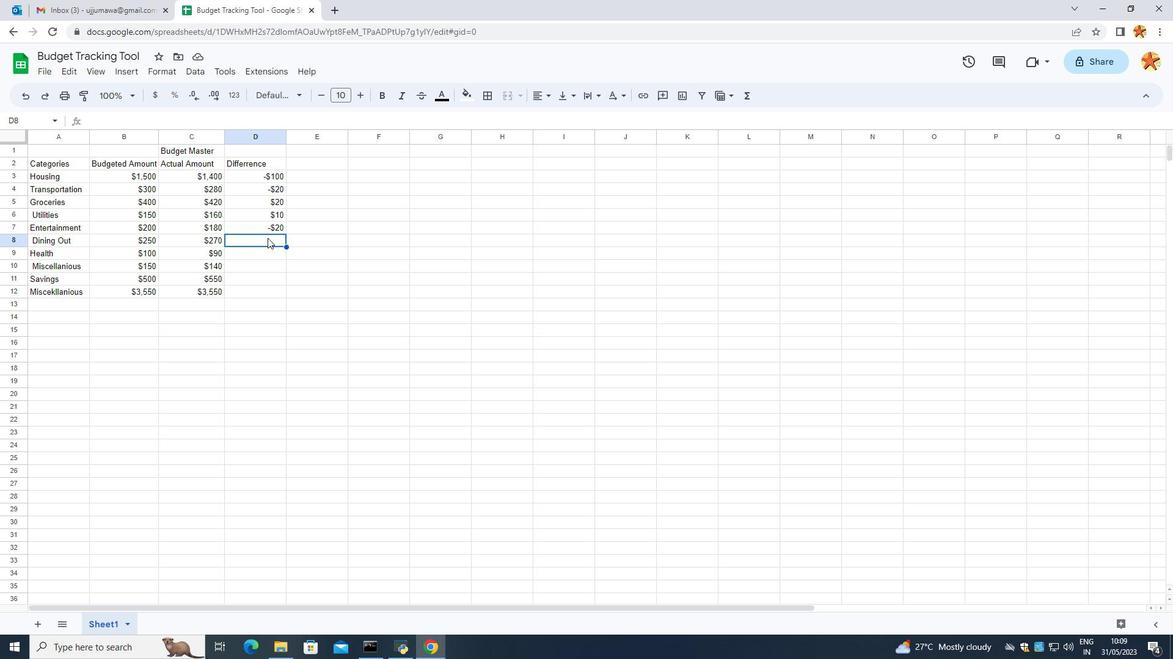 
Action: Key pressed <Key.shift_r><Key.shift_r><Key.shift_r><Key.shift_r><Key.shift_r><Key.shift_r><Key.shift_r><Key.shift_r><Key.shift_r>$3<Key.backspace>20<Key.enter>
Screenshot: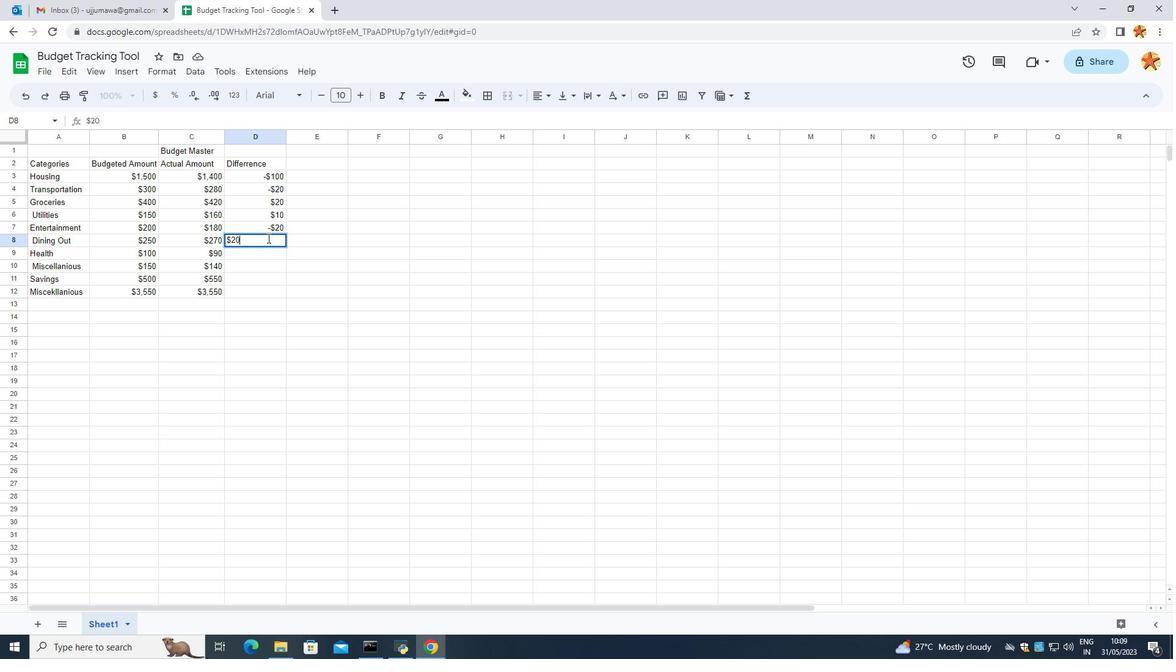 
Action: Mouse moved to (309, 358)
Screenshot: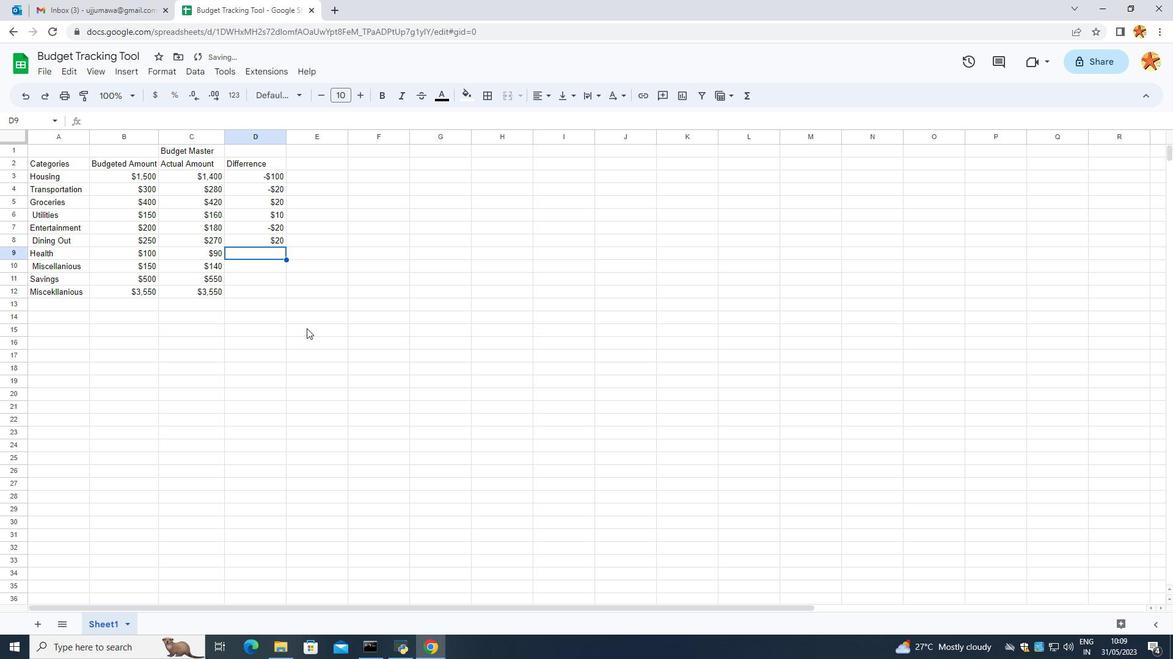 
Action: Mouse pressed left at (309, 358)
Screenshot: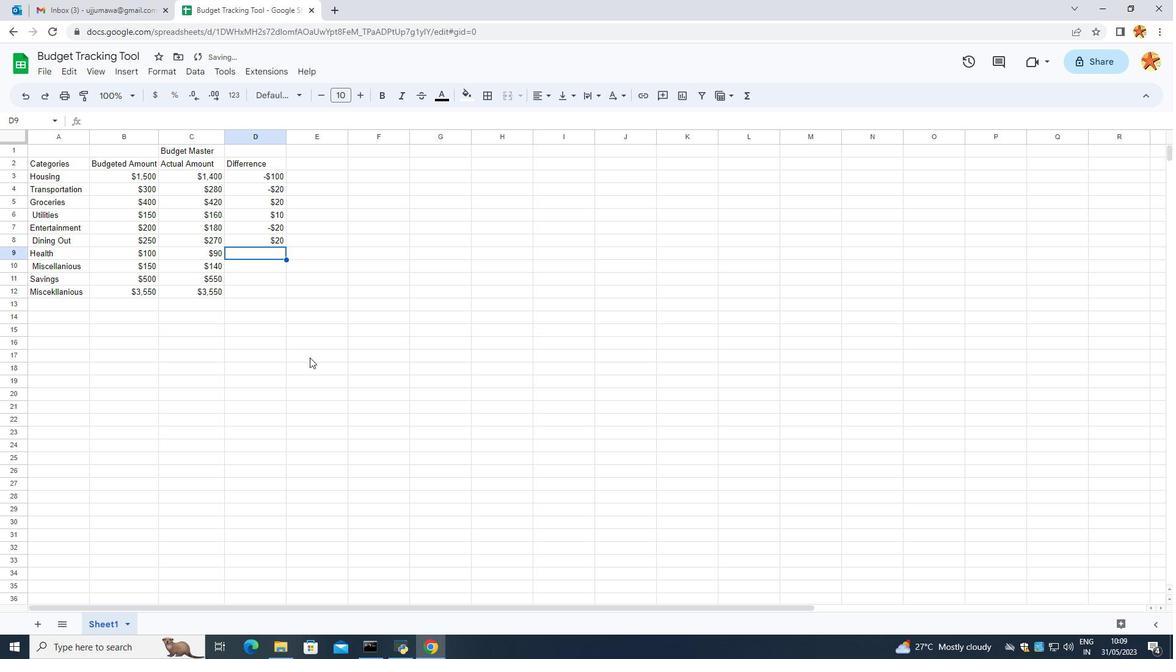
Action: Mouse moved to (273, 256)
Screenshot: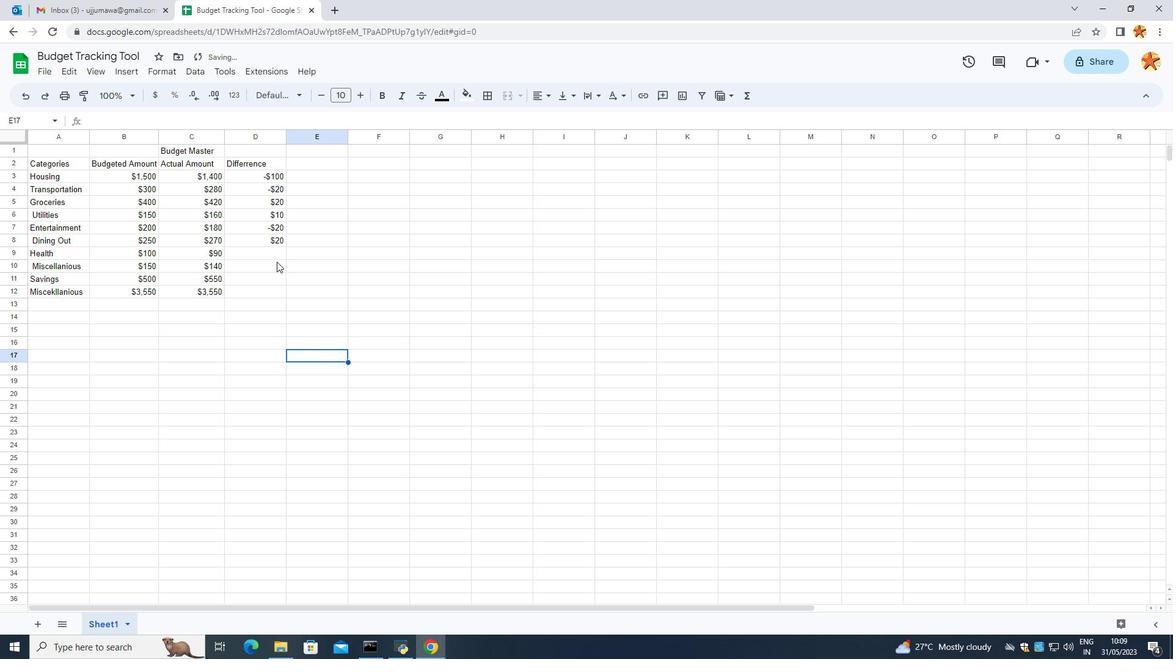
Action: Mouse pressed left at (273, 256)
Screenshot: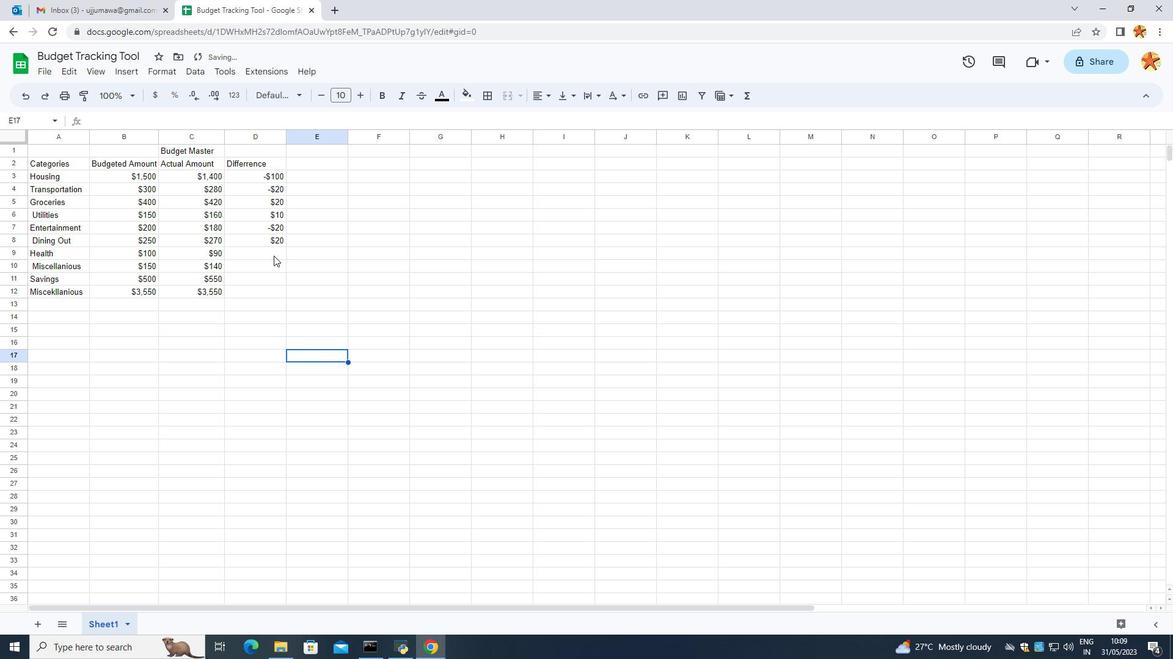 
Action: Key pressed -<Key.shift_r><Key.shift_r><Key.shift_r><Key.shift_r><Key.shift_r><Key.shift_r><Key.shift_r><Key.shift_r><Key.shift_r><Key.shift_r><Key.shift_r><Key.shift_r><Key.shift_r><Key.shift_r><Key.shift_r><Key.shift_r><Key.shift_r><Key.shift_r><Key.shift_r><Key.shift_r><Key.shift_r><Key.shift_r><Key.shift_r><Key.shift_r><Key.shift_r><Key.shift_r><Key.shift_r><Key.shift_r><Key.shift_r><Key.shift_r><Key.shift_r><Key.shift_r><Key.shift_r><Key.shift_r><Key.shift_r><Key.shift_r><Key.shift_r><Key.shift_r><Key.shift_r><Key.shift_r><Key.shift_r><Key.shift_r><Key.shift_r><Key.shift_r><Key.shift_r><Key.shift_r><Key.shift_r><Key.shift_r><Key.shift_r><Key.shift_r><Key.shift_r><Key.shift_r><Key.shift_r>$10<Key.enter><Key.shift_r><Key.shift_r><Key.shift_r><Key.shift_r><Key.shift_r><Key.shift_r><Key.shift_r><Key.shift_r><Key.shift_r><Key.shift_r><Key.shift_r><Key.shift_r><Key.shift_r><Key.shift_r><Key.shift_r><Key.shift_r><Key.shift_r><Key.shift_r><Key.shift_r><Key.shift_r><Key.shift_r><Key.shift_r><Key.shift_r><Key.shift_r><Key.shift_r><Key.shift_r>-<Key.shift_r><Key.shift_r><Key.shift_r><Key.shift_r><Key.shift_r><Key.shift_r><Key.shift_r><Key.shift_r><Key.shift_r><Key.shift_r><Key.shift_r><Key.shift_r><Key.shift_r><Key.shift_r><Key.shift_r><Key.shift_r>$10<Key.enter><Key.shift_r><Key.shift_r><Key.shift_r><Key.shift_r><Key.shift_r><Key.shift_r><Key.shift_r><Key.shift_r><Key.shift_r><Key.shift_r><Key.shift_r><Key.shift_r><Key.shift_r><Key.shift_r><Key.shift_r><Key.shift_r><Key.shift_r><Key.shift_r><Key.shift_r><Key.shift_r><Key.shift_r><Key.shift_r><Key.shift_r><Key.shift_r><Key.shift_r>$50<Key.enter><Key.shift_r><Key.shift_r><Key.shift_r><Key.shift_r><Key.shift_r><Key.shift_r><Key.shift_r><Key.shift_r><Key.shift_r><Key.shift_r><Key.shift_r><Key.shift_r><Key.shift_r><Key.shift_r><Key.shift_r><Key.shift_r><Key.shift_r><Key.shift_r><Key.shift_r><Key.shift_r><Key.shift_r><Key.shift_r><Key.shift_r><Key.shift_r><Key.shift_r><Key.shift_r><Key.shift_r><Key.shift_r><Key.shift_r><Key.shift_r><Key.shift_r><Key.shift_r><Key.shift_r><Key.shift_r><Key.shift_r><Key.shift_r><Key.shift_r><Key.shift_r><Key.shift_r><Key.shift_r><Key.shift_r><Key.shift_r><Key.shift_r>$0<Key.enter>
Screenshot: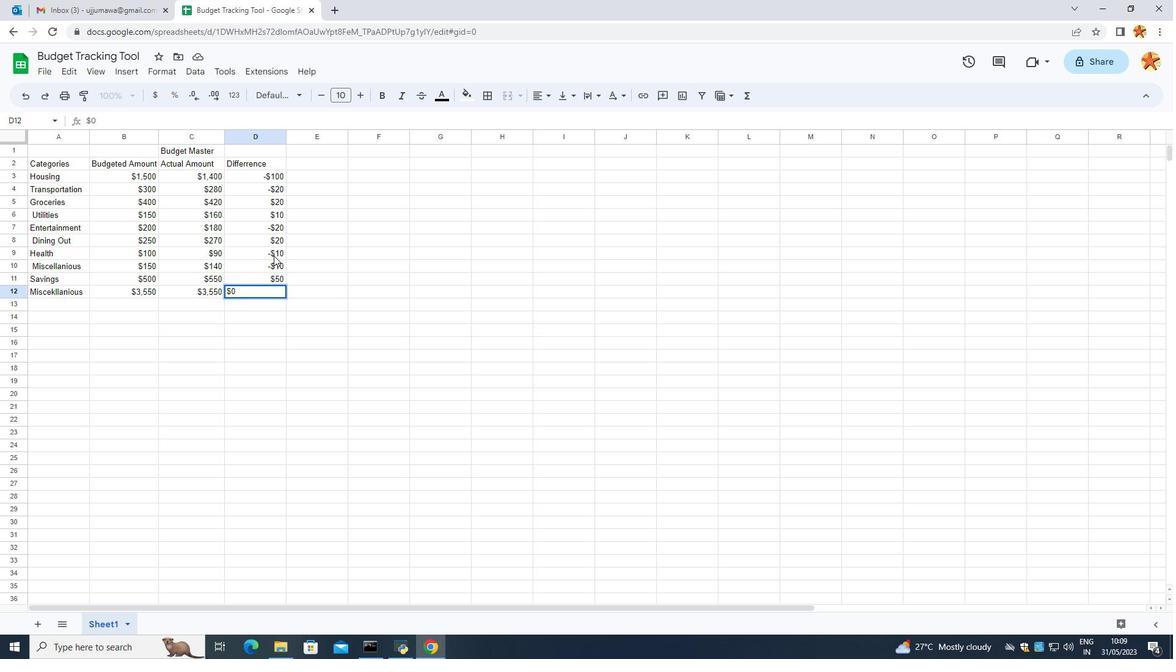 
Action: Mouse moved to (260, 325)
Screenshot: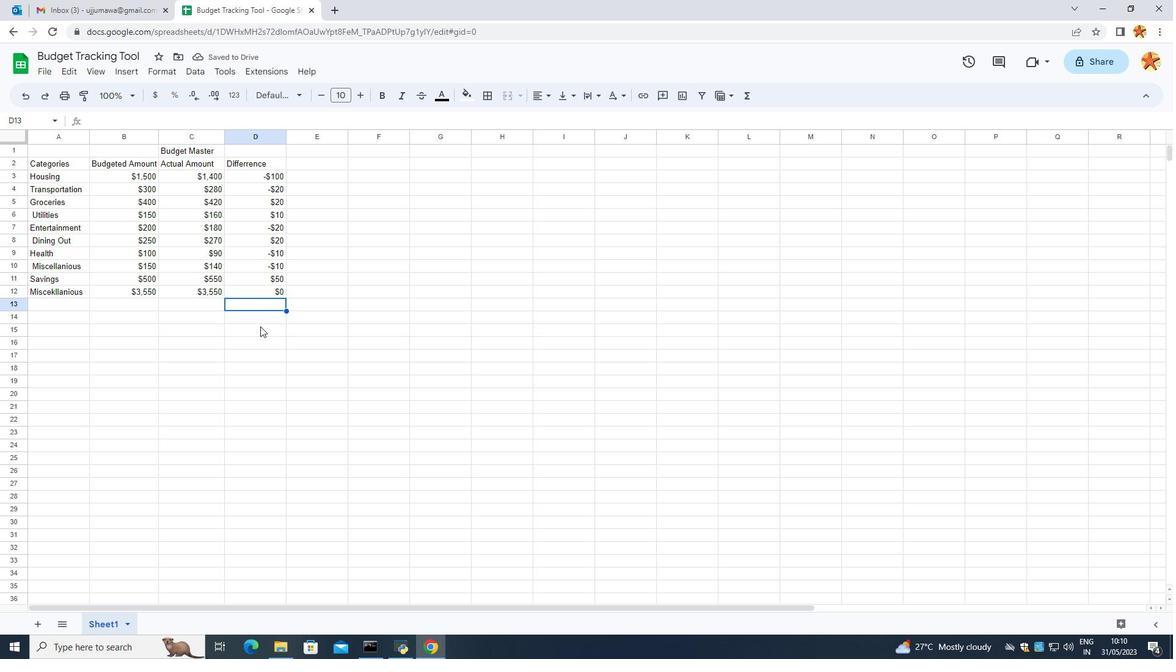 
